 Task: Find connections with filter location São Francisco with filter topic #Homeofficewith filter profile language Potuguese with filter current company Nisum with filter school NTR University of Health Sciences with filter industry Transportation Equipment Manufacturing with filter service category Market Strategy with filter keywords title Payroll Manager
Action: Mouse moved to (707, 132)
Screenshot: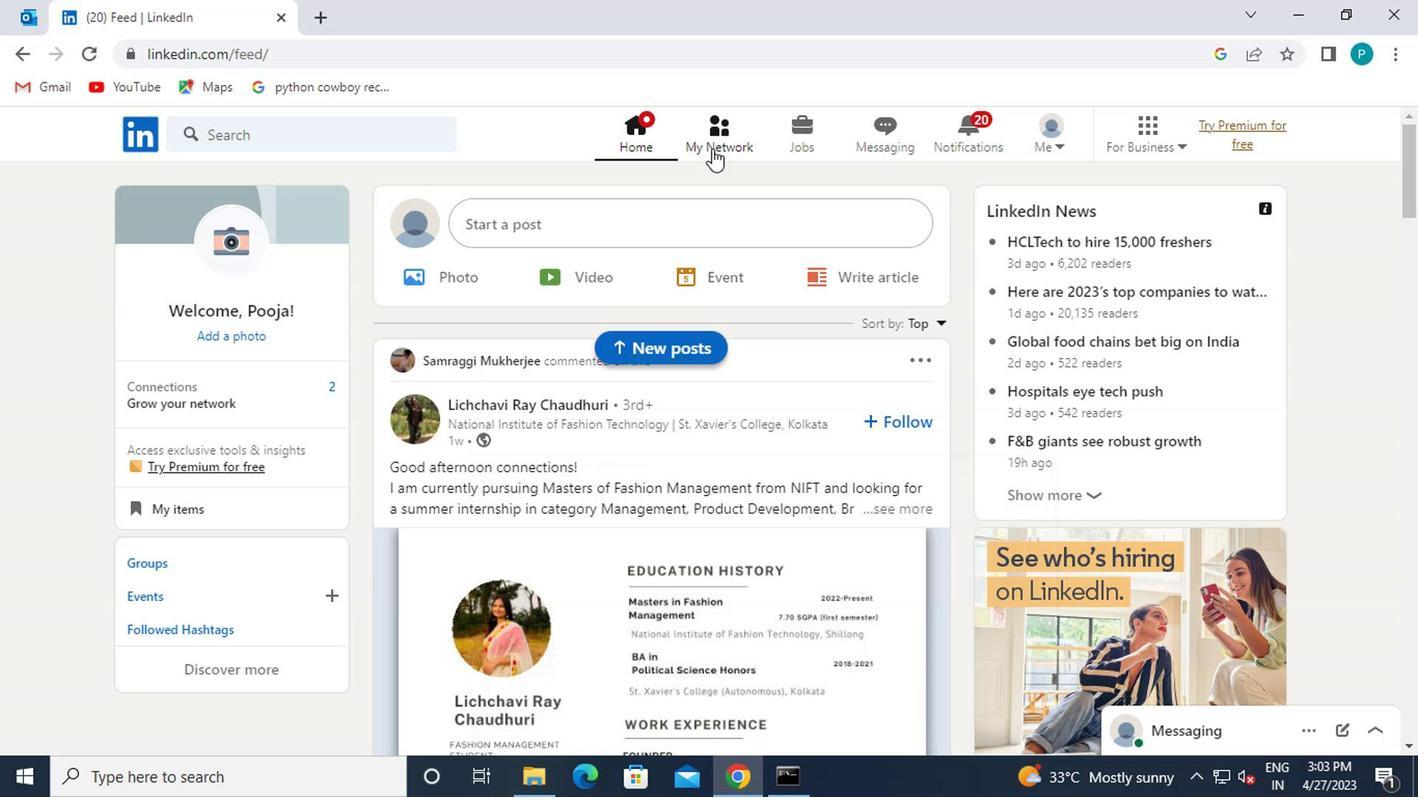
Action: Mouse pressed left at (707, 132)
Screenshot: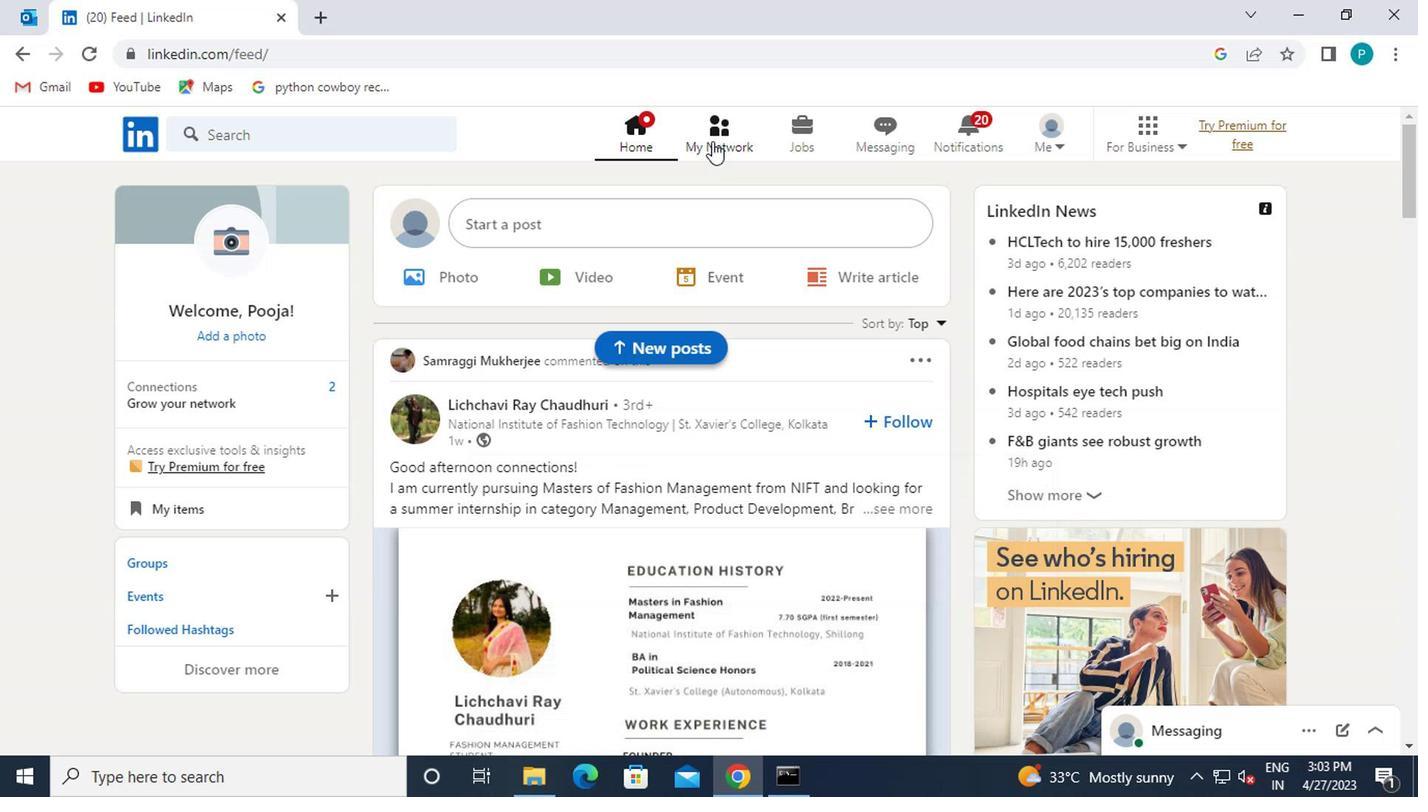 
Action: Mouse moved to (336, 237)
Screenshot: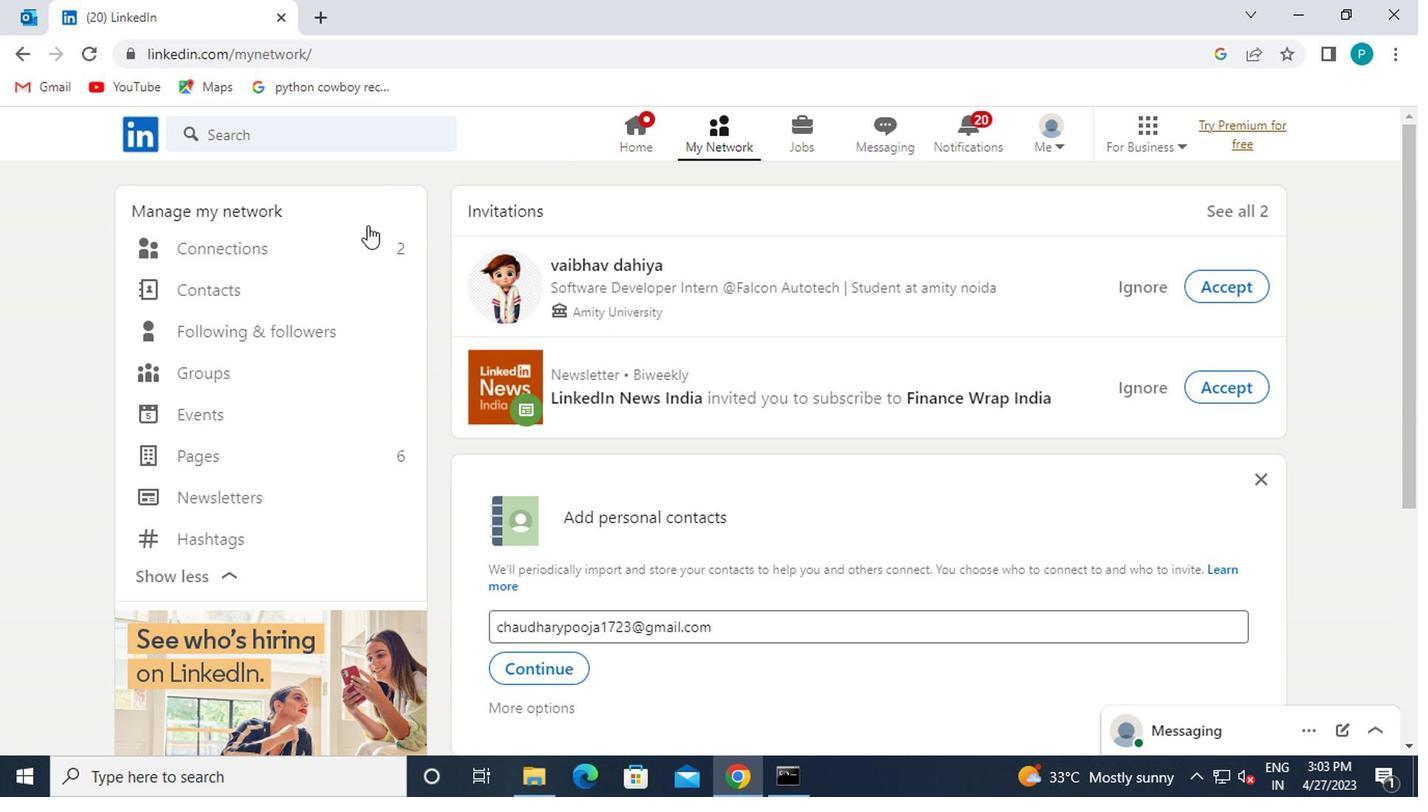 
Action: Mouse pressed left at (336, 237)
Screenshot: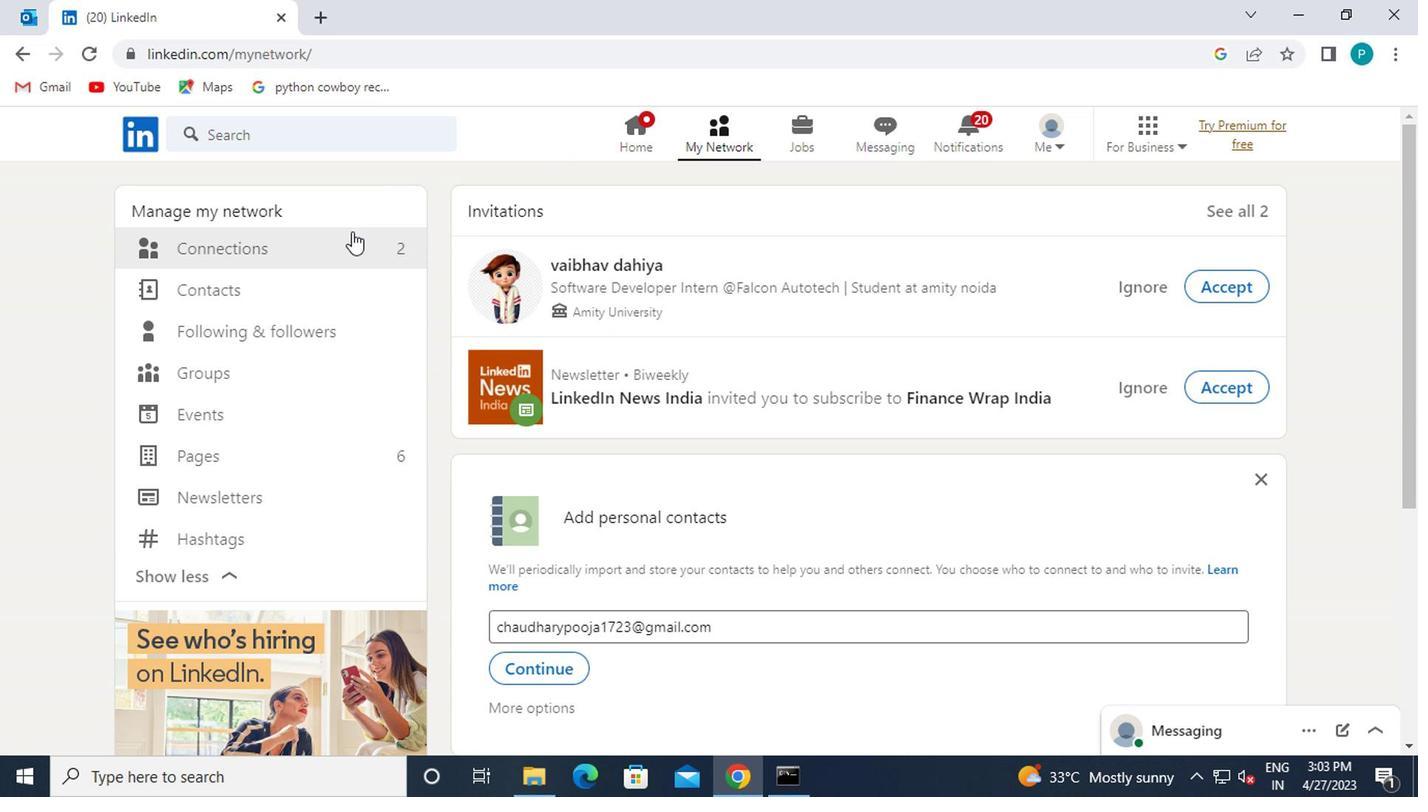 
Action: Mouse moved to (868, 250)
Screenshot: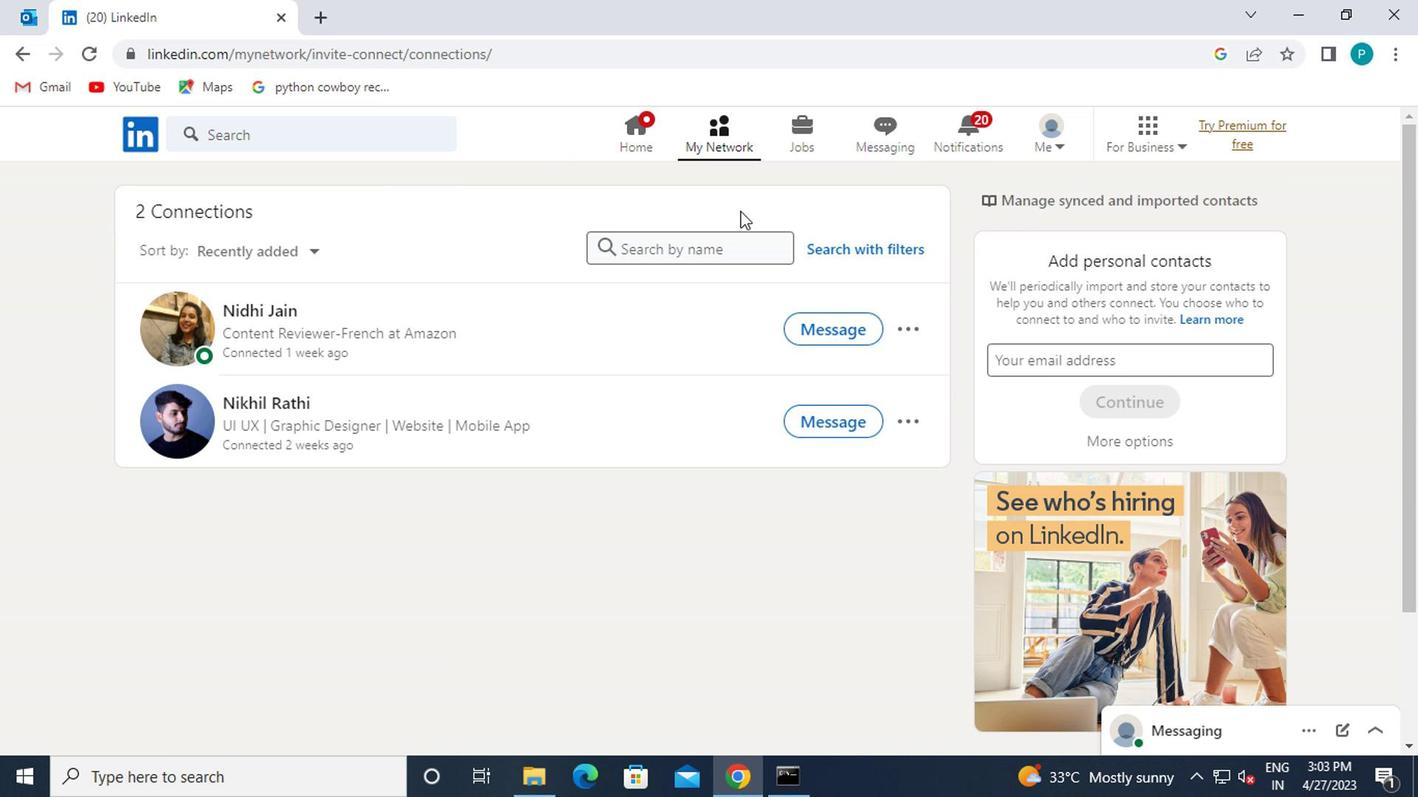 
Action: Mouse pressed left at (868, 250)
Screenshot: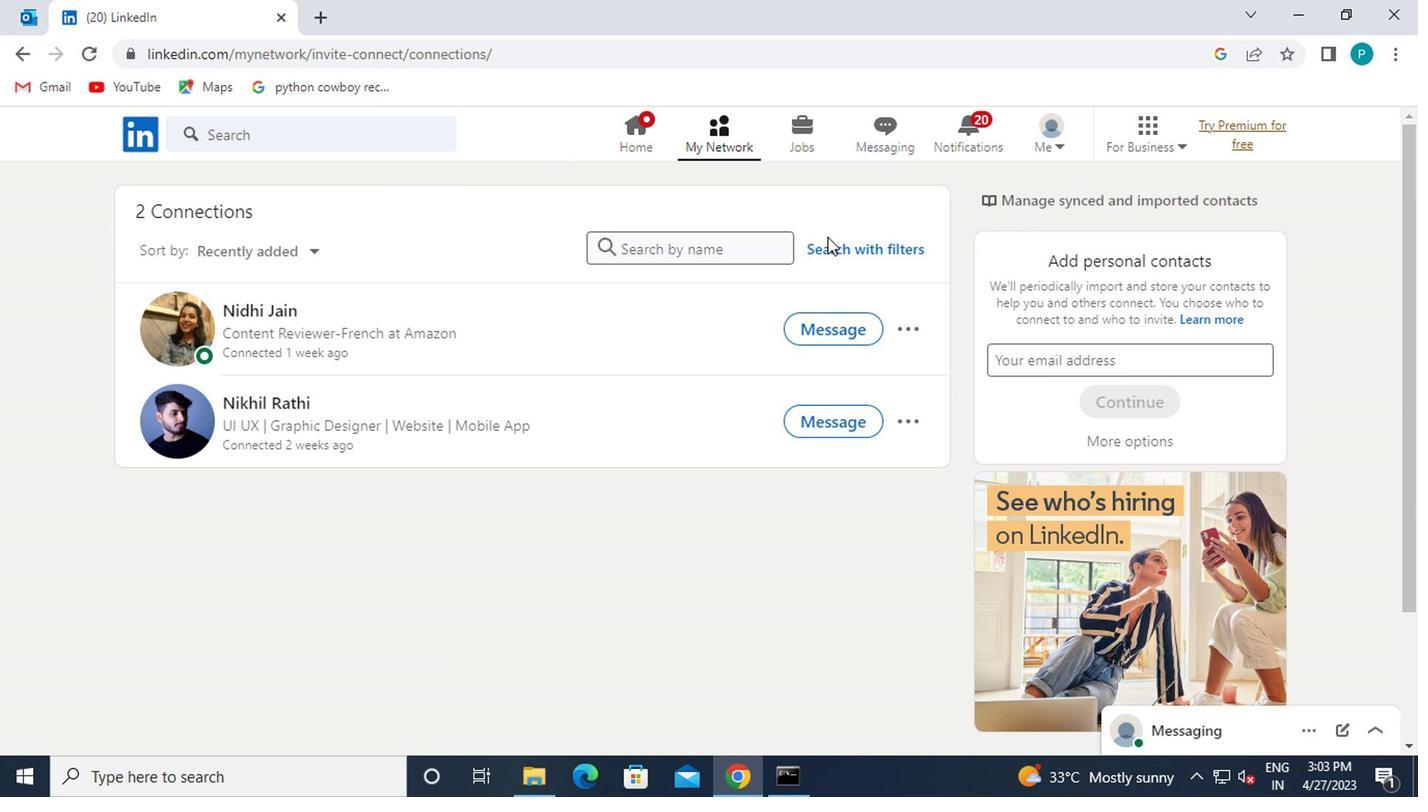 
Action: Mouse moved to (760, 202)
Screenshot: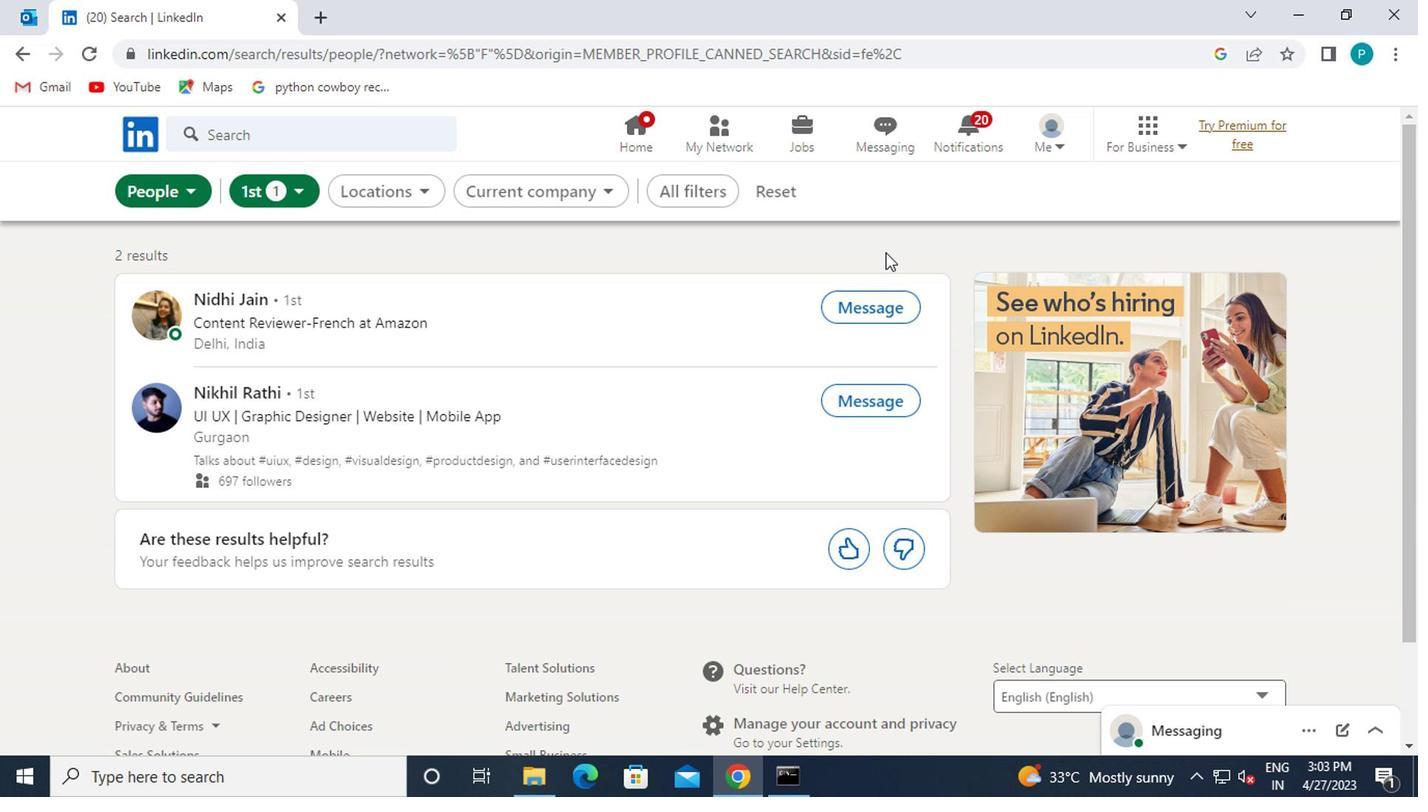 
Action: Mouse pressed left at (760, 202)
Screenshot: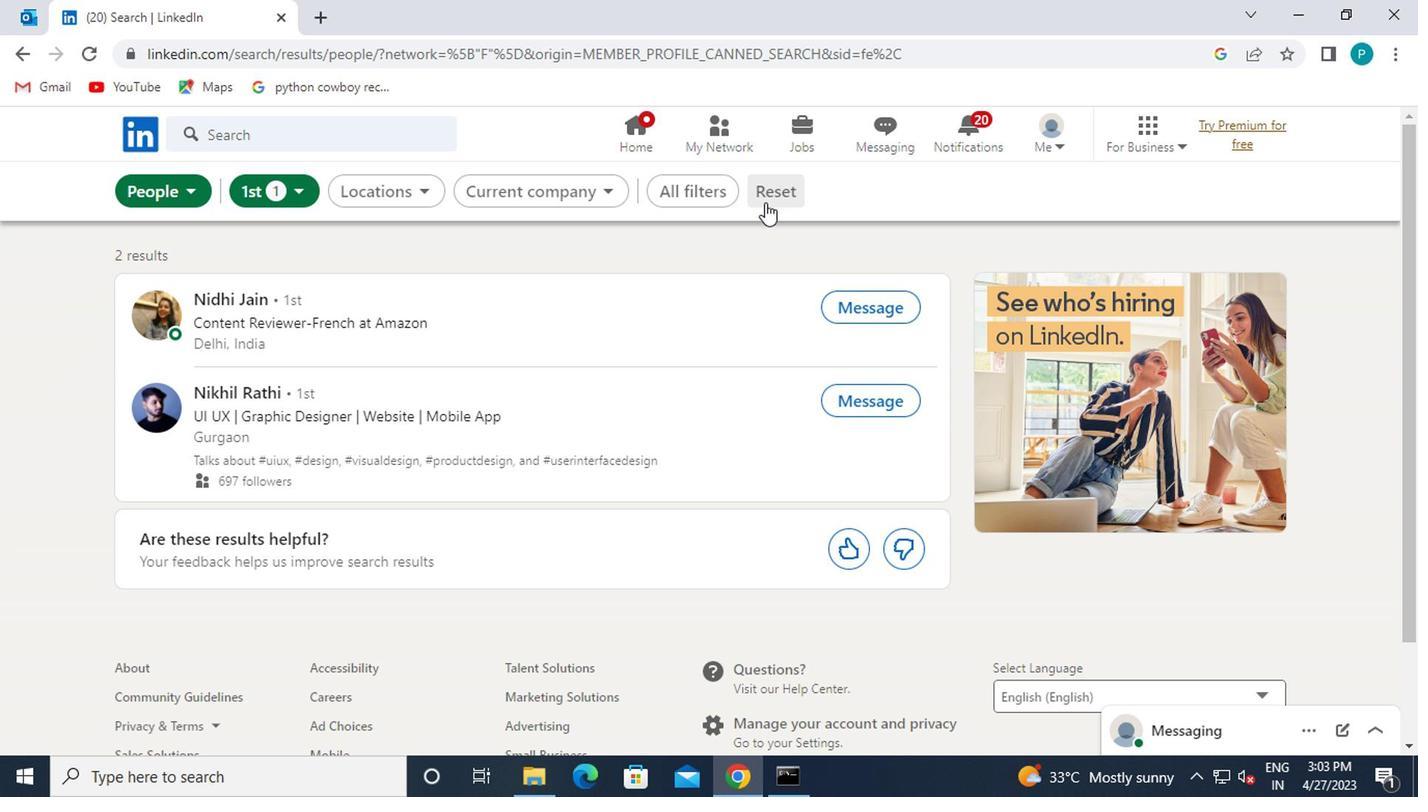 
Action: Mouse moved to (755, 201)
Screenshot: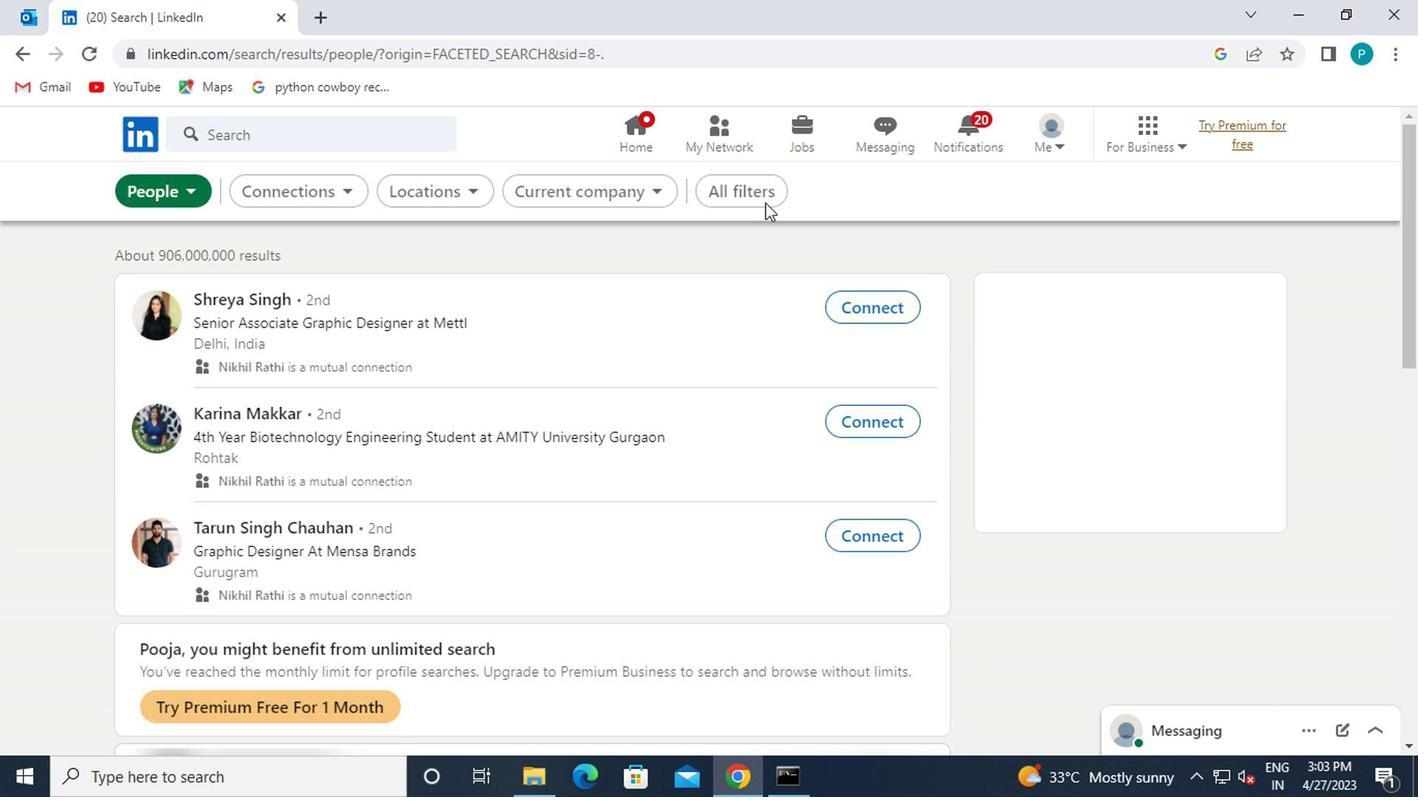 
Action: Mouse pressed left at (755, 201)
Screenshot: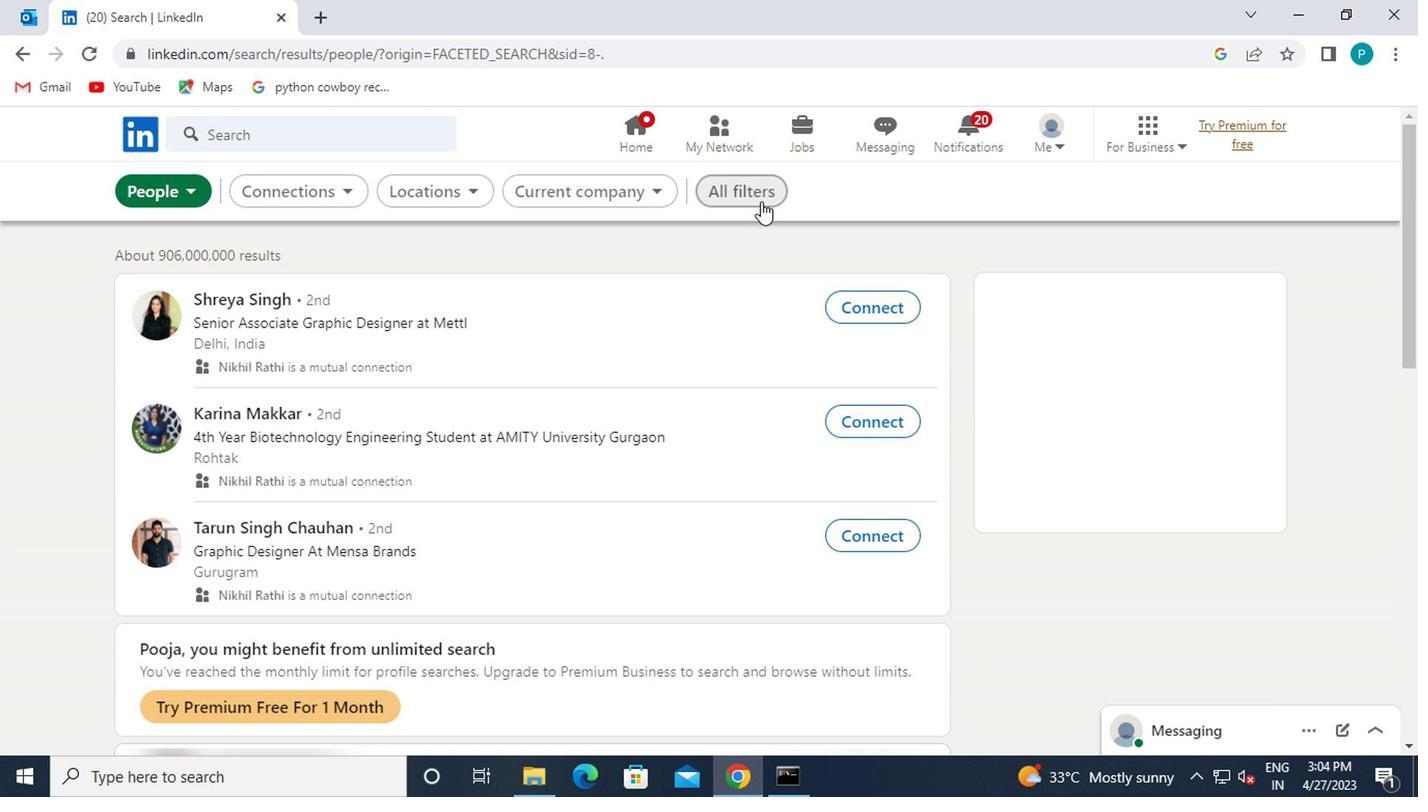 
Action: Mouse scrolled (755, 200) with delta (0, 0)
Screenshot: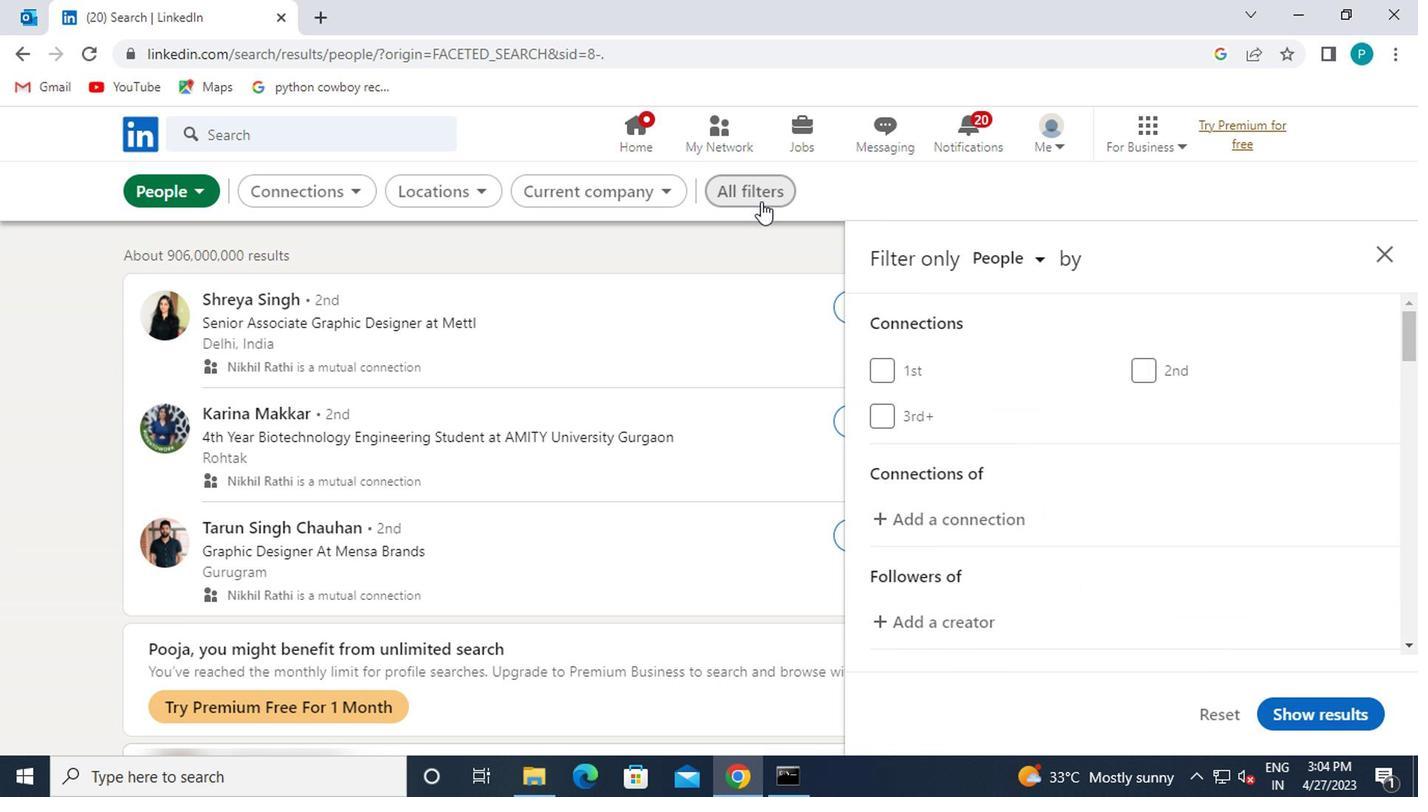 
Action: Mouse moved to (775, 212)
Screenshot: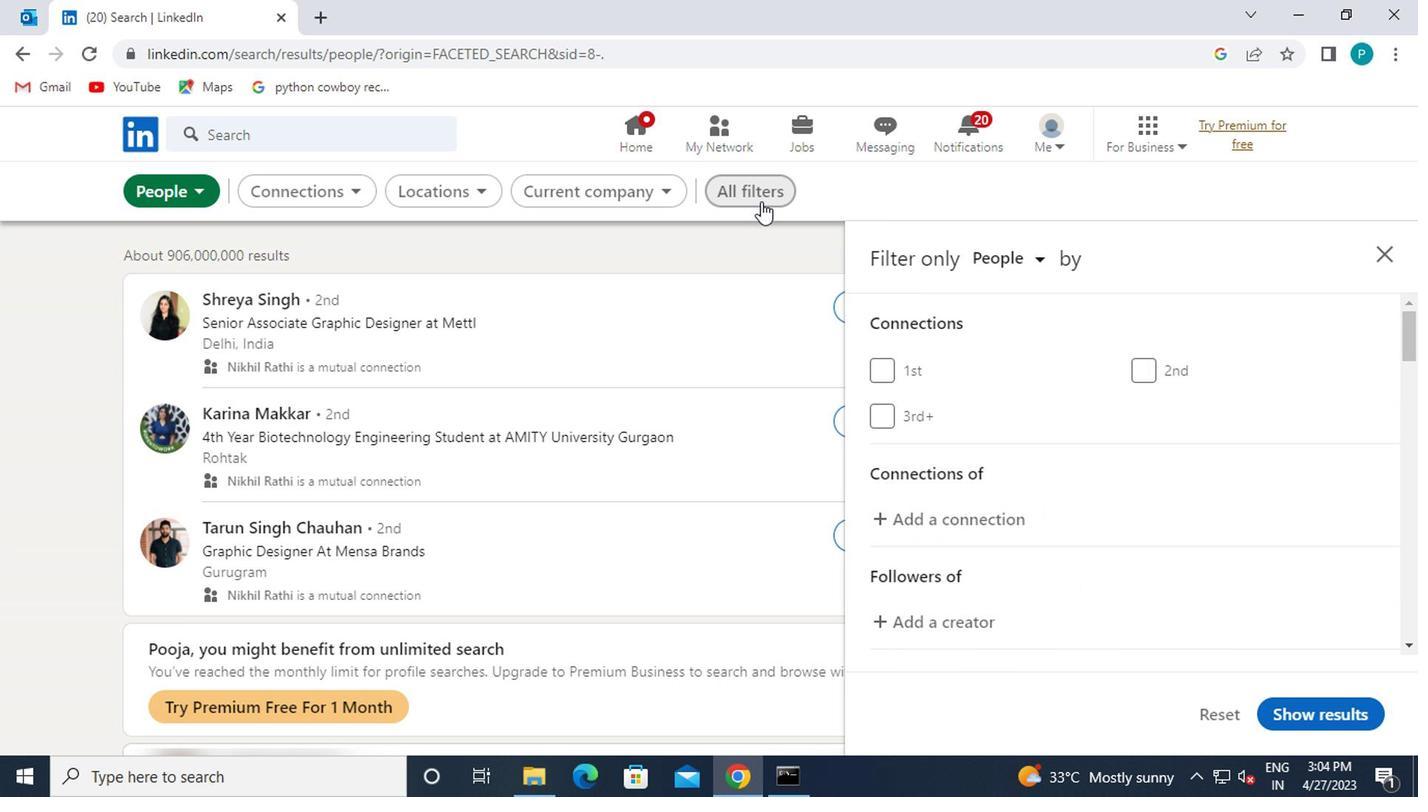 
Action: Mouse scrolled (775, 211) with delta (0, 0)
Screenshot: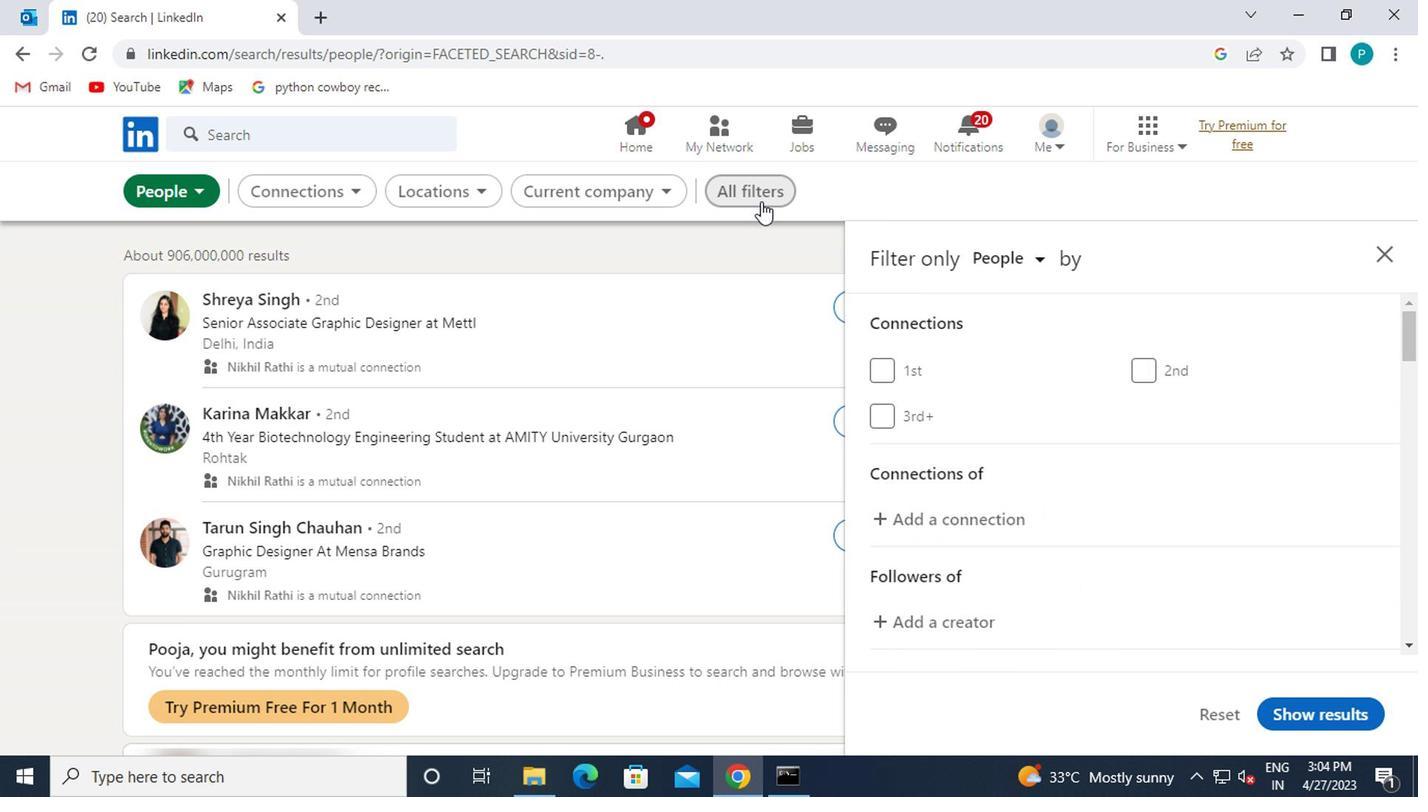 
Action: Mouse moved to (1079, 517)
Screenshot: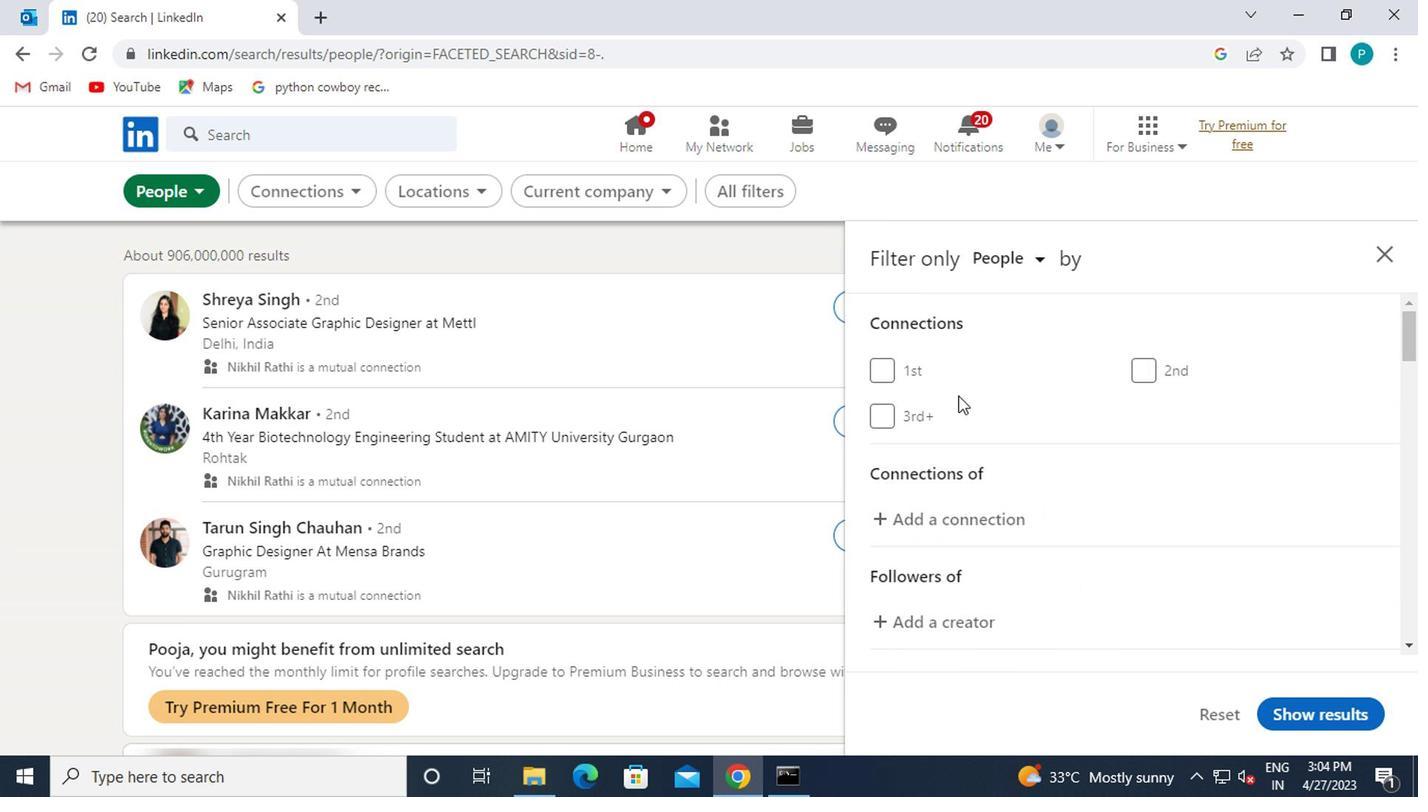 
Action: Mouse scrolled (1079, 516) with delta (0, -1)
Screenshot: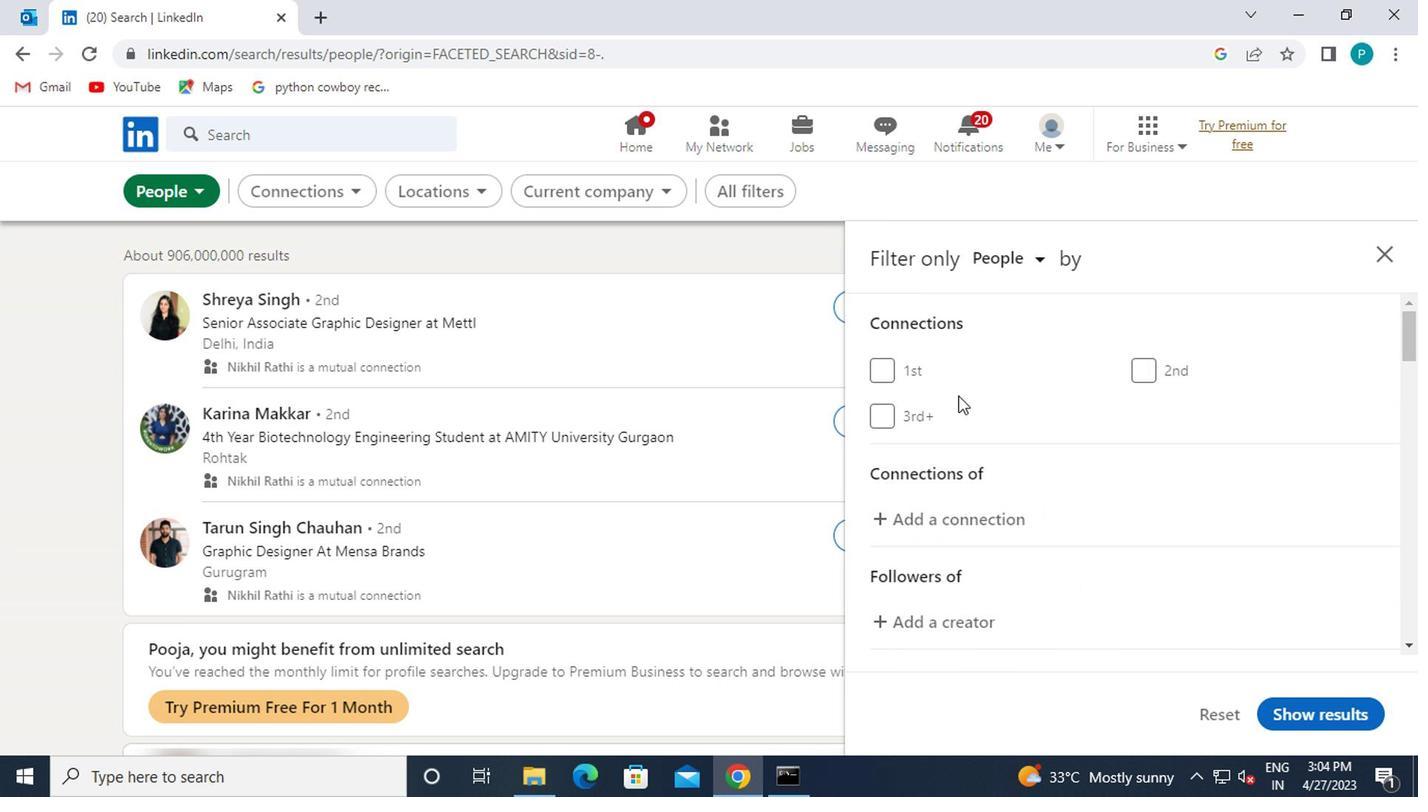 
Action: Mouse moved to (1083, 518)
Screenshot: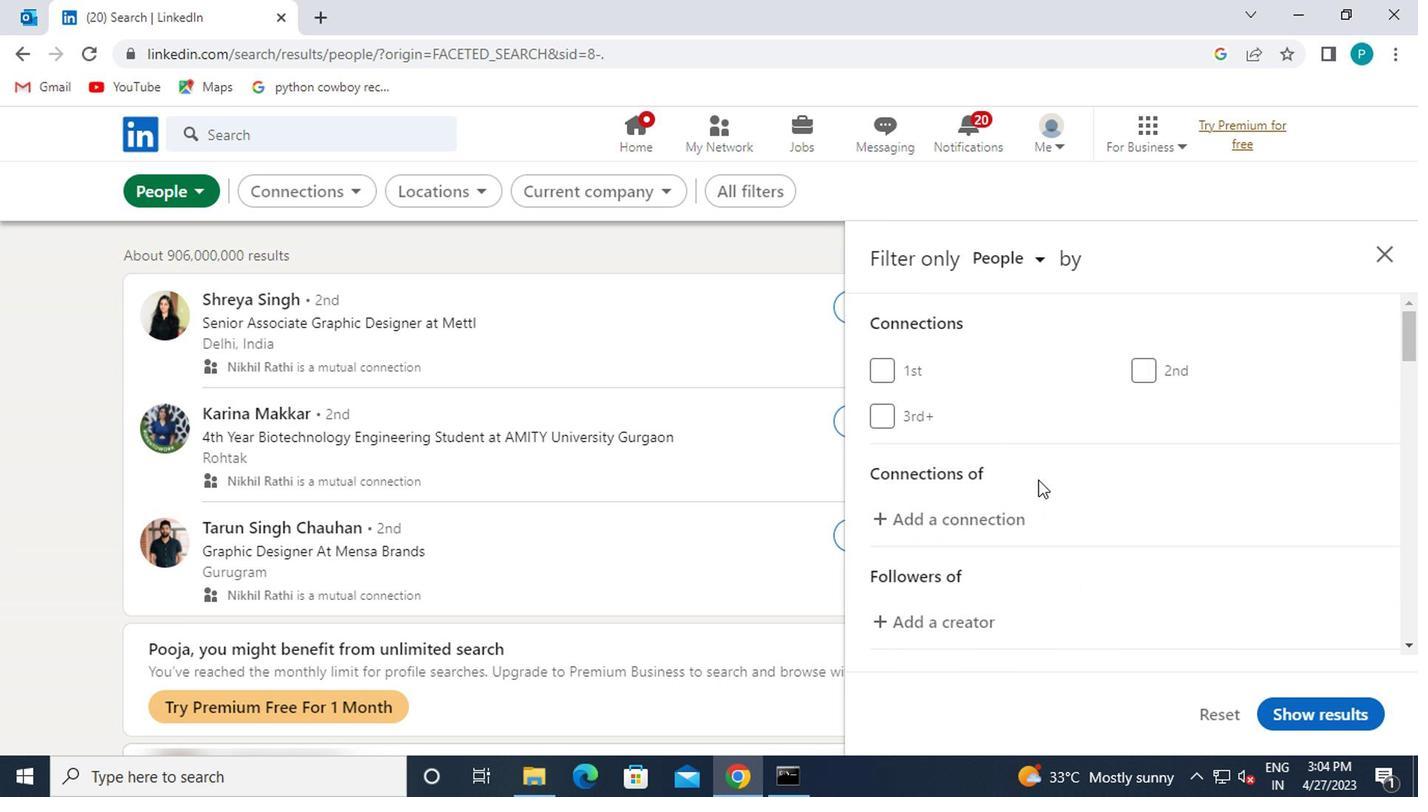 
Action: Mouse scrolled (1083, 517) with delta (0, 0)
Screenshot: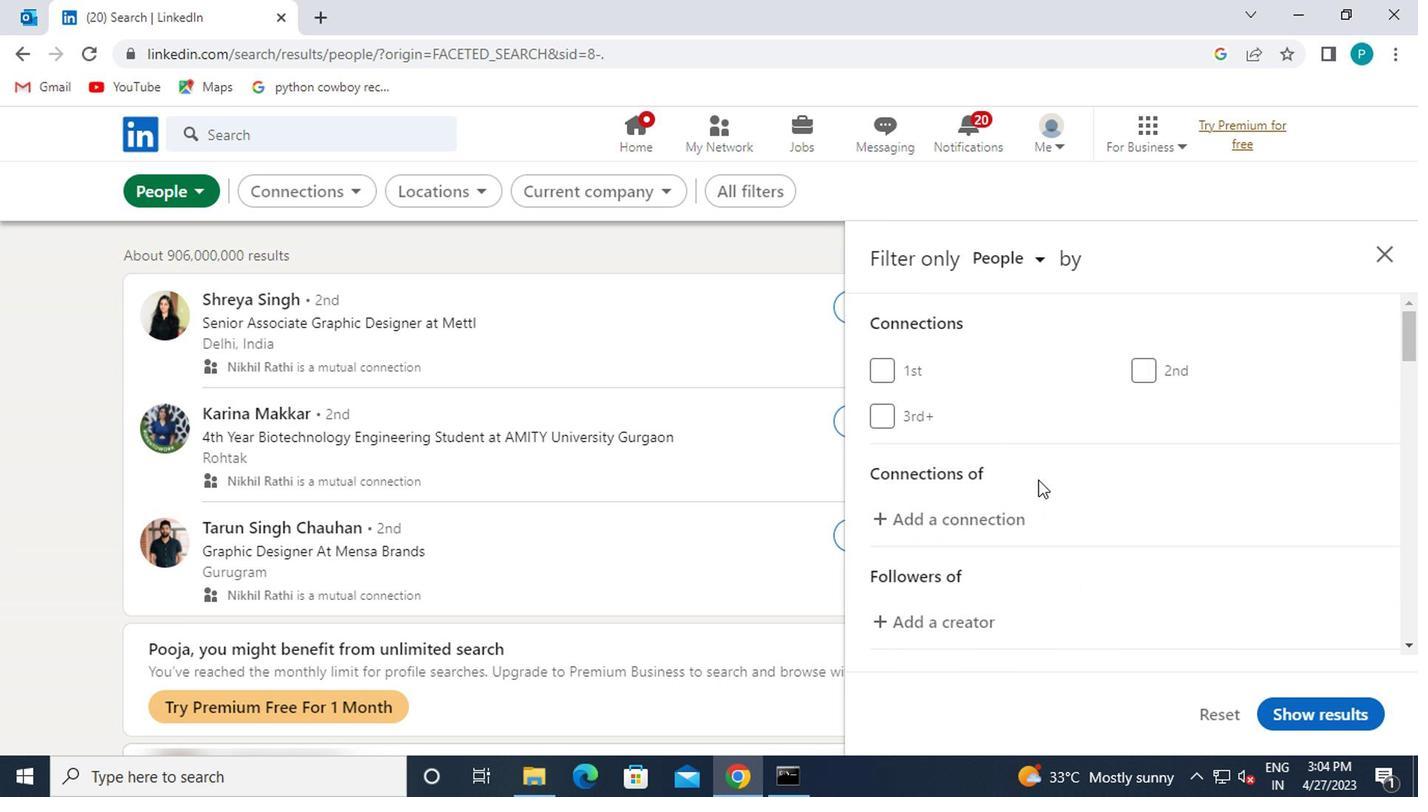 
Action: Mouse moved to (1187, 539)
Screenshot: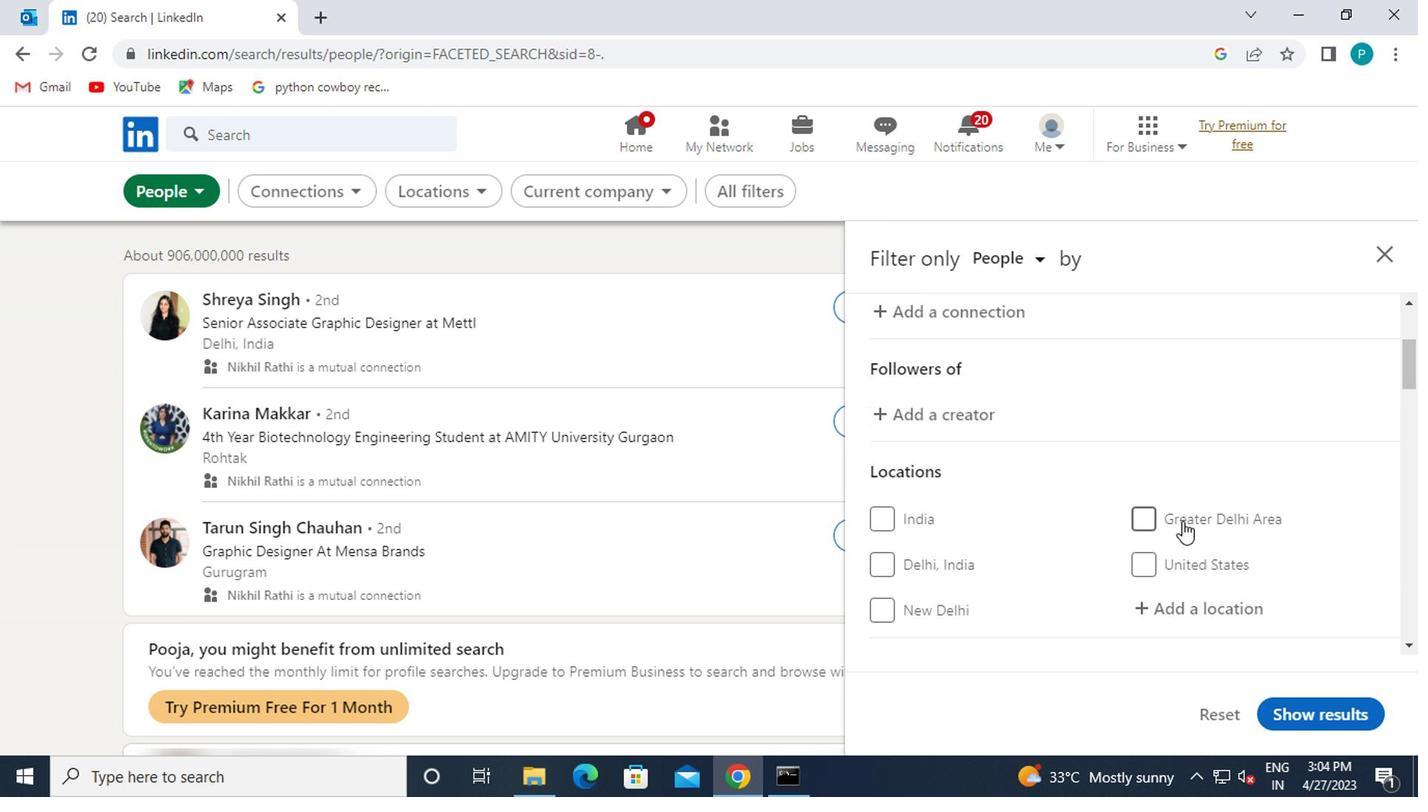 
Action: Mouse scrolled (1187, 538) with delta (0, 0)
Screenshot: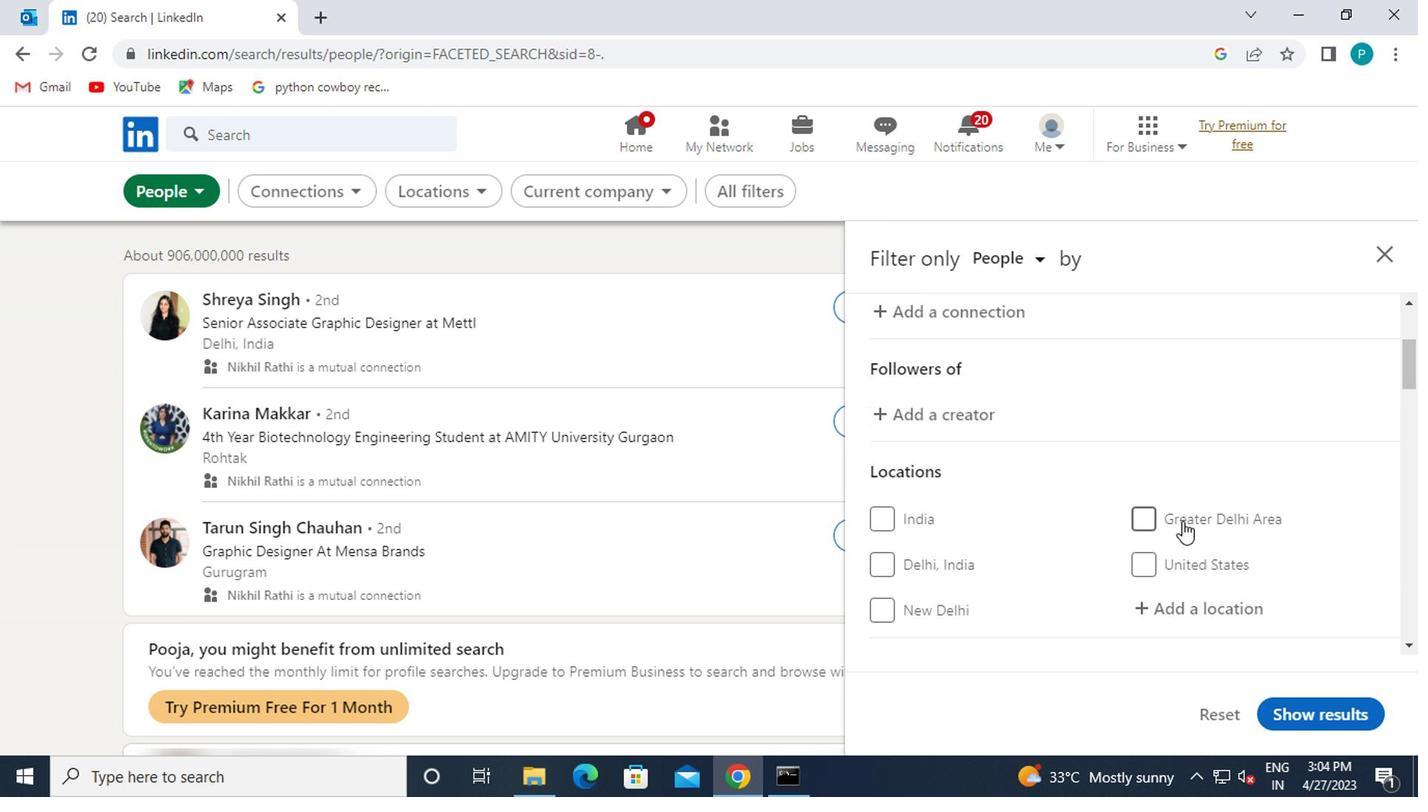 
Action: Mouse moved to (1188, 512)
Screenshot: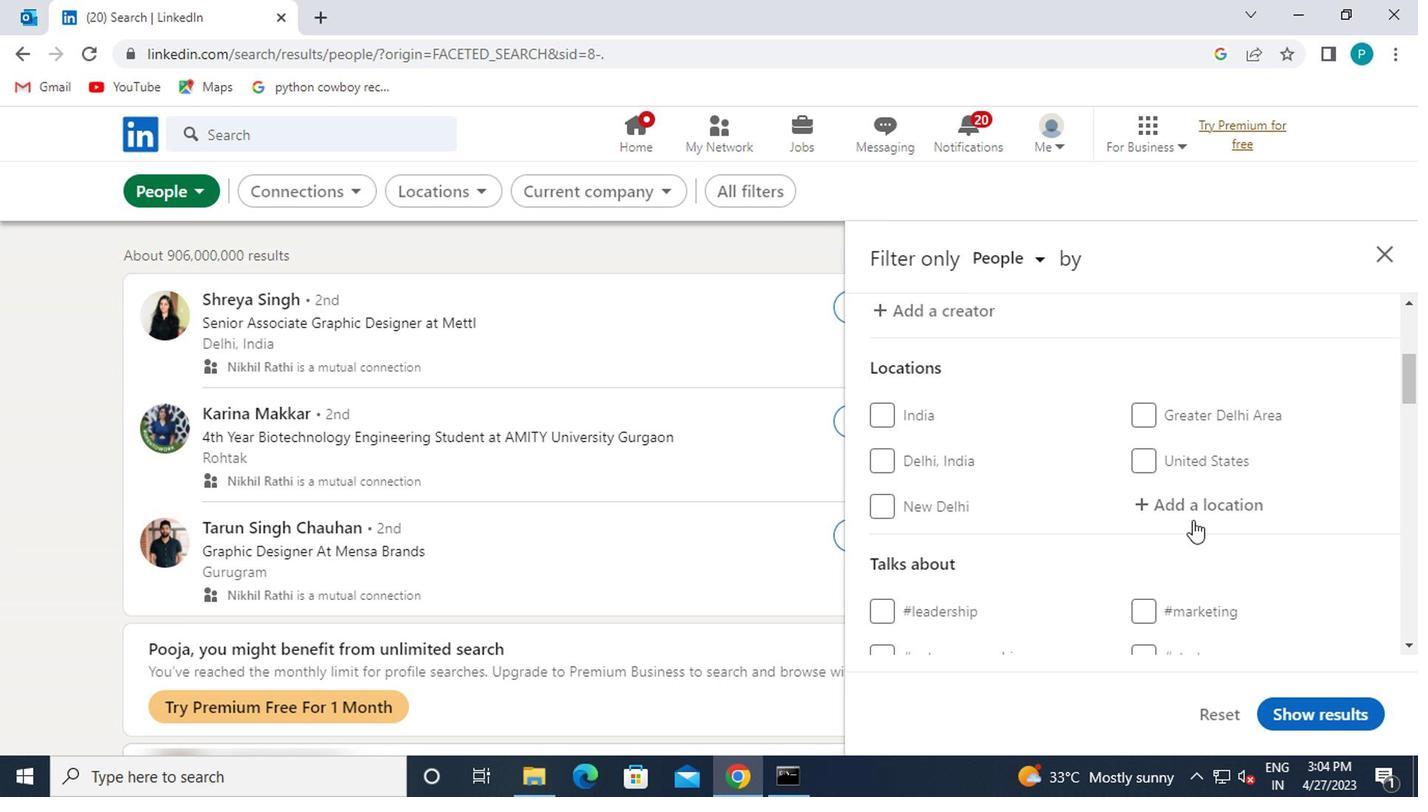 
Action: Mouse pressed left at (1188, 512)
Screenshot: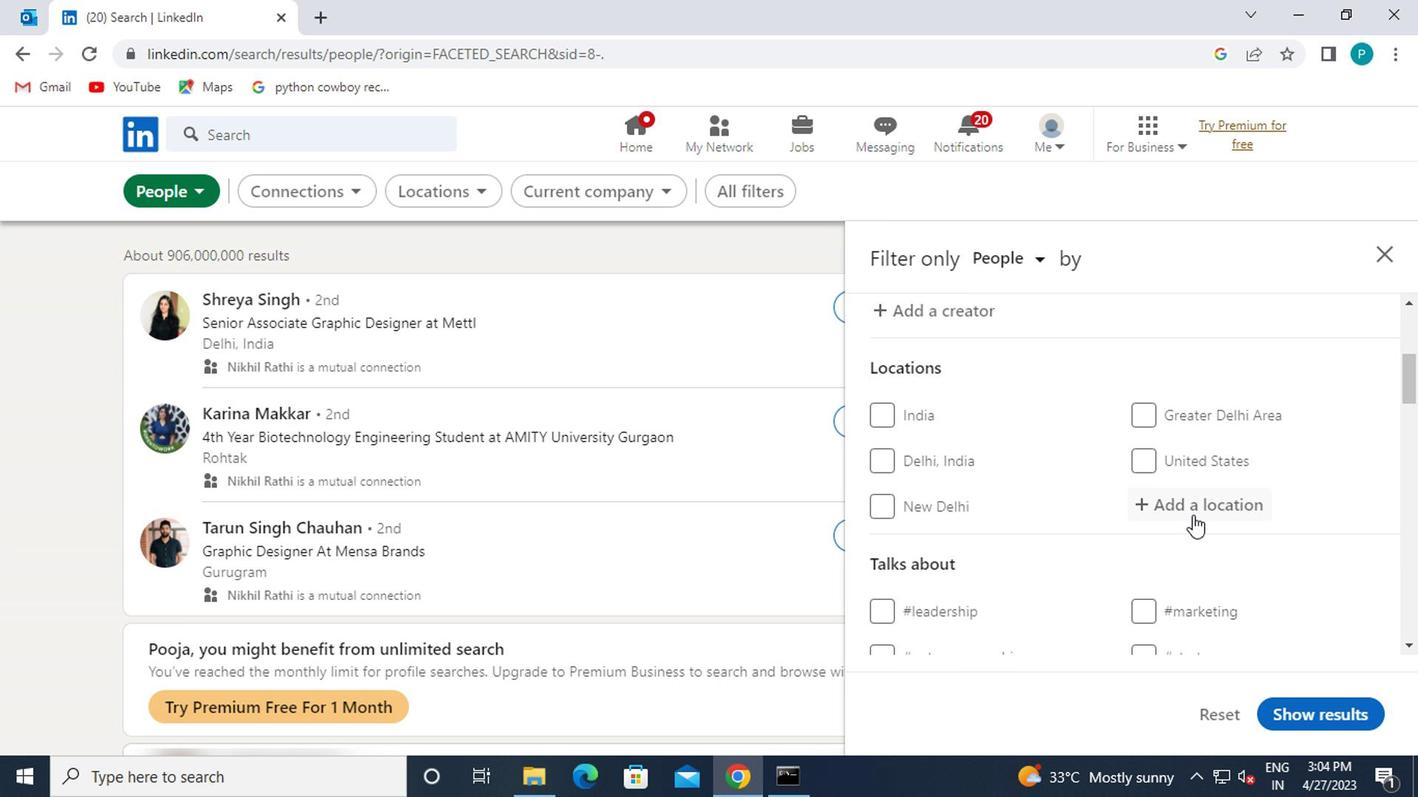 
Action: Mouse moved to (1199, 520)
Screenshot: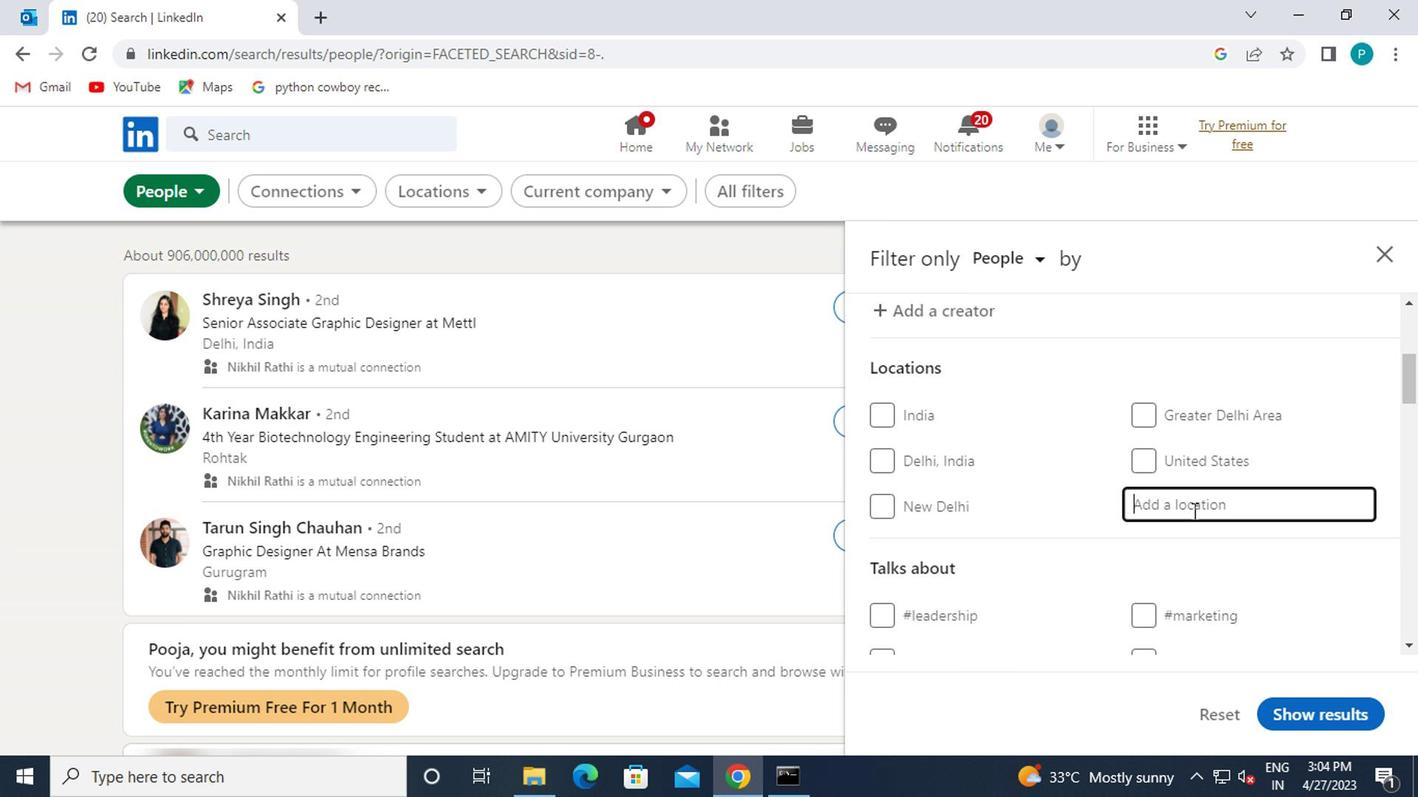 
Action: Key pressed <Key.caps_lock>s<Key.caps_lock>ao<Key.space><Key.caps_lock>f<Key.caps_lock>rancisco
Screenshot: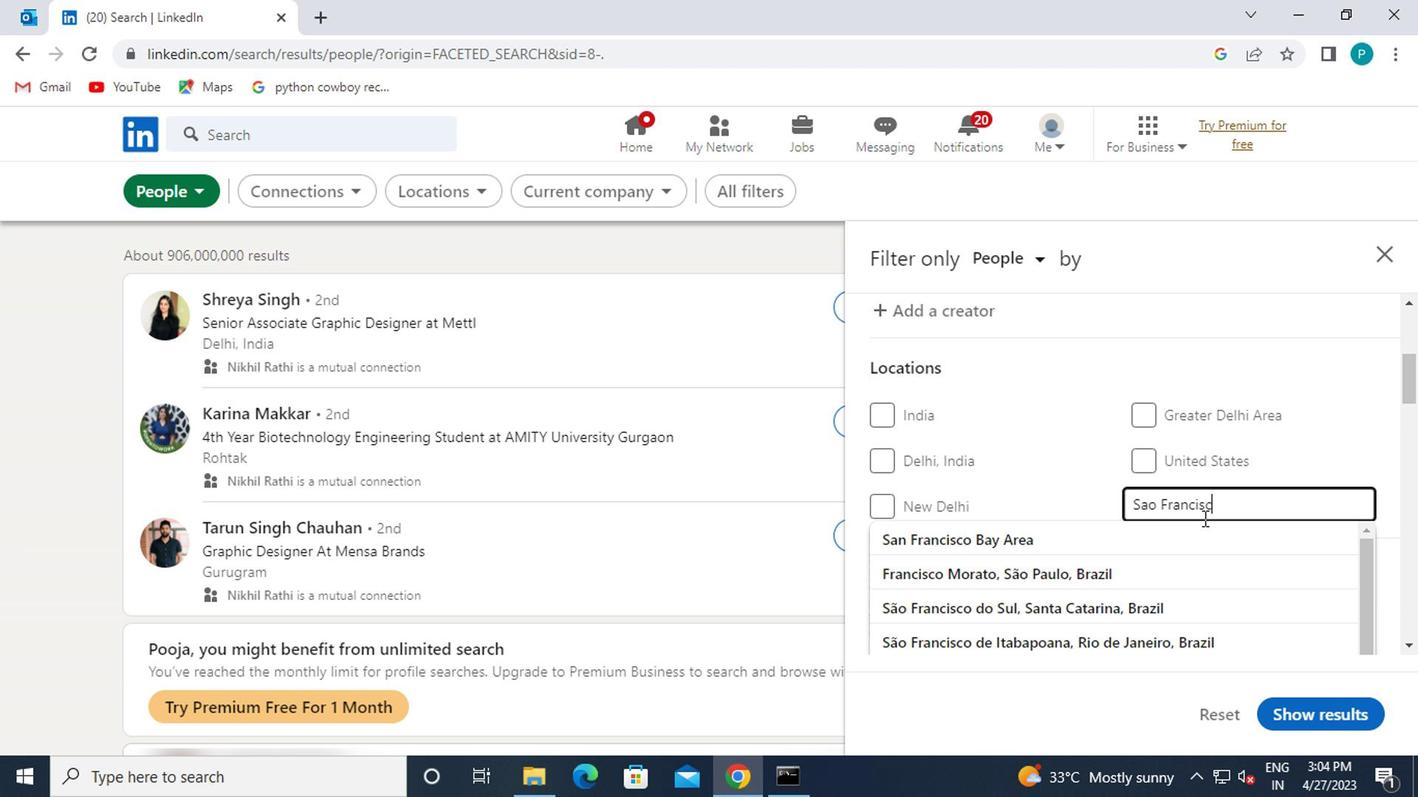 
Action: Mouse moved to (1188, 539)
Screenshot: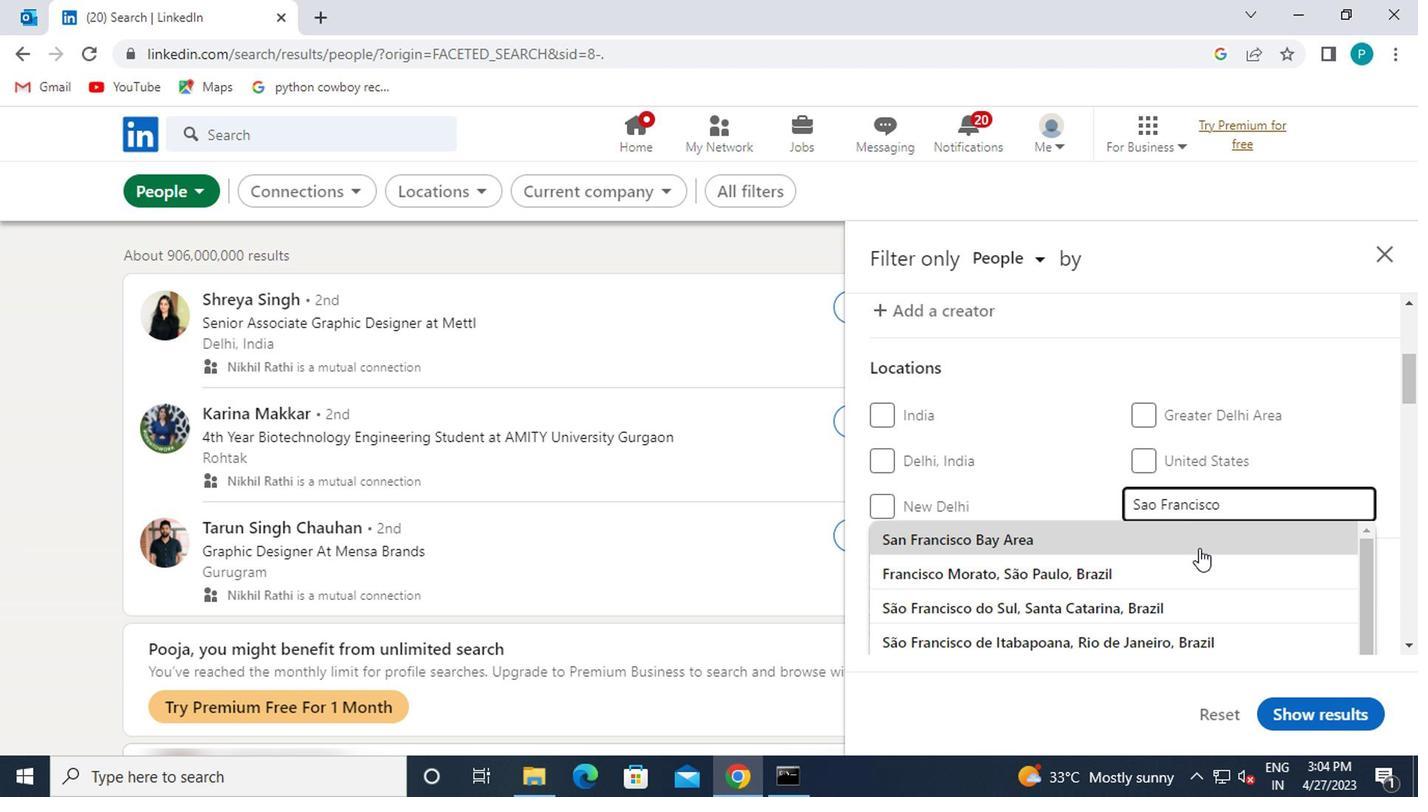 
Action: Mouse pressed left at (1188, 539)
Screenshot: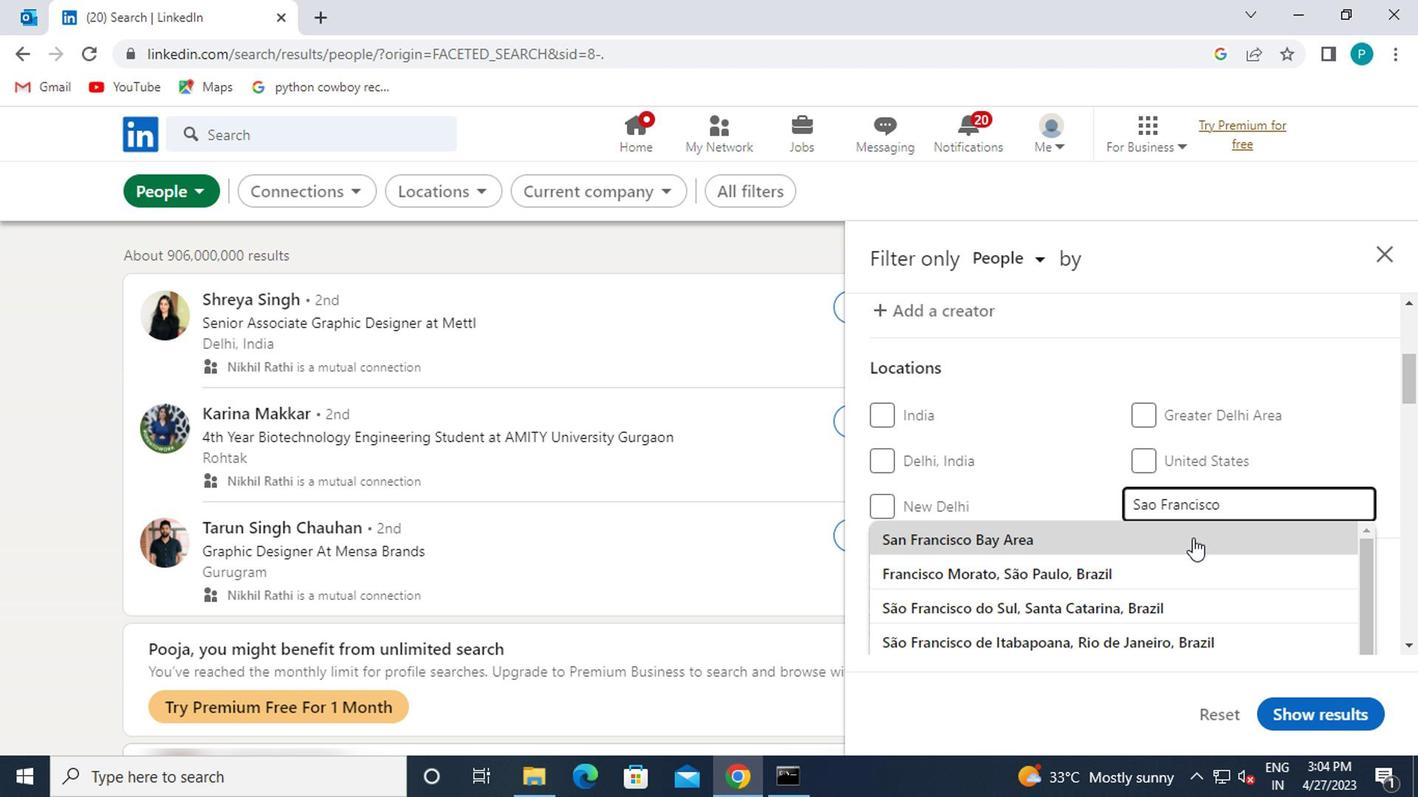
Action: Mouse moved to (1182, 537)
Screenshot: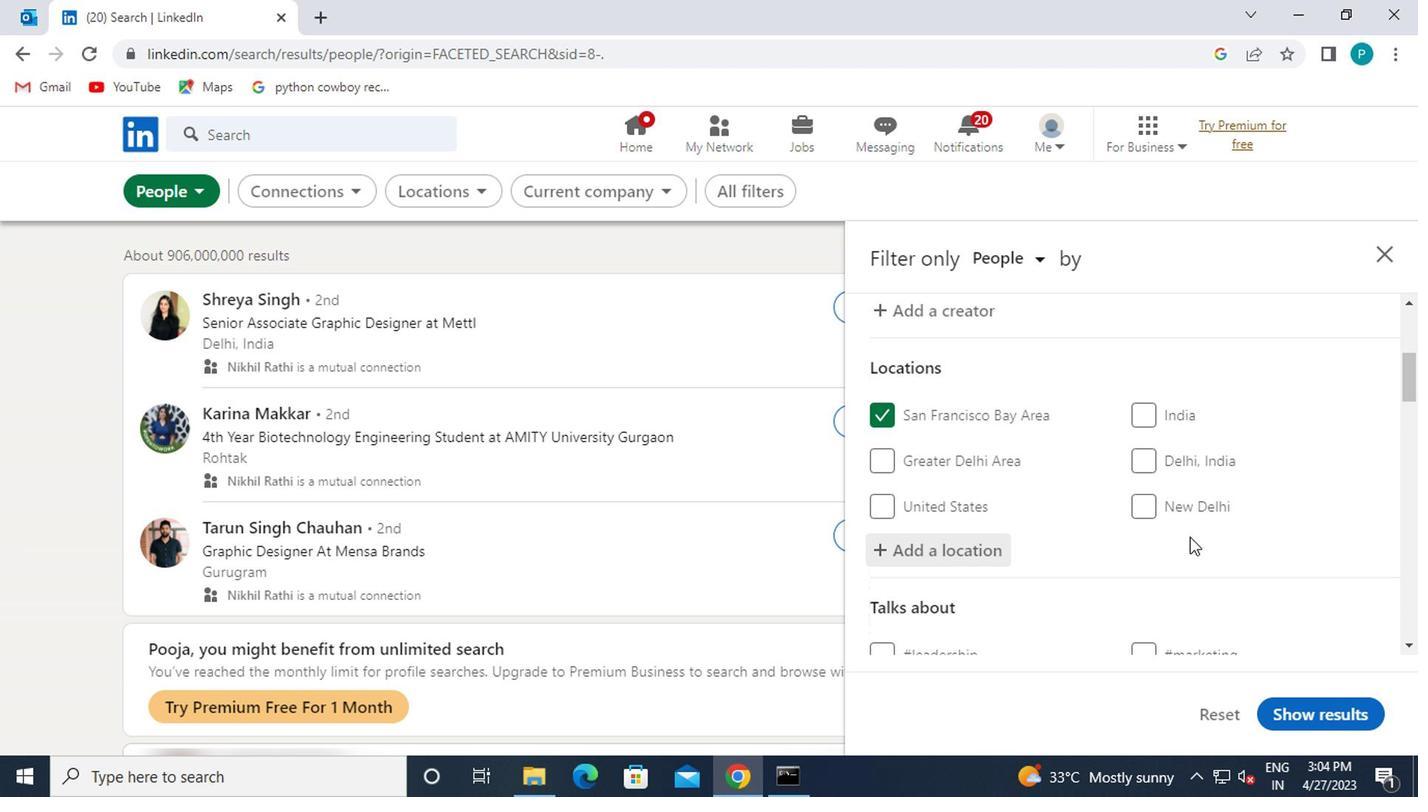 
Action: Mouse scrolled (1182, 536) with delta (0, -1)
Screenshot: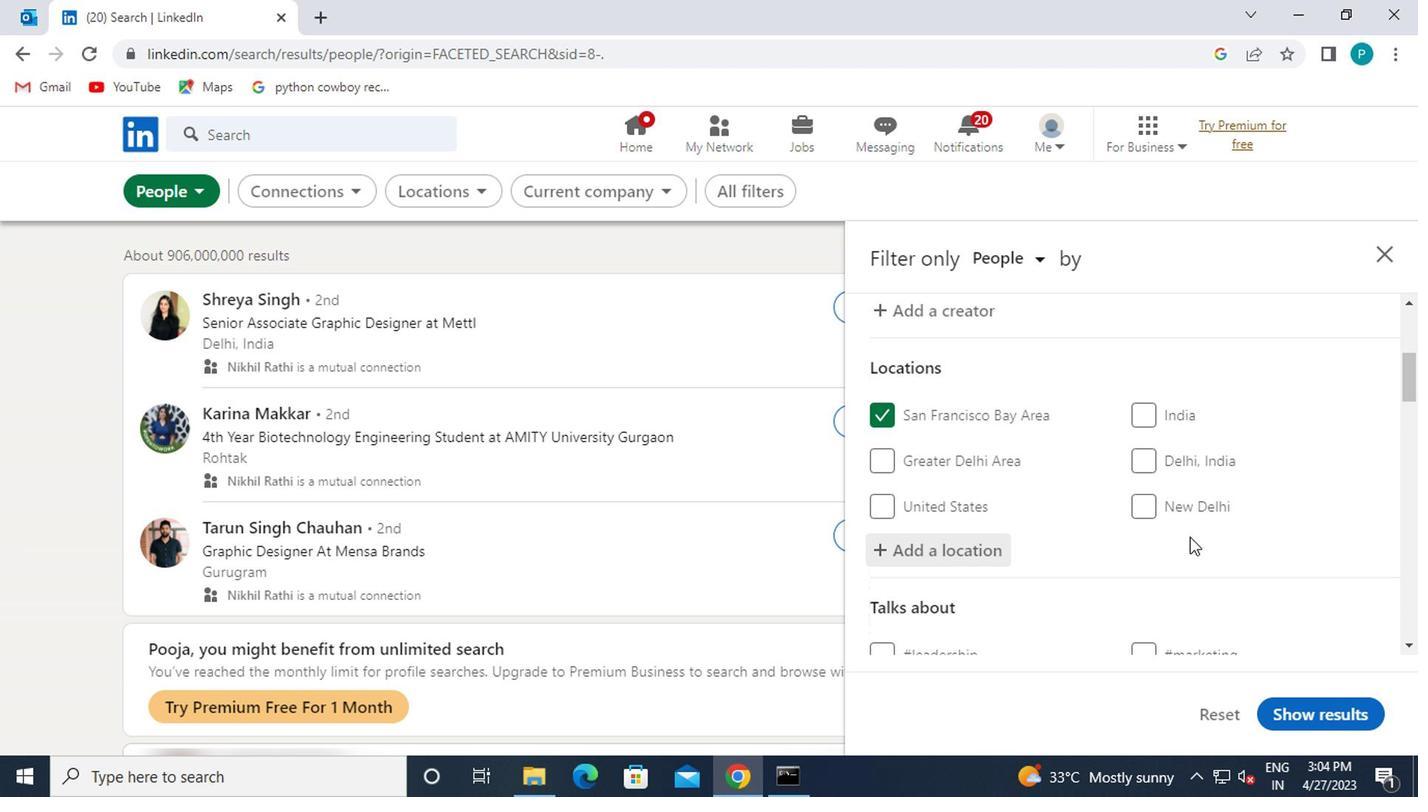 
Action: Mouse scrolled (1182, 536) with delta (0, -1)
Screenshot: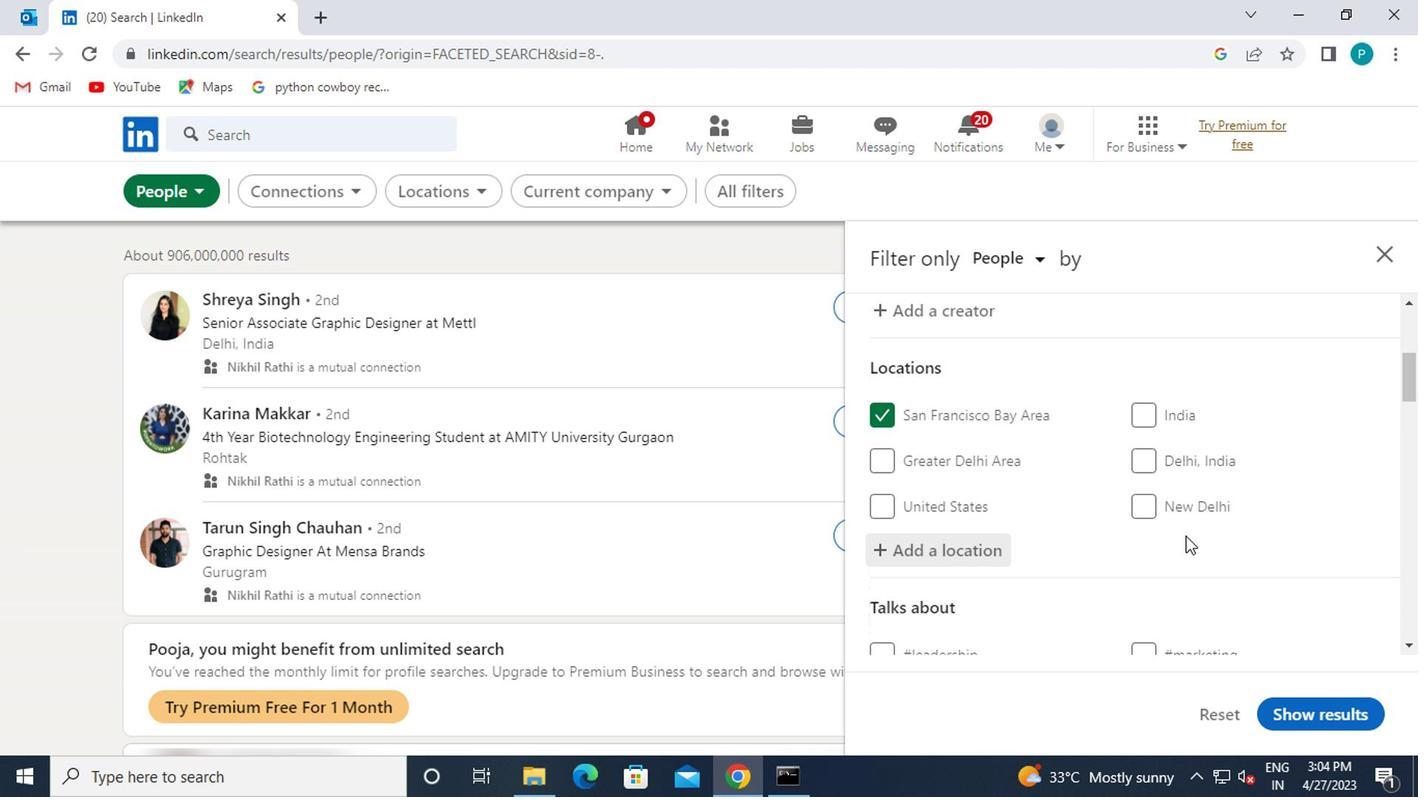 
Action: Mouse moved to (1178, 537)
Screenshot: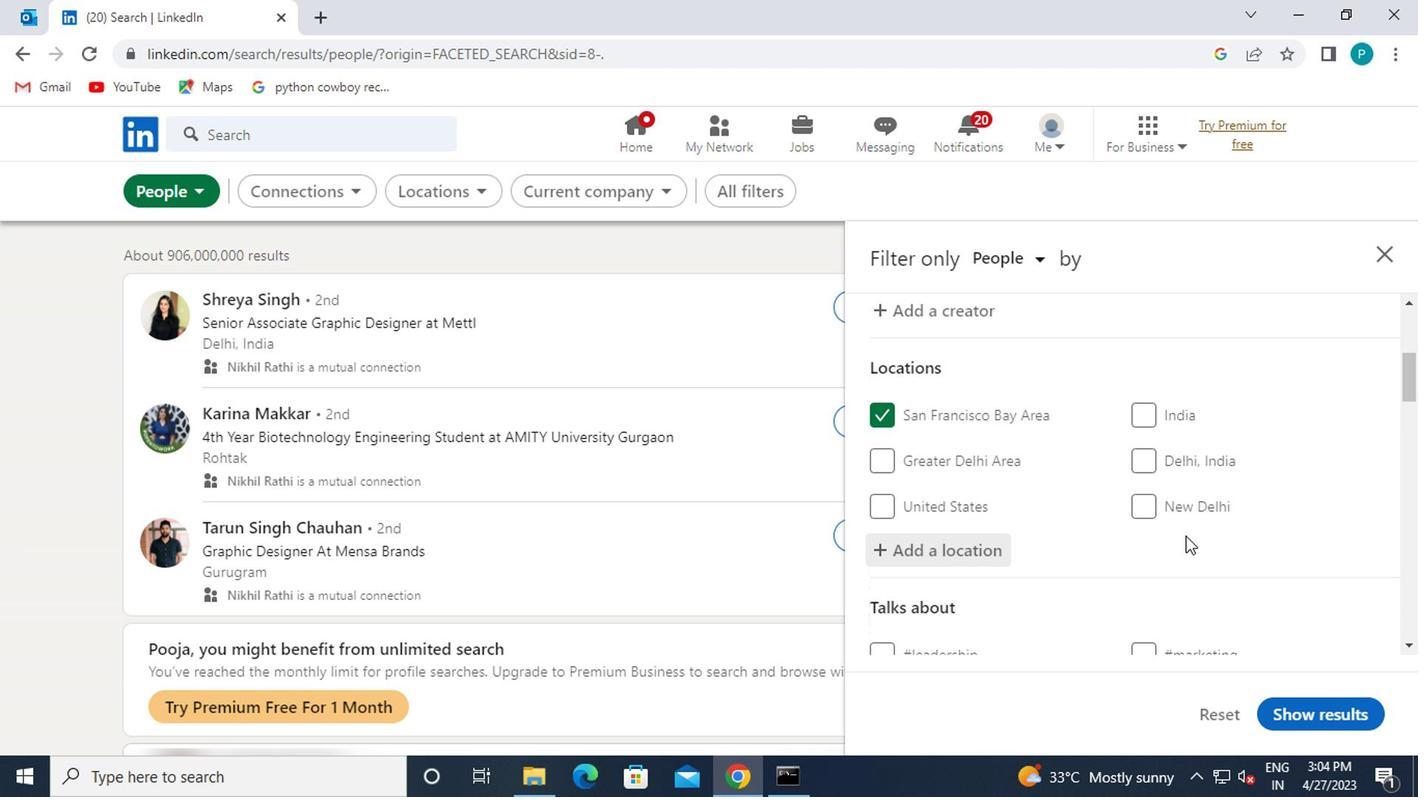 
Action: Mouse scrolled (1178, 536) with delta (0, -1)
Screenshot: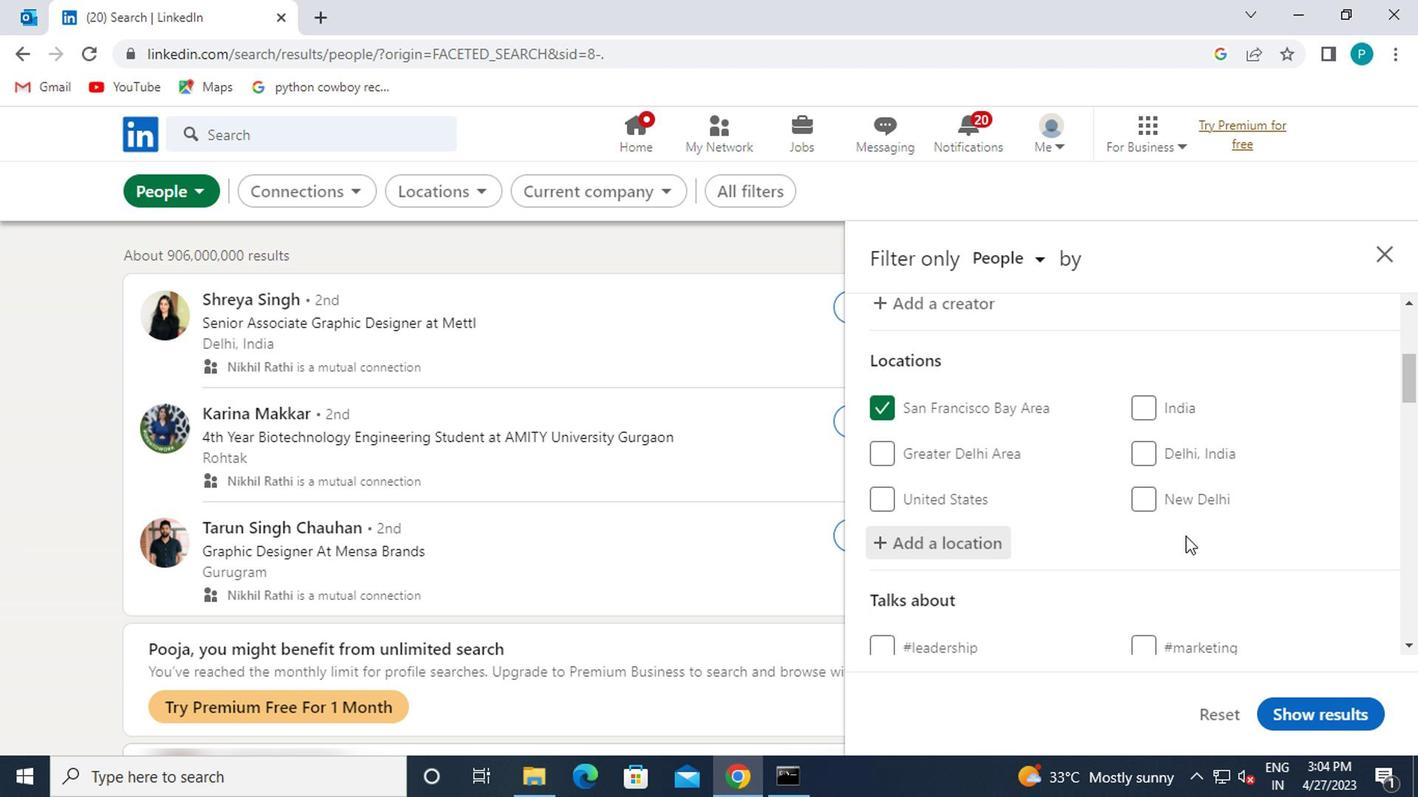
Action: Mouse moved to (1146, 439)
Screenshot: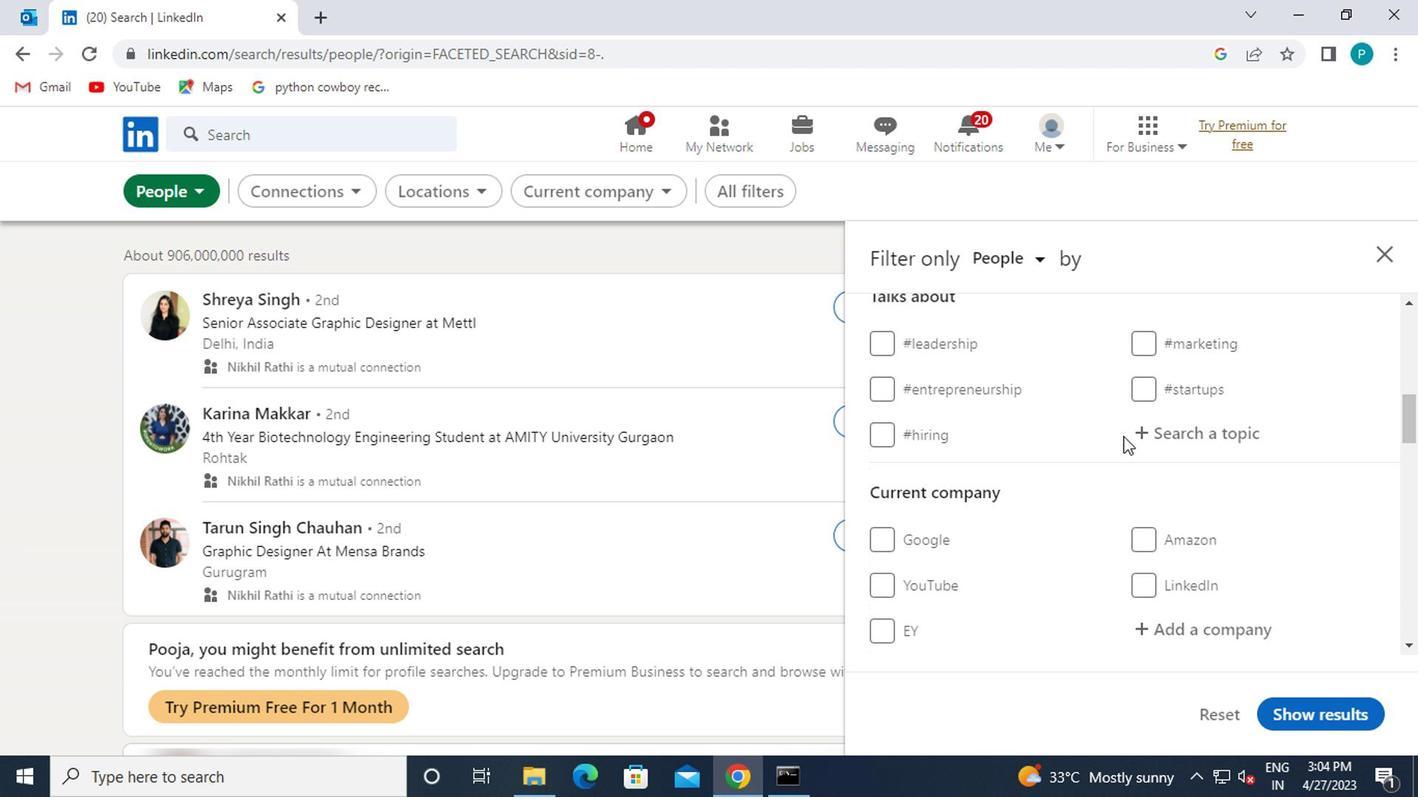 
Action: Mouse pressed left at (1146, 439)
Screenshot: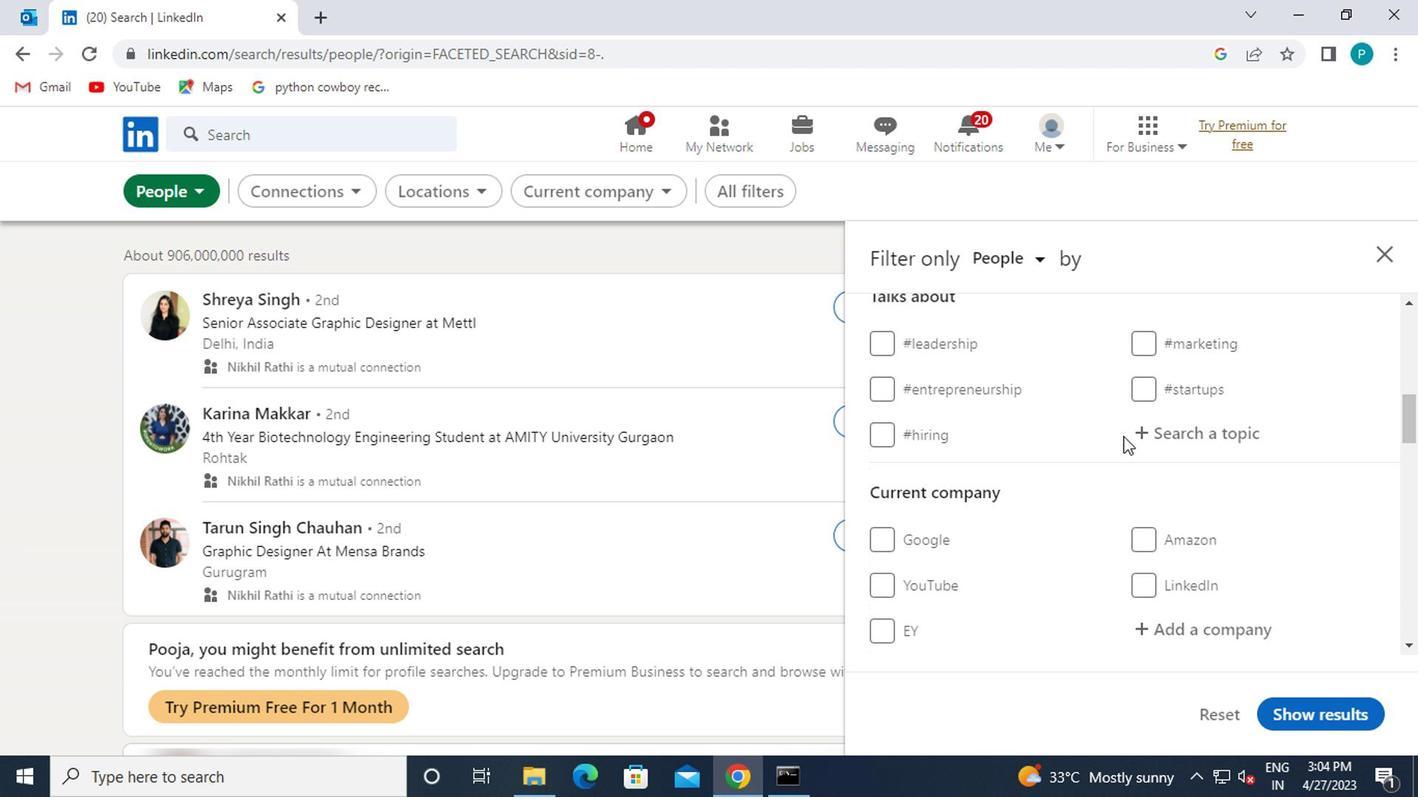 
Action: Key pressed <Key.shift>#<Key.caps_lock>H<Key.caps_lock>OMEOFFICE
Screenshot: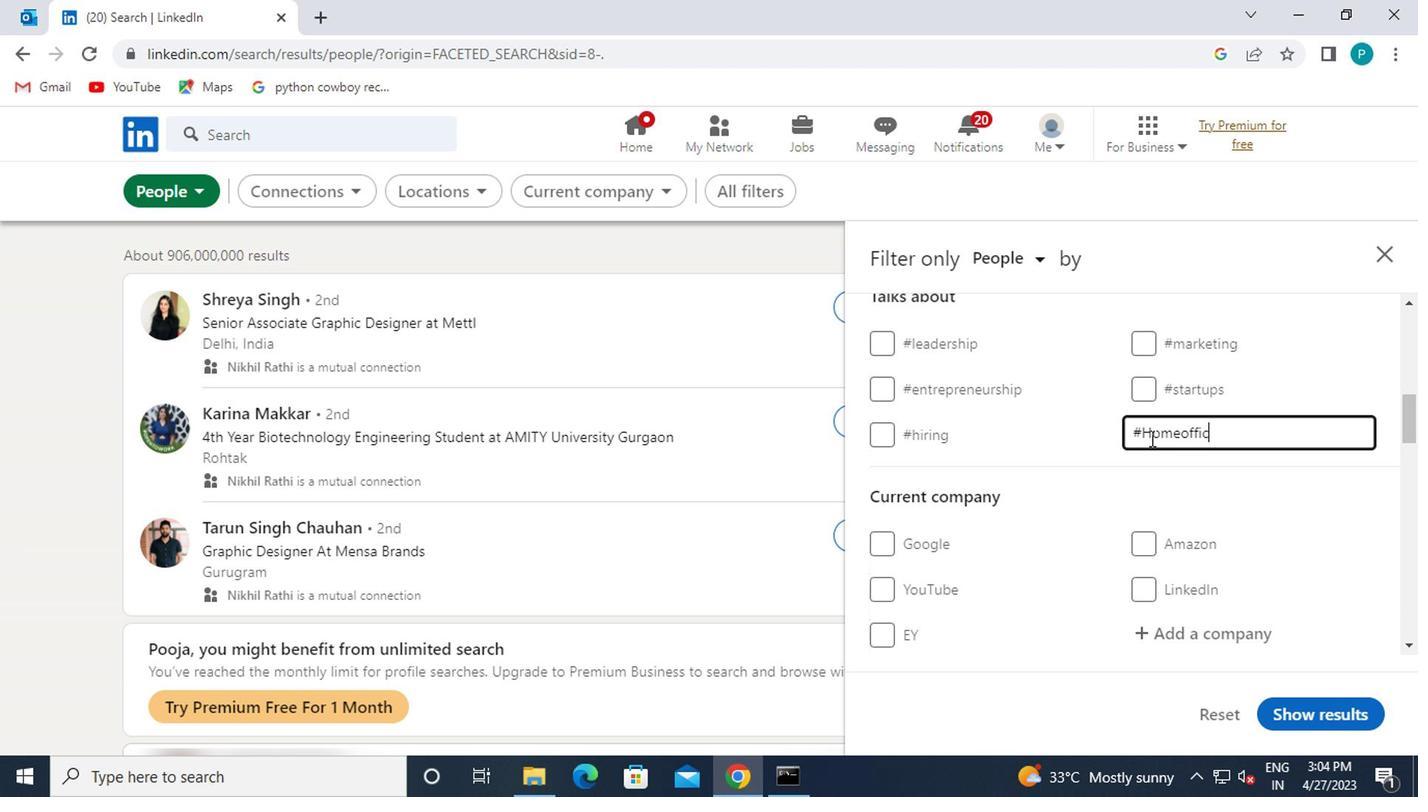 
Action: Mouse moved to (1169, 489)
Screenshot: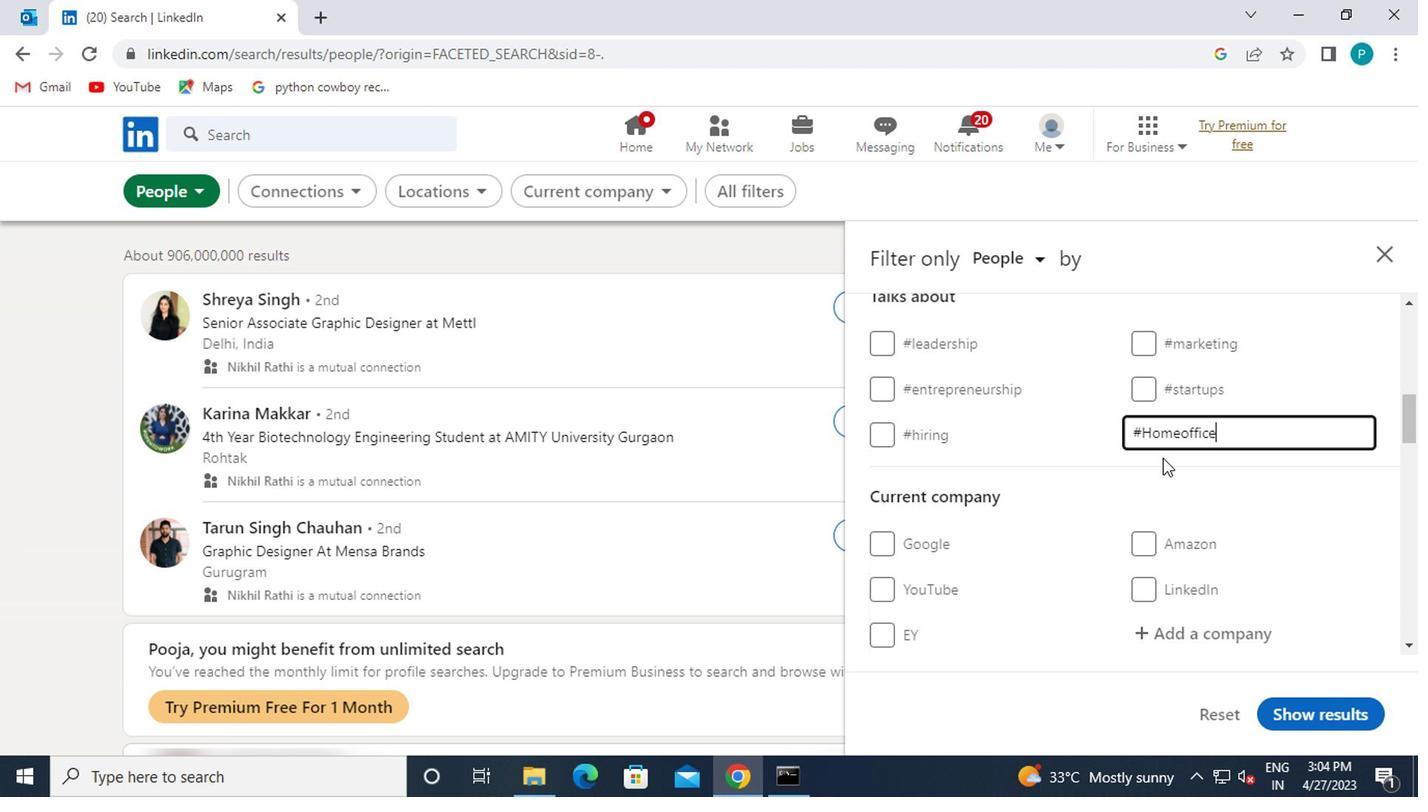 
Action: Mouse scrolled (1169, 488) with delta (0, -1)
Screenshot: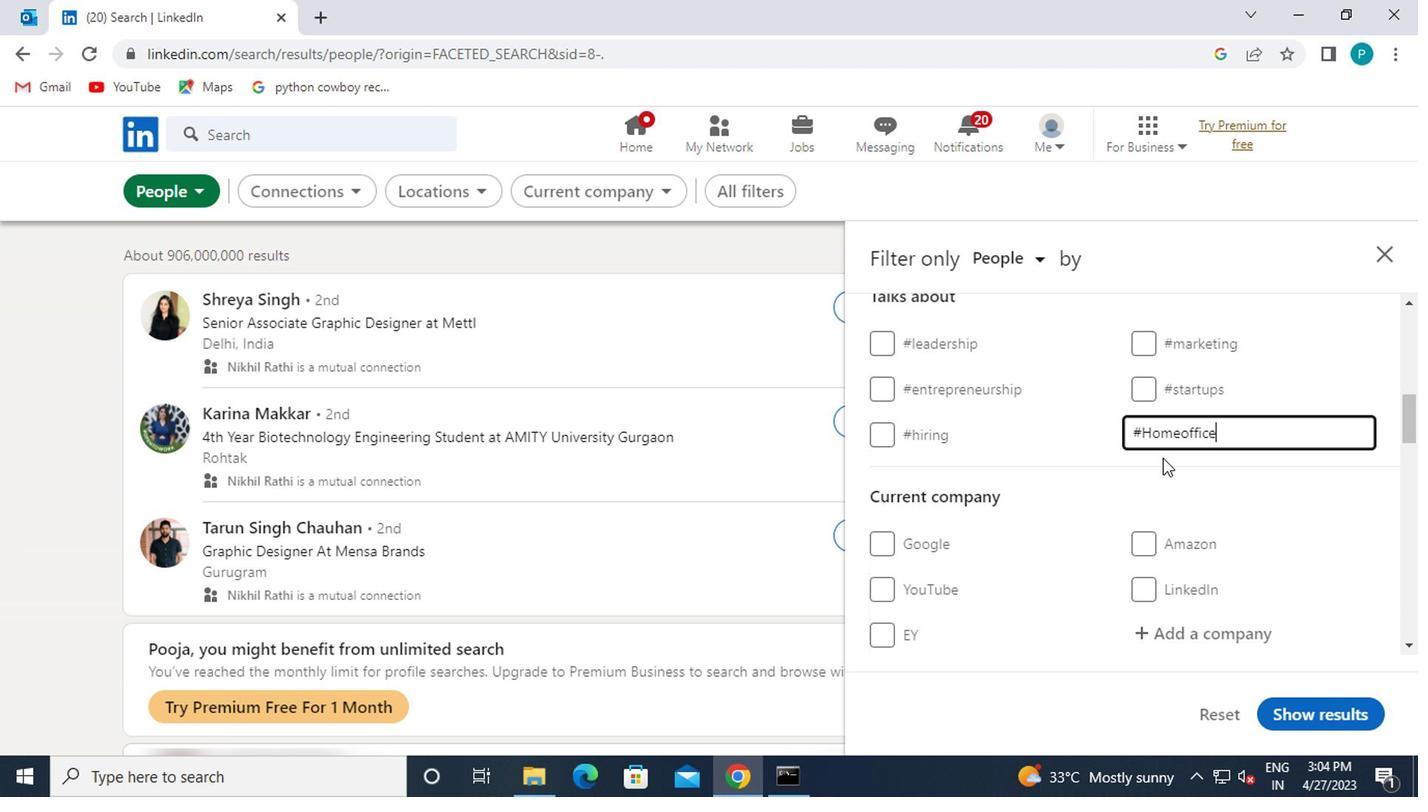 
Action: Mouse moved to (1178, 532)
Screenshot: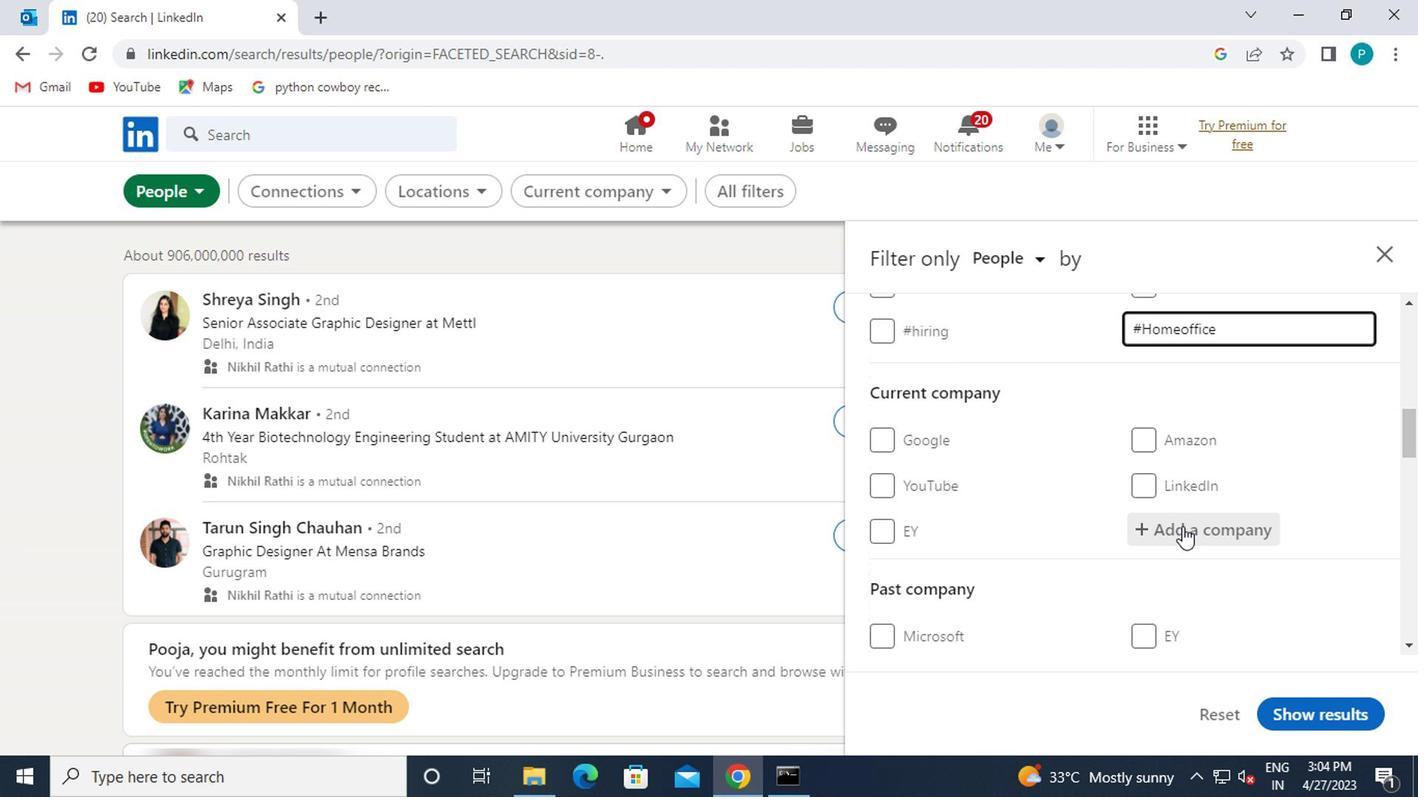 
Action: Mouse scrolled (1178, 531) with delta (0, -1)
Screenshot: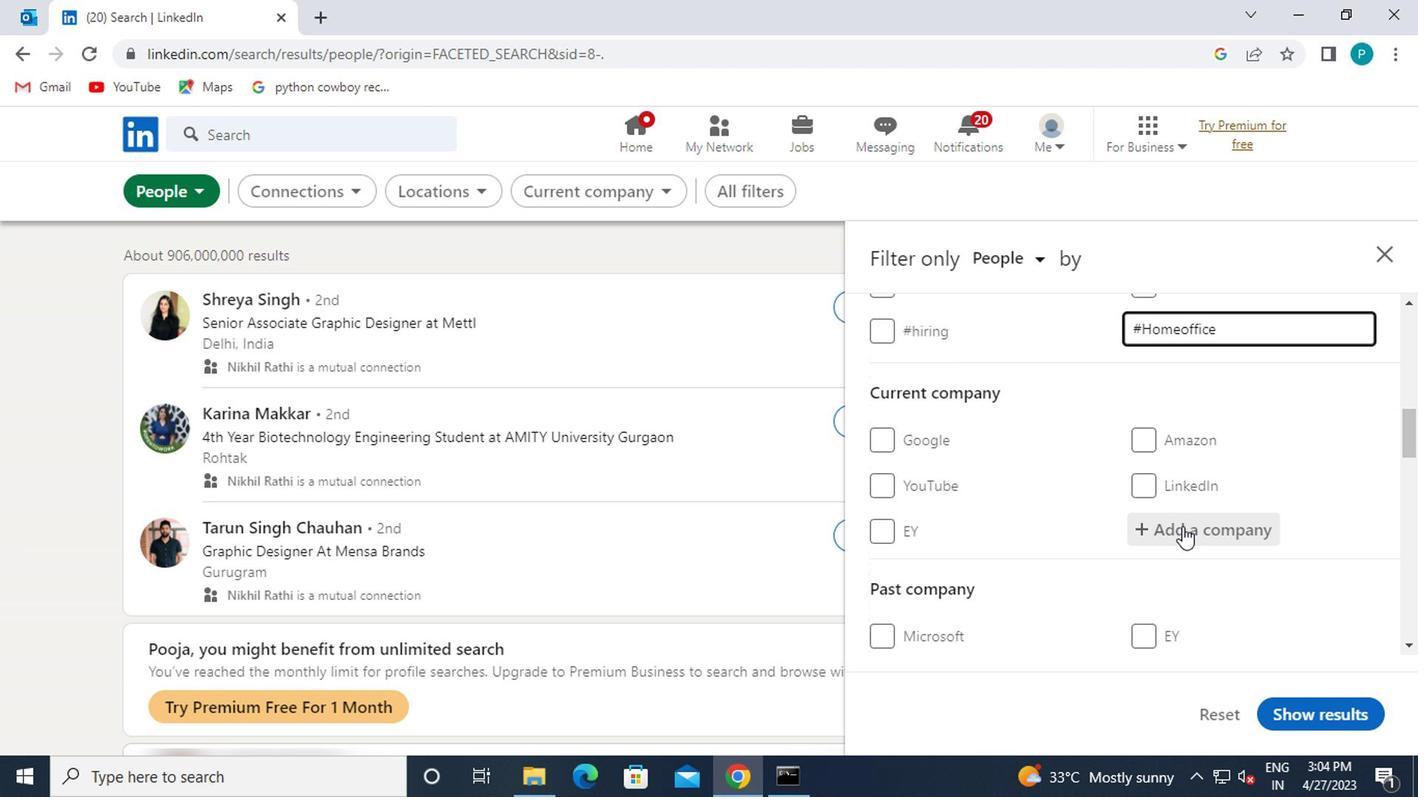 
Action: Mouse scrolled (1178, 531) with delta (0, -1)
Screenshot: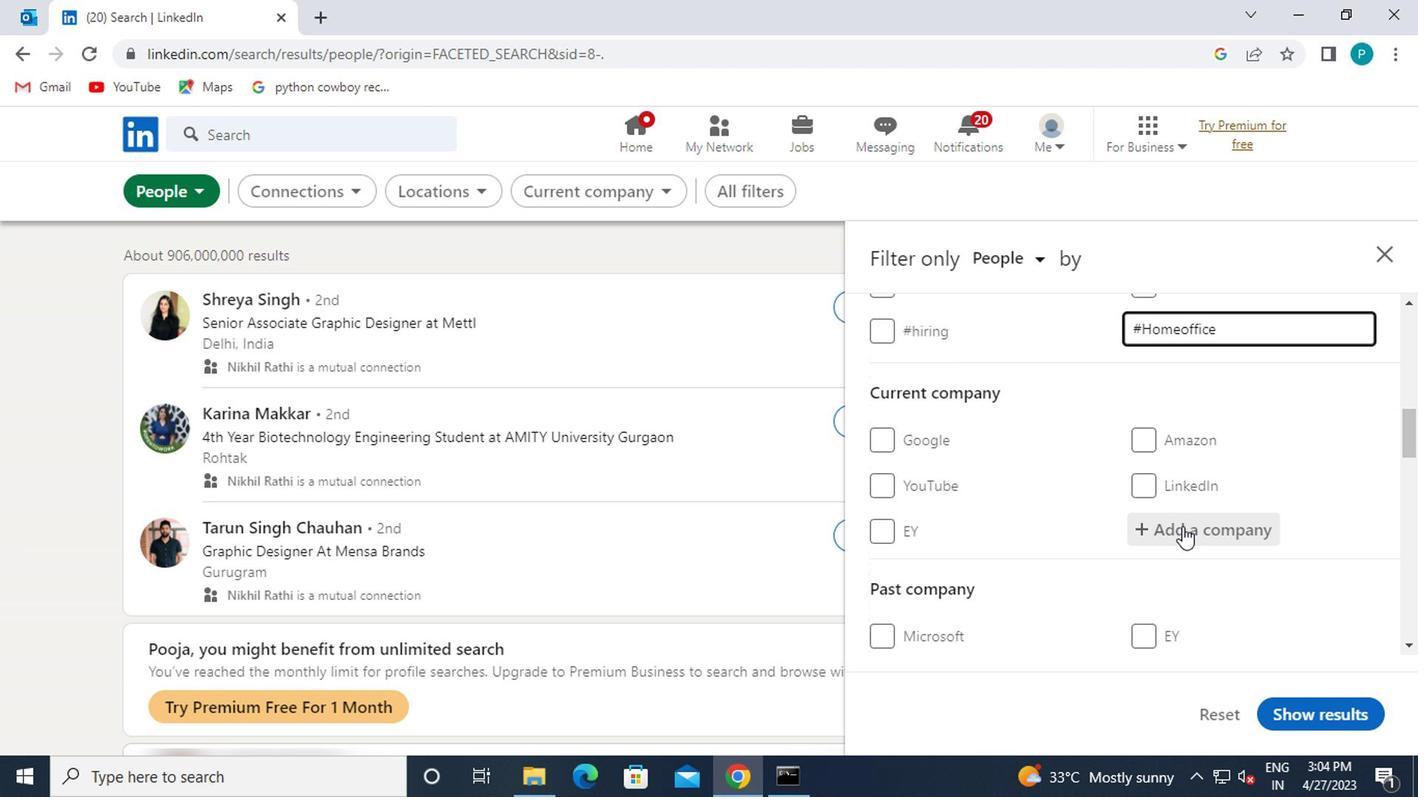 
Action: Mouse scrolled (1178, 531) with delta (0, -1)
Screenshot: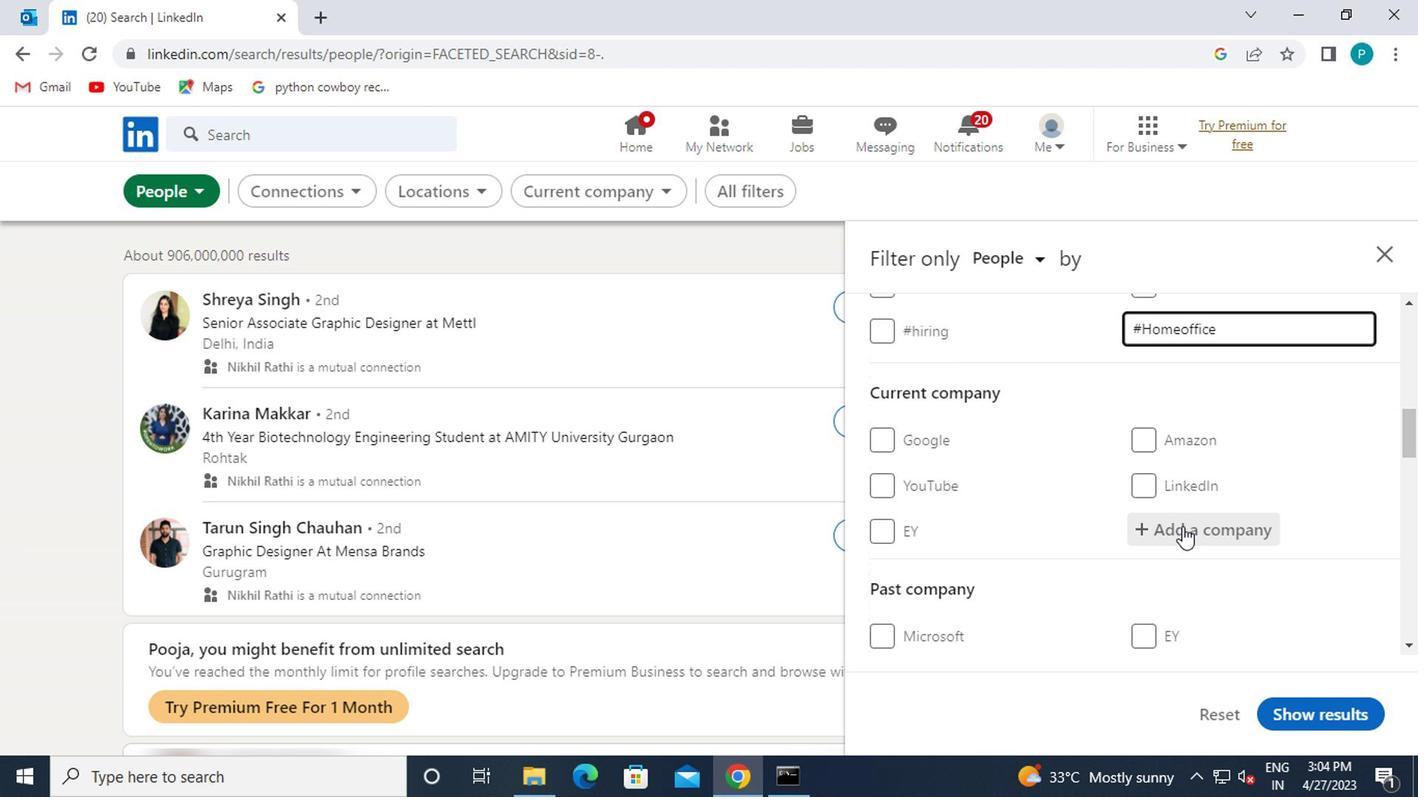 
Action: Mouse scrolled (1178, 531) with delta (0, -1)
Screenshot: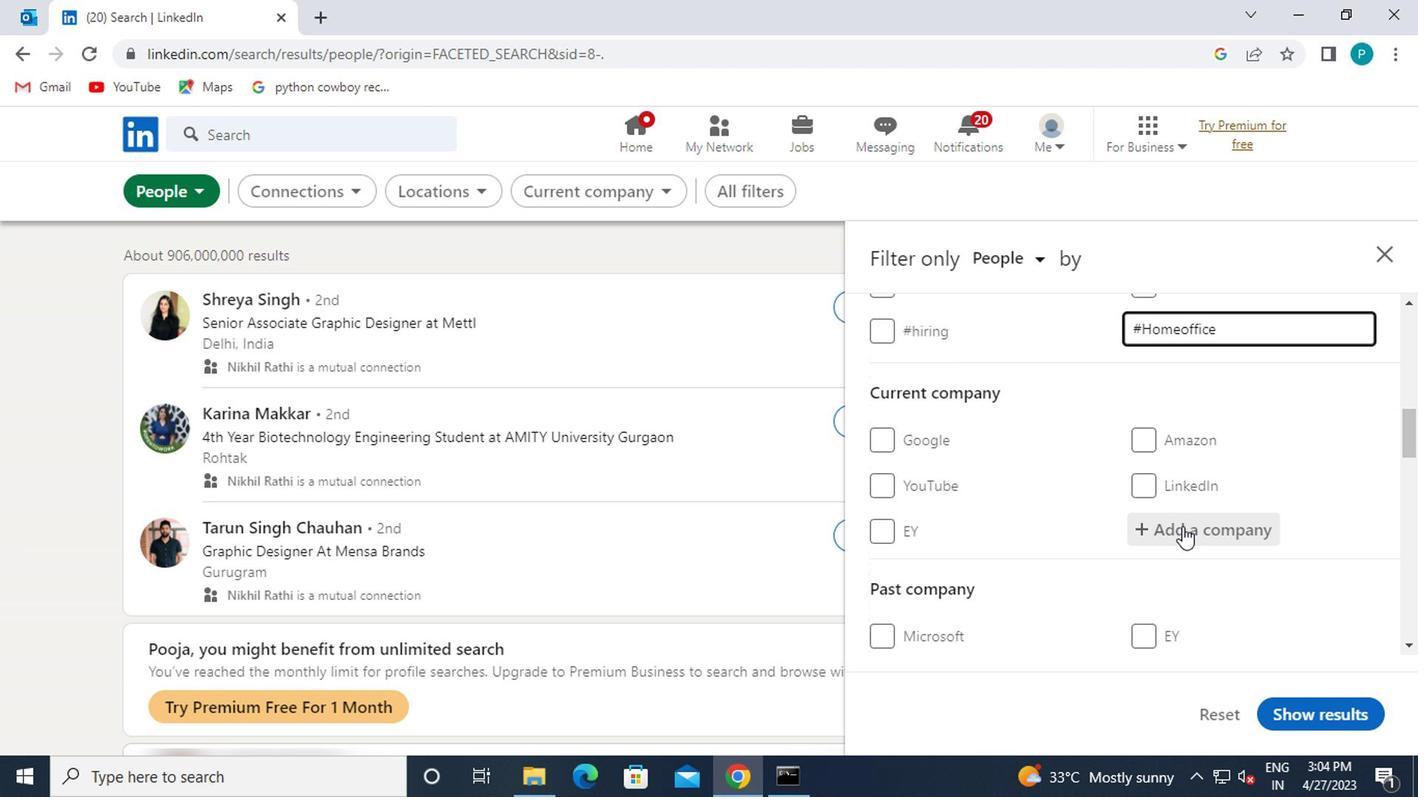 
Action: Mouse moved to (1074, 500)
Screenshot: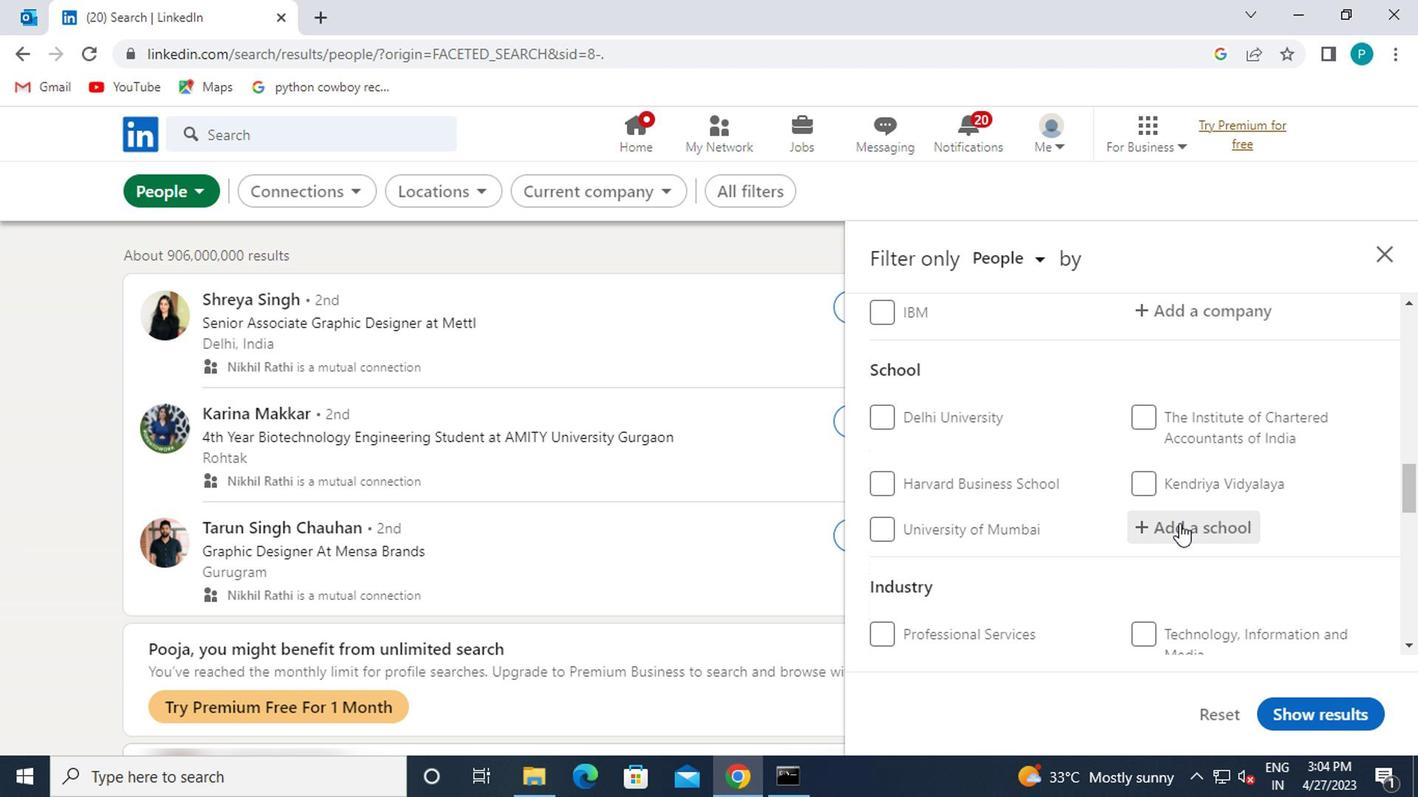
Action: Mouse scrolled (1074, 500) with delta (0, 0)
Screenshot: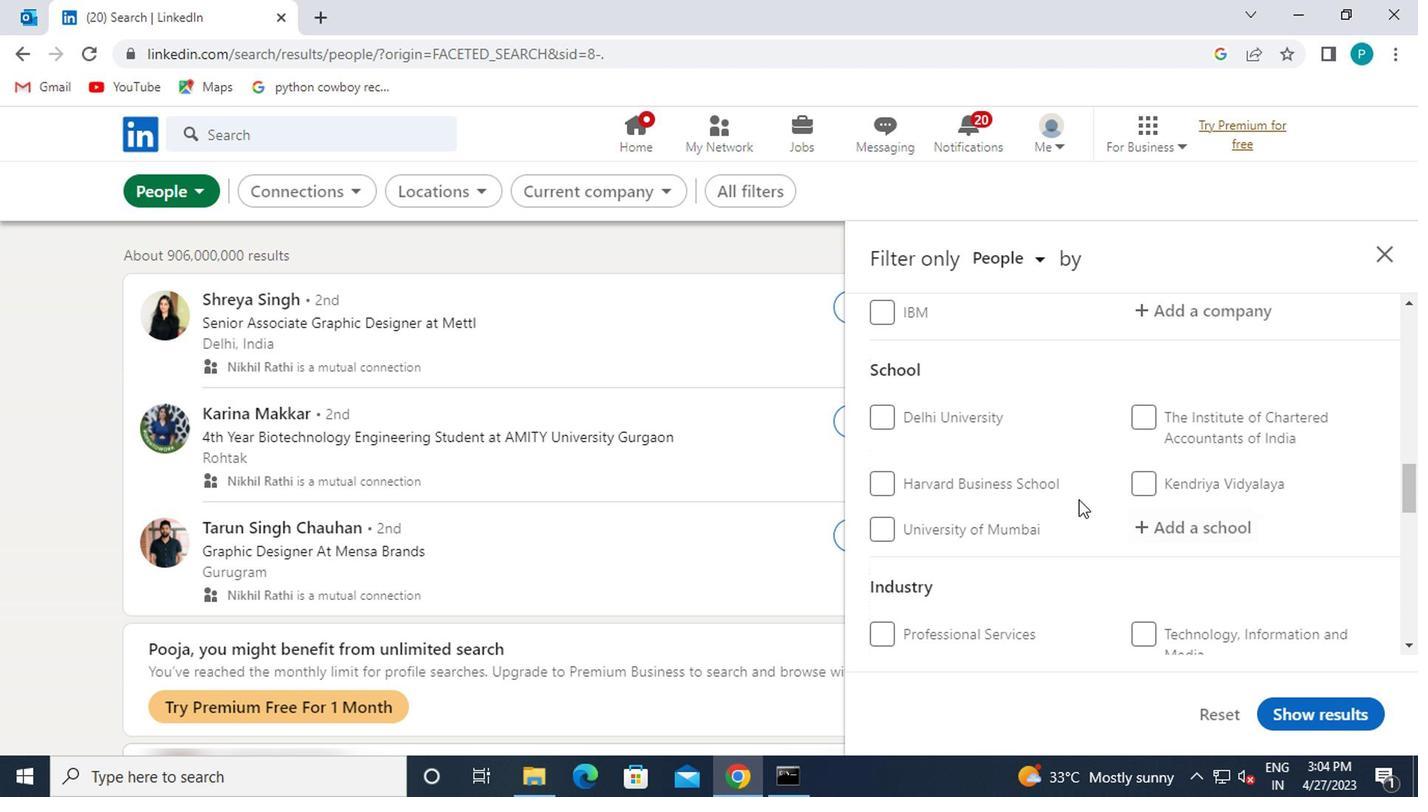 
Action: Mouse scrolled (1074, 500) with delta (0, 0)
Screenshot: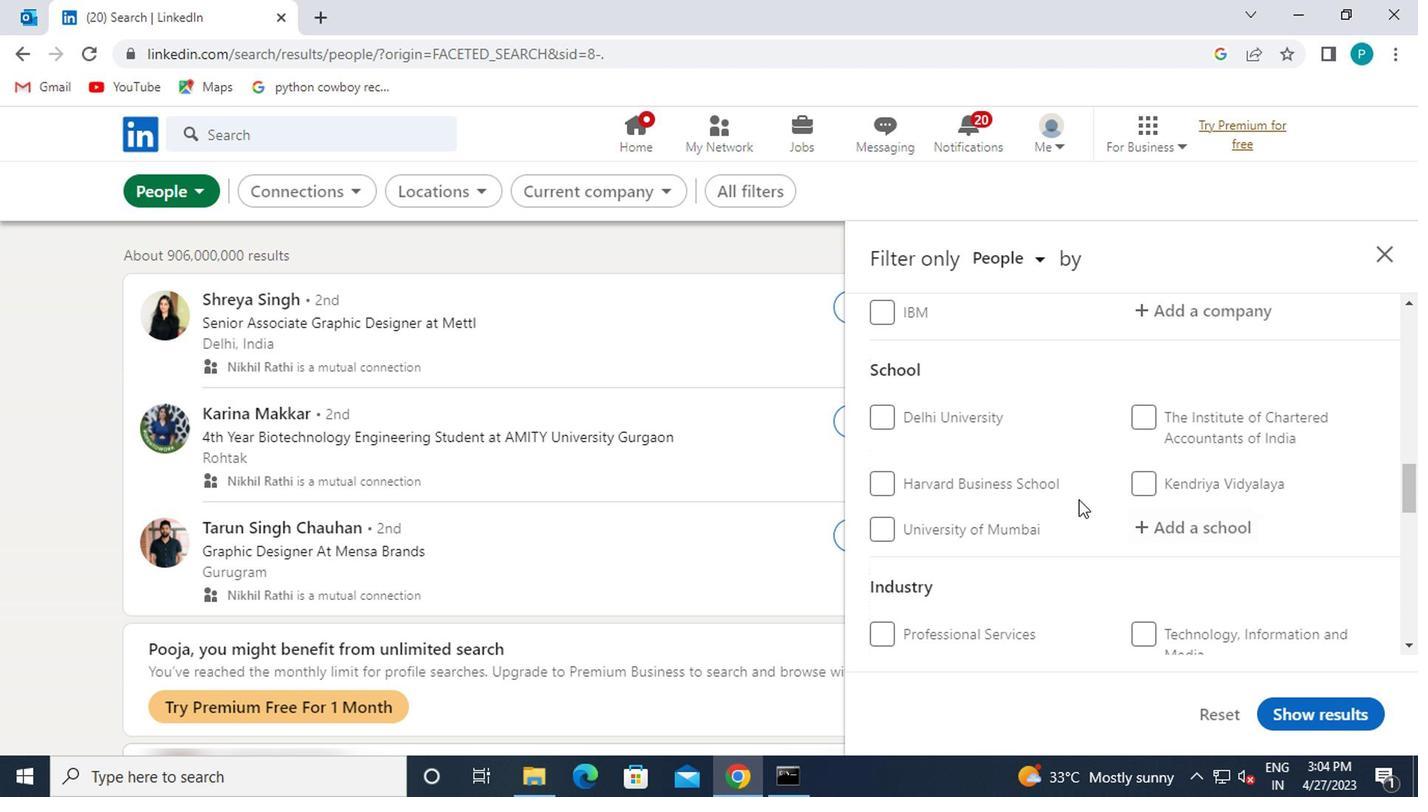 
Action: Mouse scrolled (1074, 500) with delta (0, 0)
Screenshot: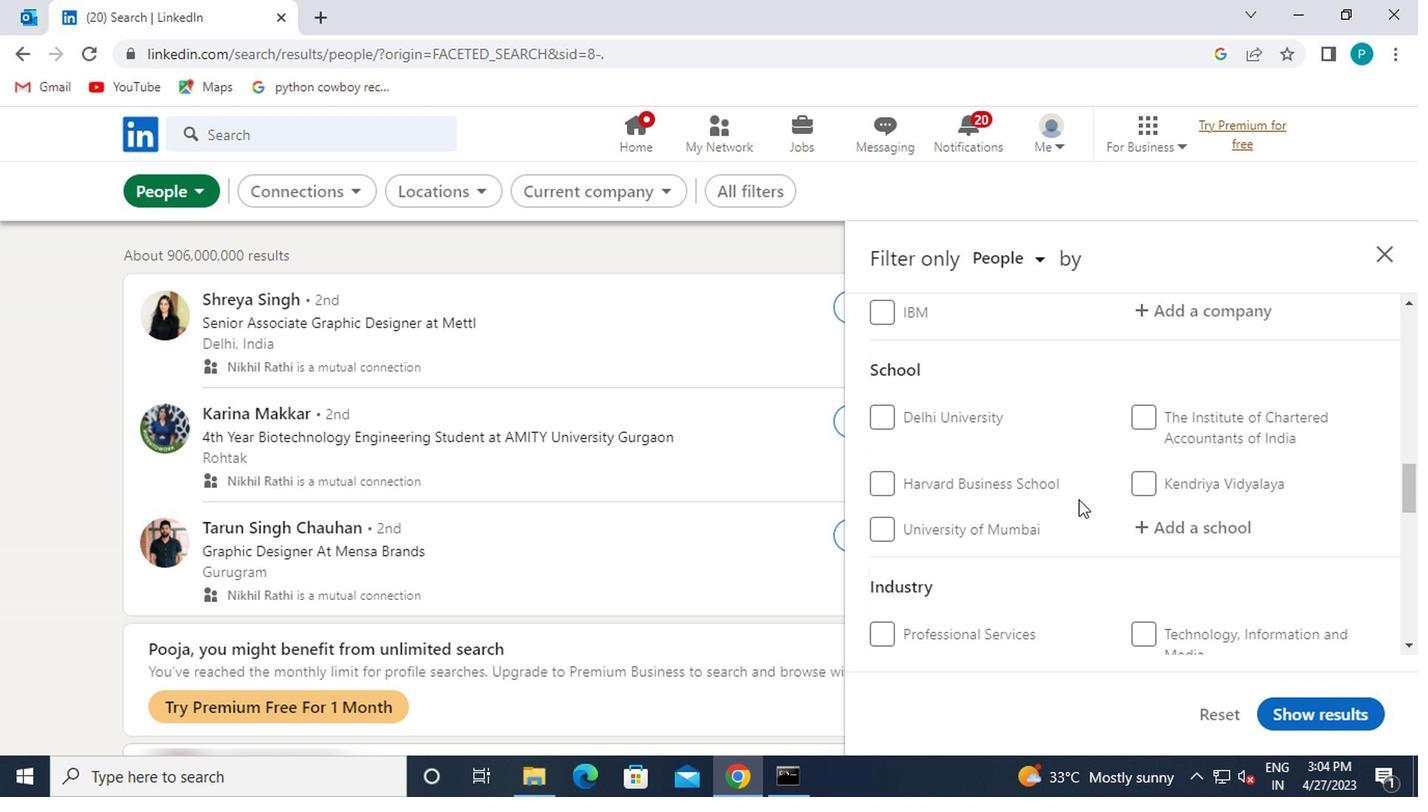 
Action: Mouse scrolled (1074, 500) with delta (0, 0)
Screenshot: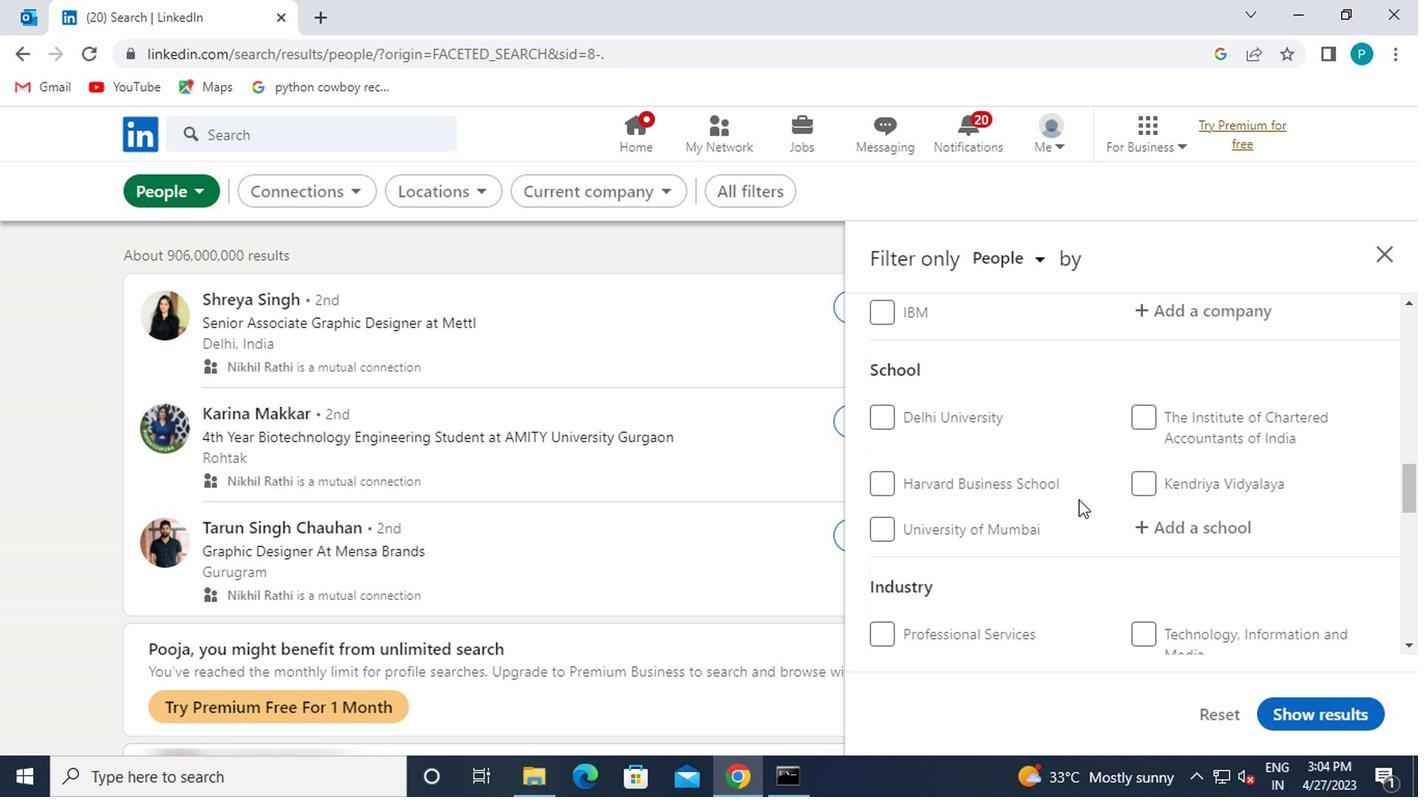 
Action: Mouse moved to (1162, 500)
Screenshot: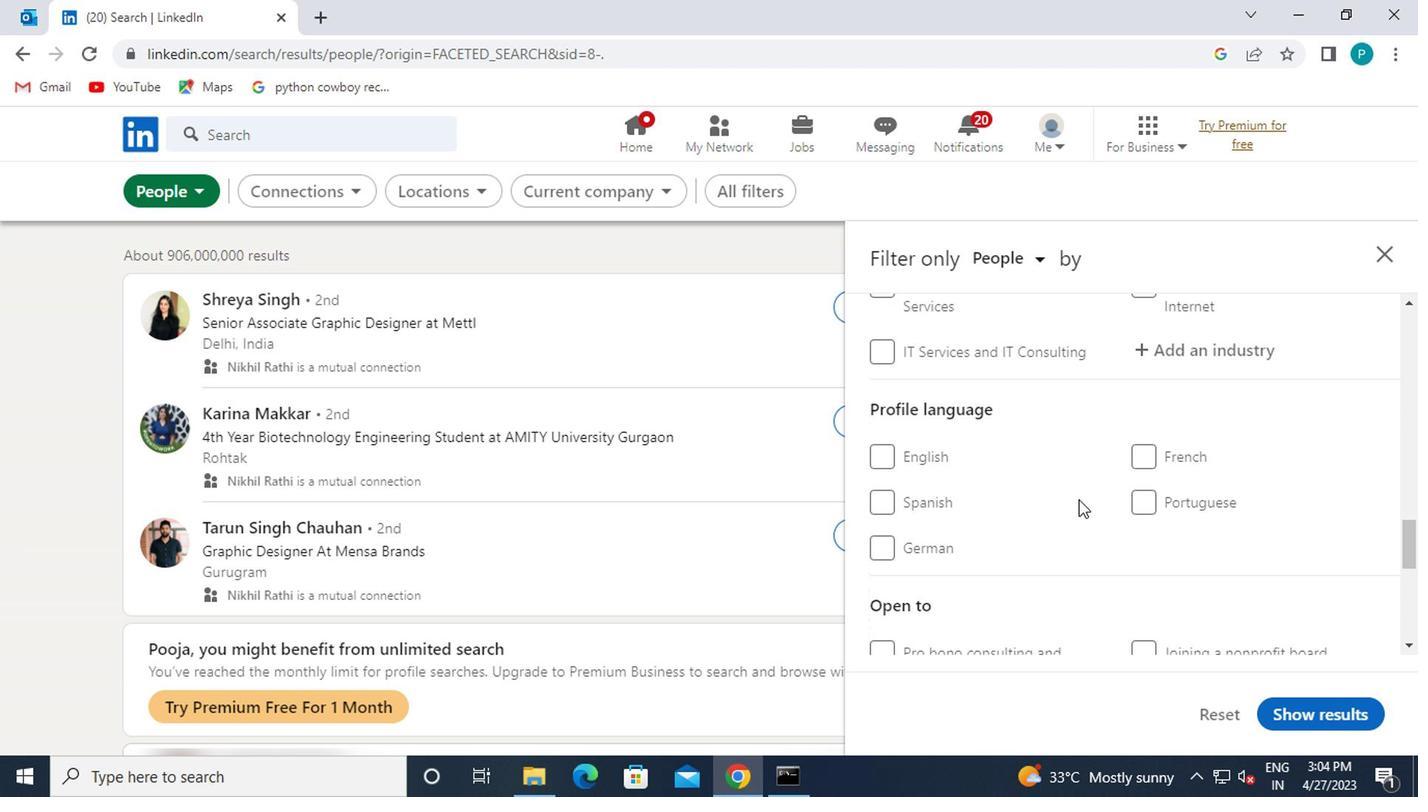 
Action: Mouse pressed left at (1162, 500)
Screenshot: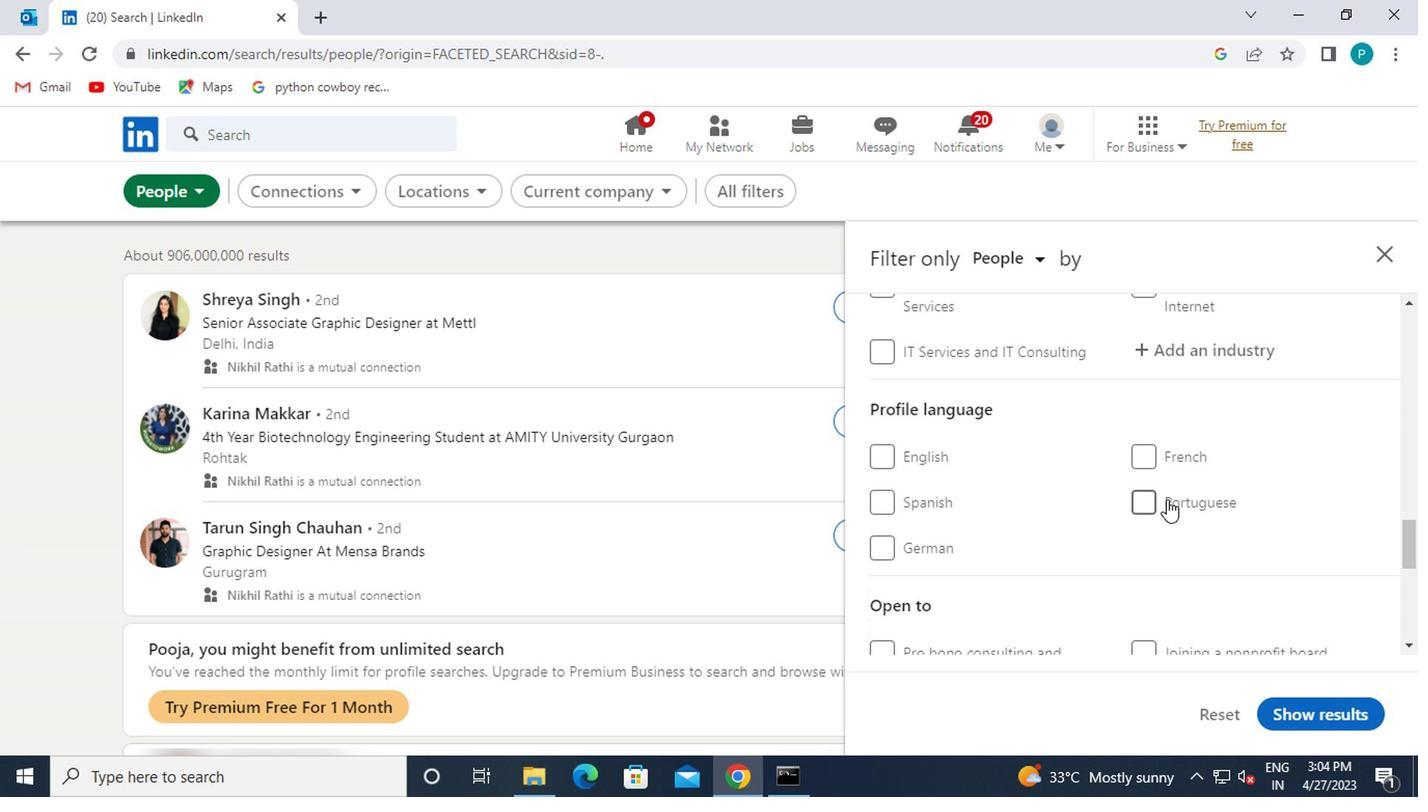 
Action: Mouse moved to (1046, 430)
Screenshot: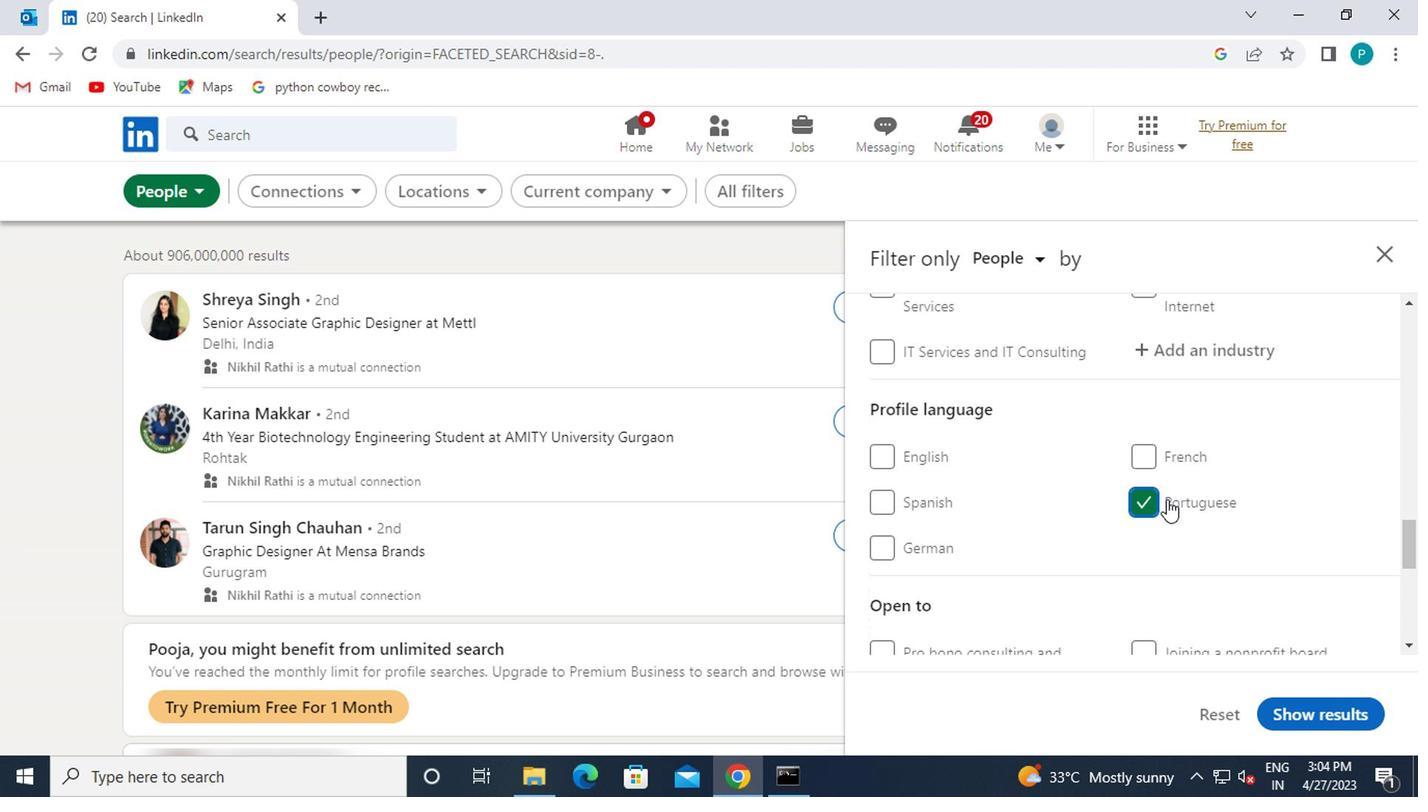 
Action: Mouse scrolled (1046, 431) with delta (0, 1)
Screenshot: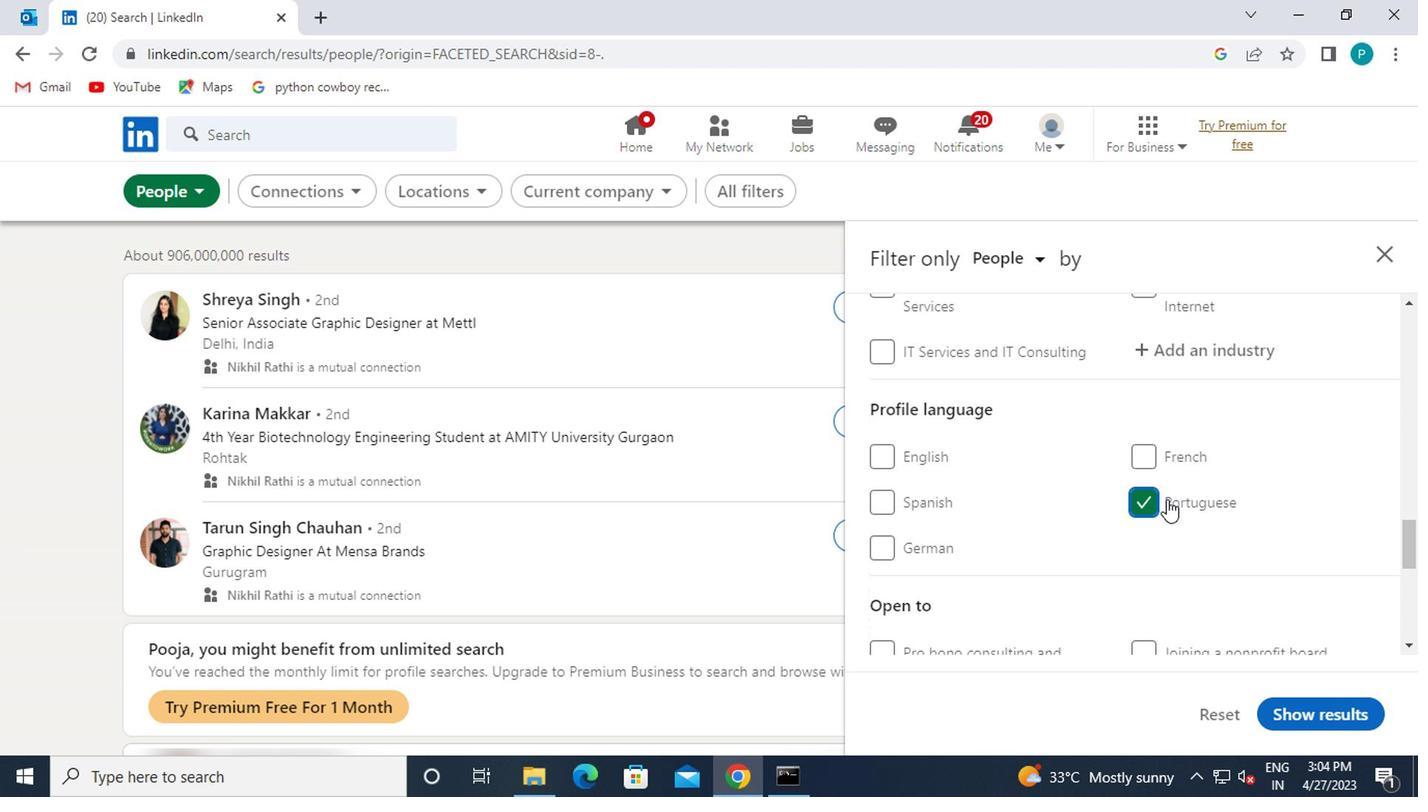 
Action: Mouse scrolled (1046, 431) with delta (0, 1)
Screenshot: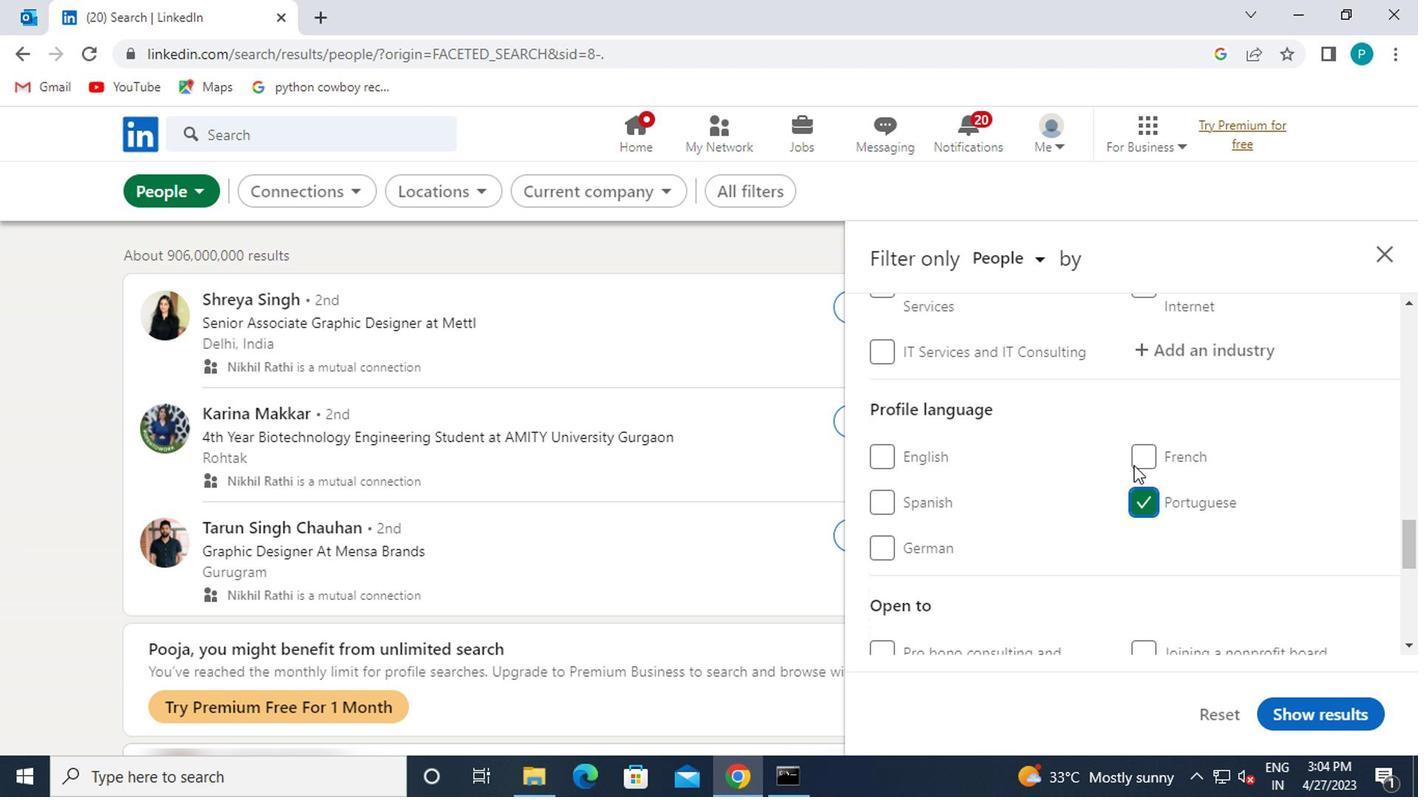 
Action: Mouse scrolled (1046, 431) with delta (0, 1)
Screenshot: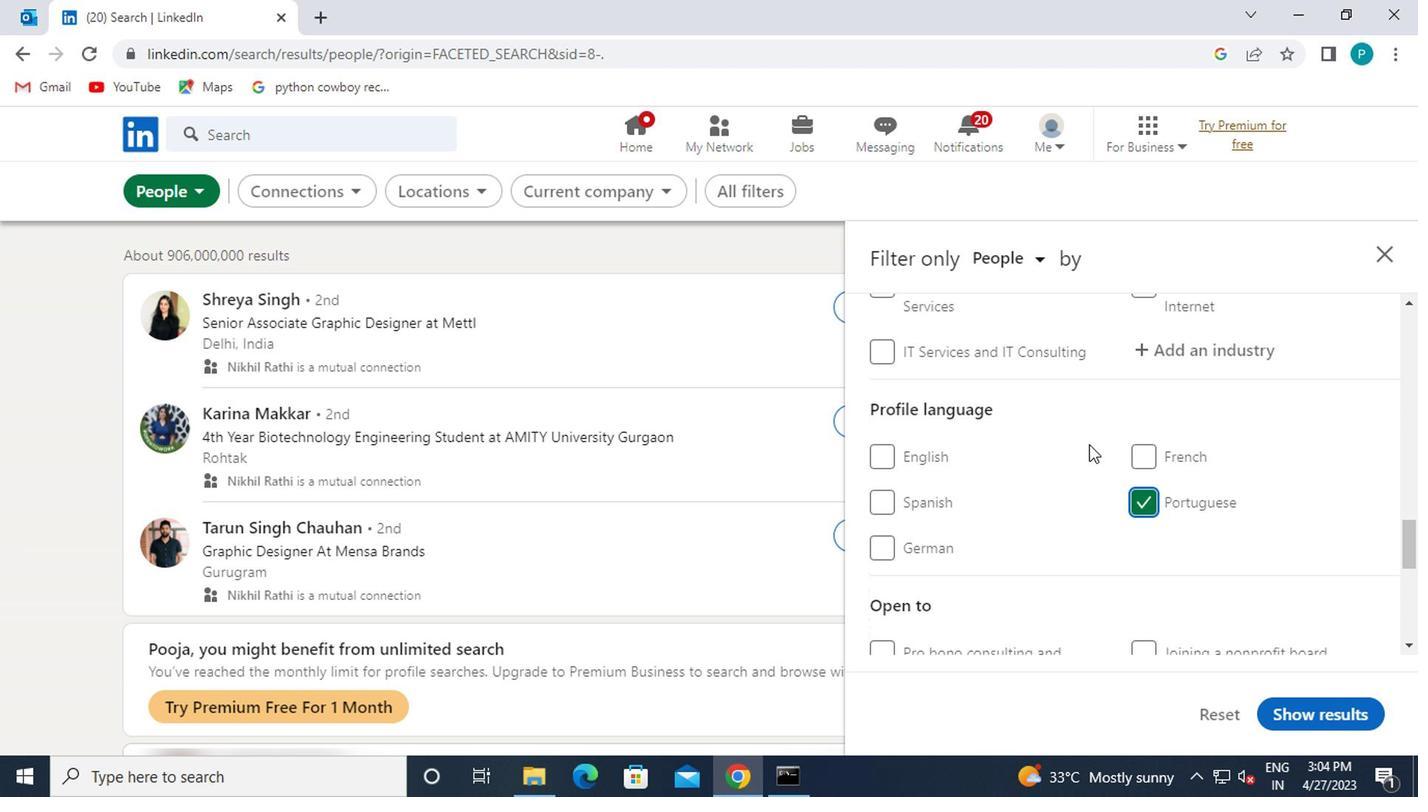 
Action: Mouse moved to (1128, 467)
Screenshot: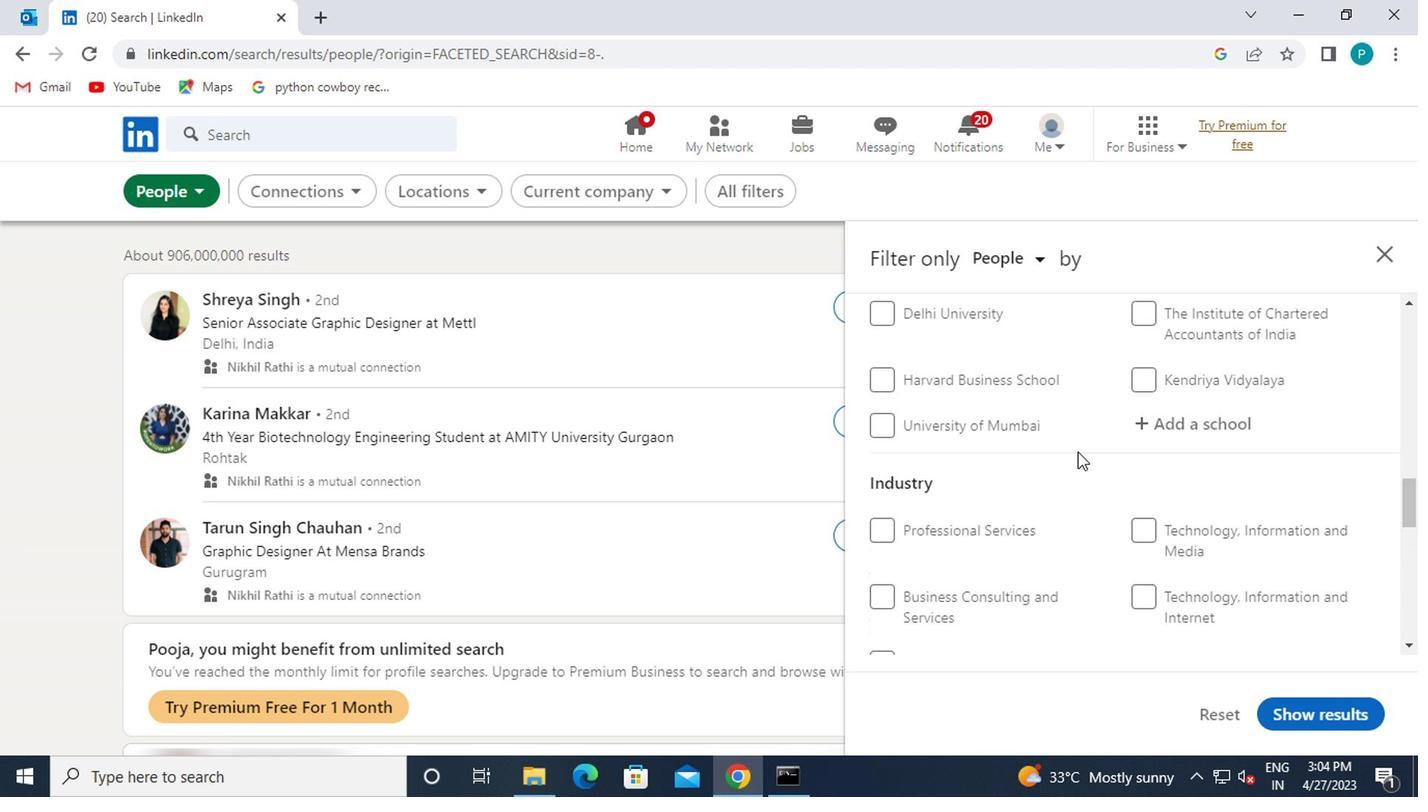 
Action: Mouse scrolled (1128, 468) with delta (0, 0)
Screenshot: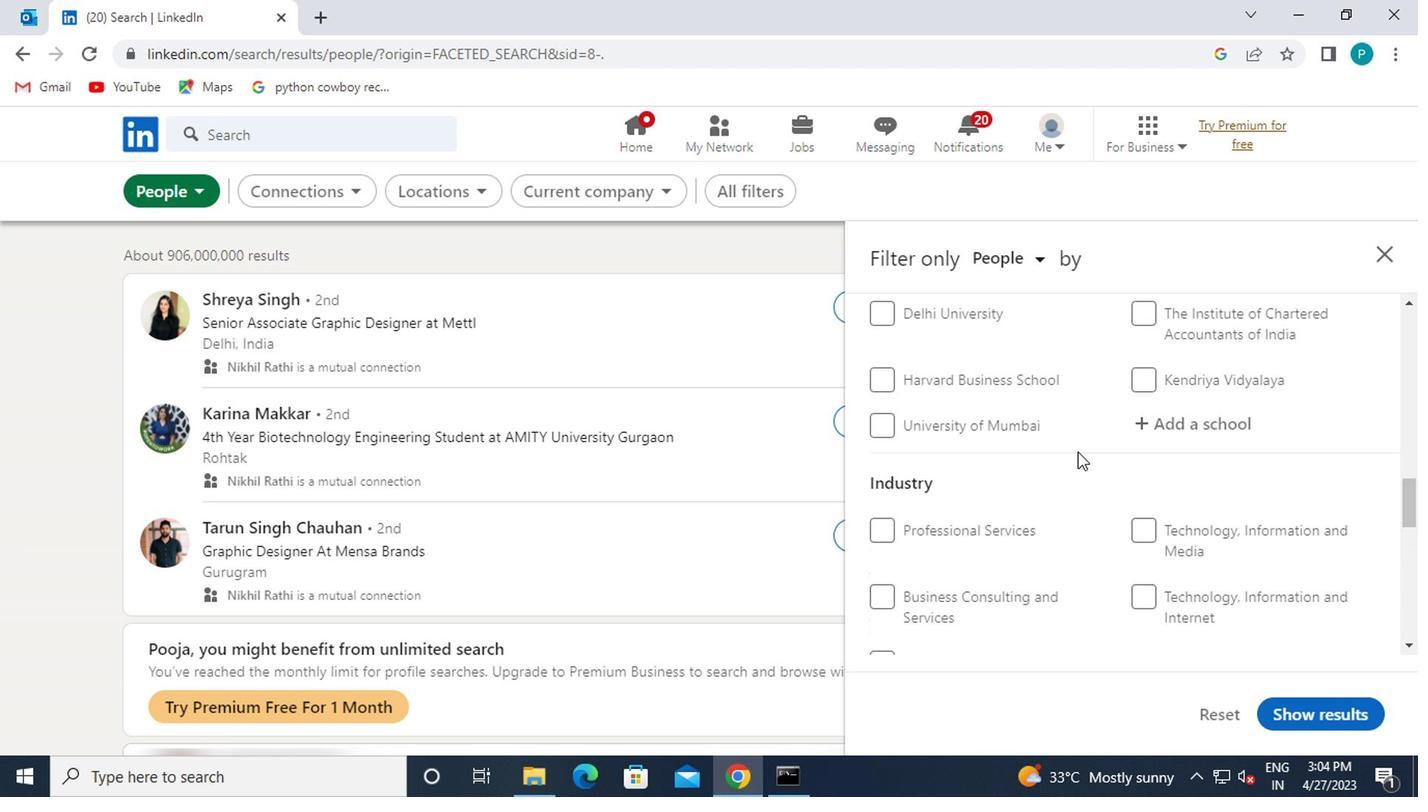 
Action: Mouse moved to (1129, 467)
Screenshot: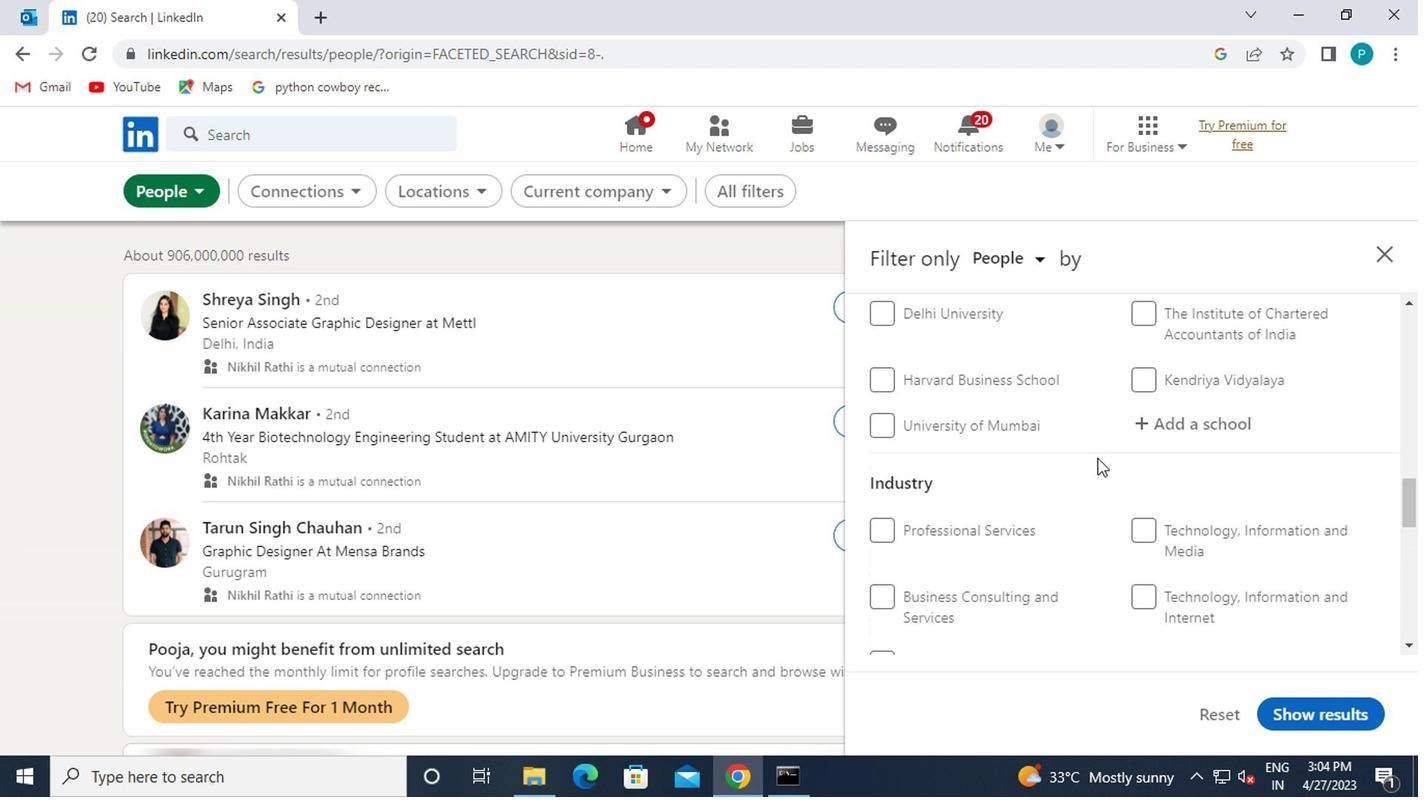 
Action: Mouse scrolled (1129, 468) with delta (0, 0)
Screenshot: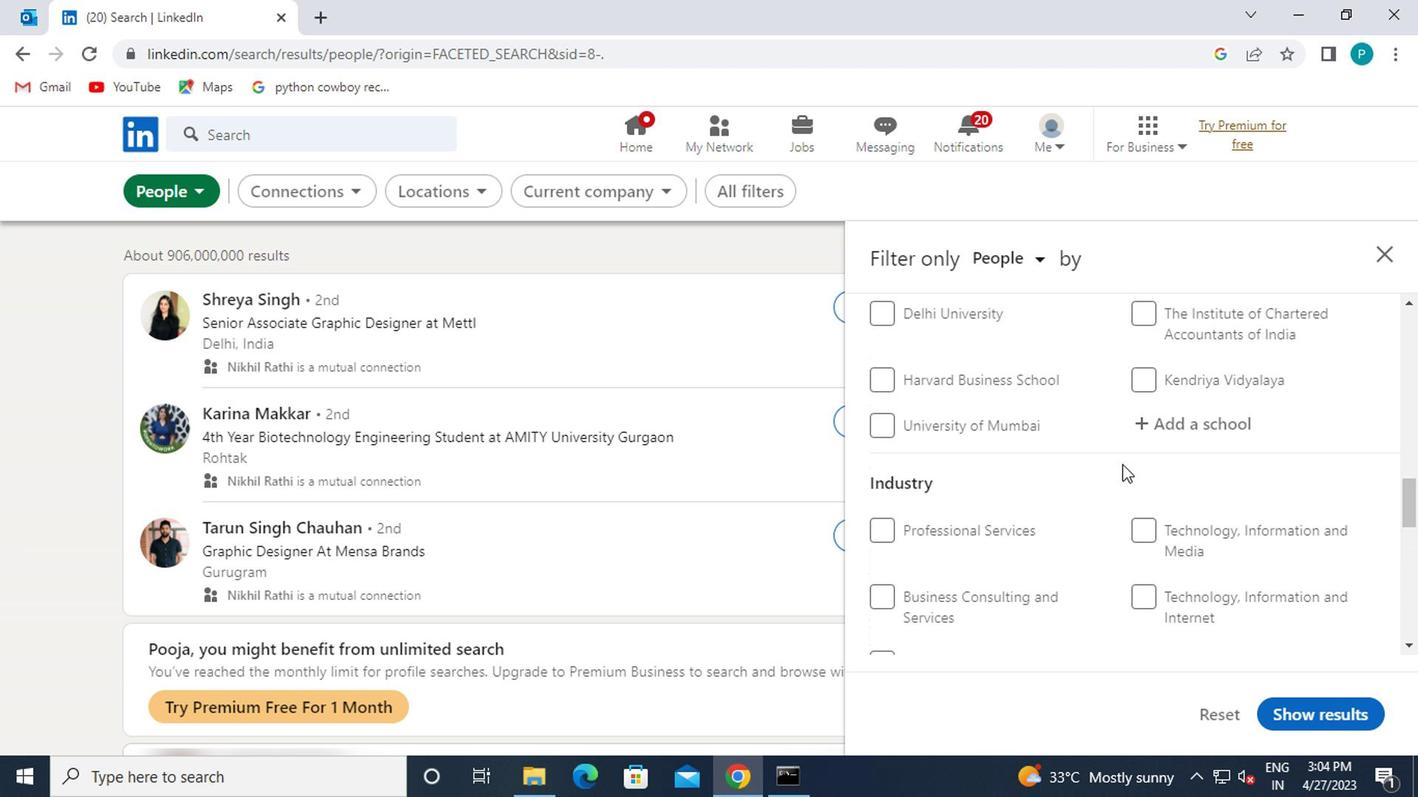 
Action: Mouse scrolled (1129, 468) with delta (0, 0)
Screenshot: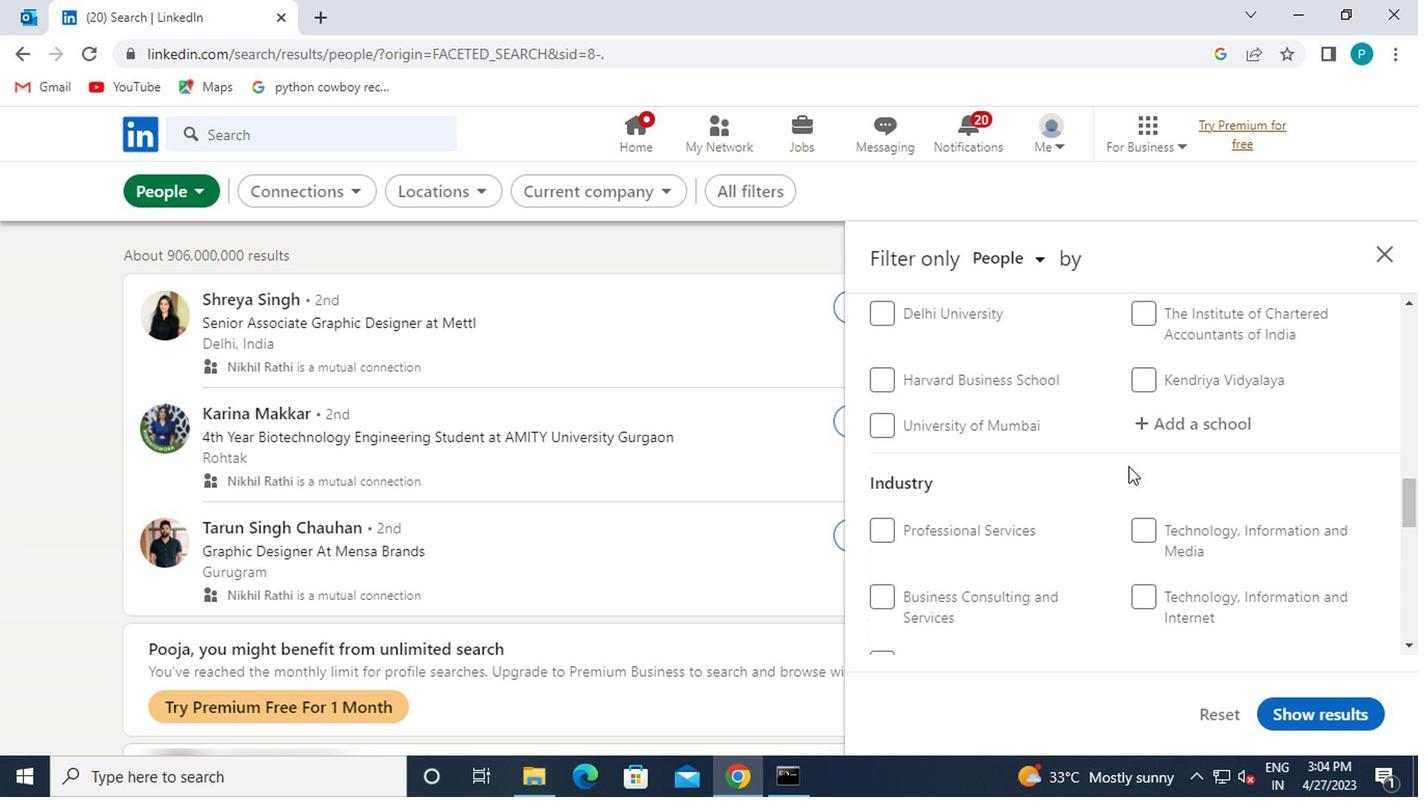 
Action: Mouse moved to (1160, 485)
Screenshot: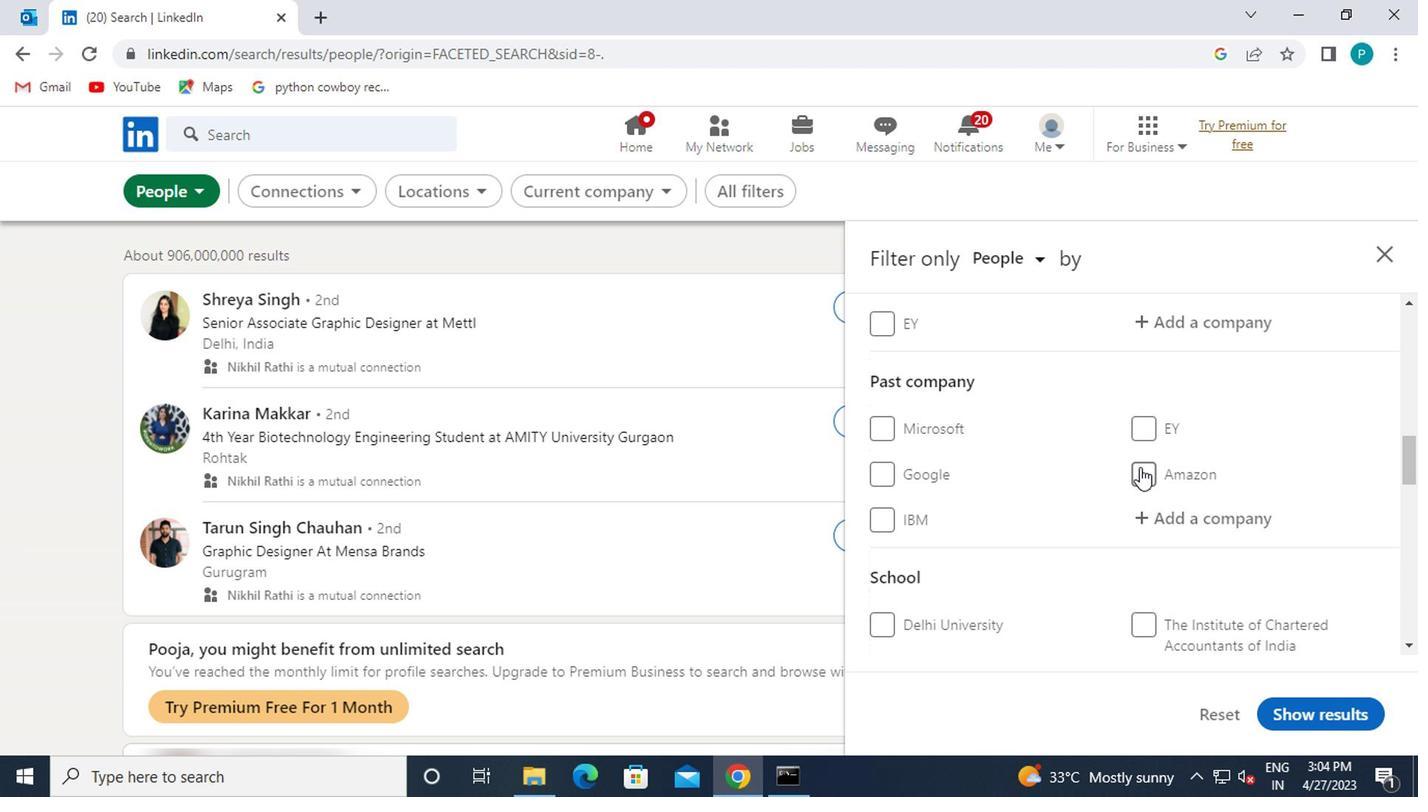 
Action: Mouse scrolled (1160, 486) with delta (0, 0)
Screenshot: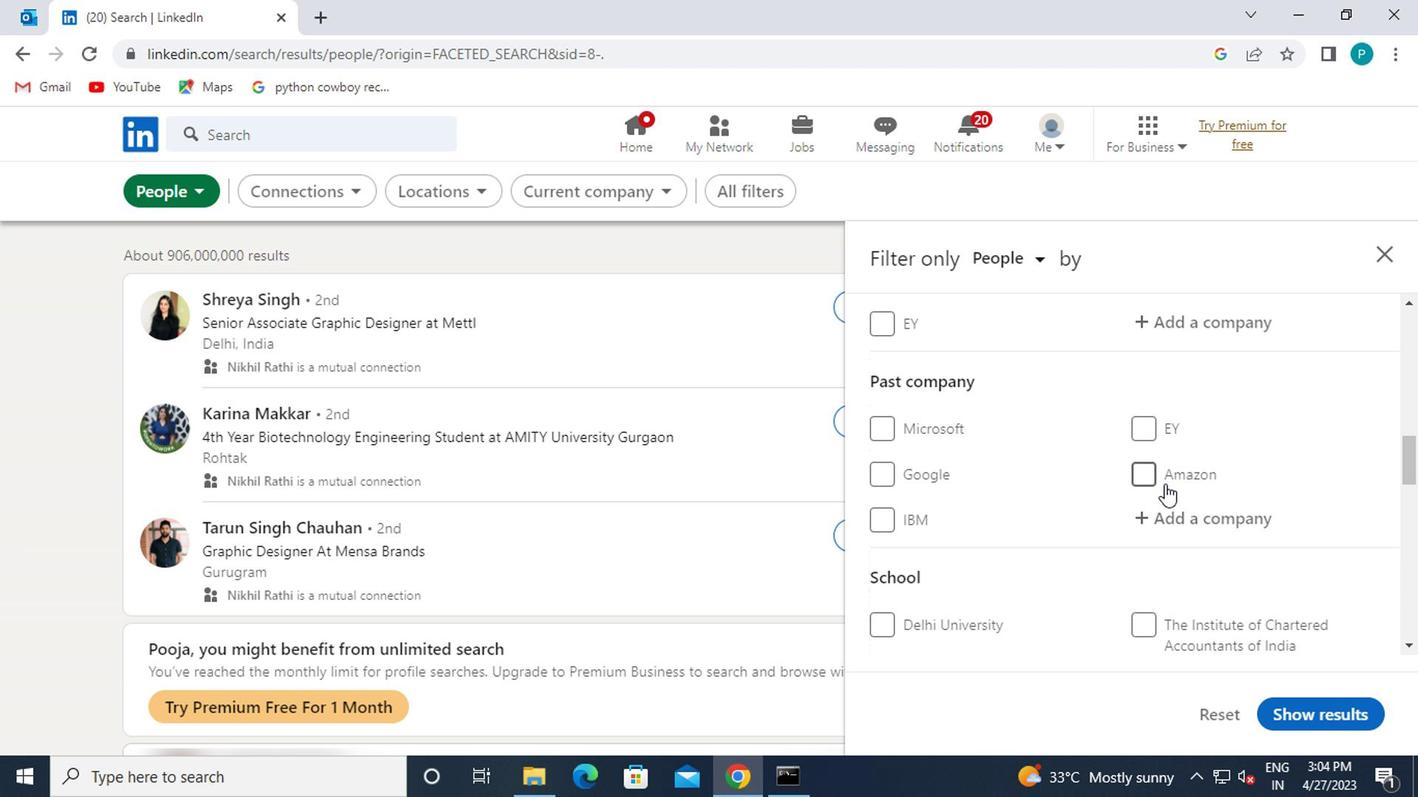 
Action: Mouse scrolled (1160, 486) with delta (0, 0)
Screenshot: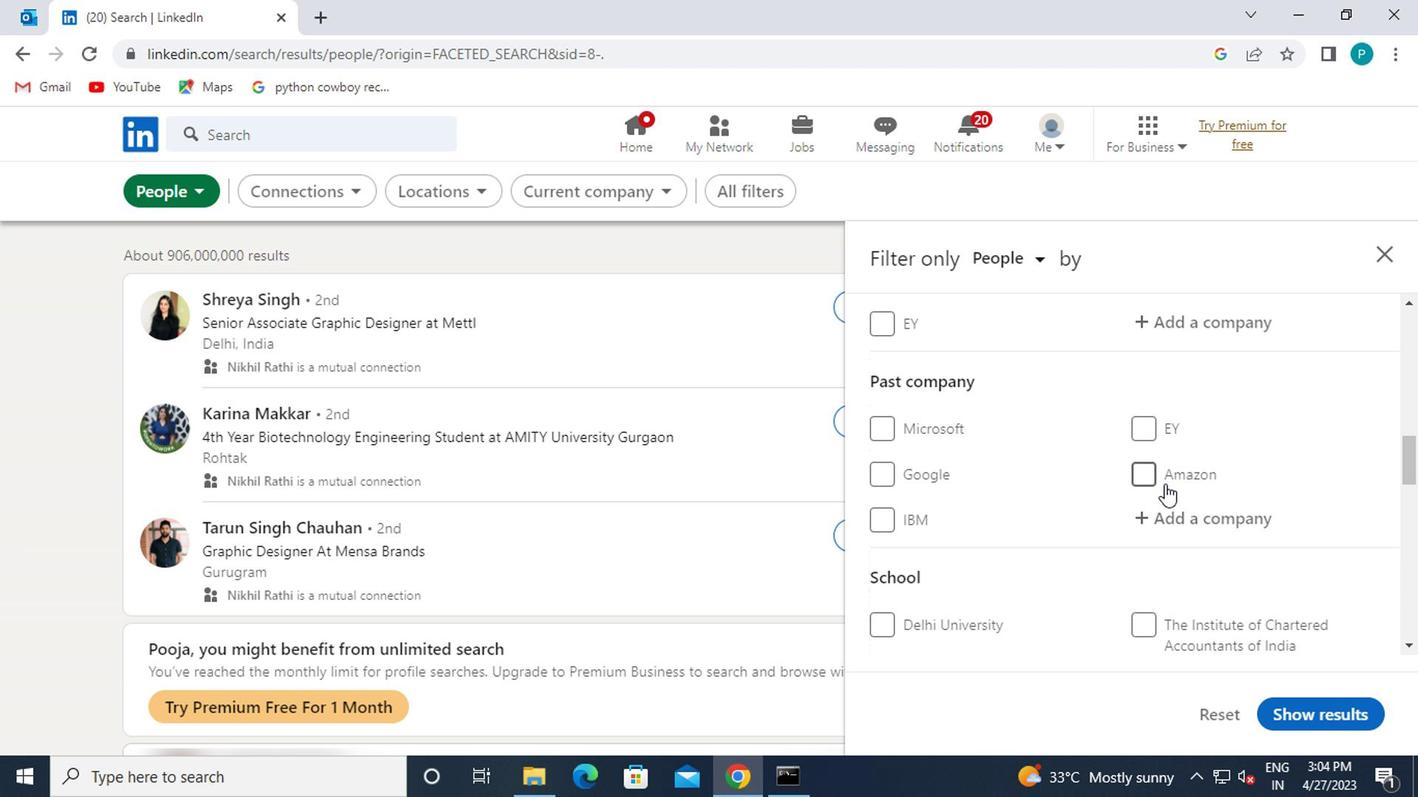 
Action: Mouse moved to (1170, 514)
Screenshot: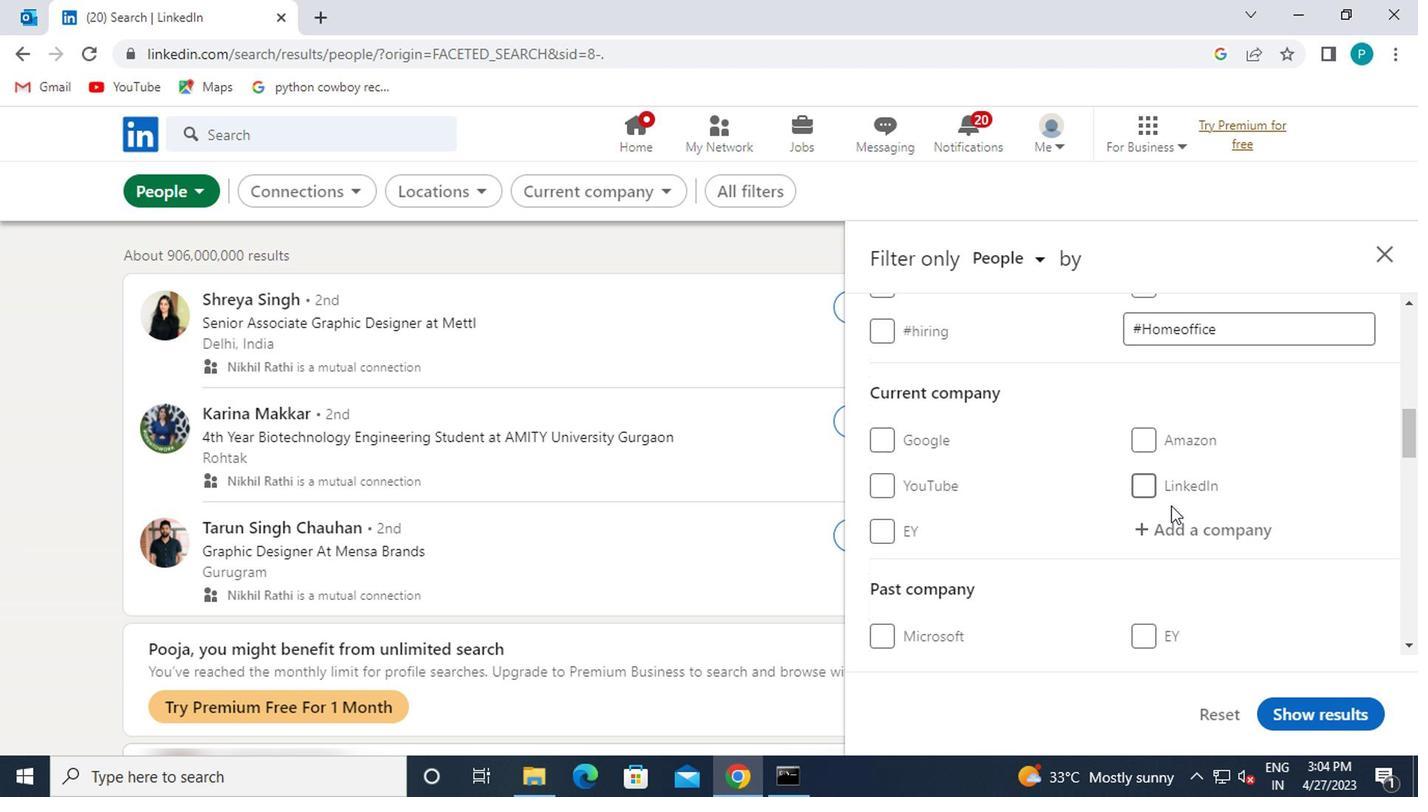 
Action: Mouse pressed left at (1170, 514)
Screenshot: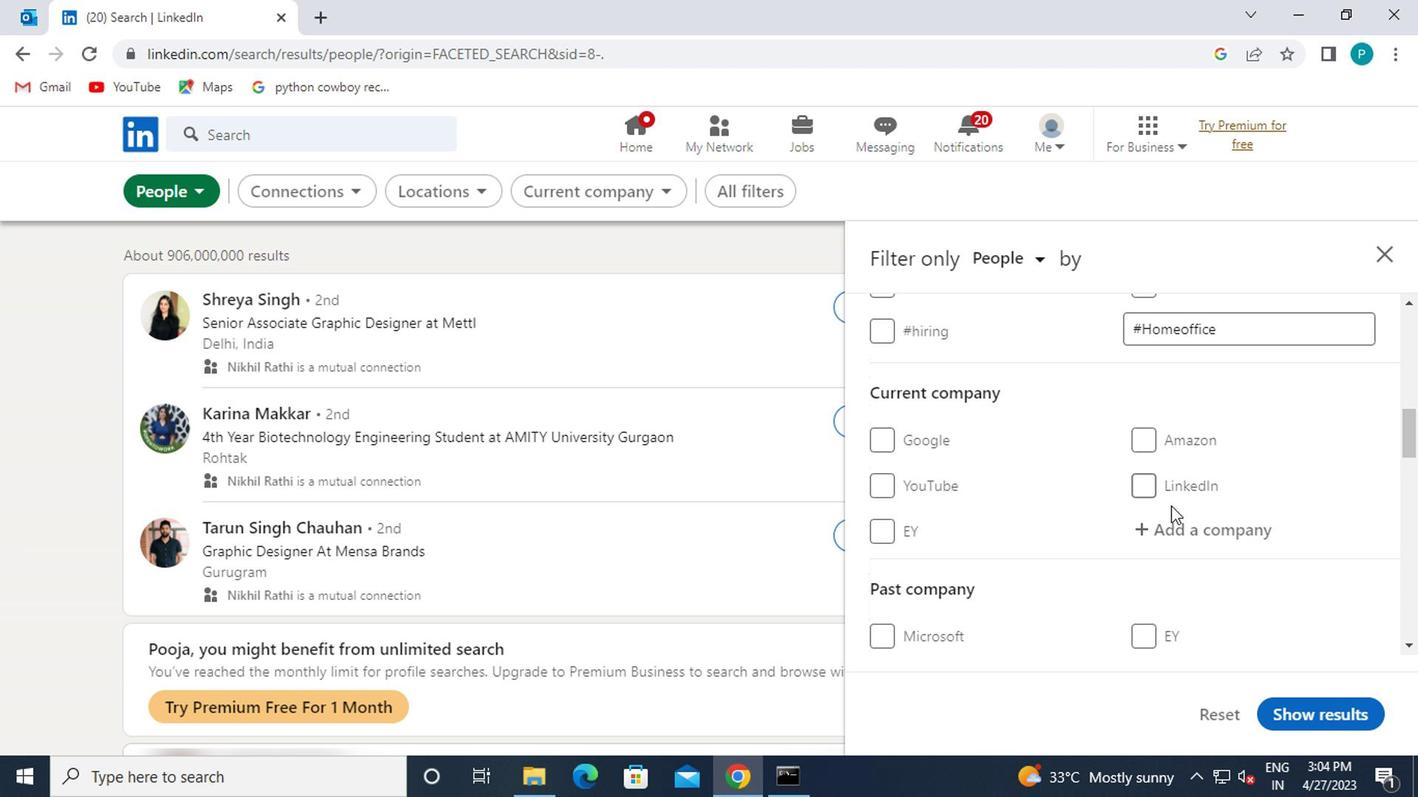 
Action: Key pressed N<Key.backspace><Key.caps_lock>N<Key.caps_lock>ISUM
Screenshot: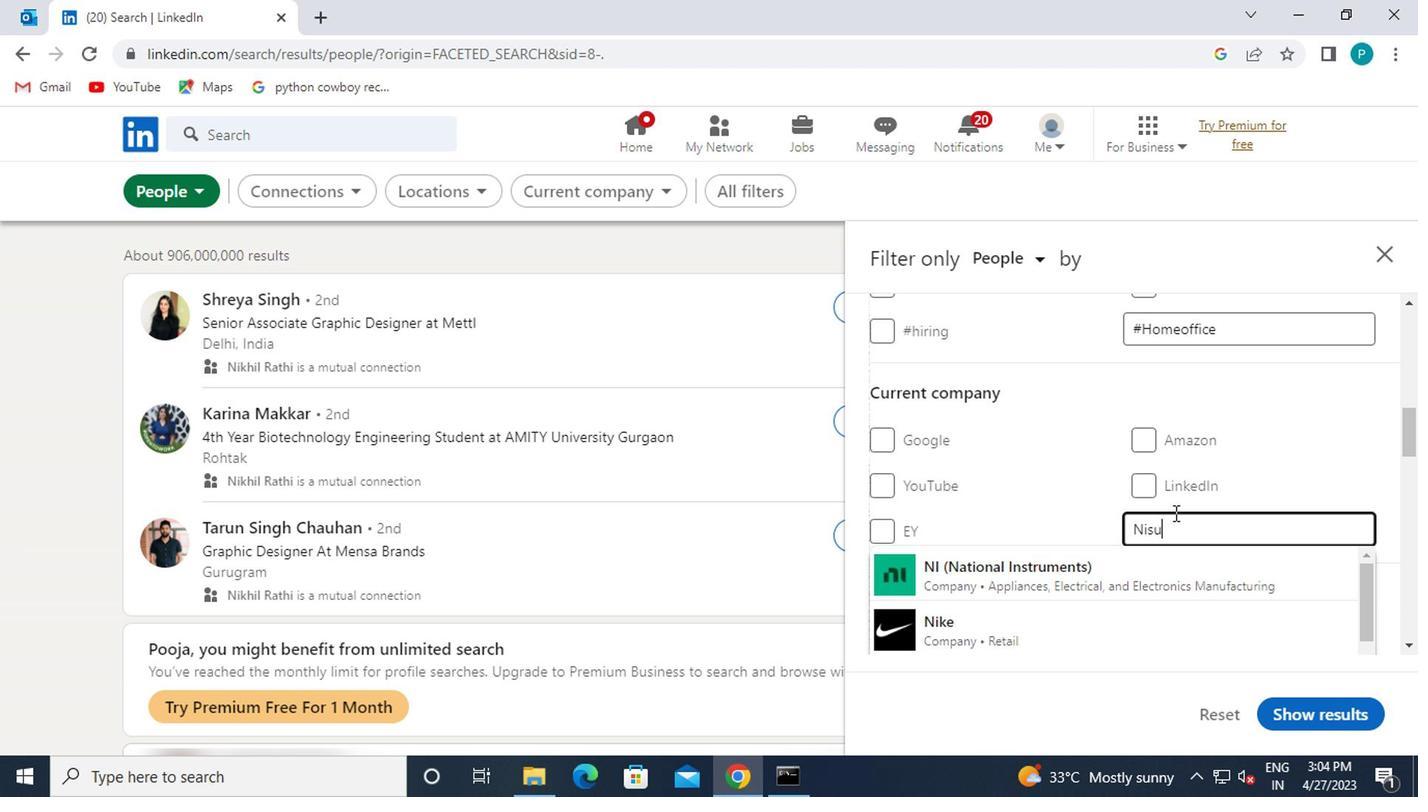 
Action: Mouse moved to (1029, 565)
Screenshot: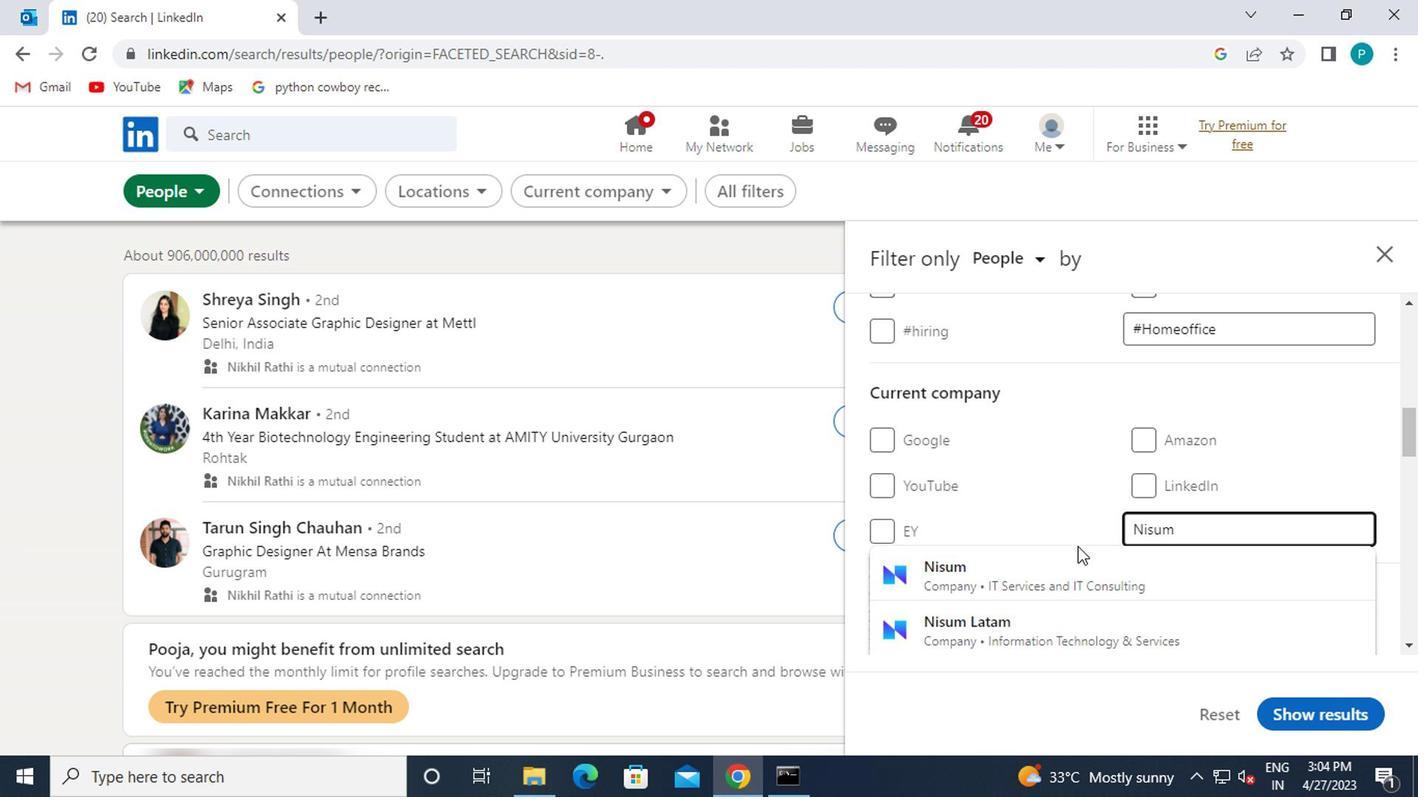 
Action: Mouse scrolled (1029, 564) with delta (0, -1)
Screenshot: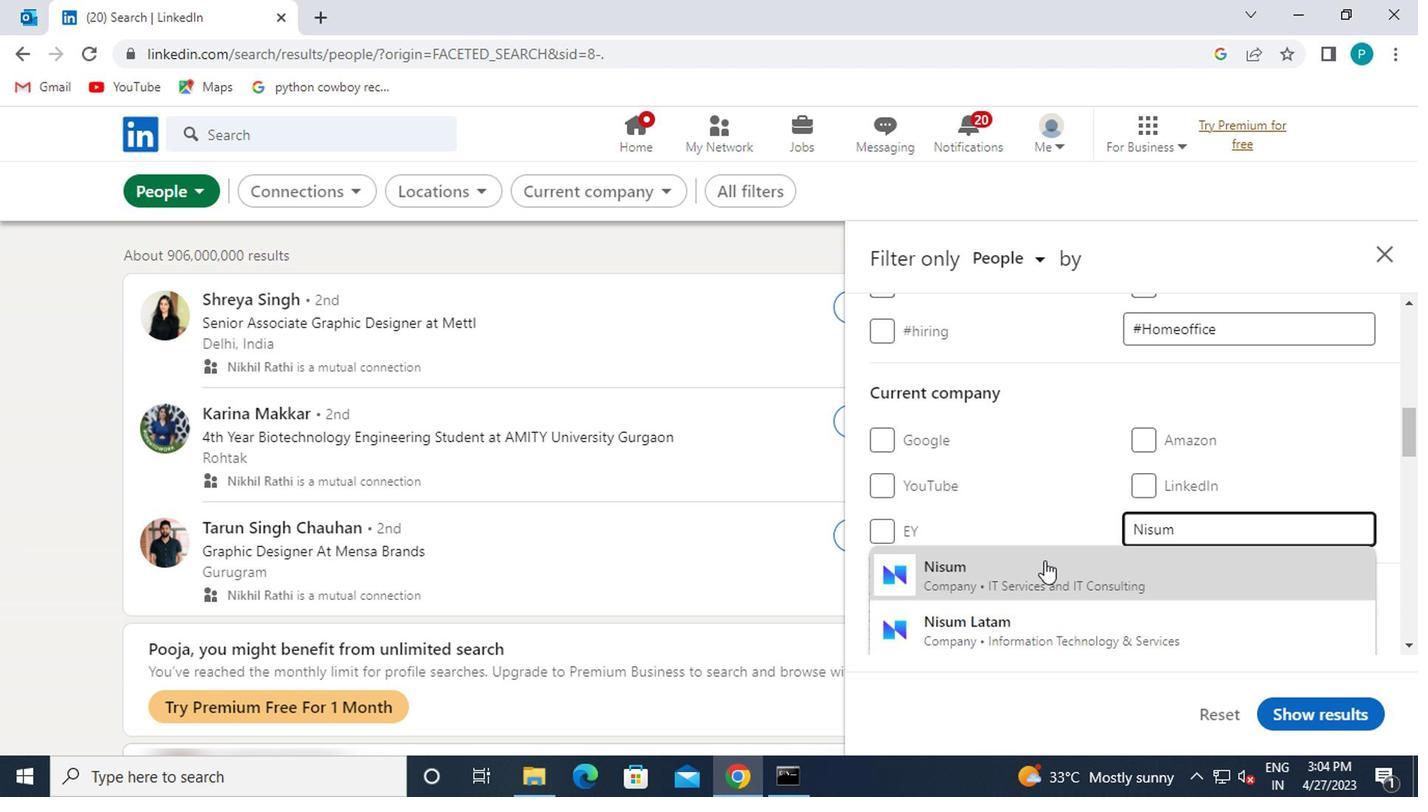 
Action: Mouse moved to (990, 484)
Screenshot: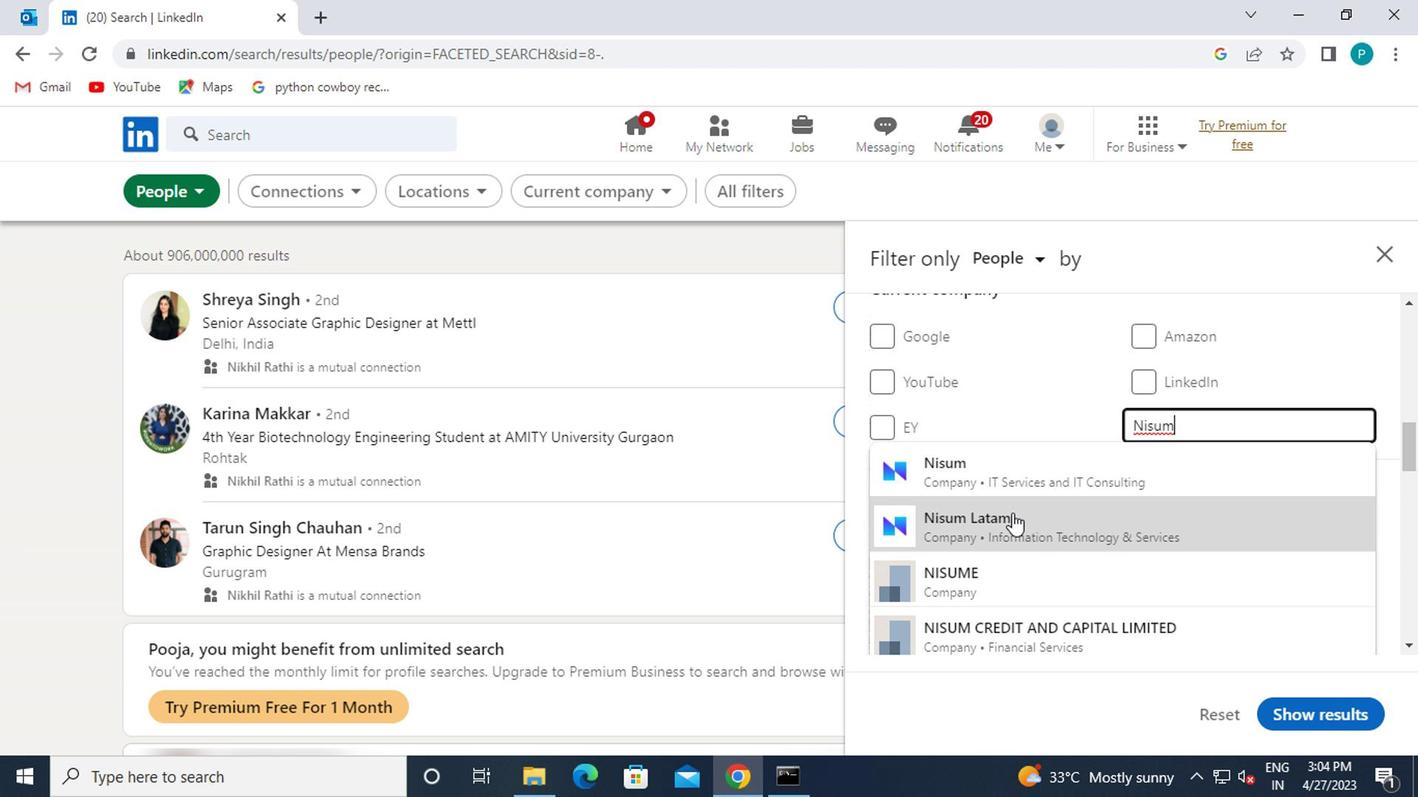 
Action: Mouse pressed left at (990, 484)
Screenshot: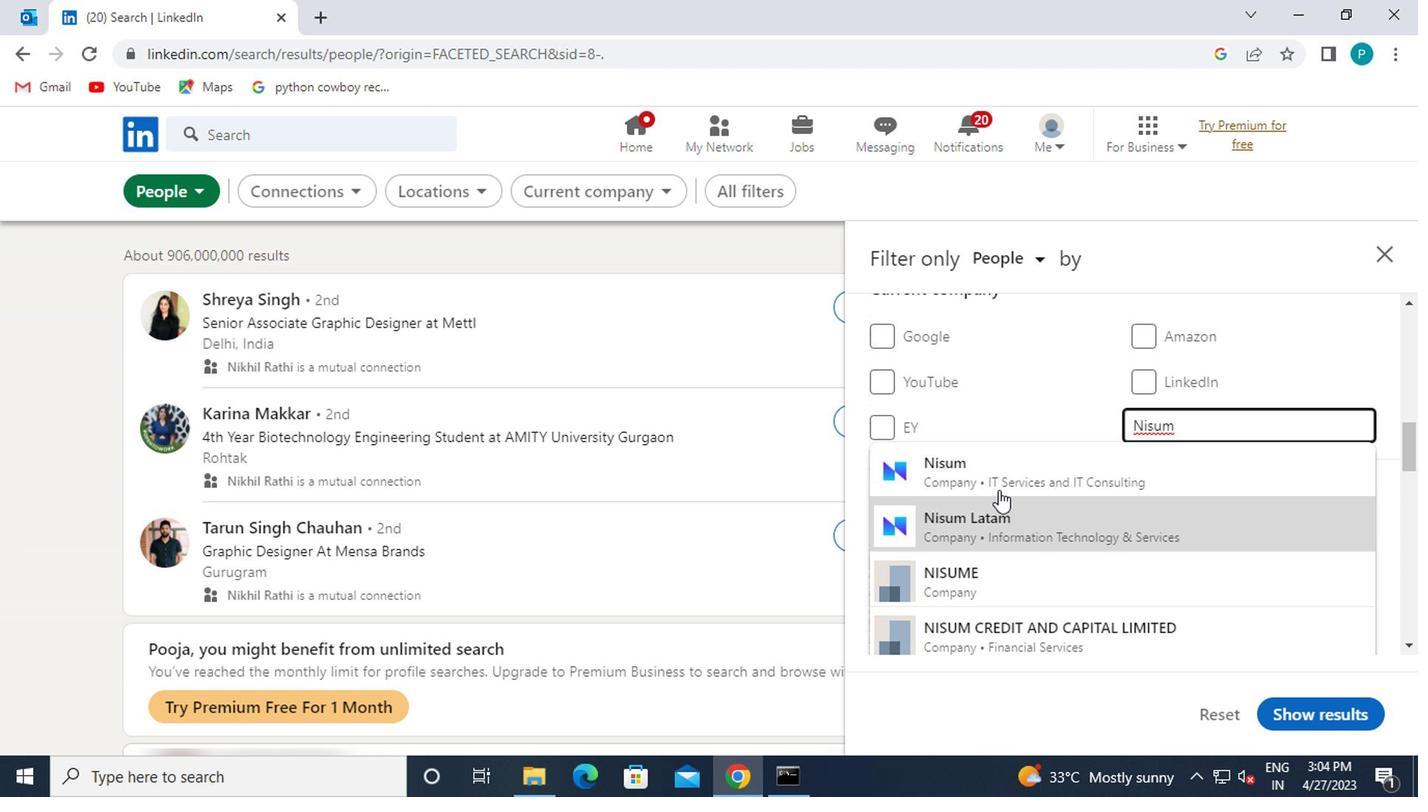 
Action: Mouse moved to (993, 497)
Screenshot: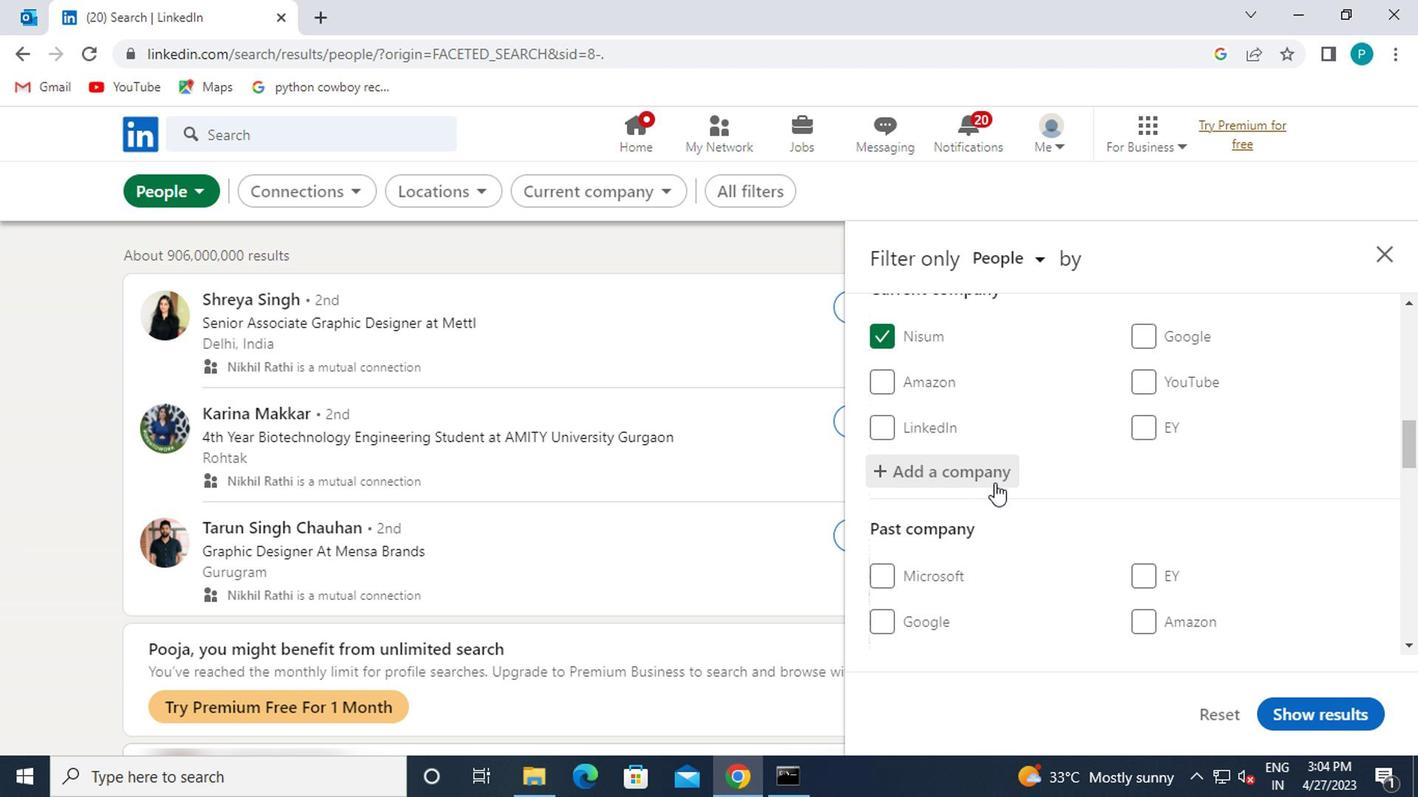 
Action: Mouse scrolled (993, 495) with delta (0, -1)
Screenshot: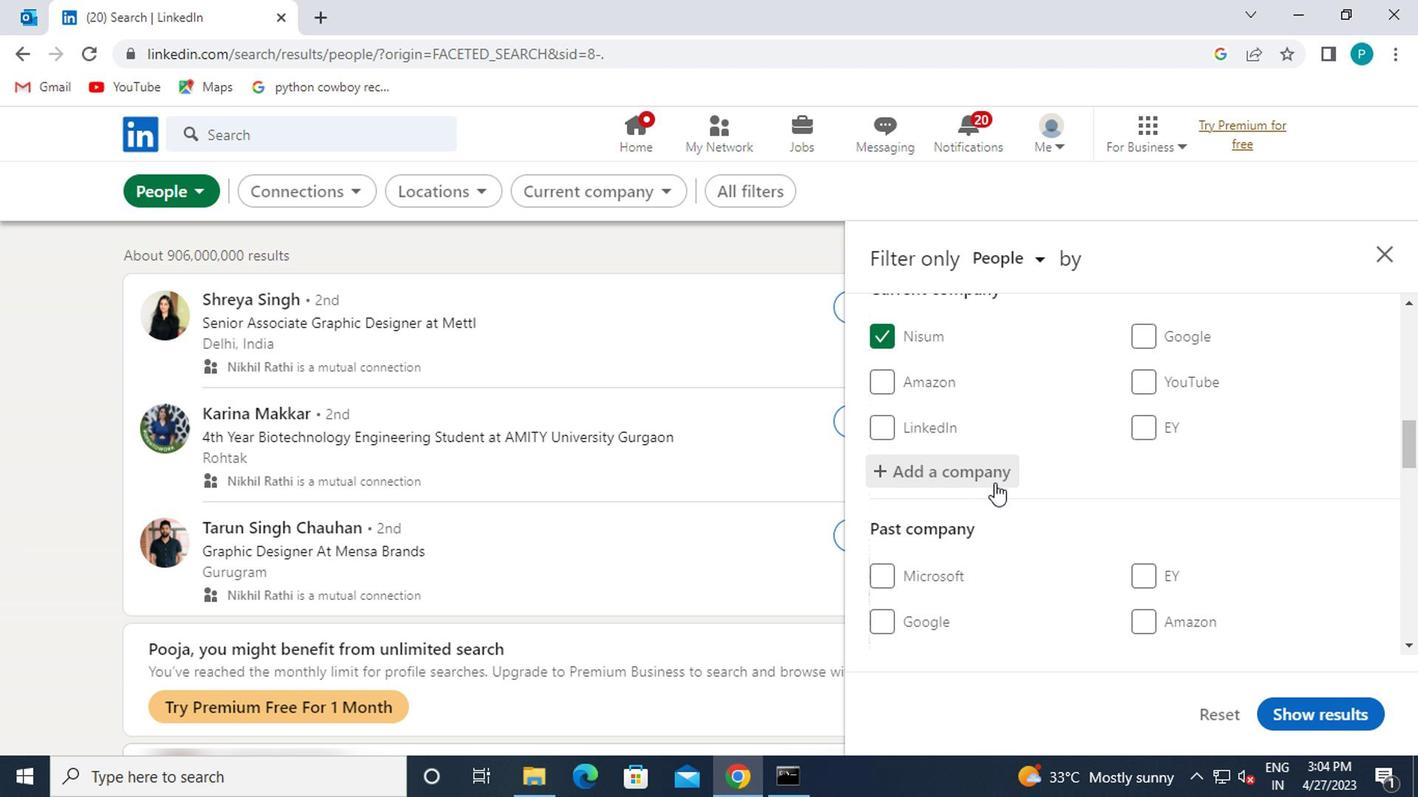 
Action: Mouse moved to (994, 498)
Screenshot: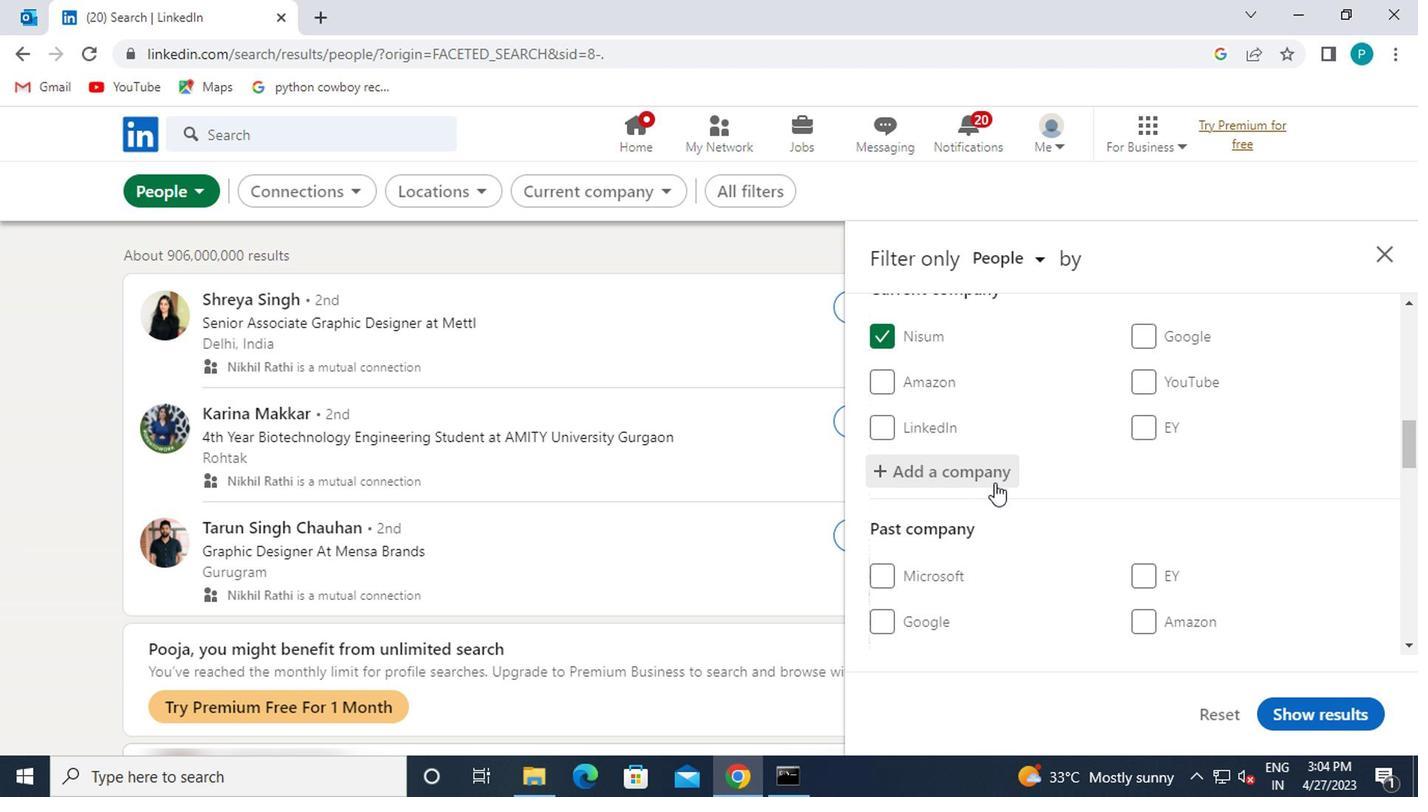 
Action: Mouse scrolled (994, 497) with delta (0, 0)
Screenshot: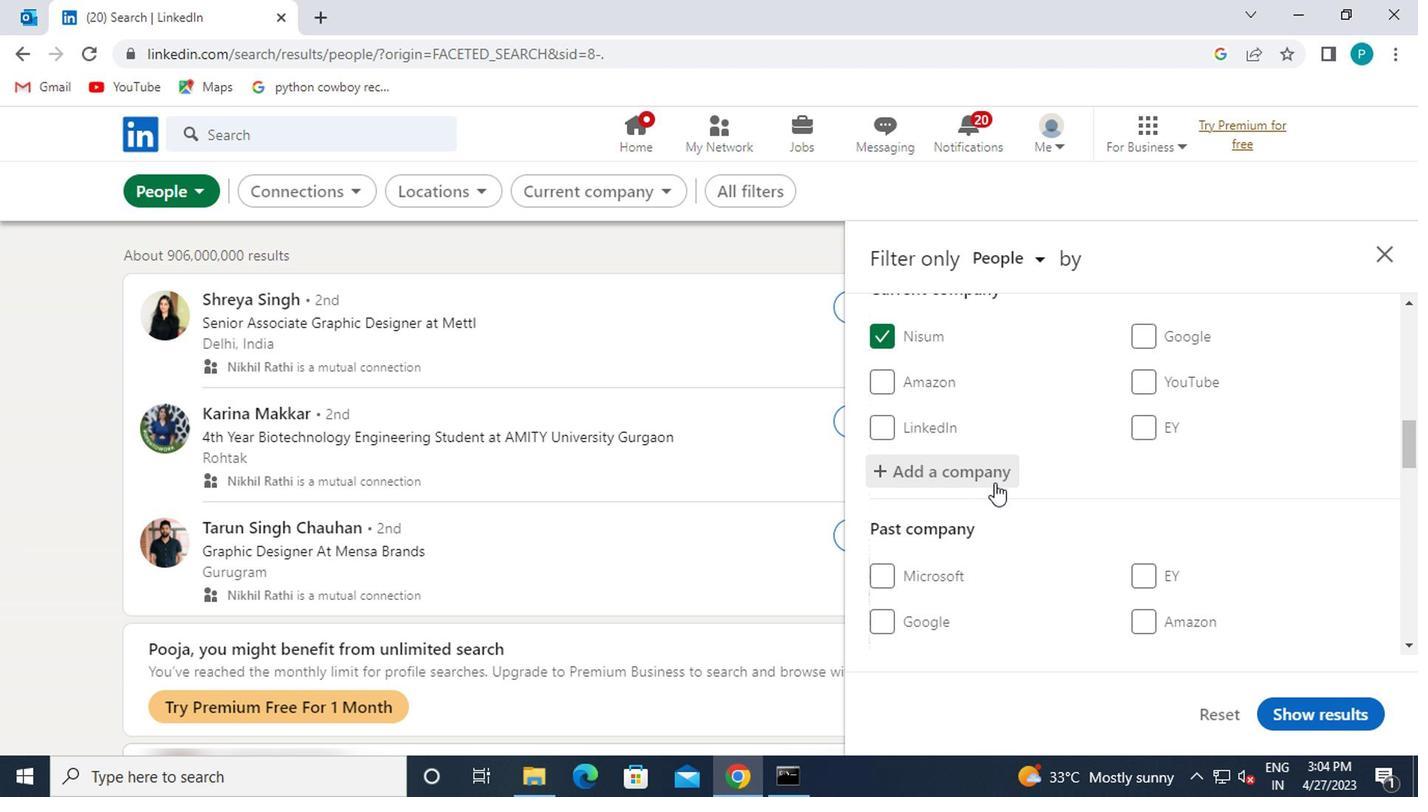 
Action: Mouse moved to (1134, 546)
Screenshot: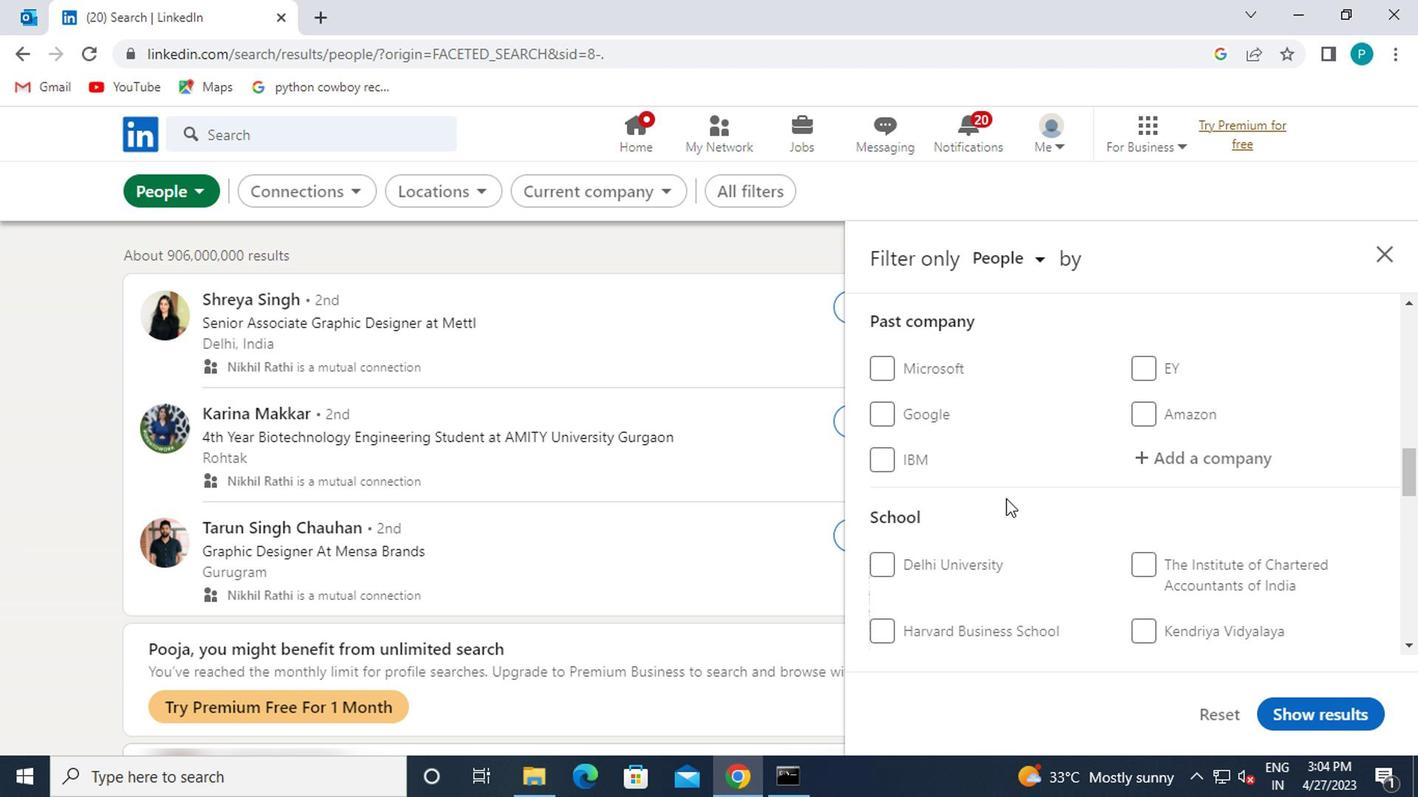 
Action: Mouse scrolled (1134, 546) with delta (0, 0)
Screenshot: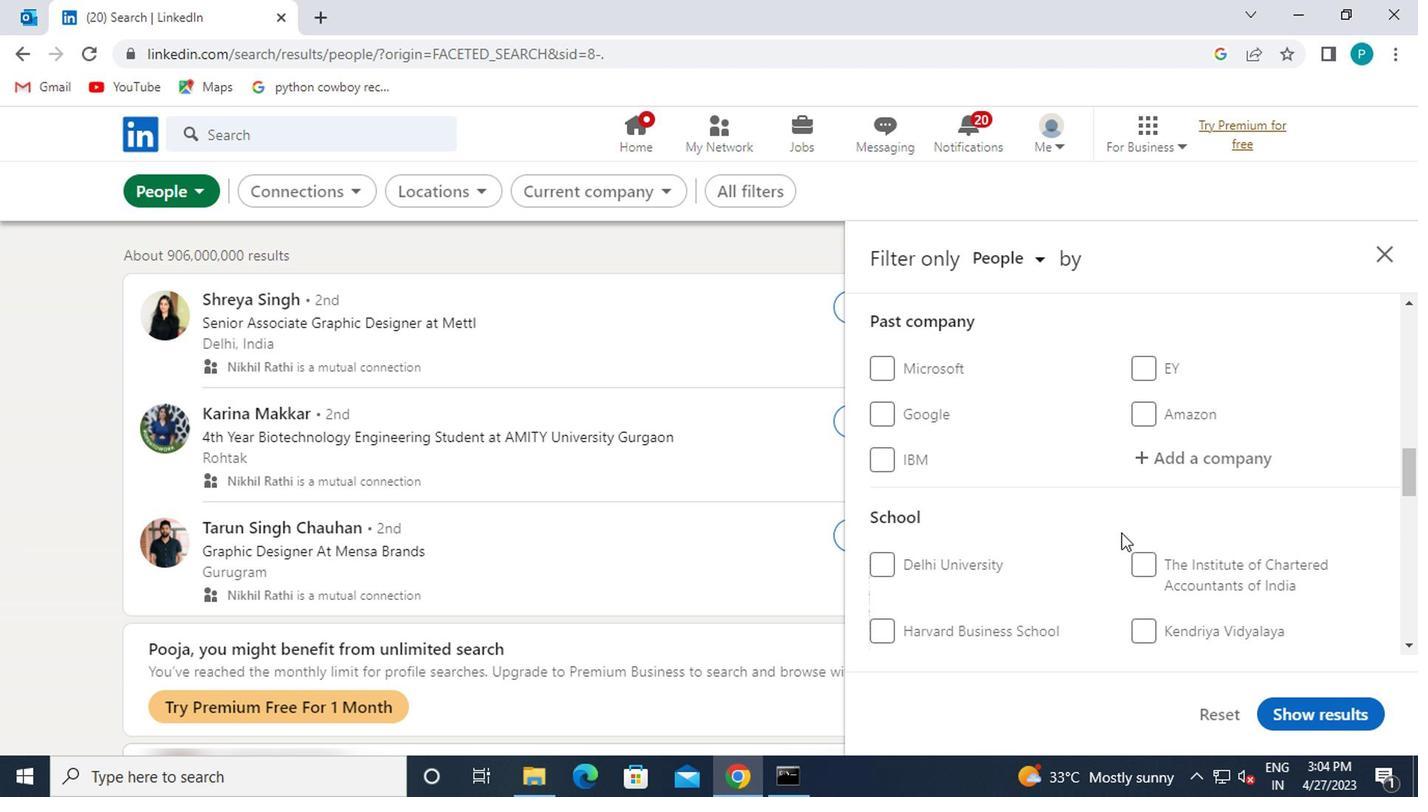 
Action: Mouse moved to (1180, 571)
Screenshot: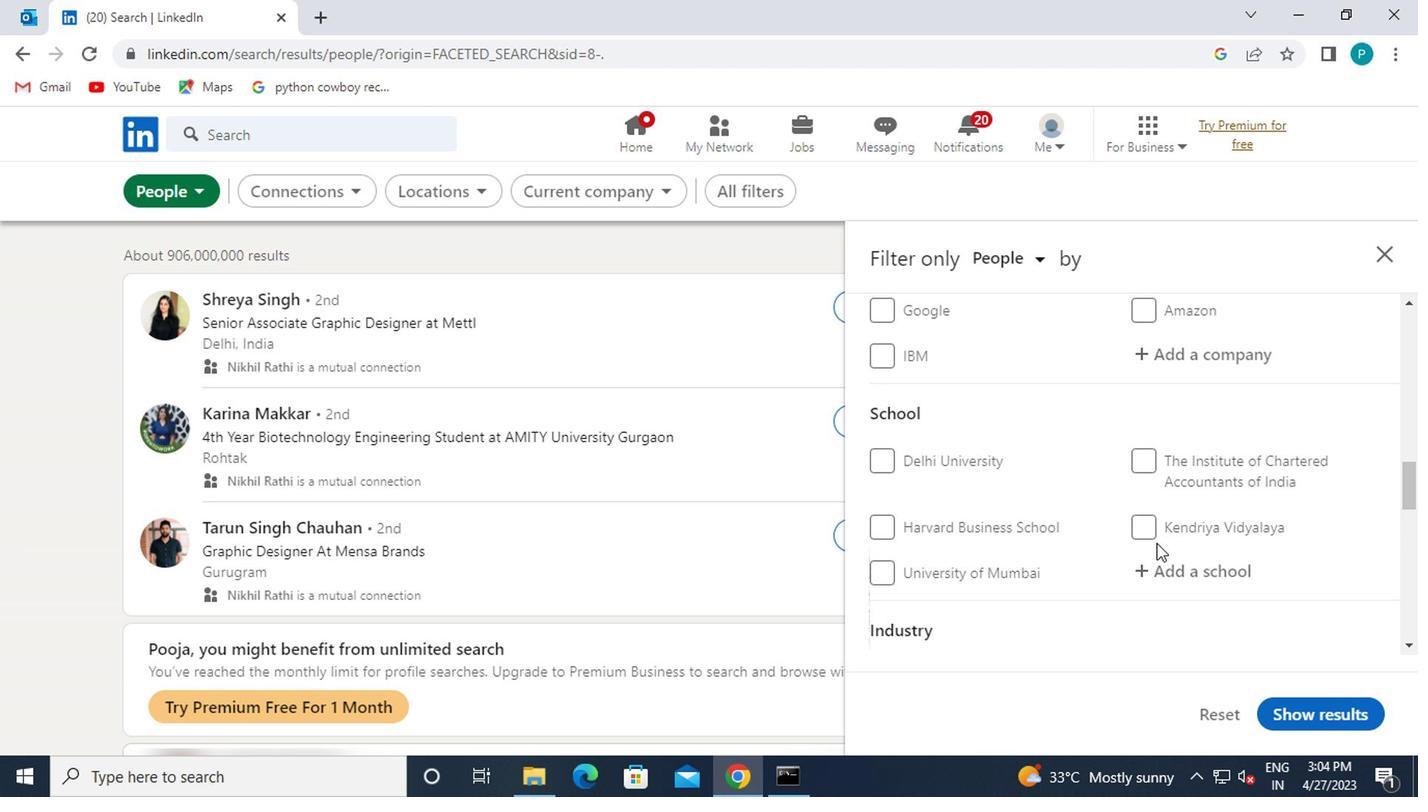 
Action: Mouse pressed left at (1180, 571)
Screenshot: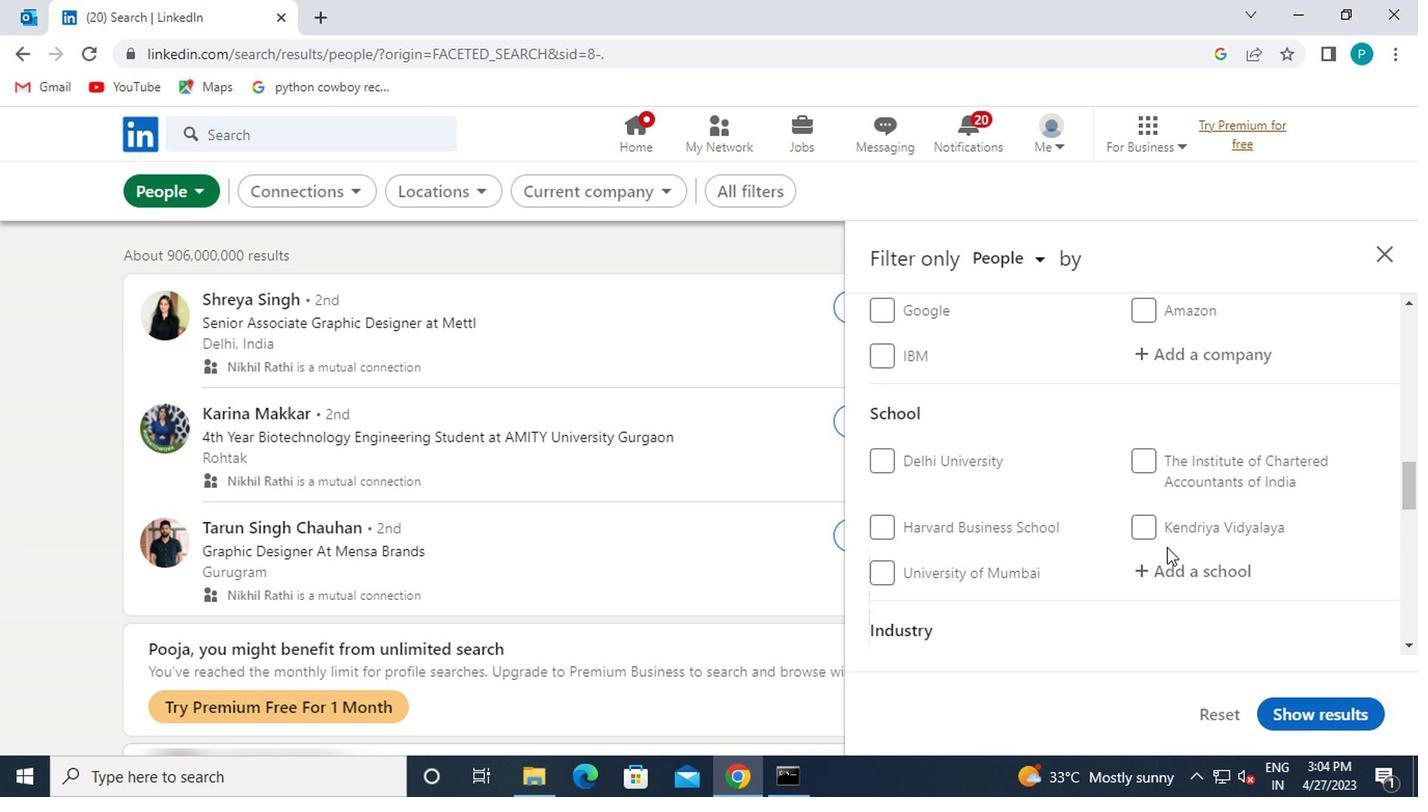 
Action: Mouse moved to (1256, 369)
Screenshot: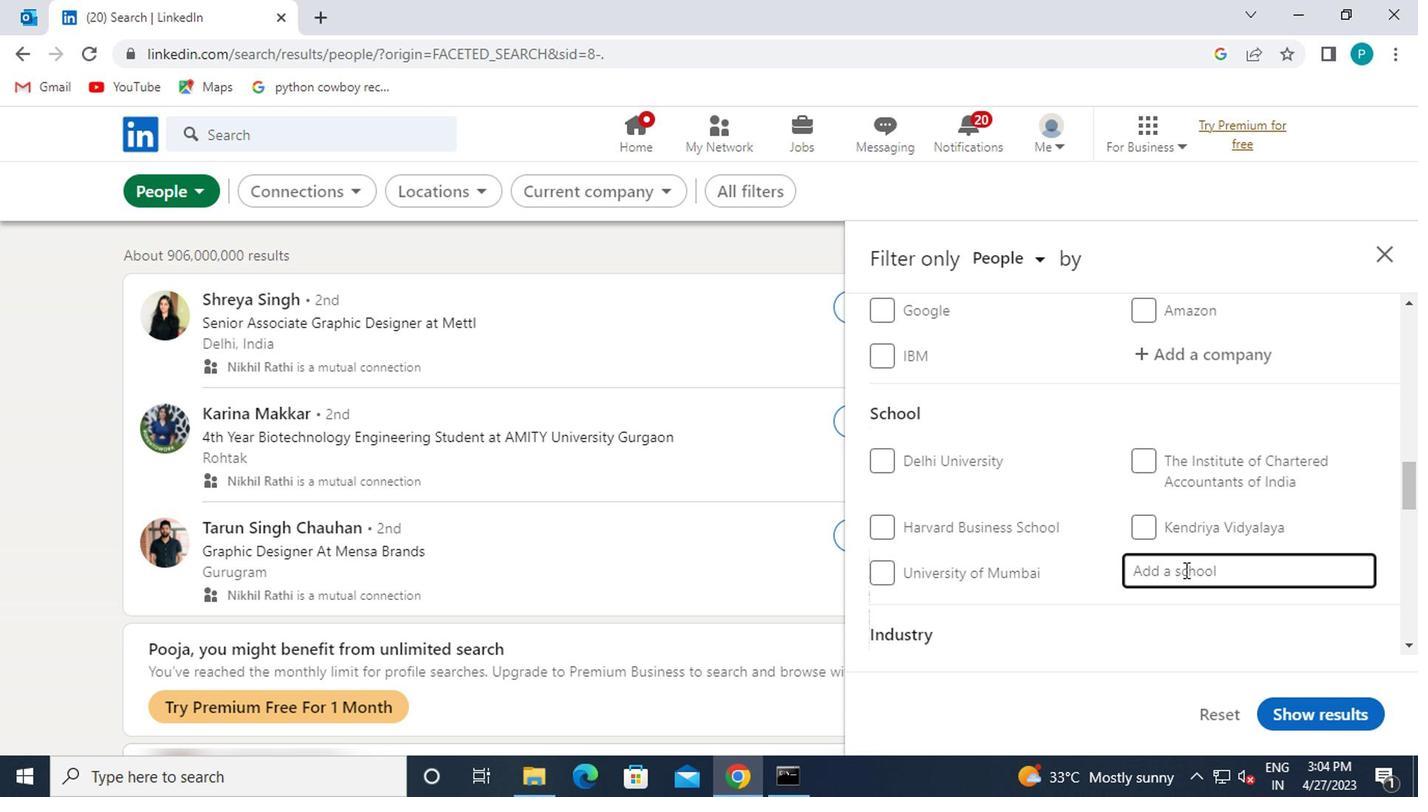 
Action: Key pressed <Key.caps_lock>NTR
Screenshot: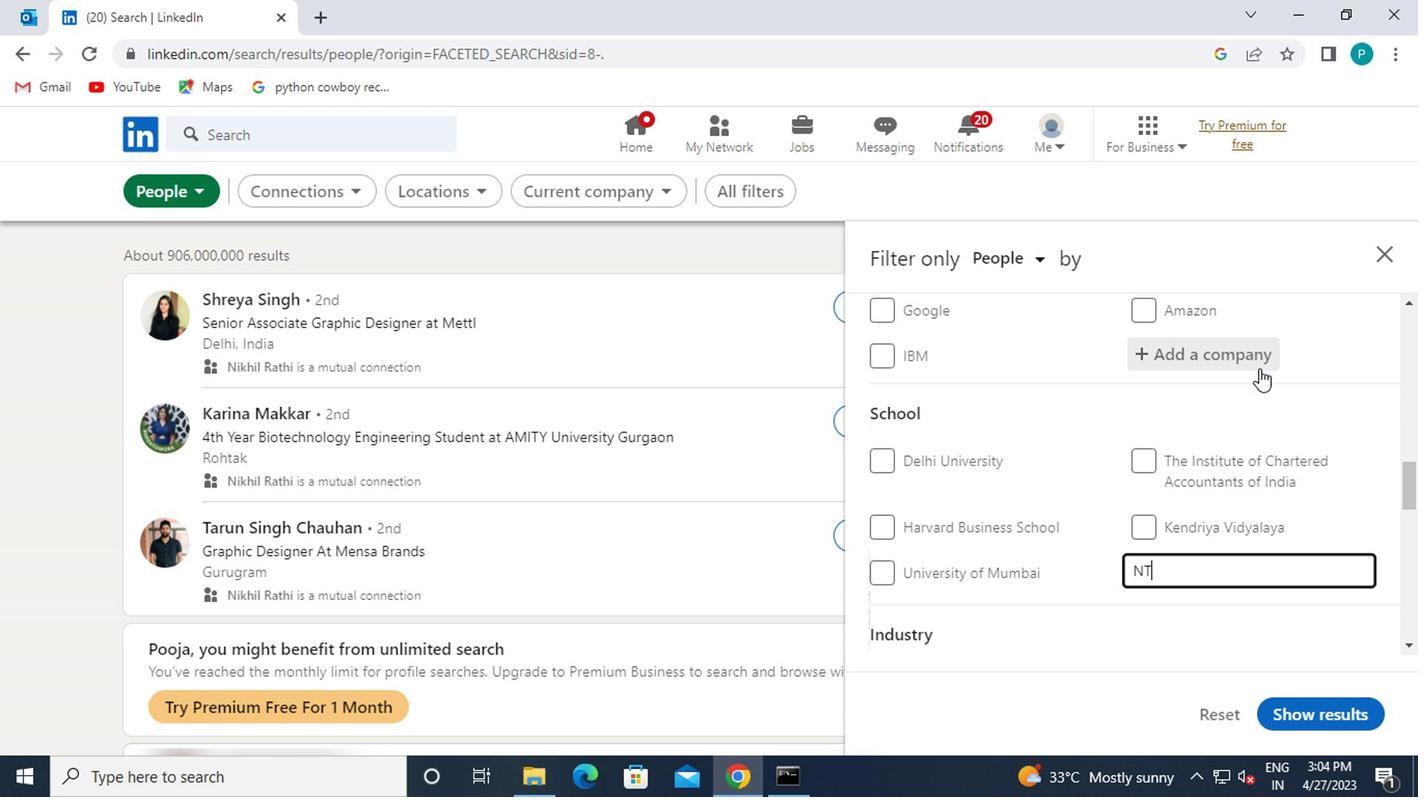 
Action: Mouse moved to (1239, 361)
Screenshot: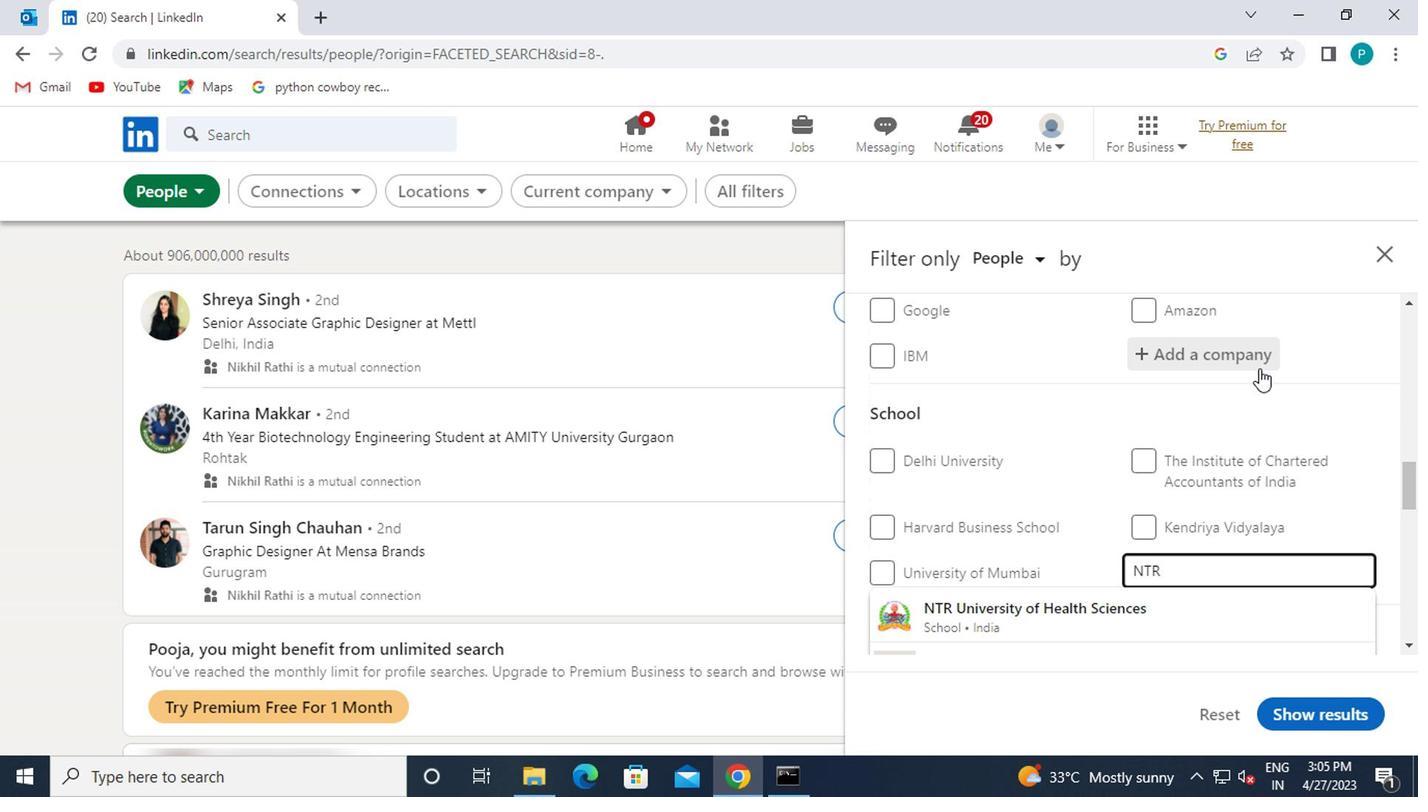 
Action: Mouse scrolled (1239, 360) with delta (0, 0)
Screenshot: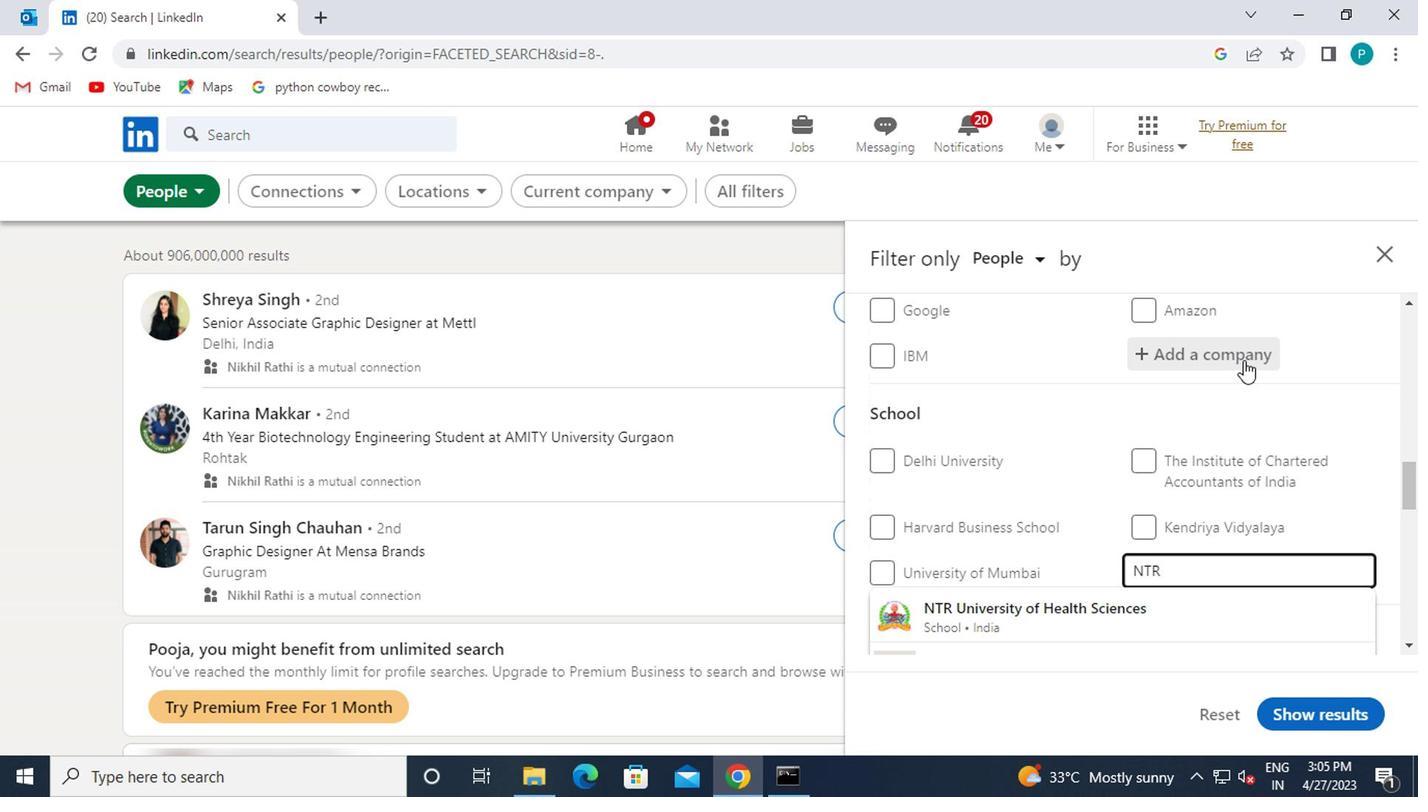 
Action: Mouse moved to (1120, 517)
Screenshot: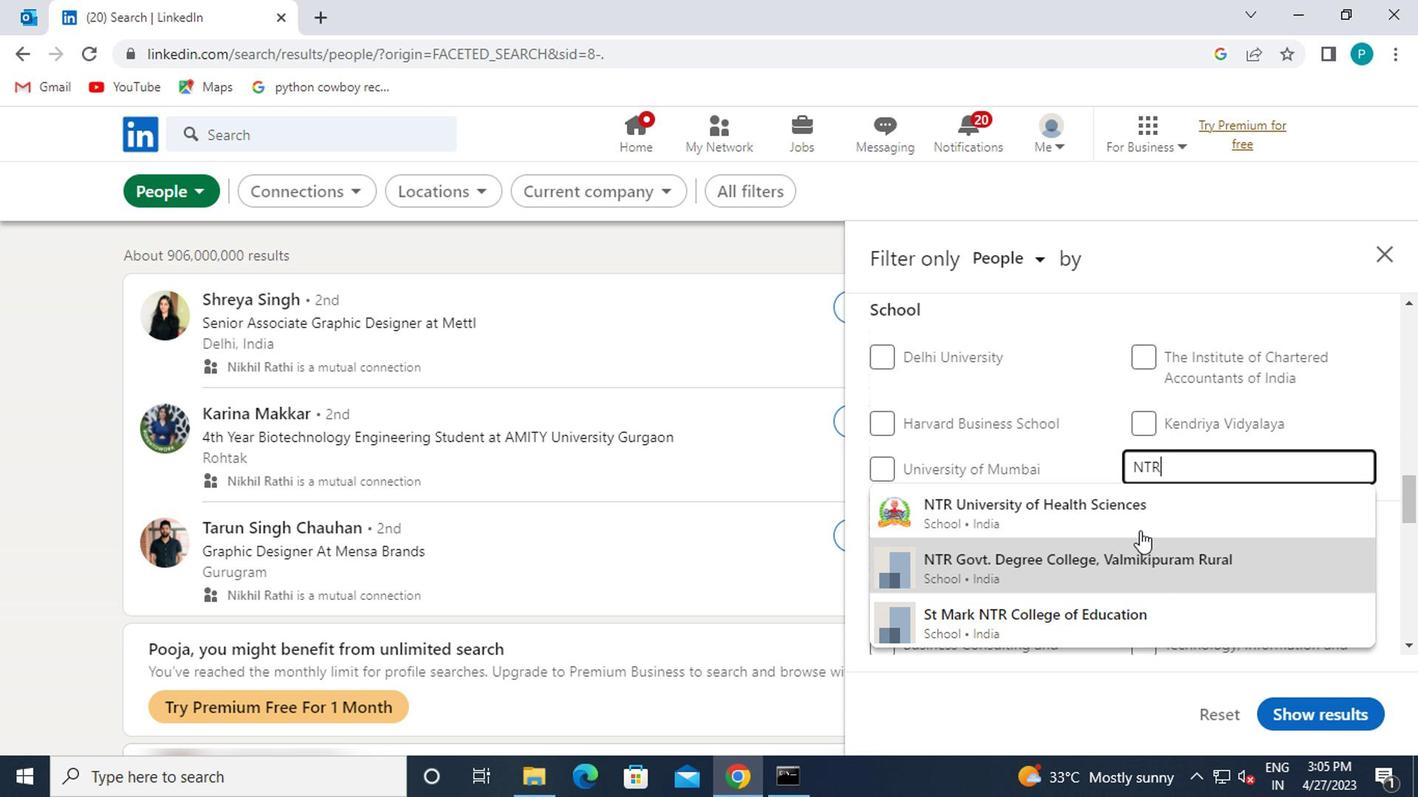 
Action: Mouse pressed left at (1120, 517)
Screenshot: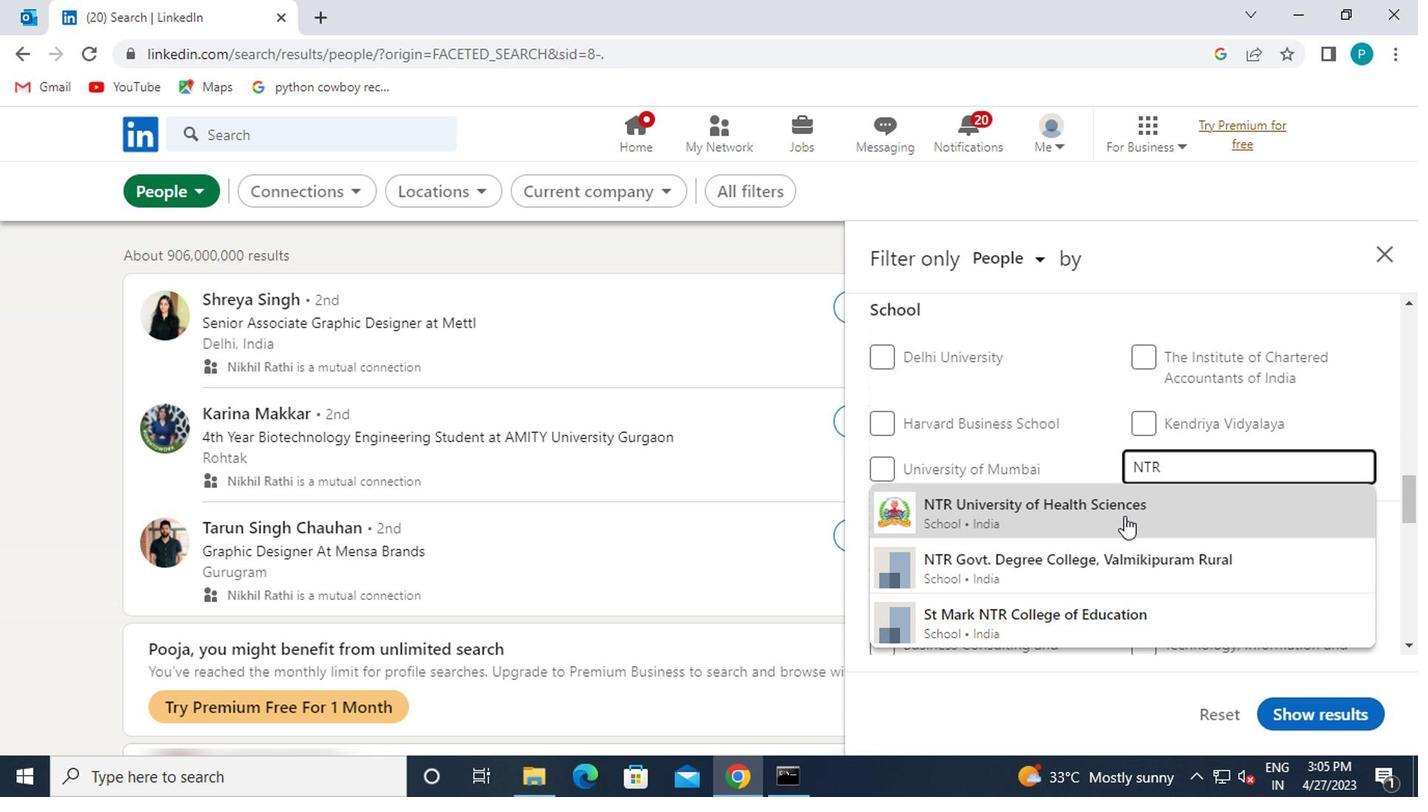 
Action: Mouse scrolled (1120, 516) with delta (0, -1)
Screenshot: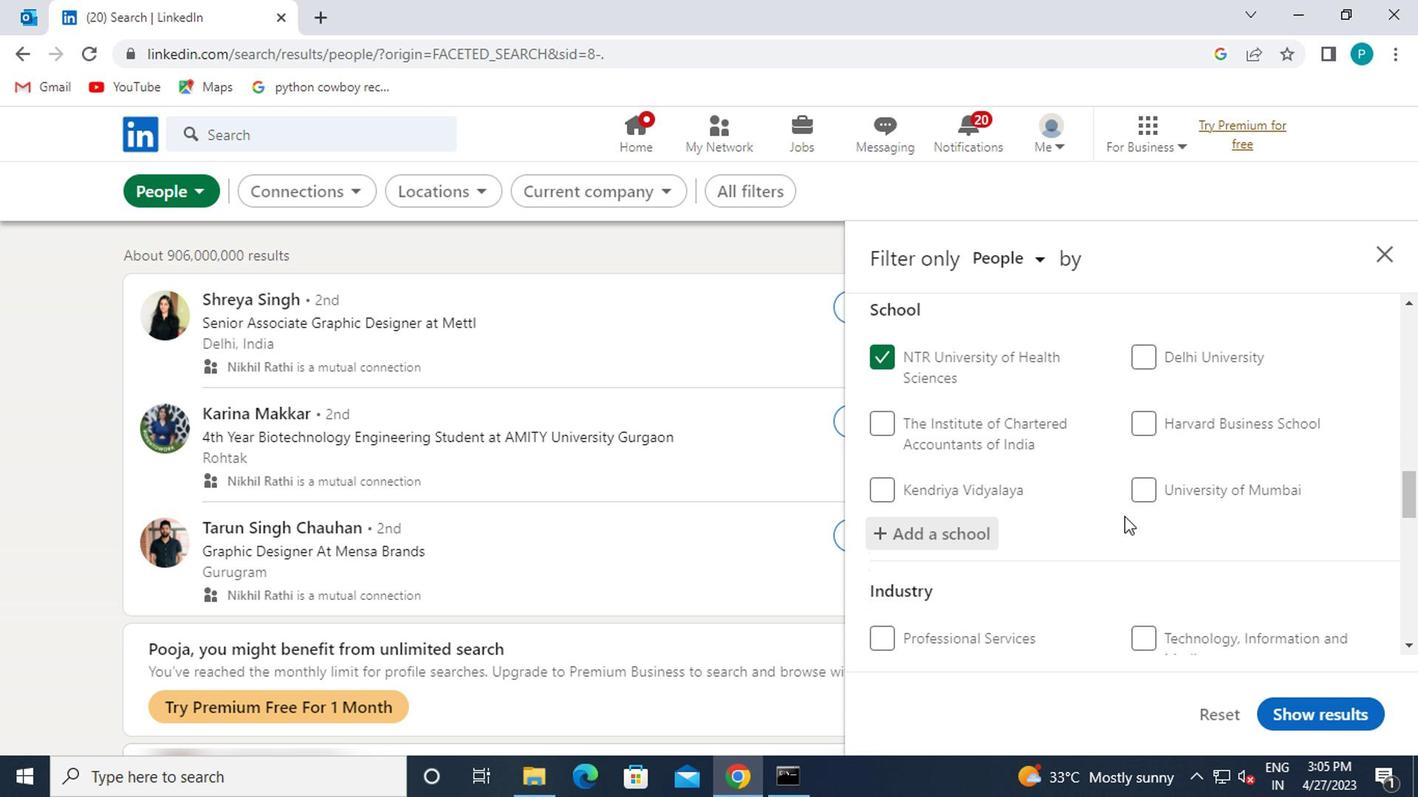 
Action: Mouse scrolled (1120, 516) with delta (0, -1)
Screenshot: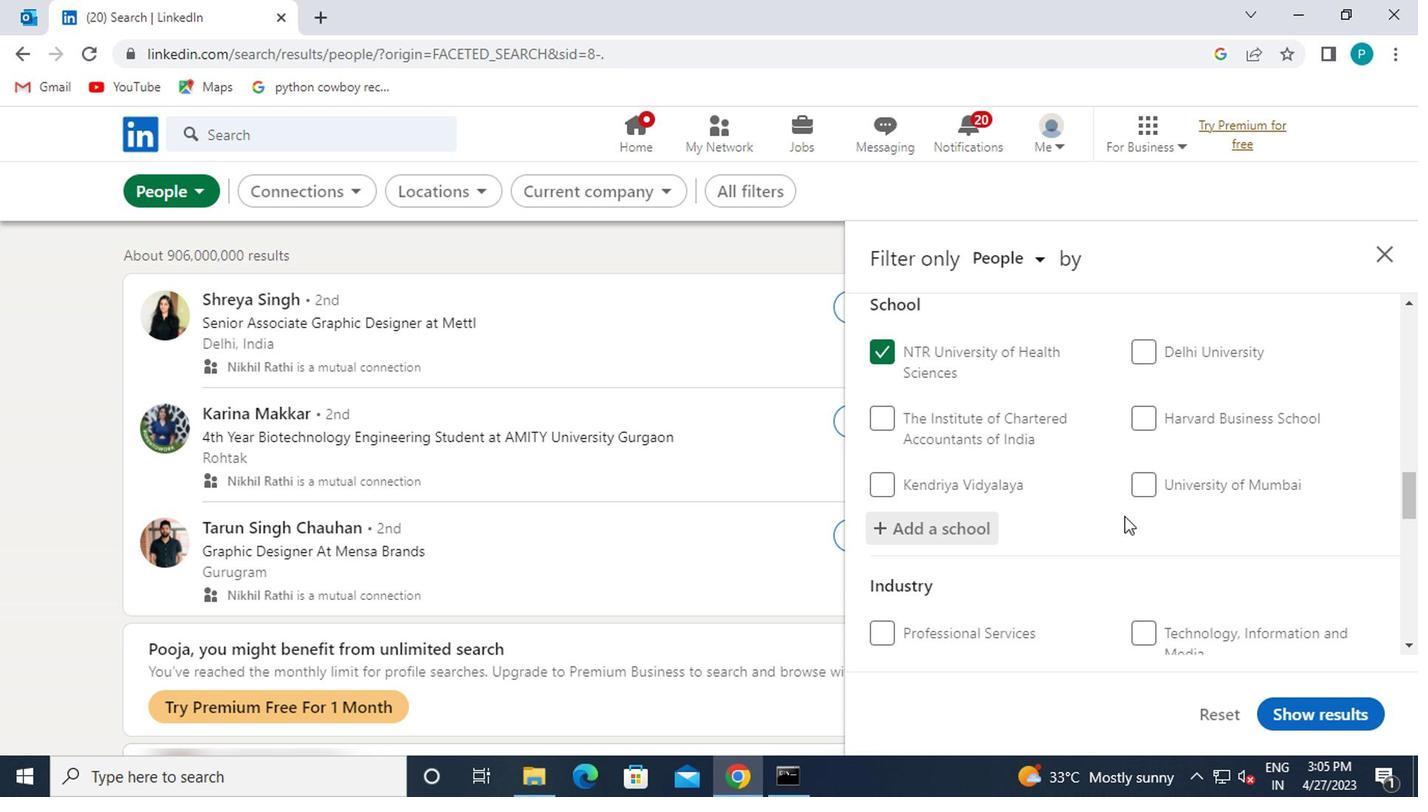 
Action: Mouse moved to (1195, 558)
Screenshot: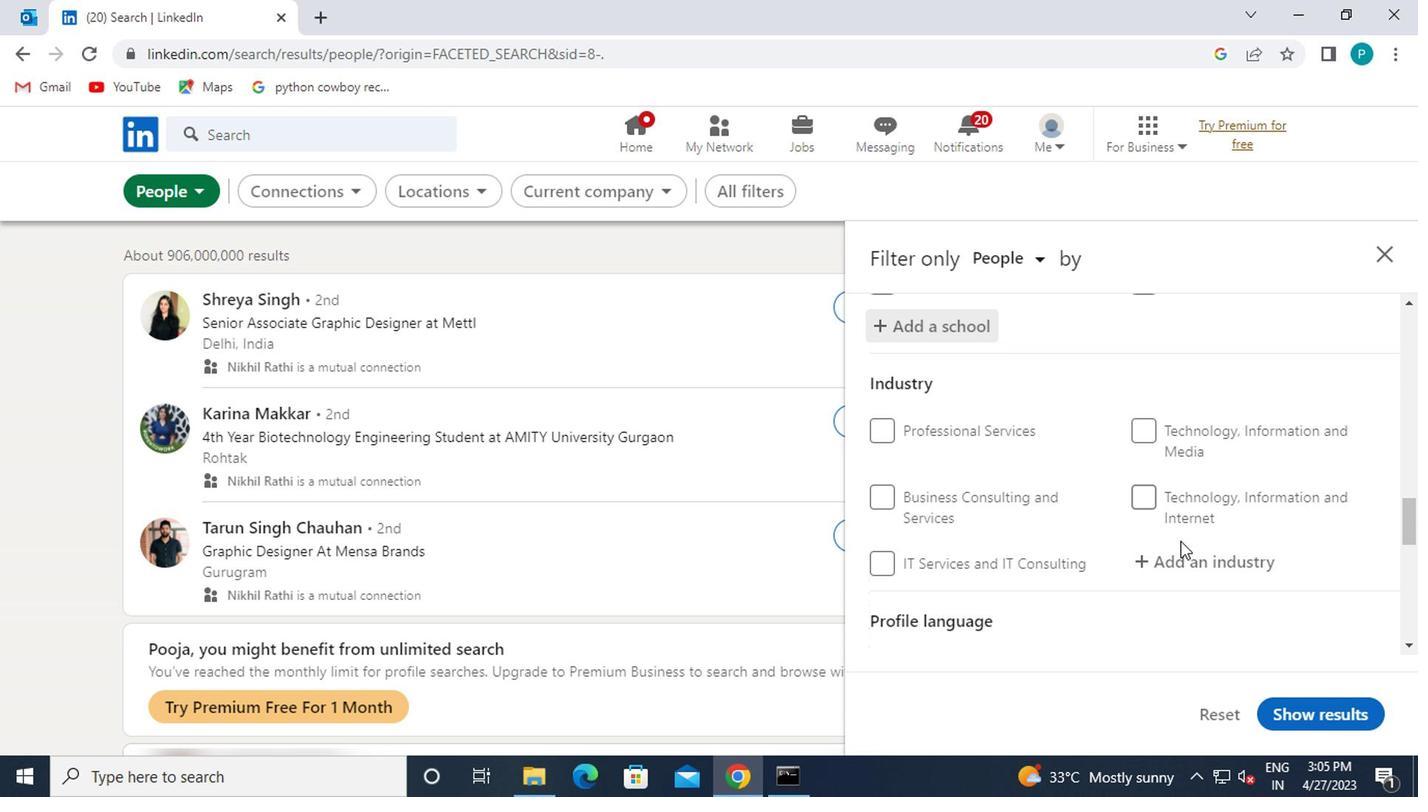 
Action: Mouse pressed left at (1195, 558)
Screenshot: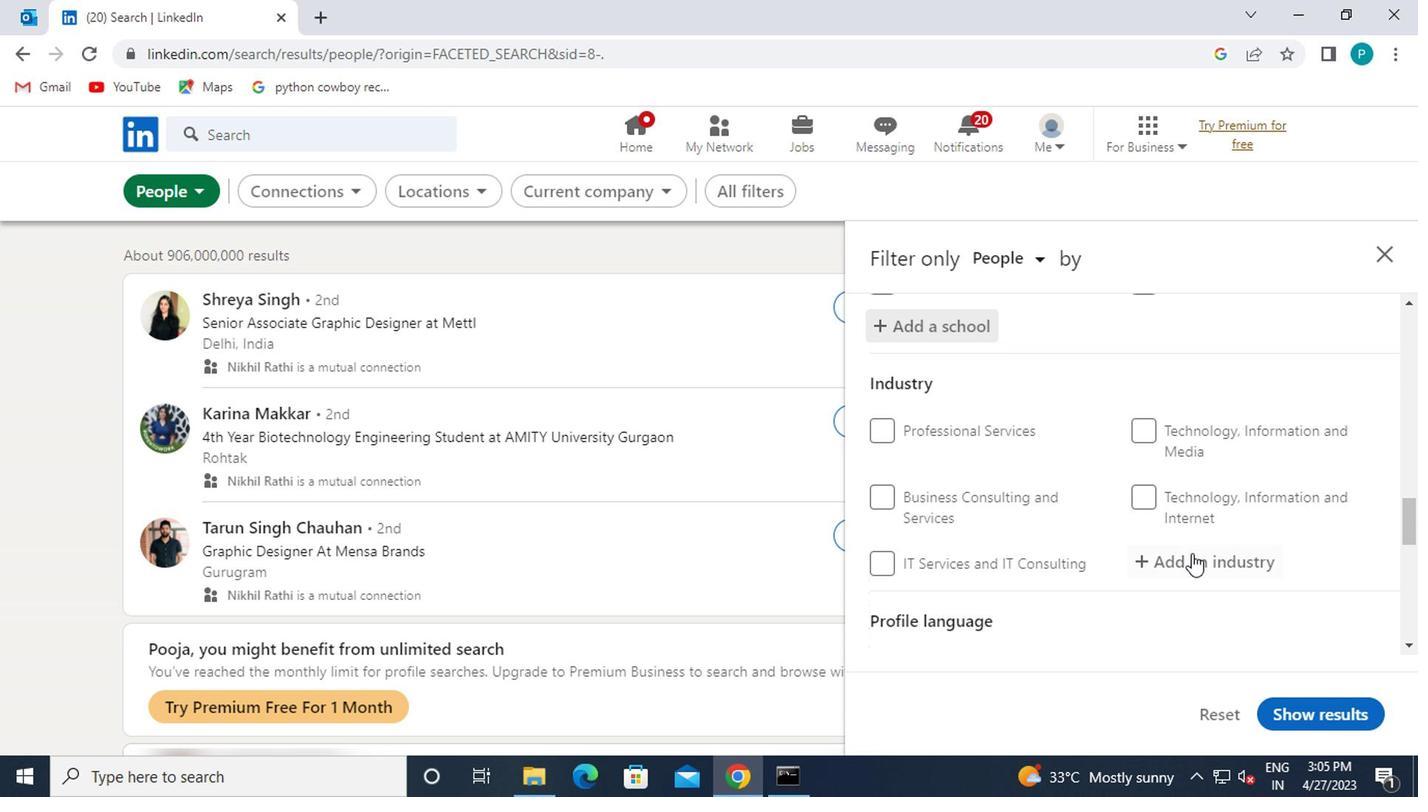 
Action: Mouse moved to (1195, 560)
Screenshot: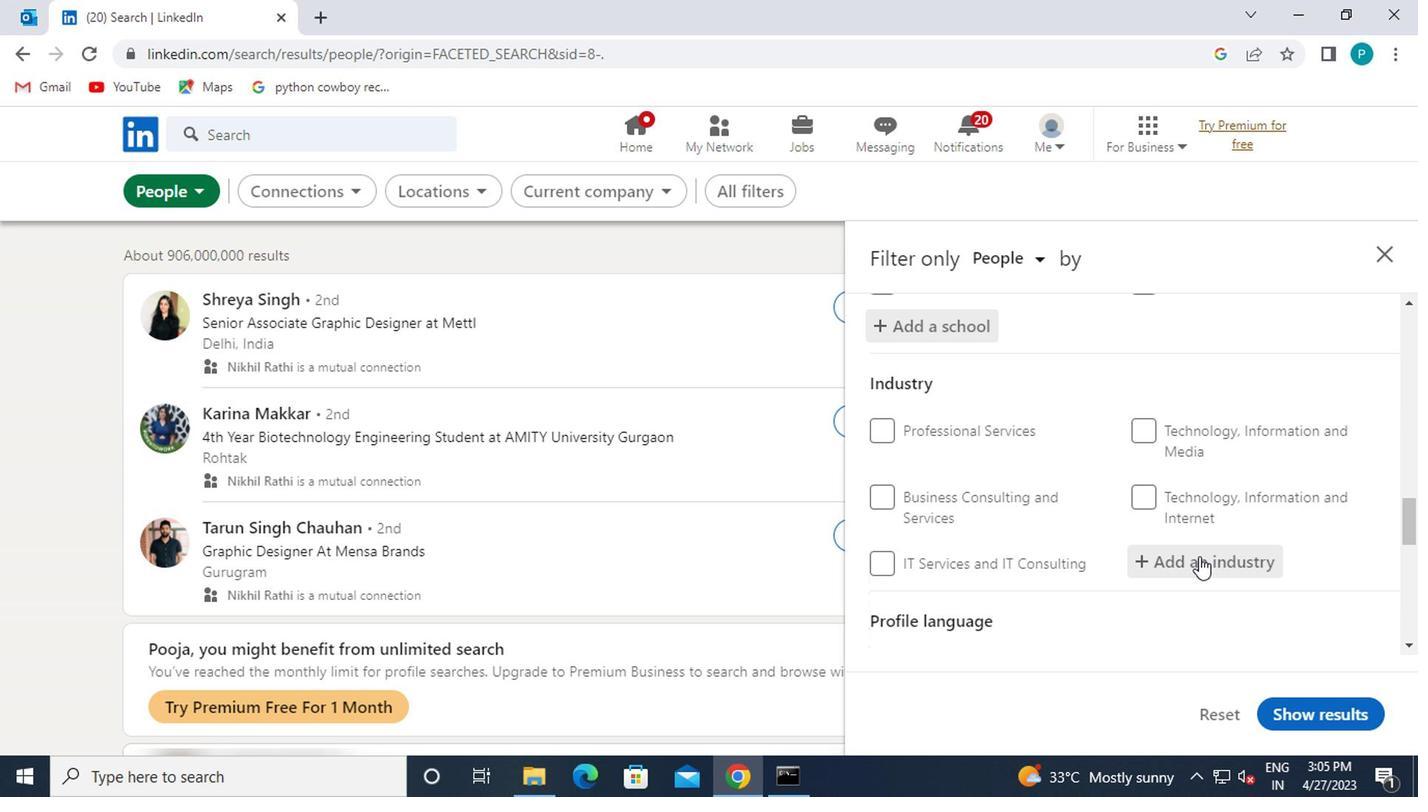
Action: Key pressed <Key.caps_lock><Key.caps_lock>T<Key.caps_lock>RA
Screenshot: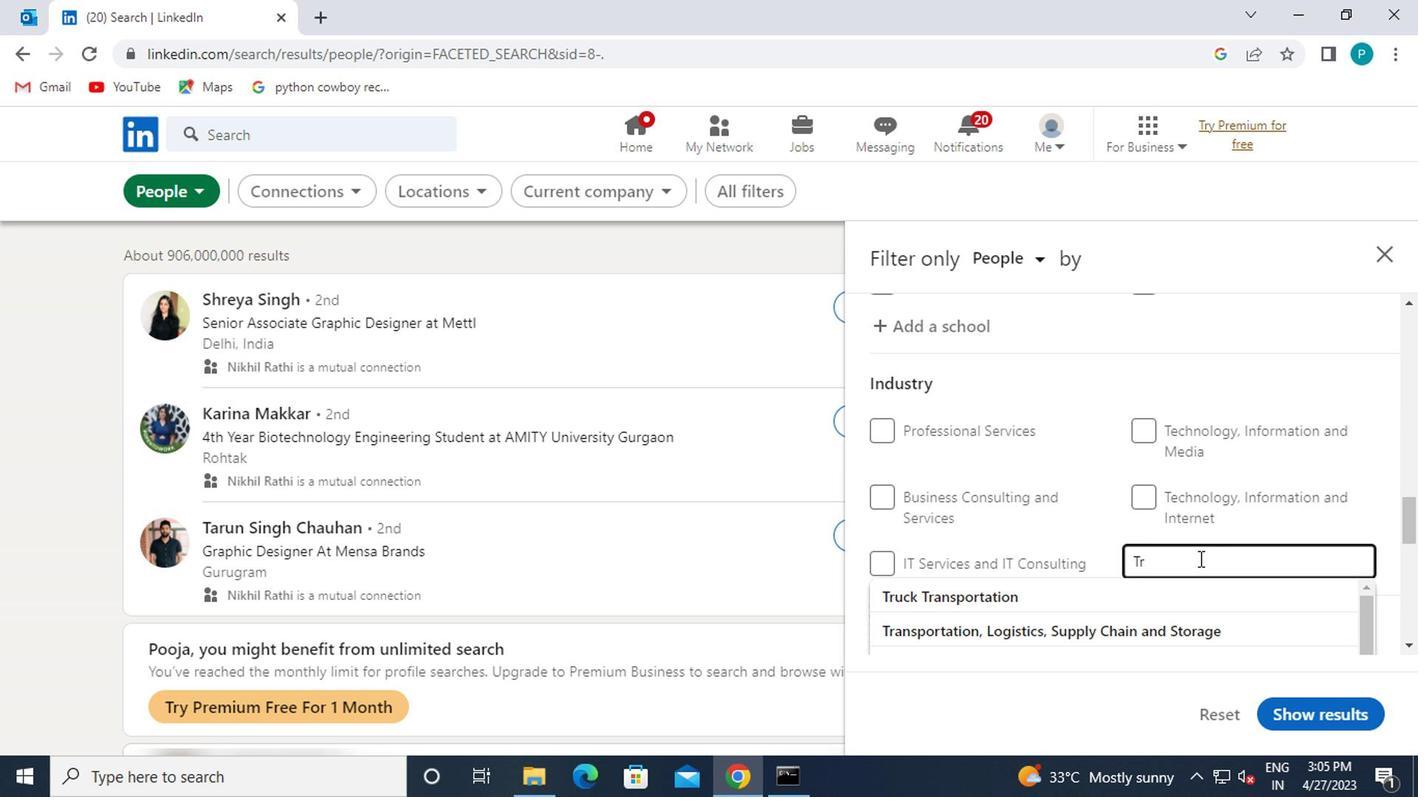 
Action: Mouse moved to (1083, 613)
Screenshot: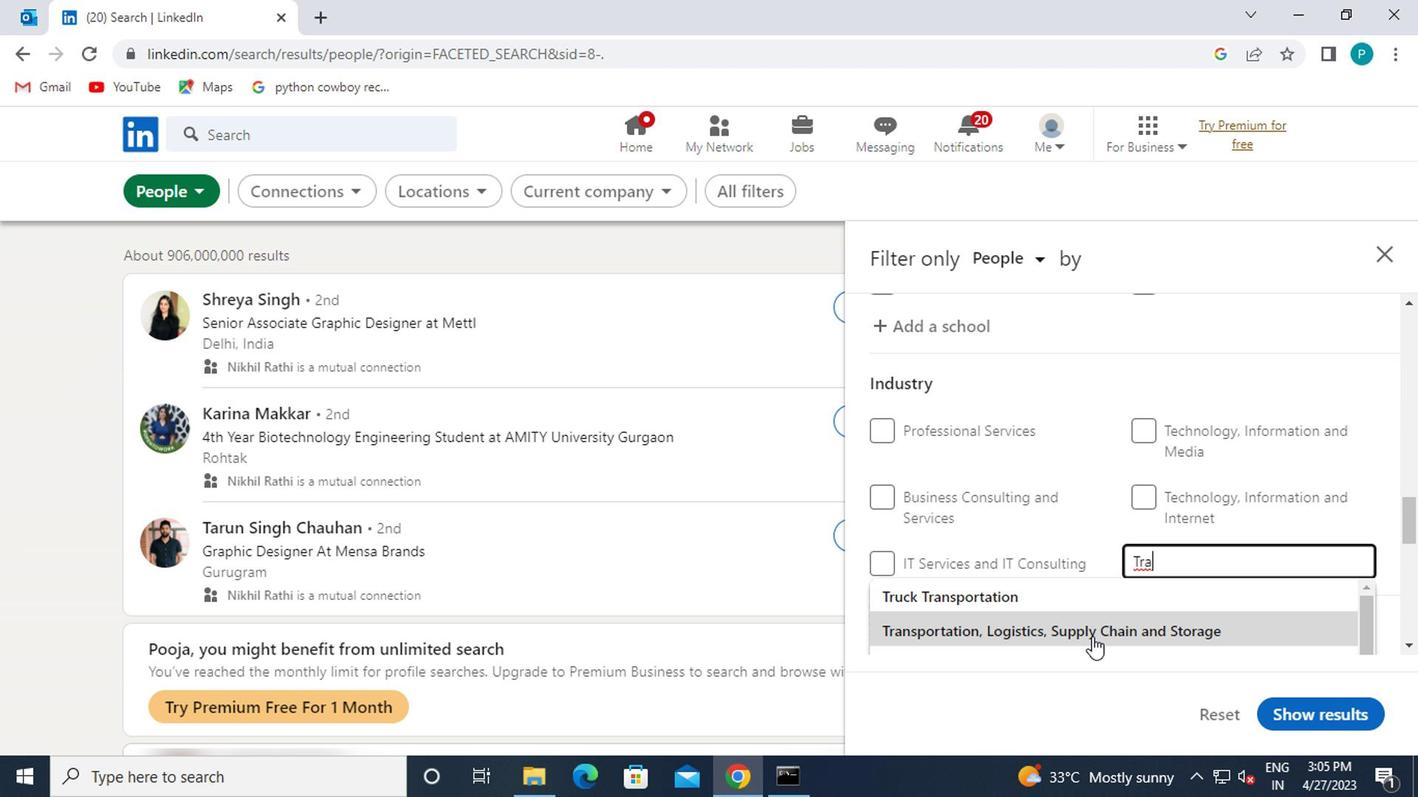 
Action: Mouse scrolled (1083, 612) with delta (0, -1)
Screenshot: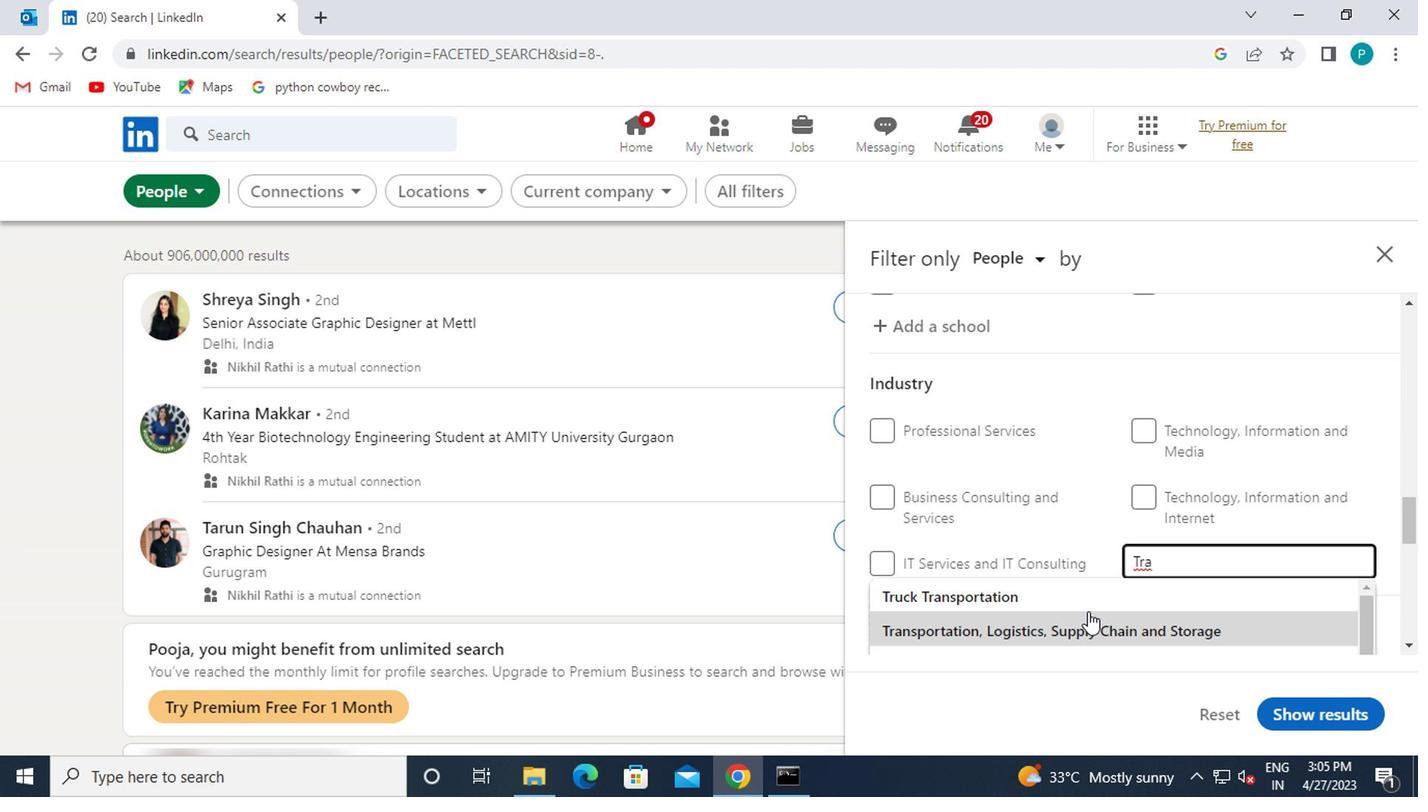 
Action: Mouse scrolled (1083, 614) with delta (0, 0)
Screenshot: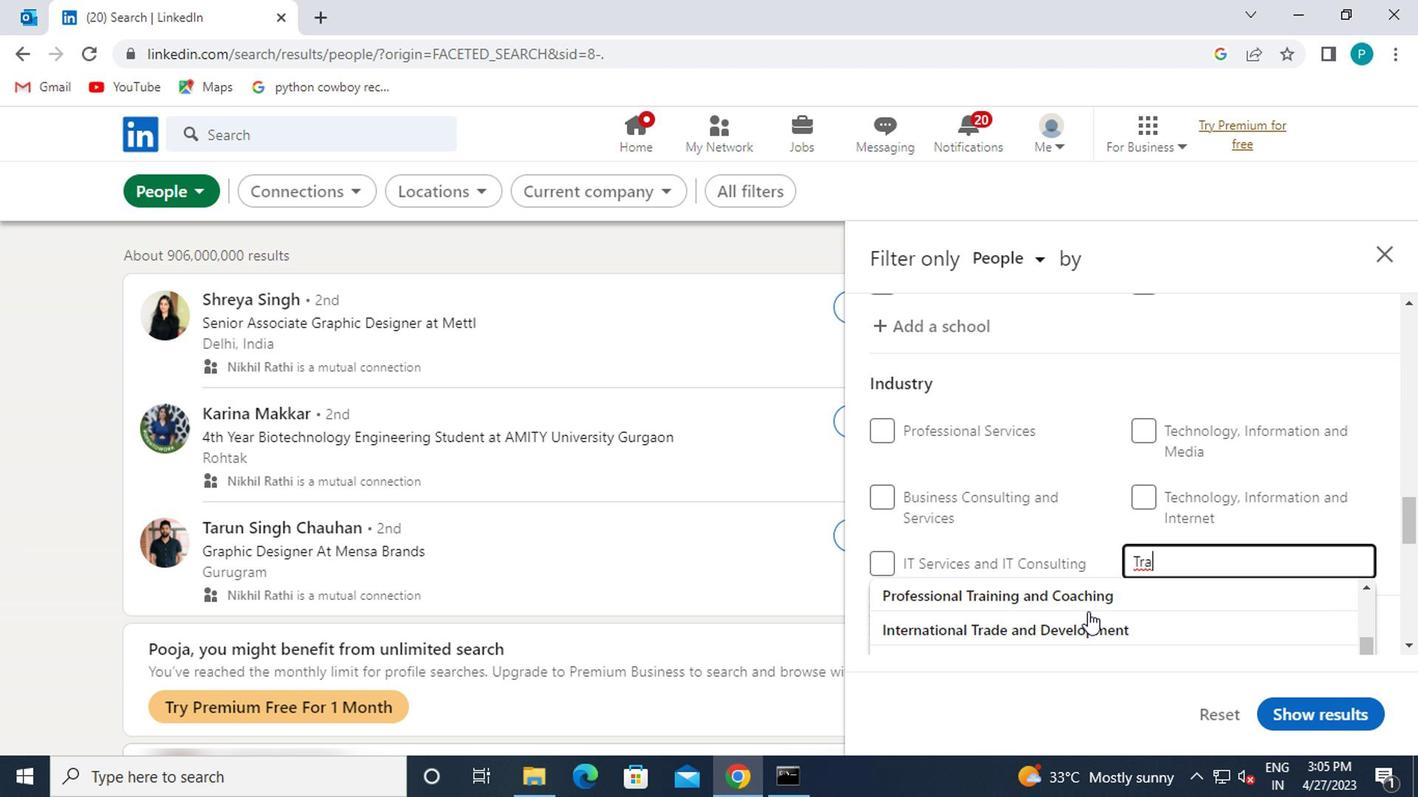
Action: Mouse moved to (1185, 475)
Screenshot: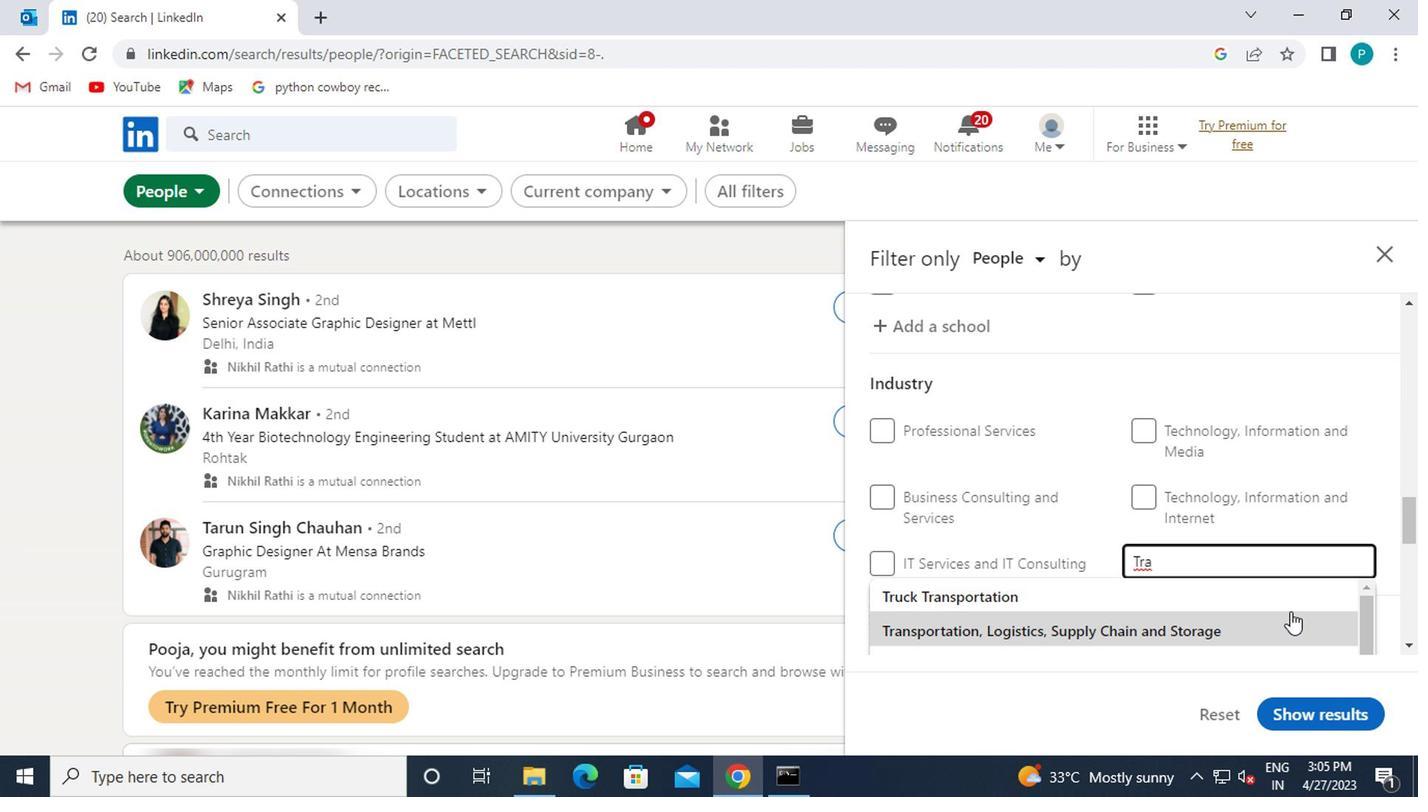 
Action: Mouse scrolled (1185, 475) with delta (0, 0)
Screenshot: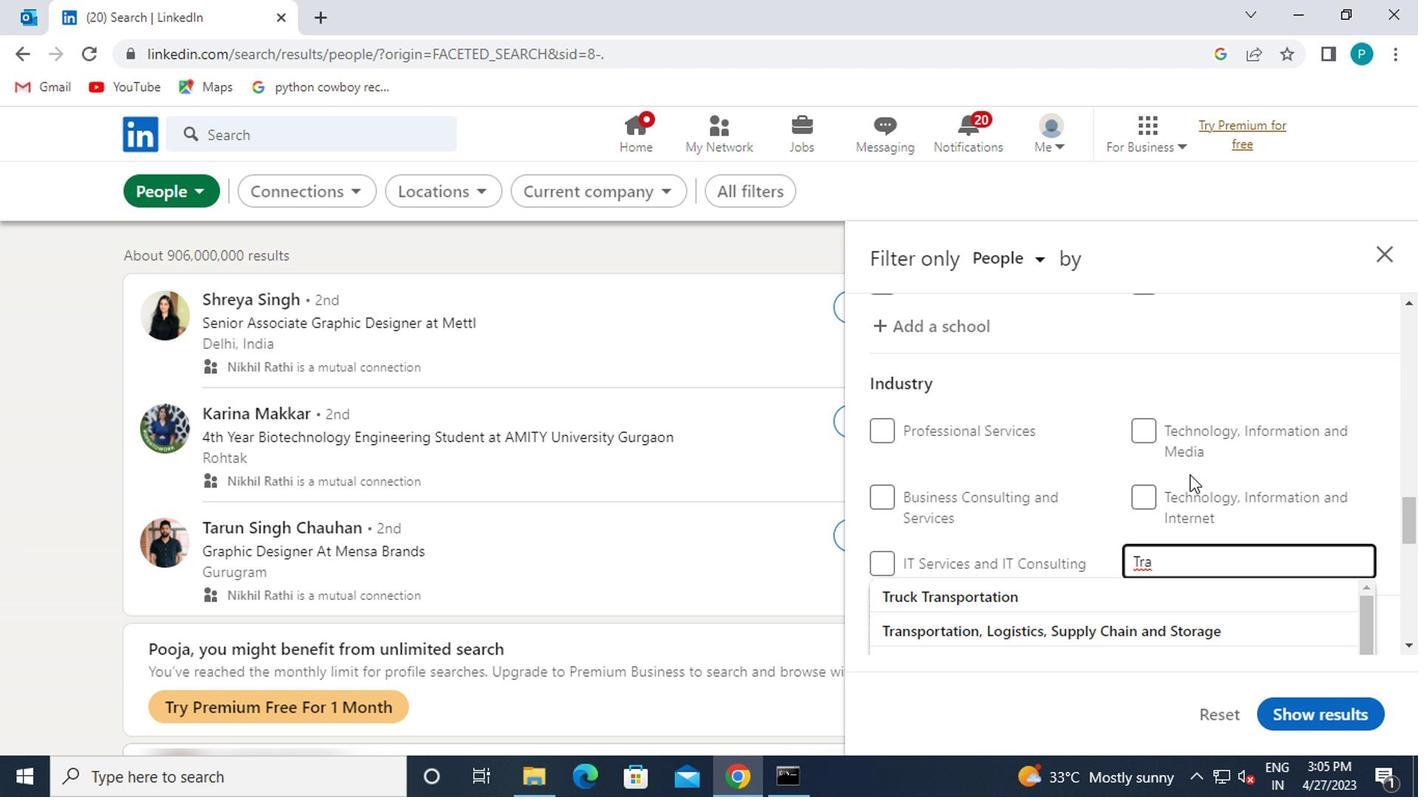
Action: Mouse moved to (1094, 548)
Screenshot: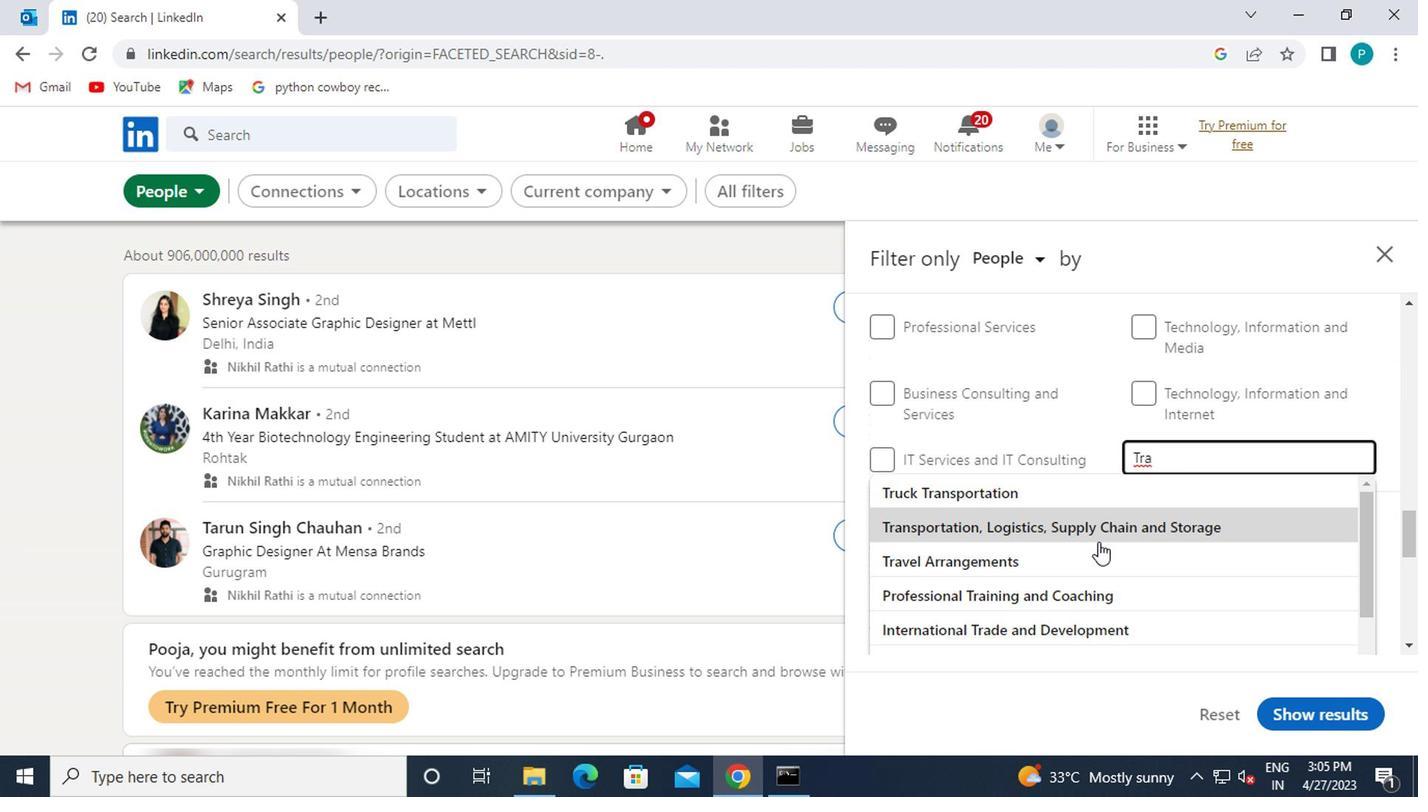 
Action: Mouse scrolled (1094, 546) with delta (0, -1)
Screenshot: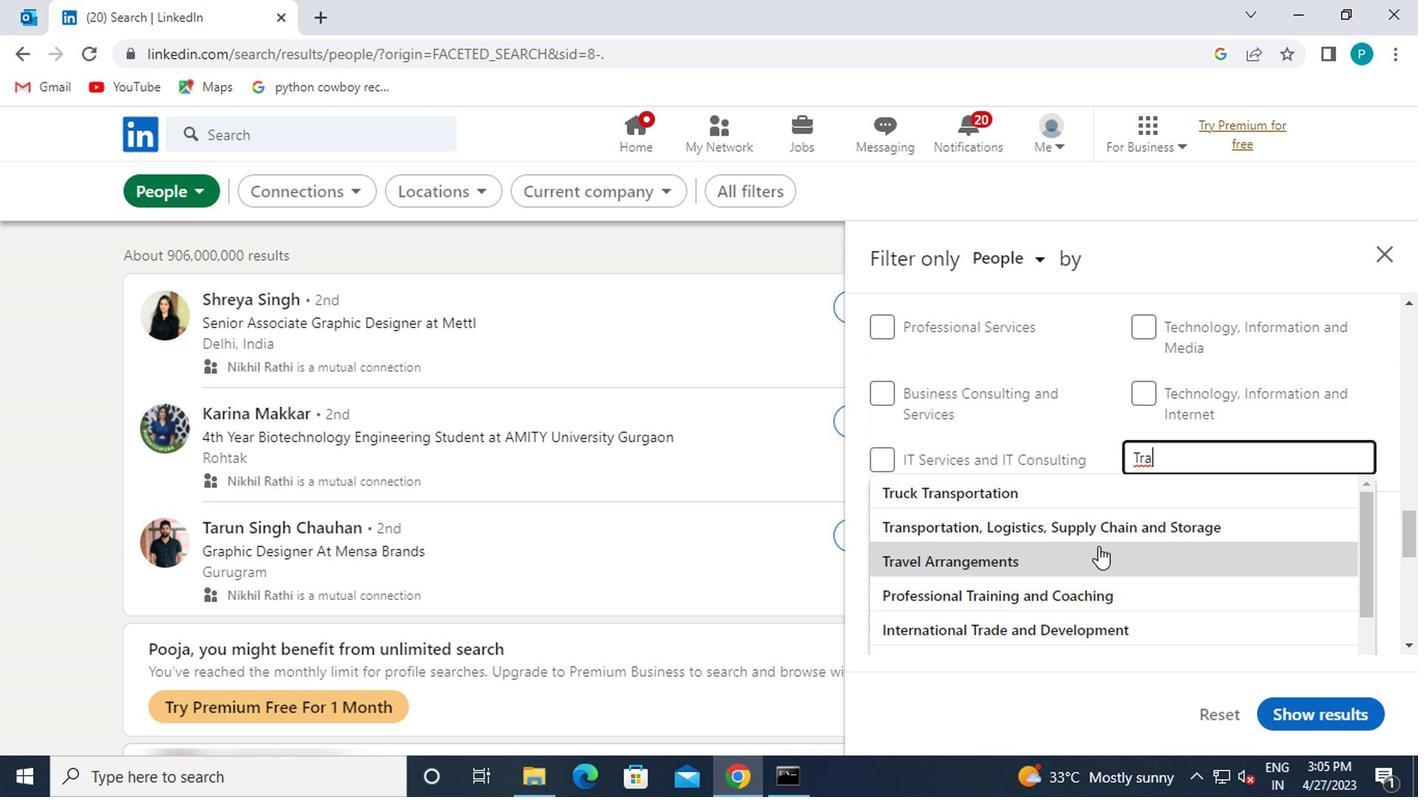
Action: Mouse moved to (1085, 571)
Screenshot: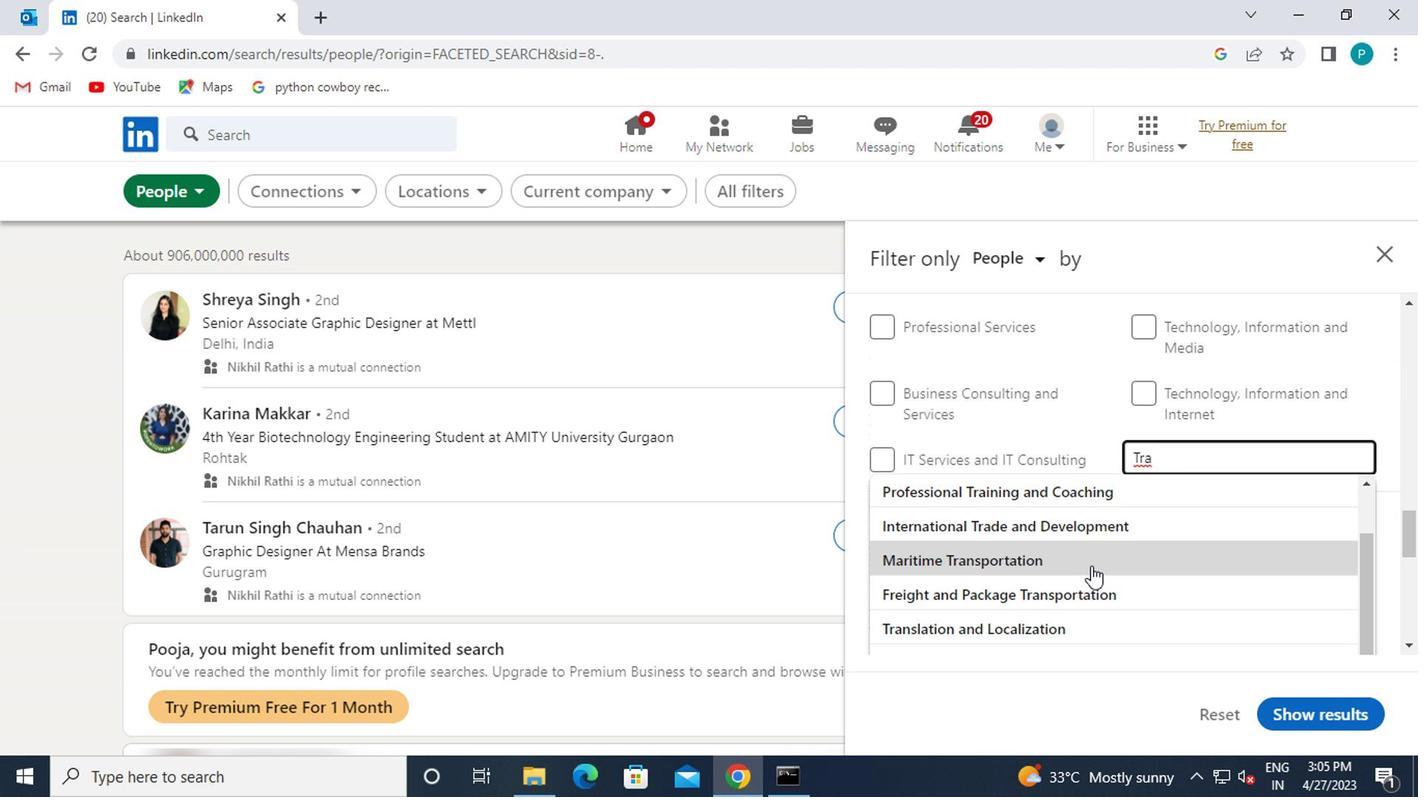 
Action: Mouse scrolled (1085, 569) with delta (0, -1)
Screenshot: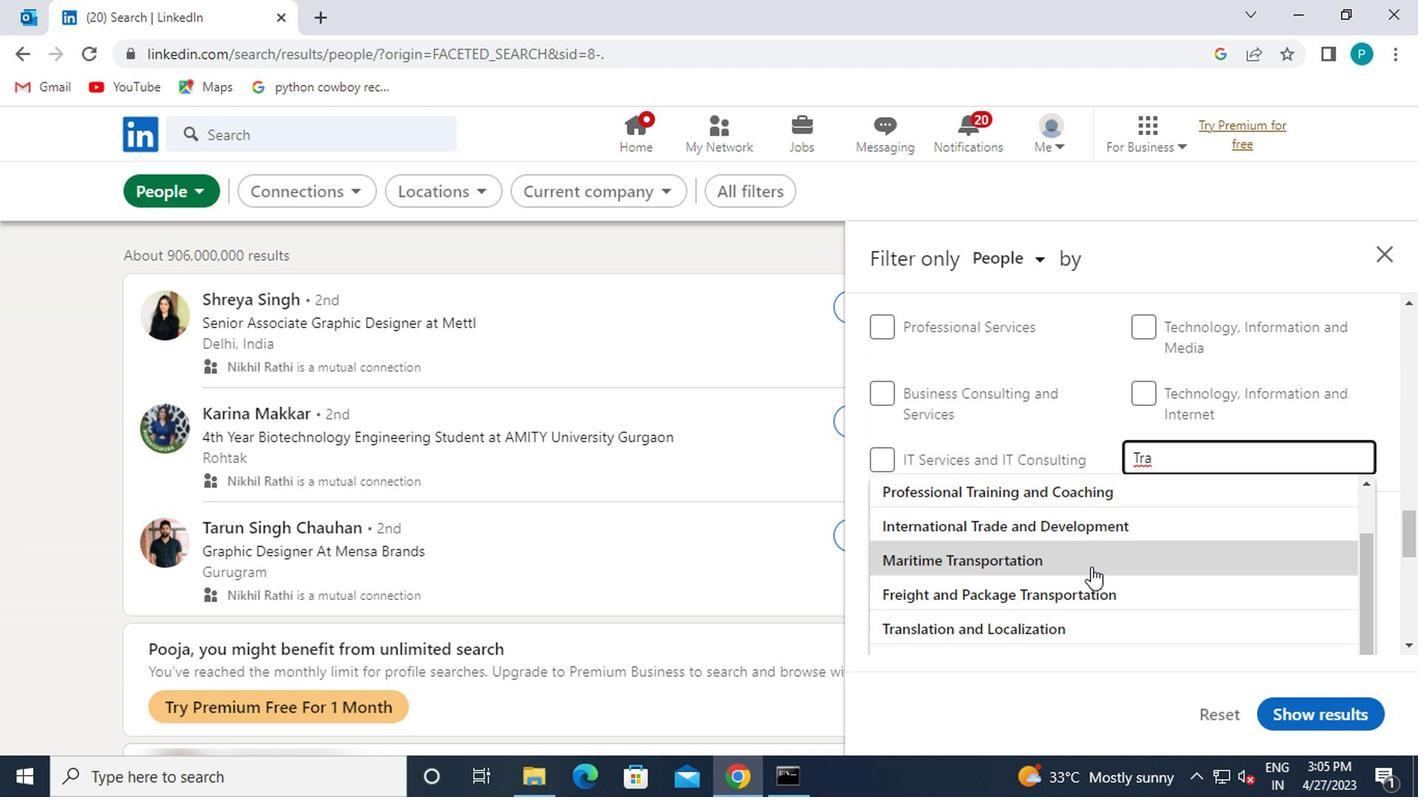 
Action: Mouse scrolled (1085, 569) with delta (0, -1)
Screenshot: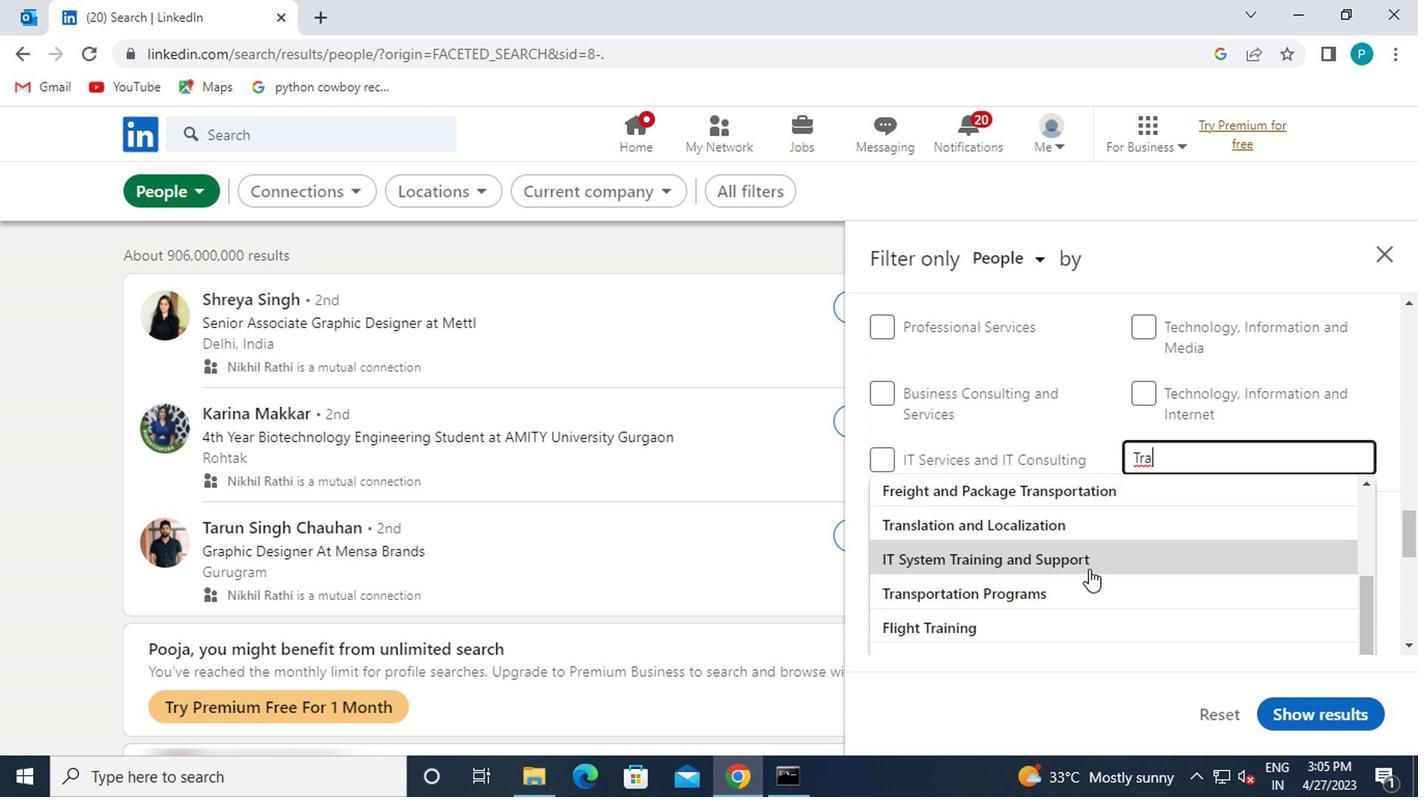 
Action: Mouse scrolled (1085, 569) with delta (0, -1)
Screenshot: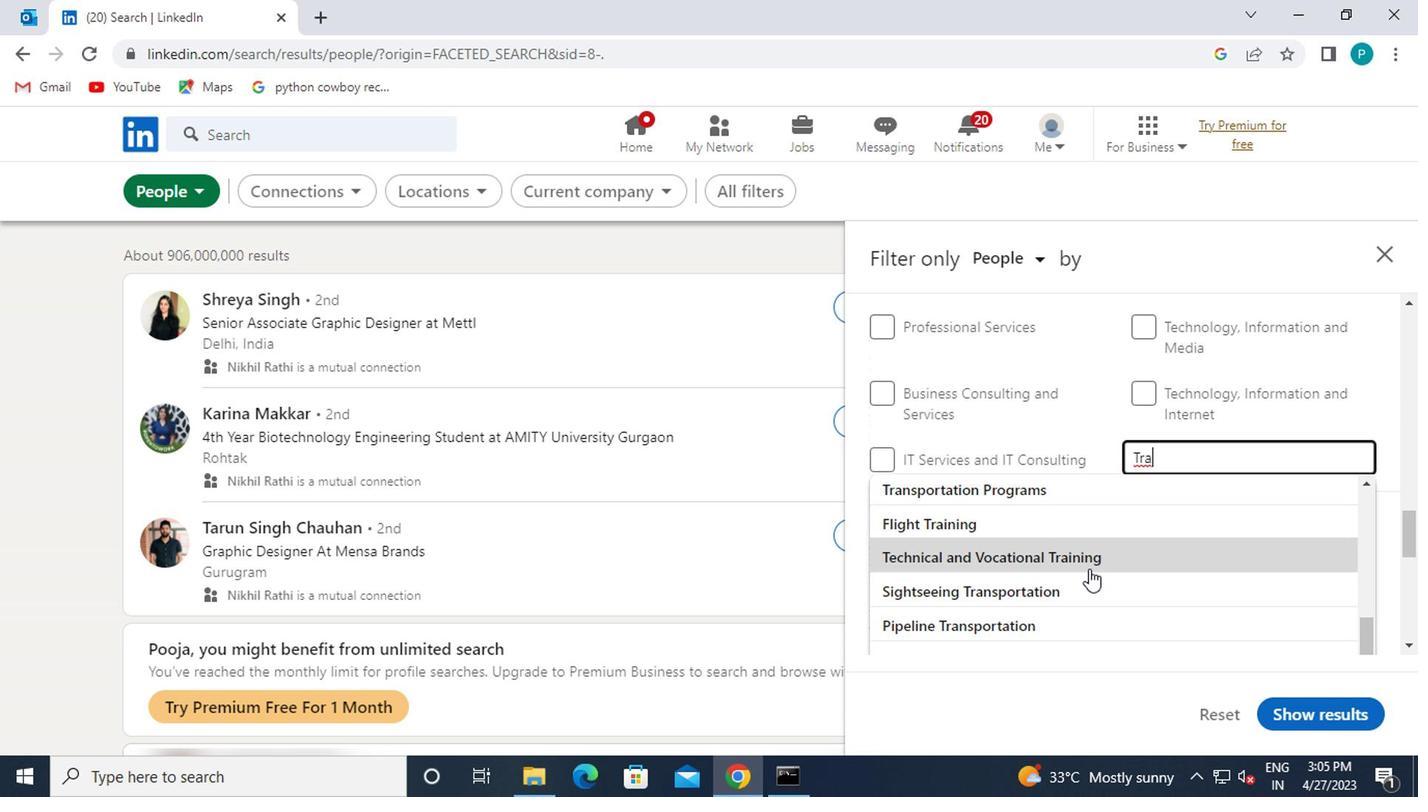 
Action: Mouse scrolled (1085, 569) with delta (0, -1)
Screenshot: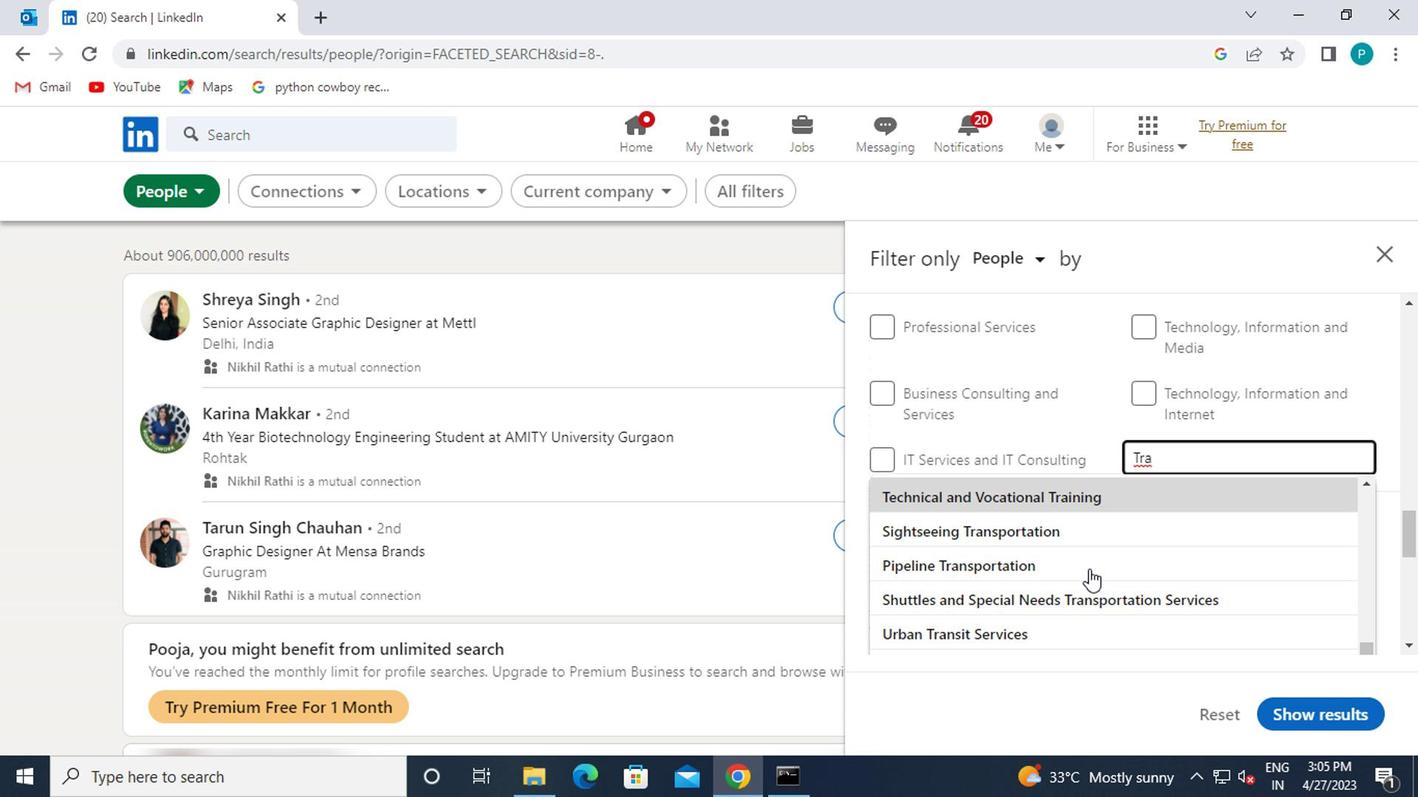 
Action: Mouse moved to (1198, 461)
Screenshot: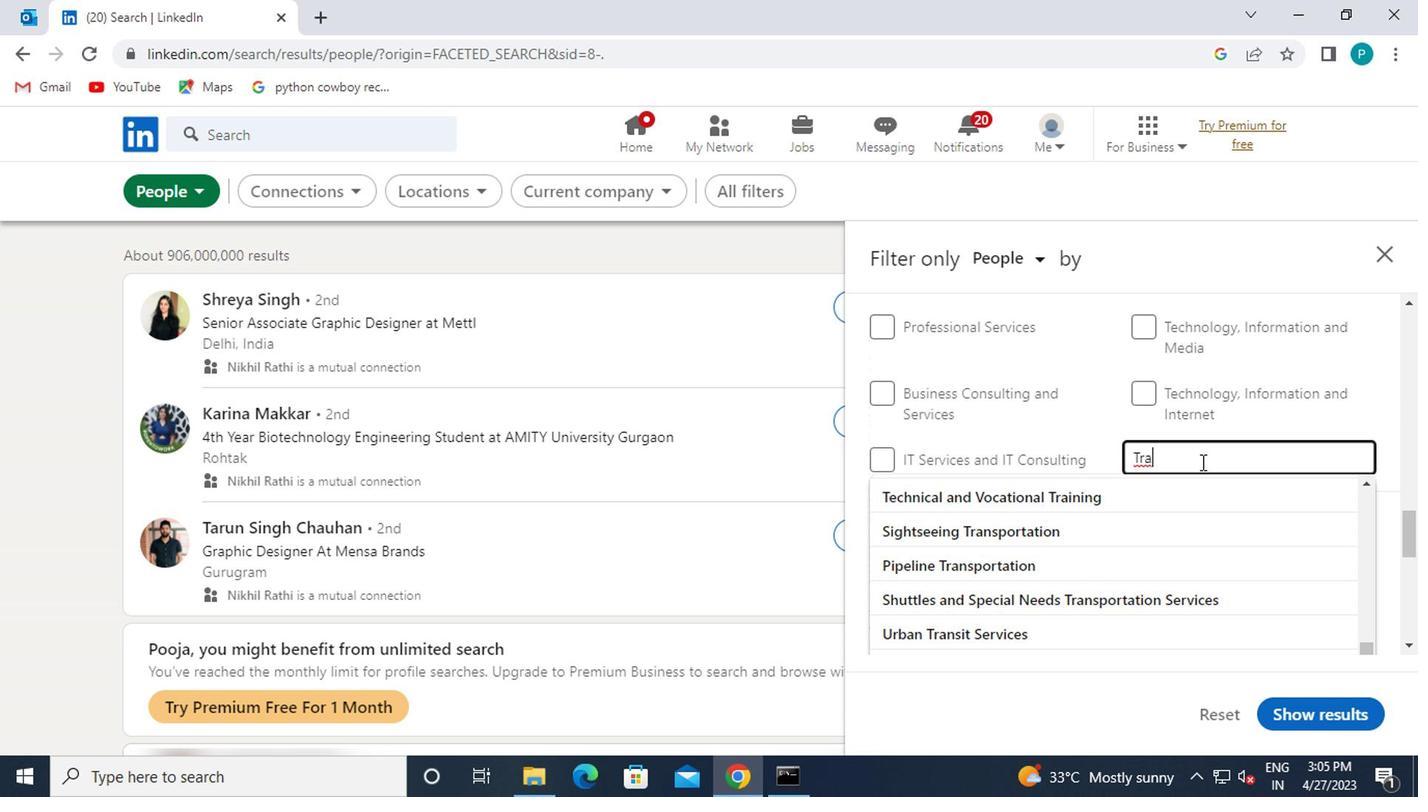 
Action: Key pressed NSPORT
Screenshot: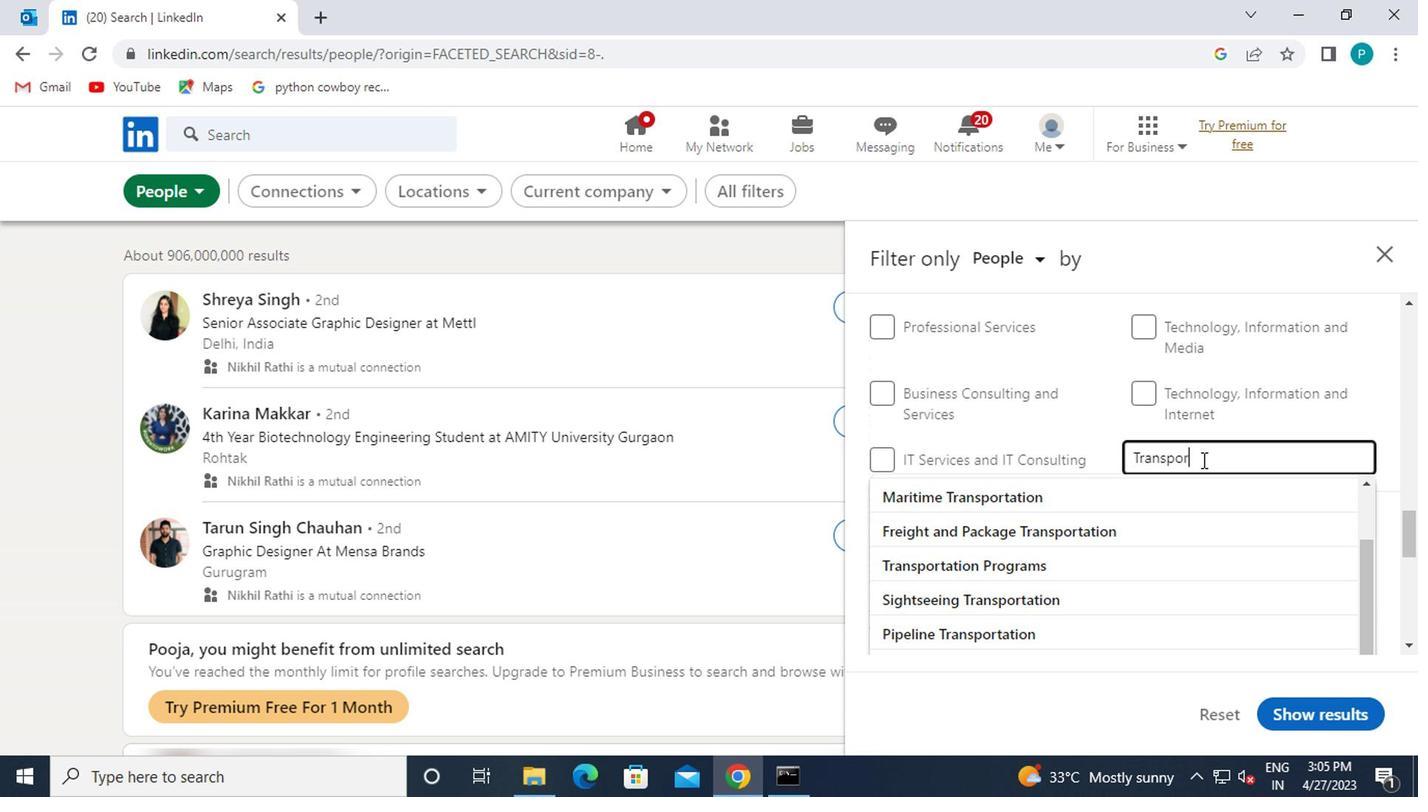 
Action: Mouse moved to (1199, 461)
Screenshot: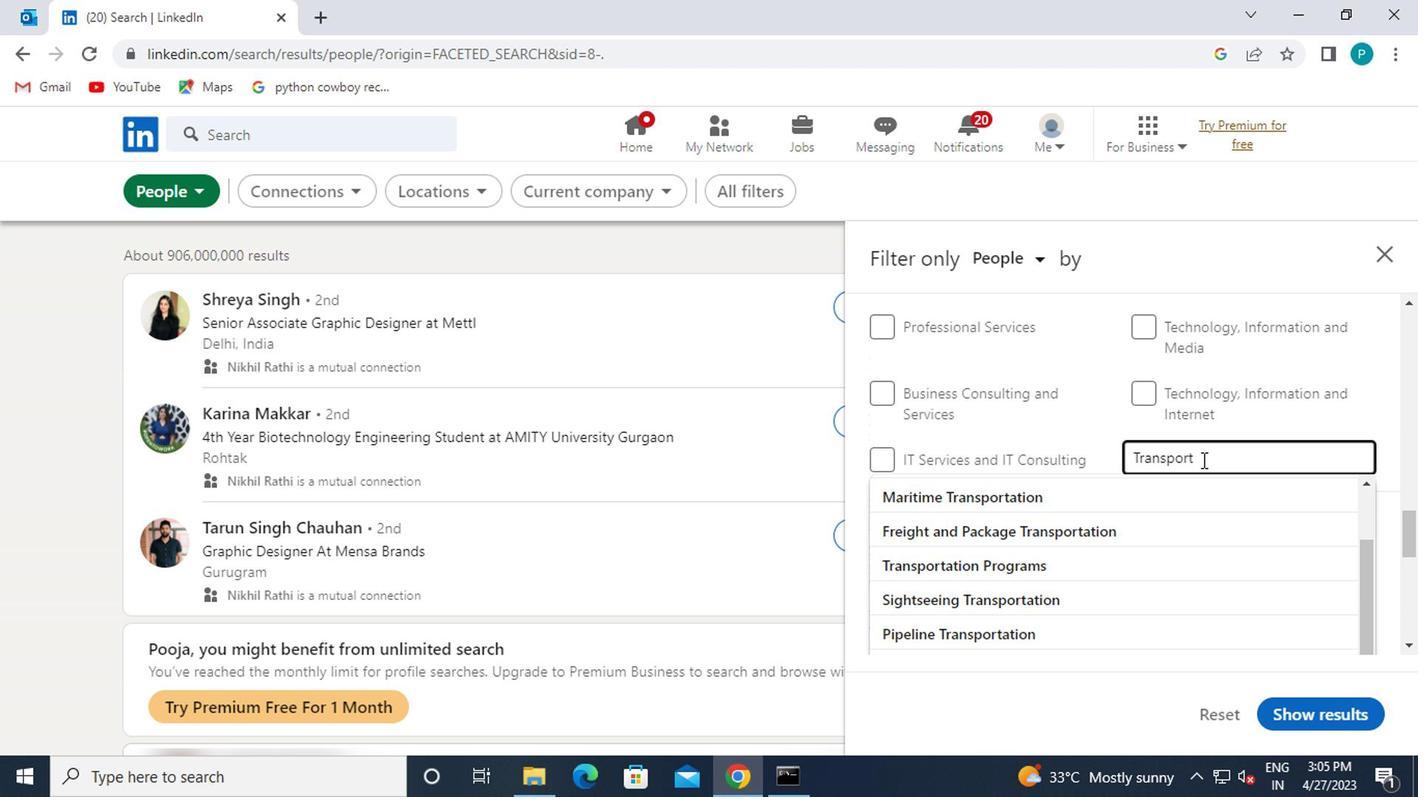 
Action: Key pressed <Key.space><Key.backspace>ATION<Key.space><Key.caps_lock>E<Key.caps_lock>
Screenshot: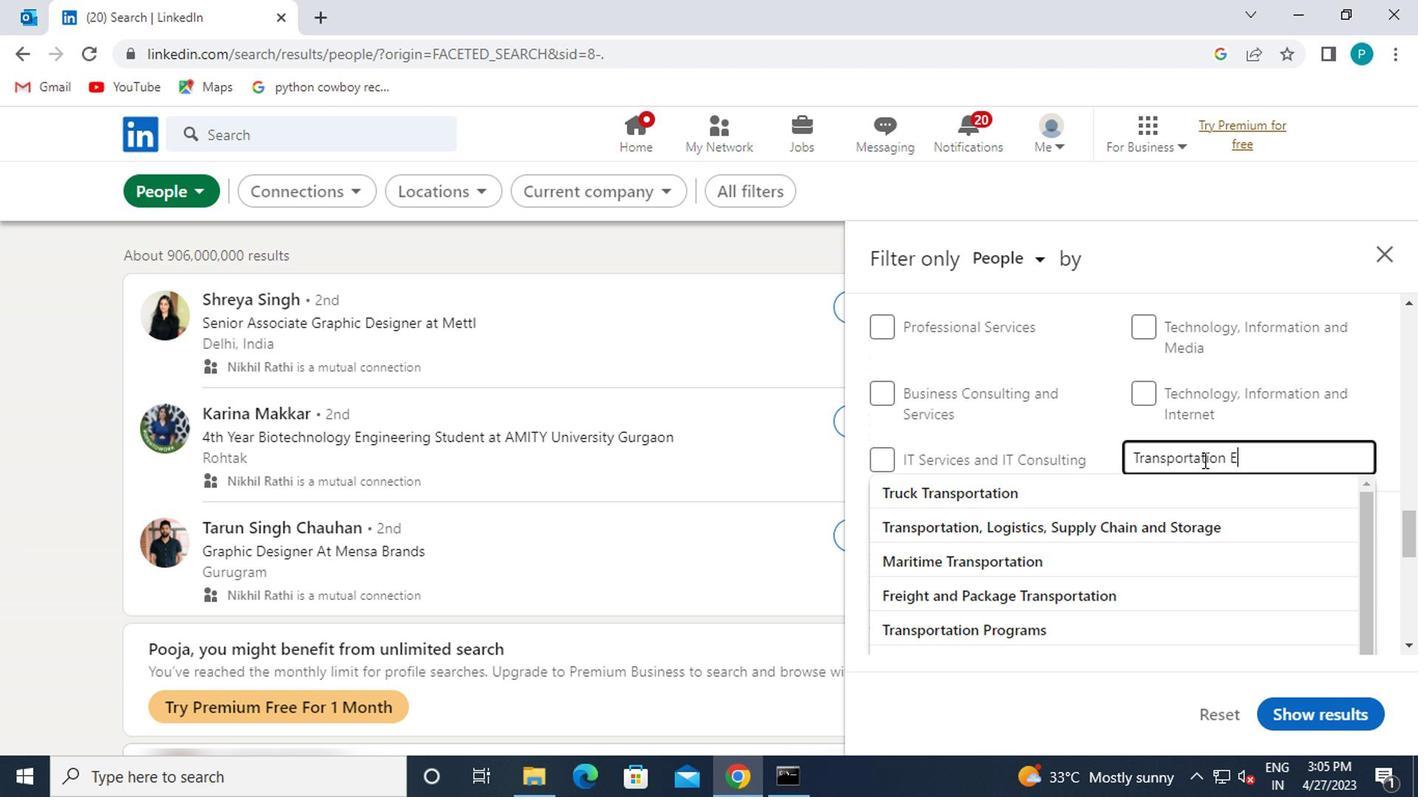 
Action: Mouse moved to (1173, 478)
Screenshot: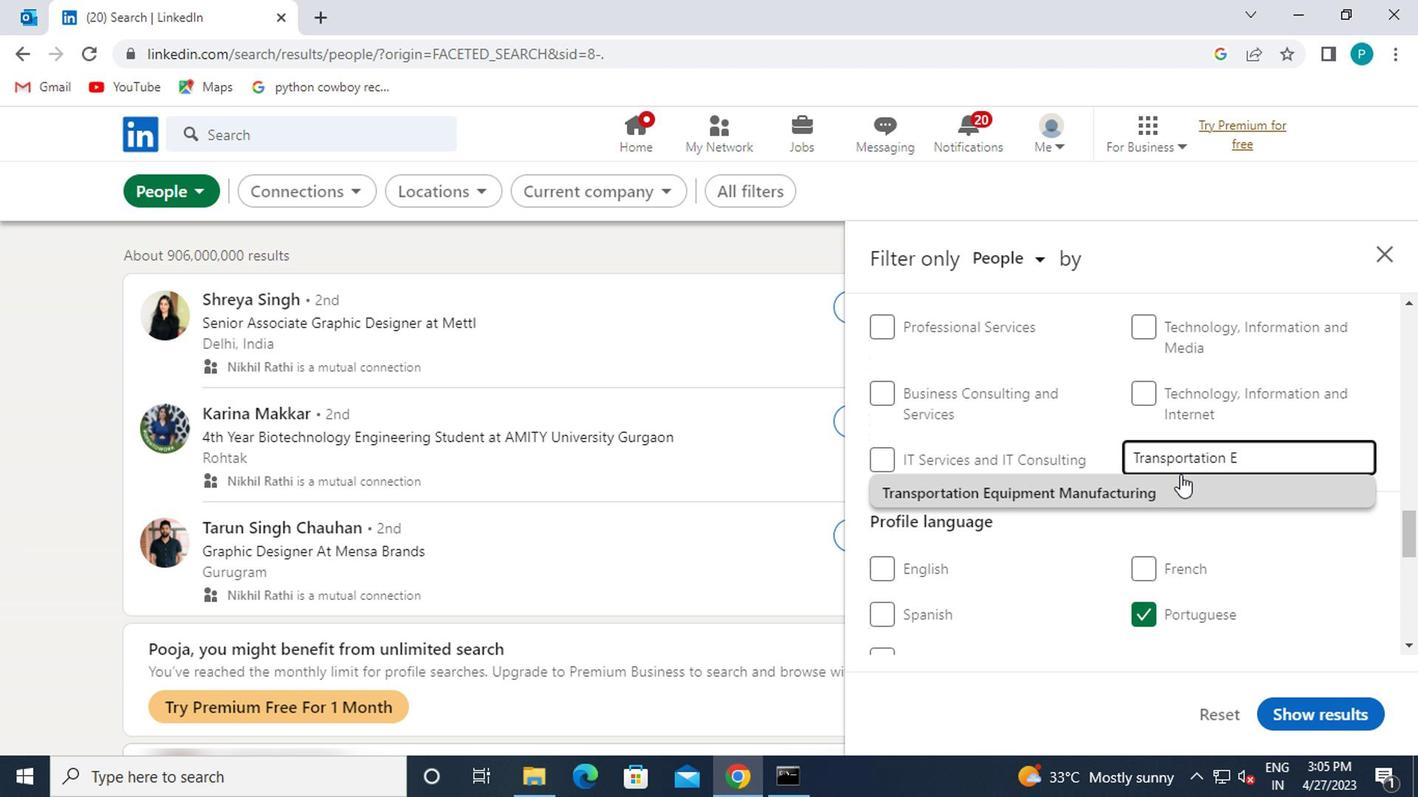 
Action: Mouse pressed left at (1173, 478)
Screenshot: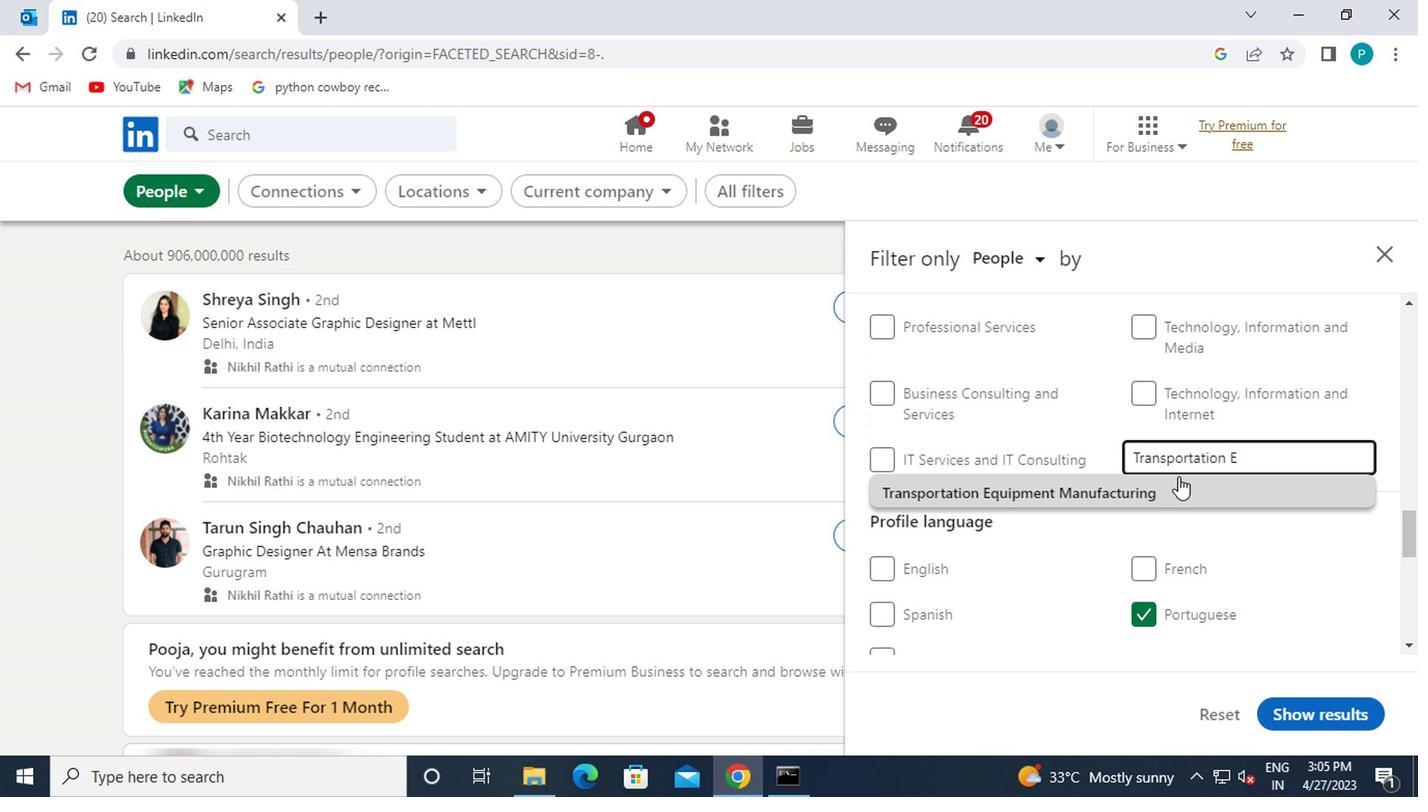 
Action: Mouse moved to (1041, 514)
Screenshot: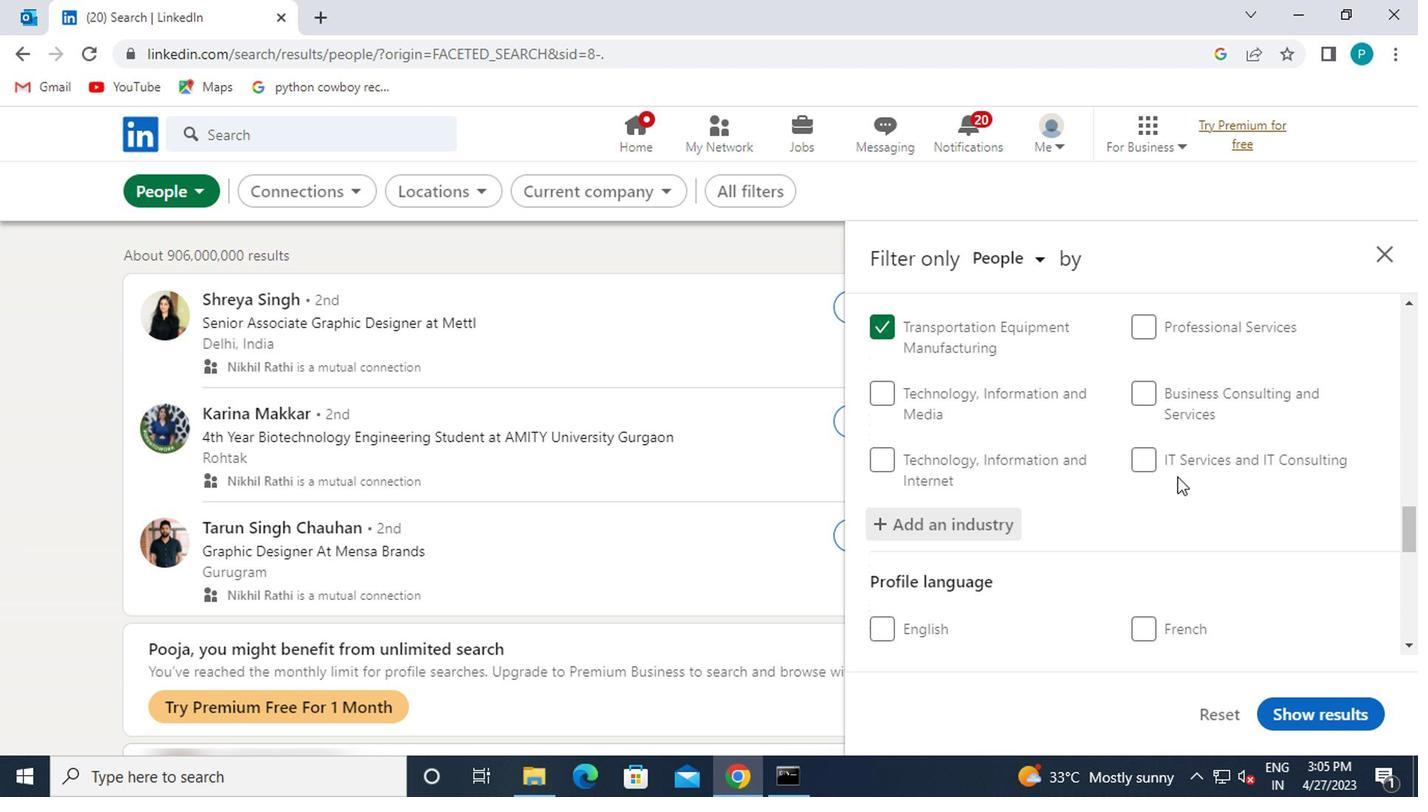 
Action: Mouse scrolled (1041, 513) with delta (0, -1)
Screenshot: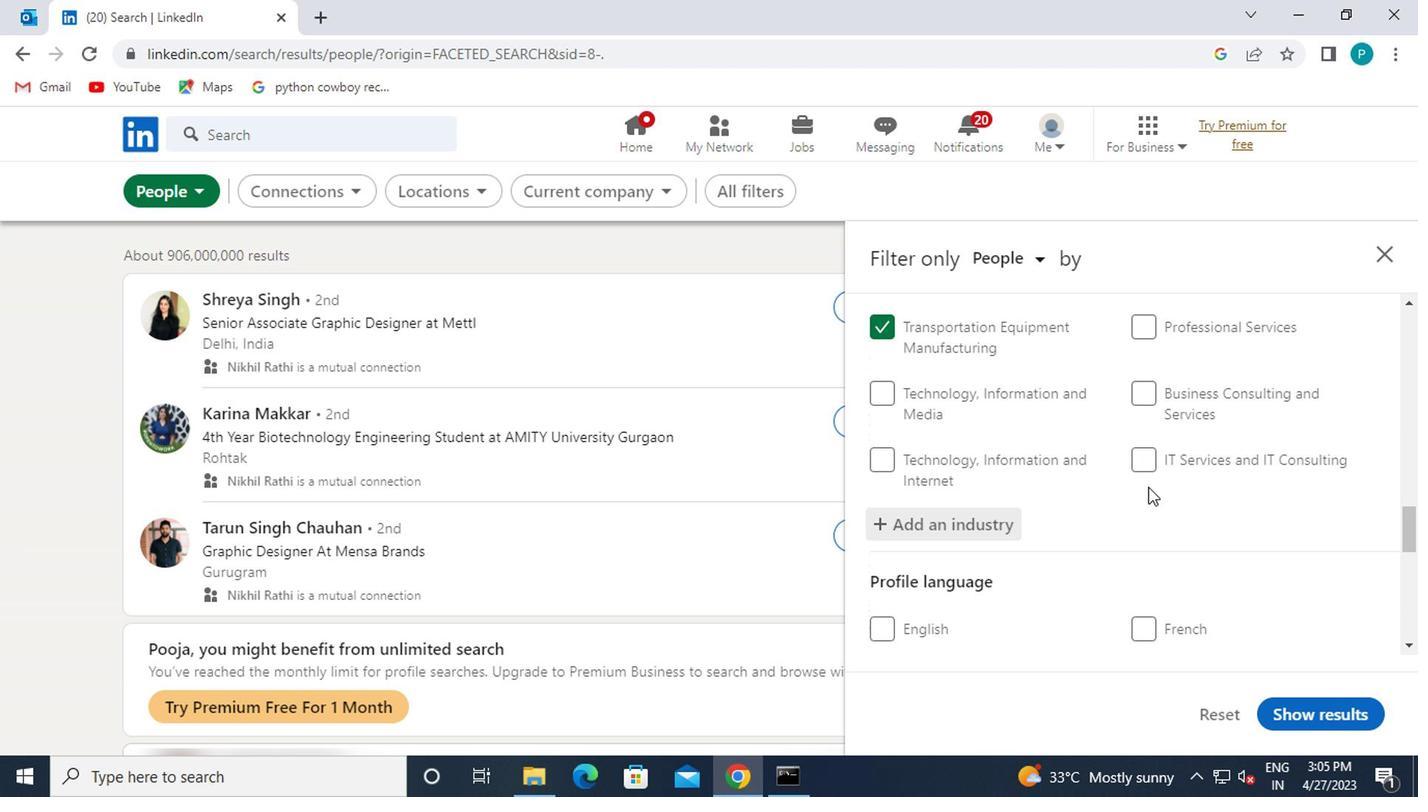 
Action: Mouse scrolled (1041, 513) with delta (0, -1)
Screenshot: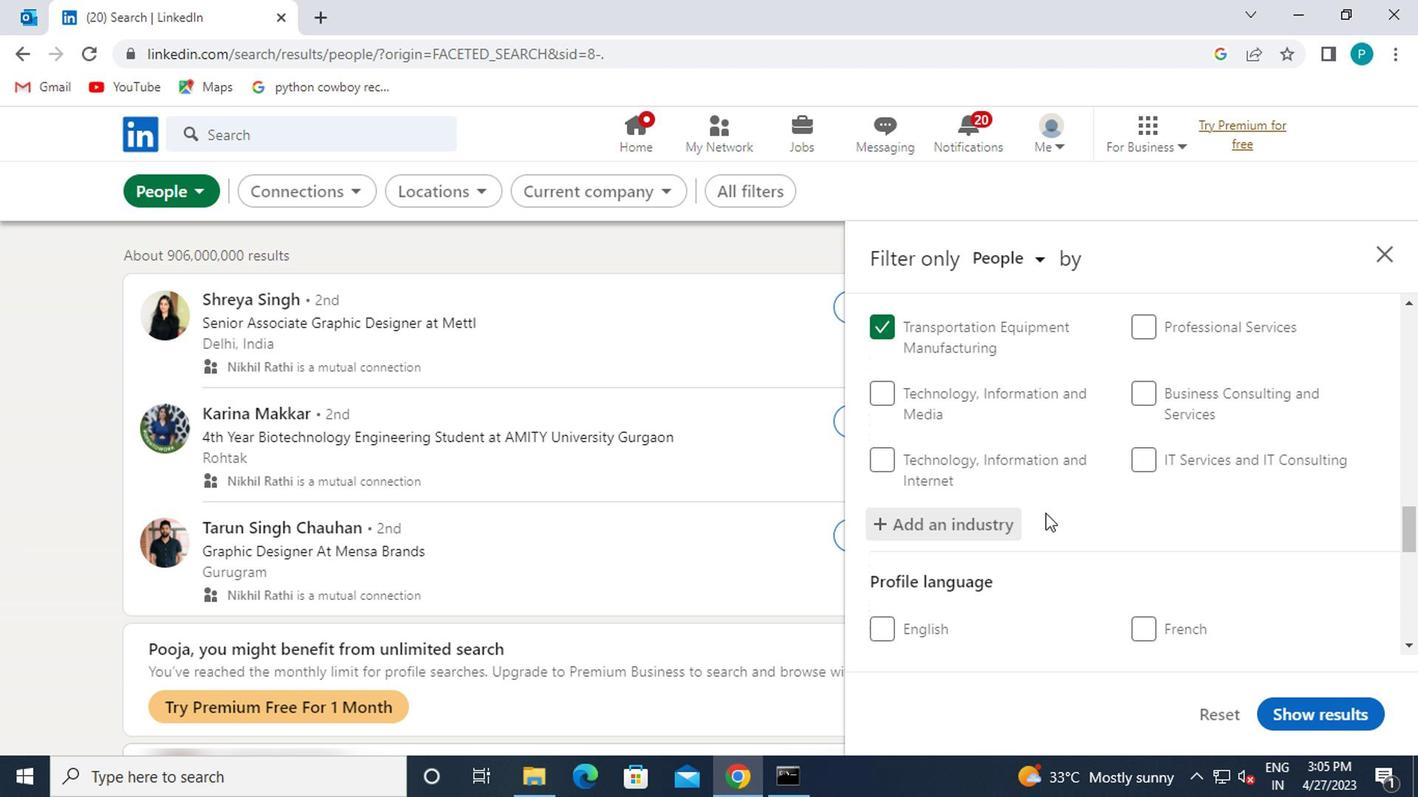 
Action: Mouse scrolled (1041, 513) with delta (0, -1)
Screenshot: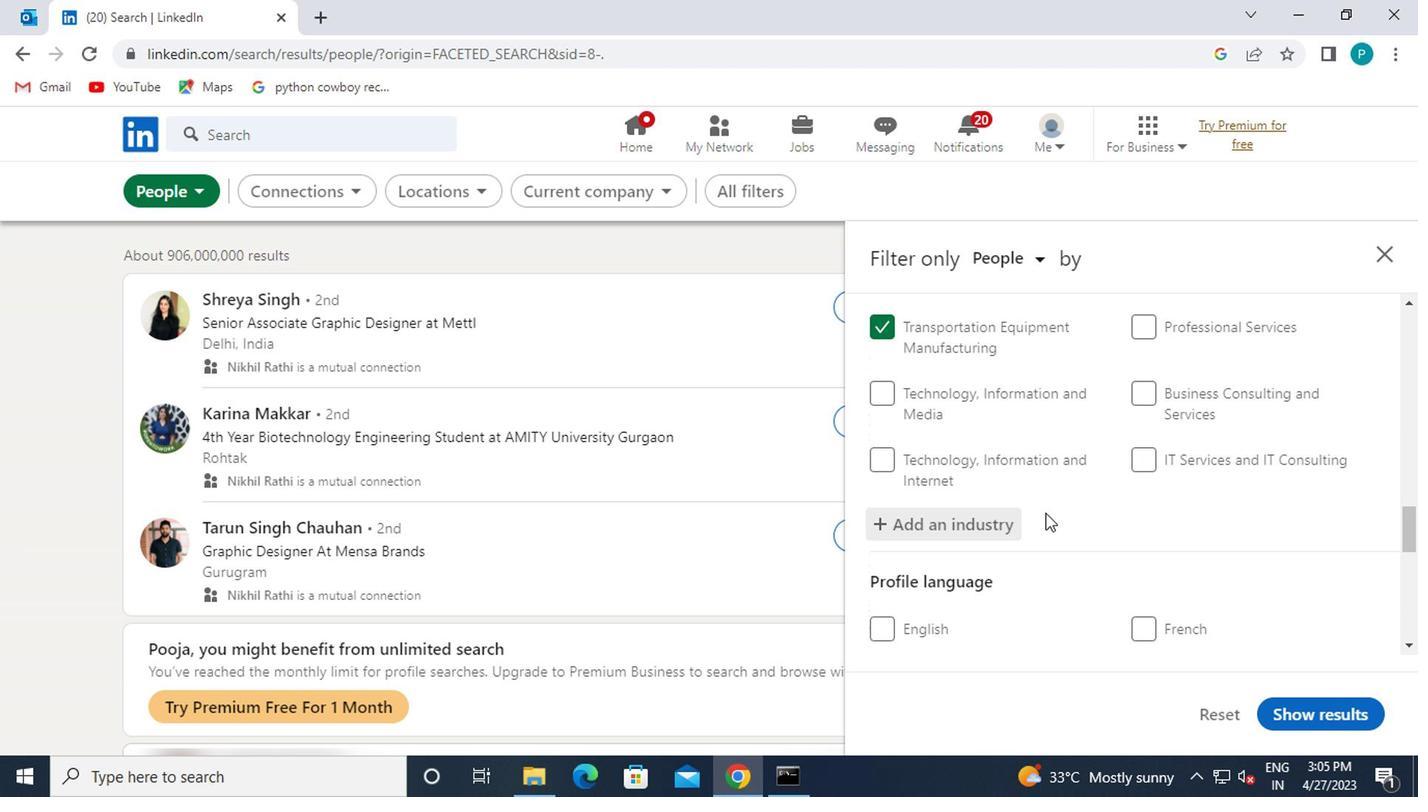
Action: Mouse moved to (1201, 576)
Screenshot: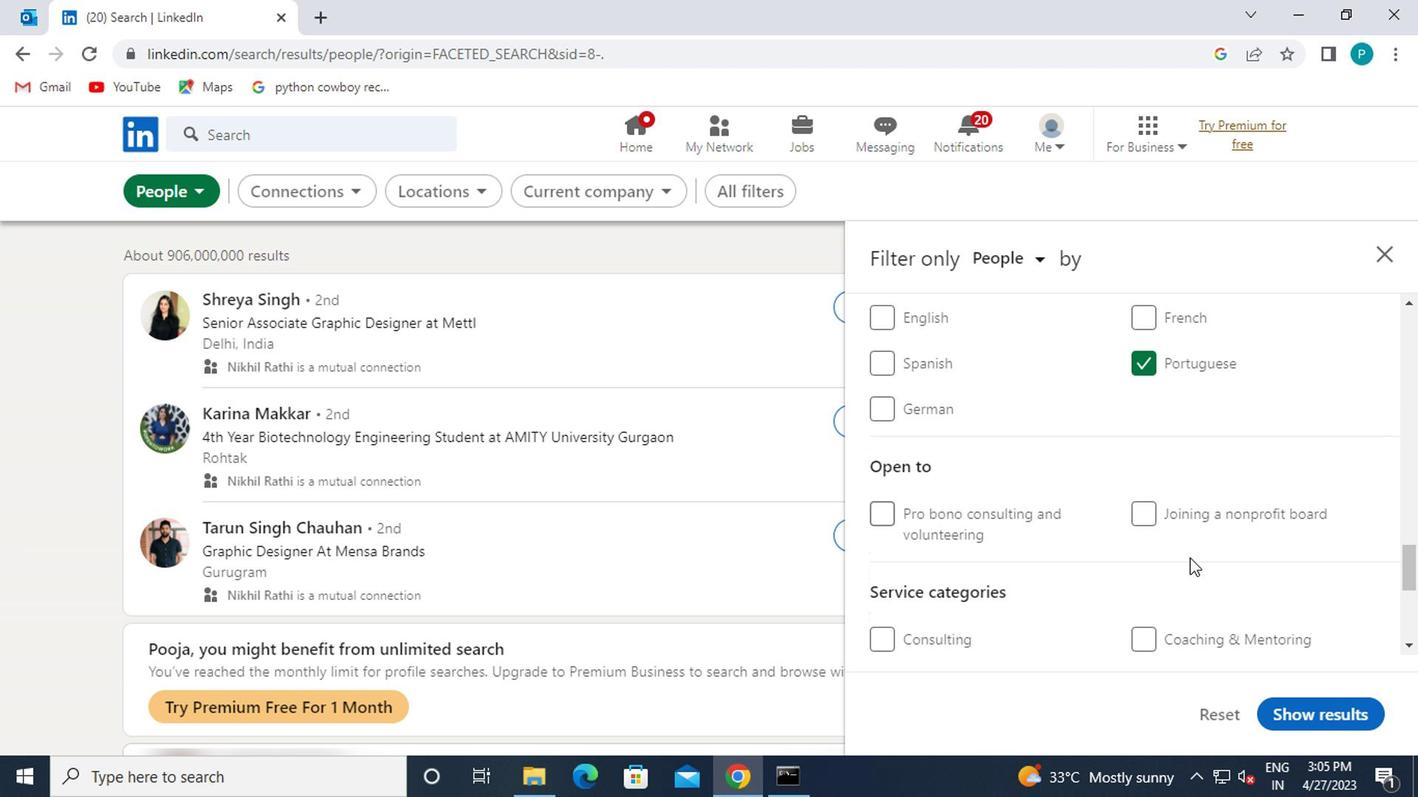 
Action: Mouse scrolled (1201, 574) with delta (0, -1)
Screenshot: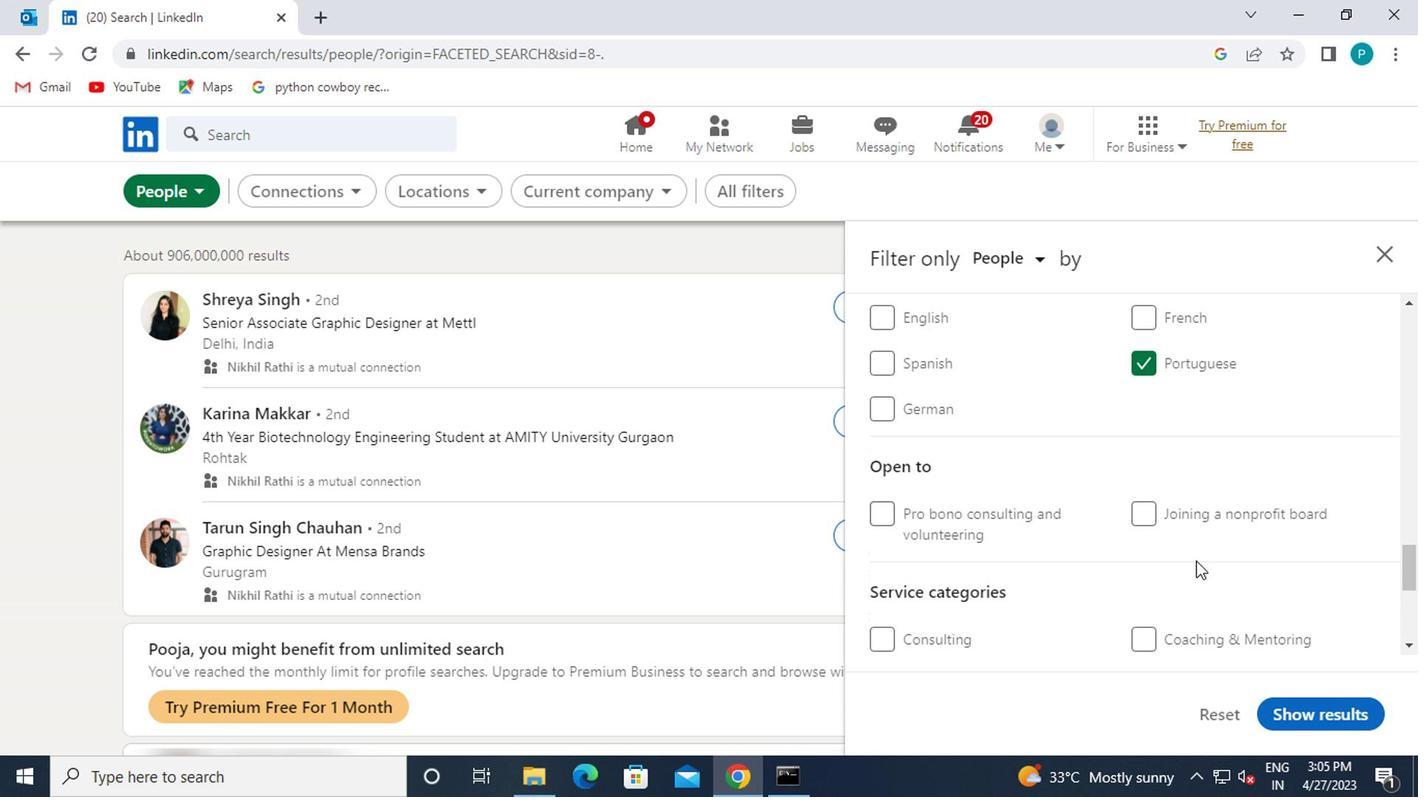 
Action: Mouse moved to (1162, 622)
Screenshot: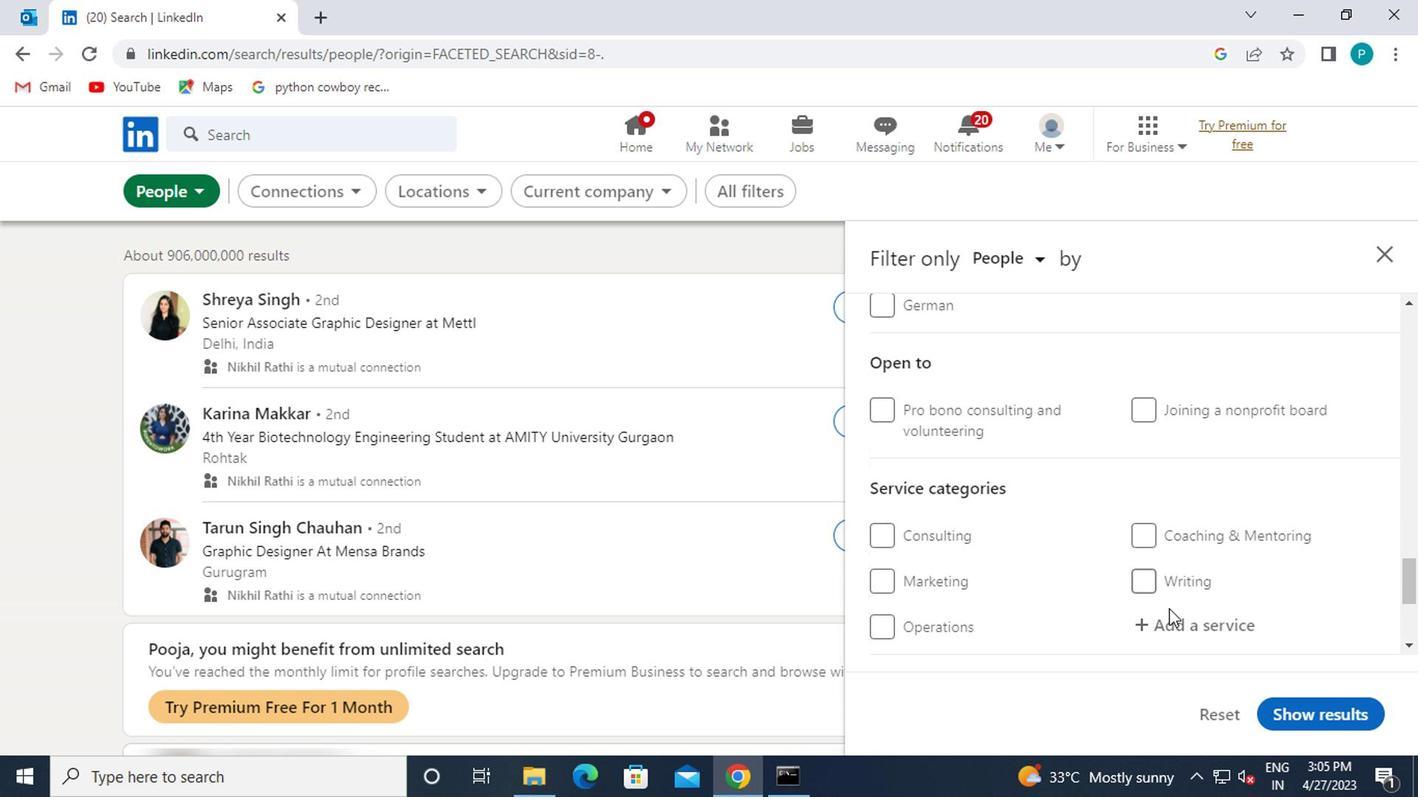 
Action: Mouse pressed left at (1162, 622)
Screenshot: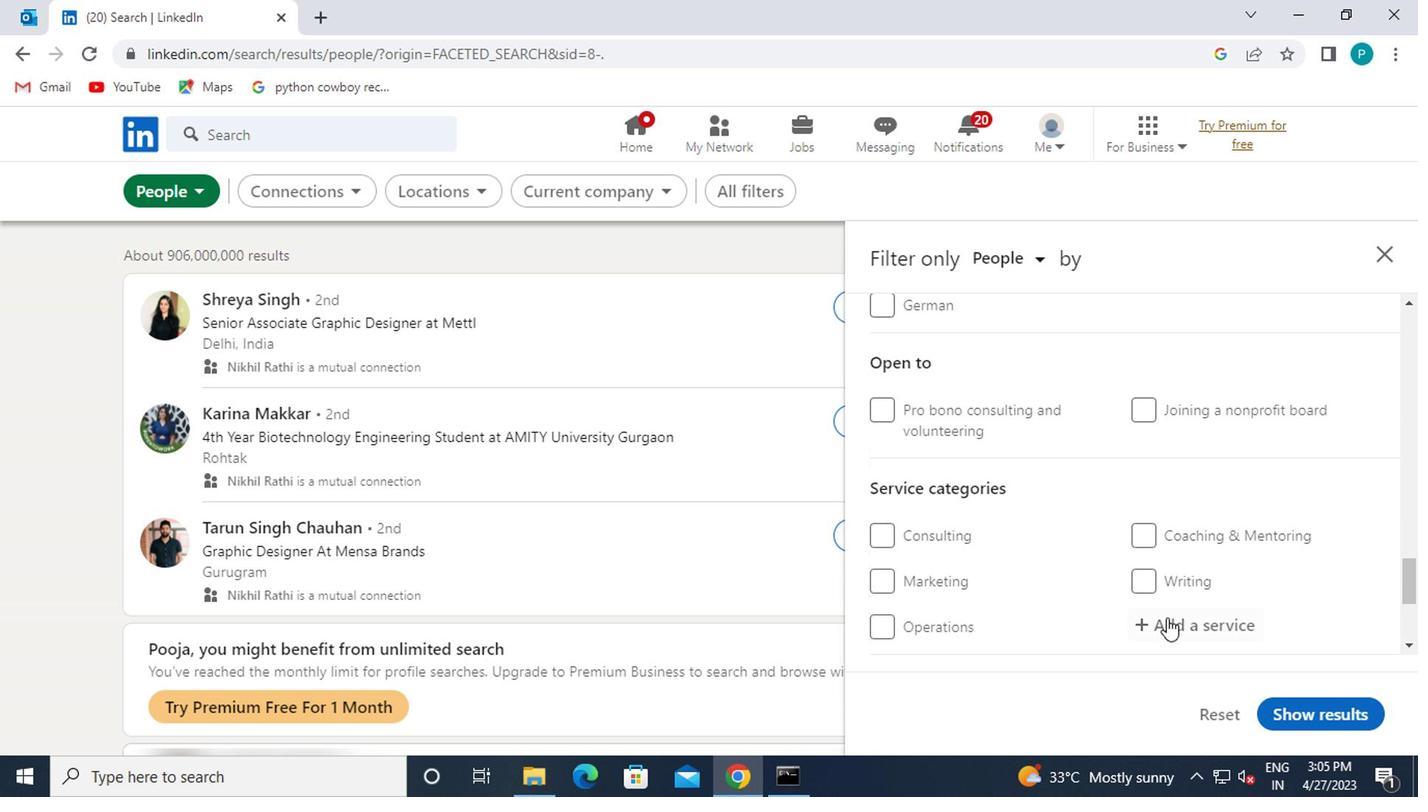 
Action: Mouse moved to (1162, 622)
Screenshot: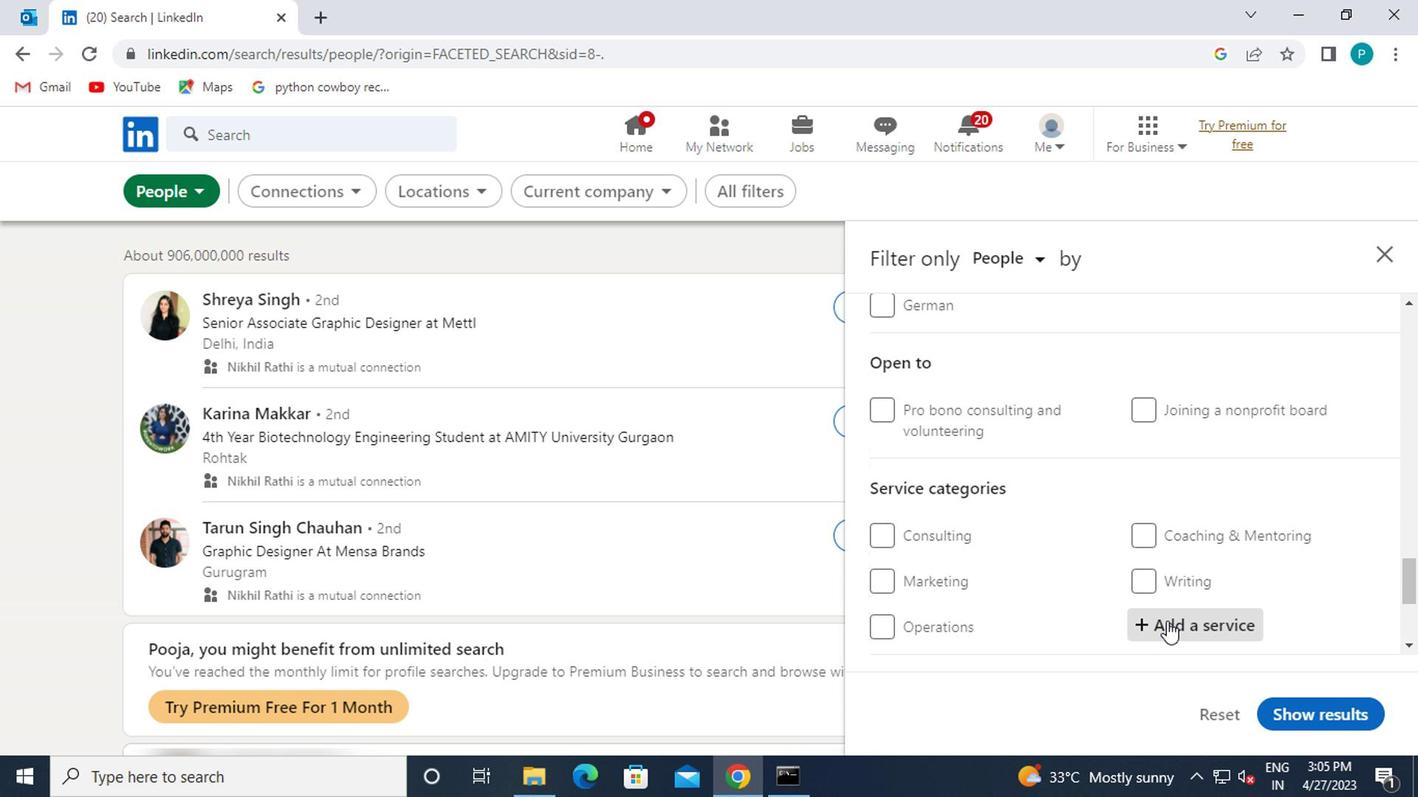 
Action: Key pressed <Key.caps_lock>M<Key.caps_lock>AR
Screenshot: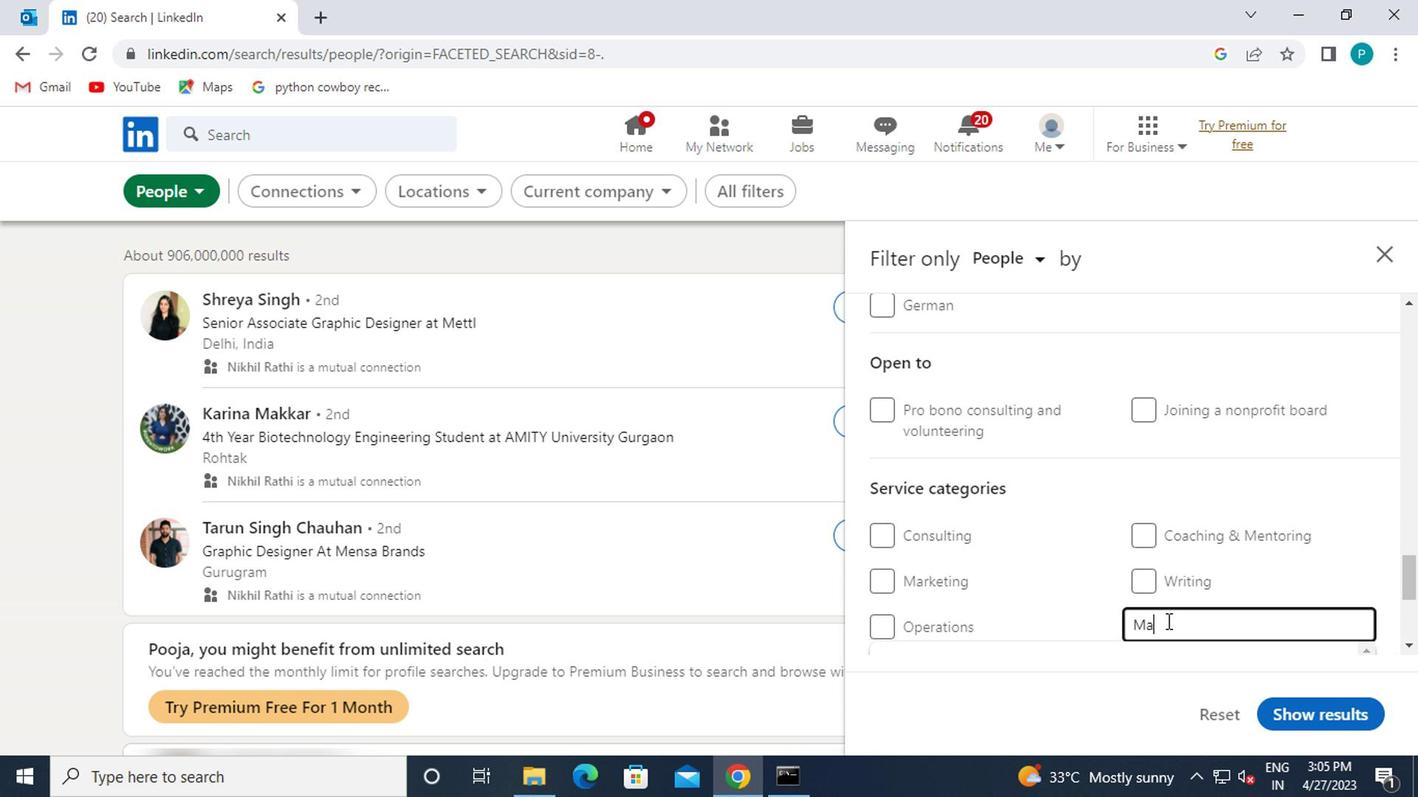 
Action: Mouse moved to (1144, 556)
Screenshot: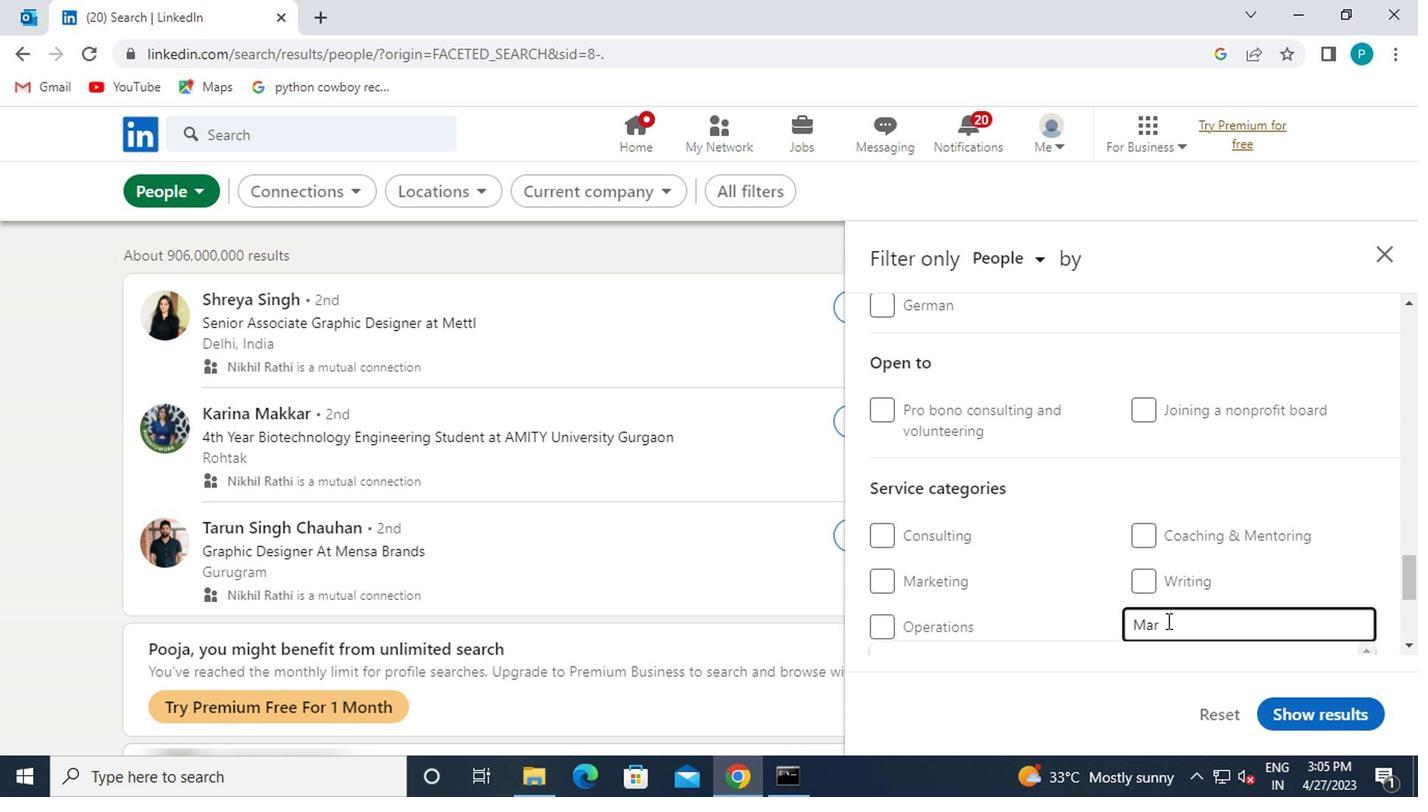 
Action: Mouse scrolled (1144, 555) with delta (0, 0)
Screenshot: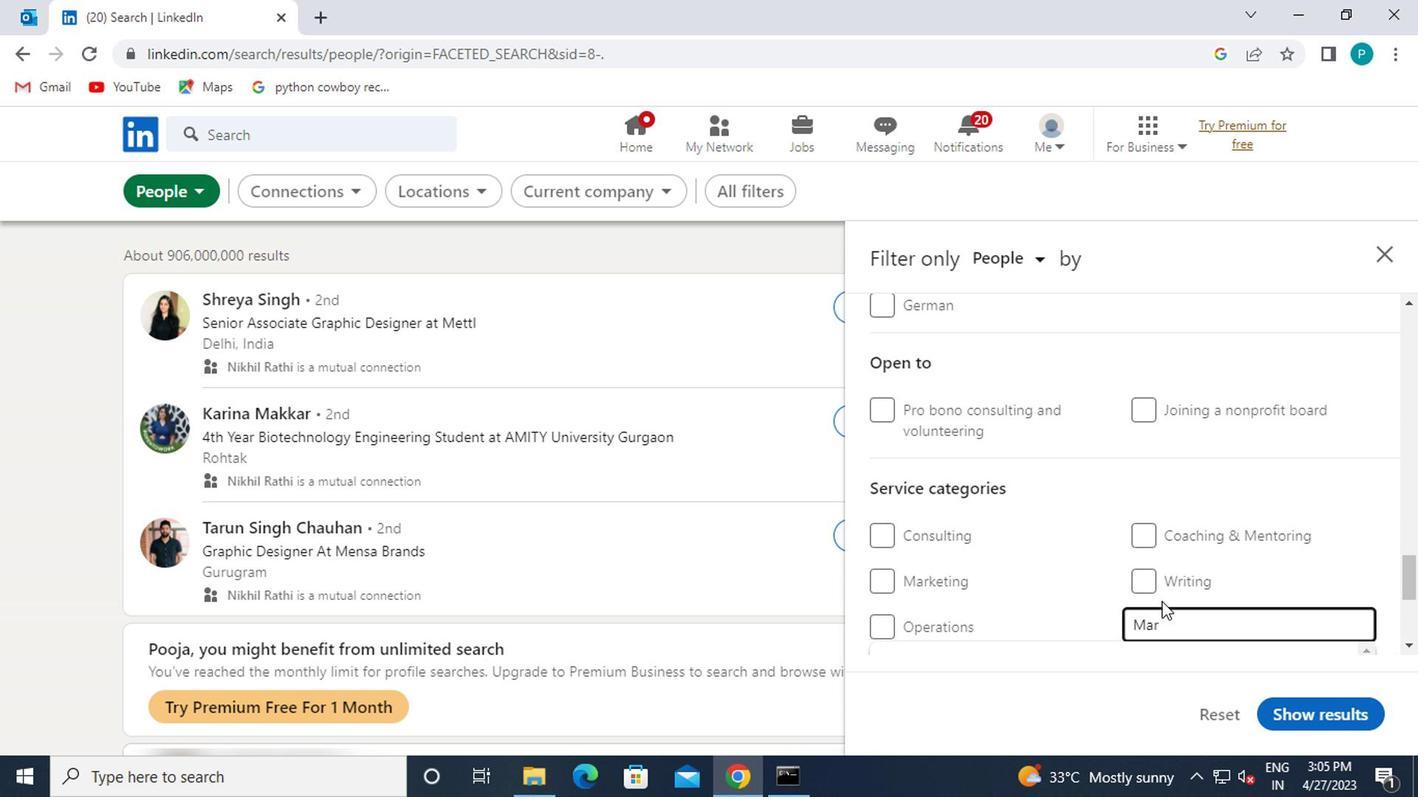
Action: Mouse scrolled (1144, 555) with delta (0, 0)
Screenshot: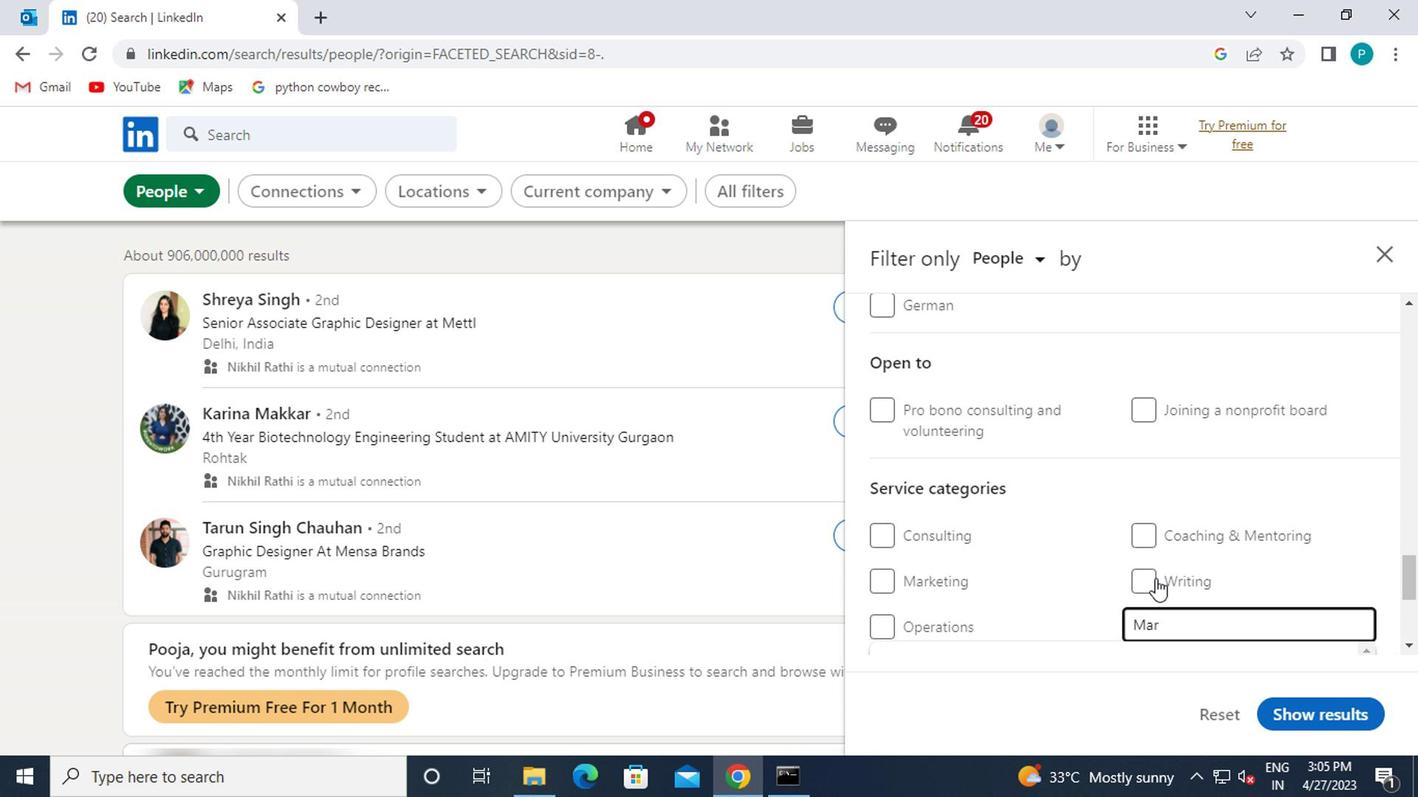 
Action: Mouse moved to (1076, 455)
Screenshot: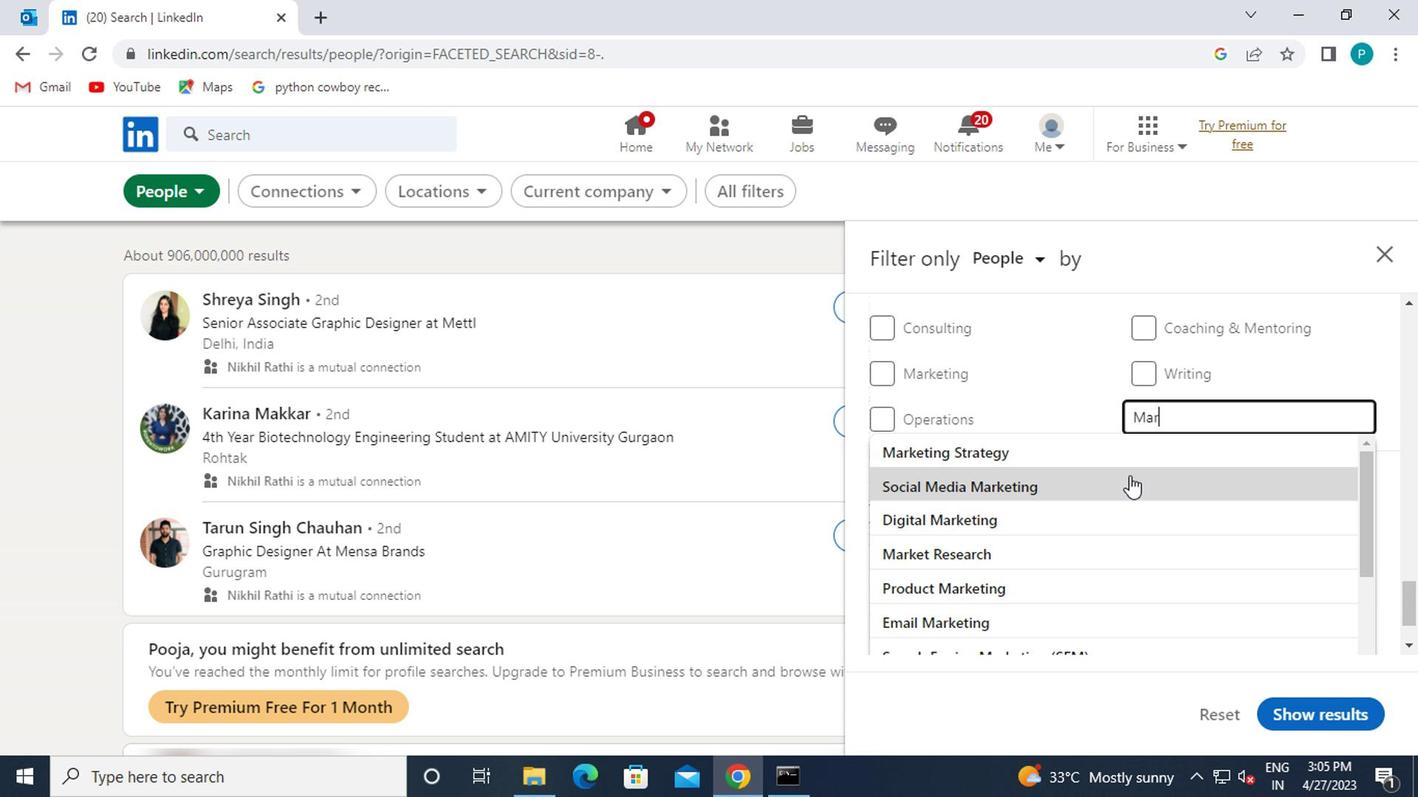 
Action: Mouse pressed left at (1076, 455)
Screenshot: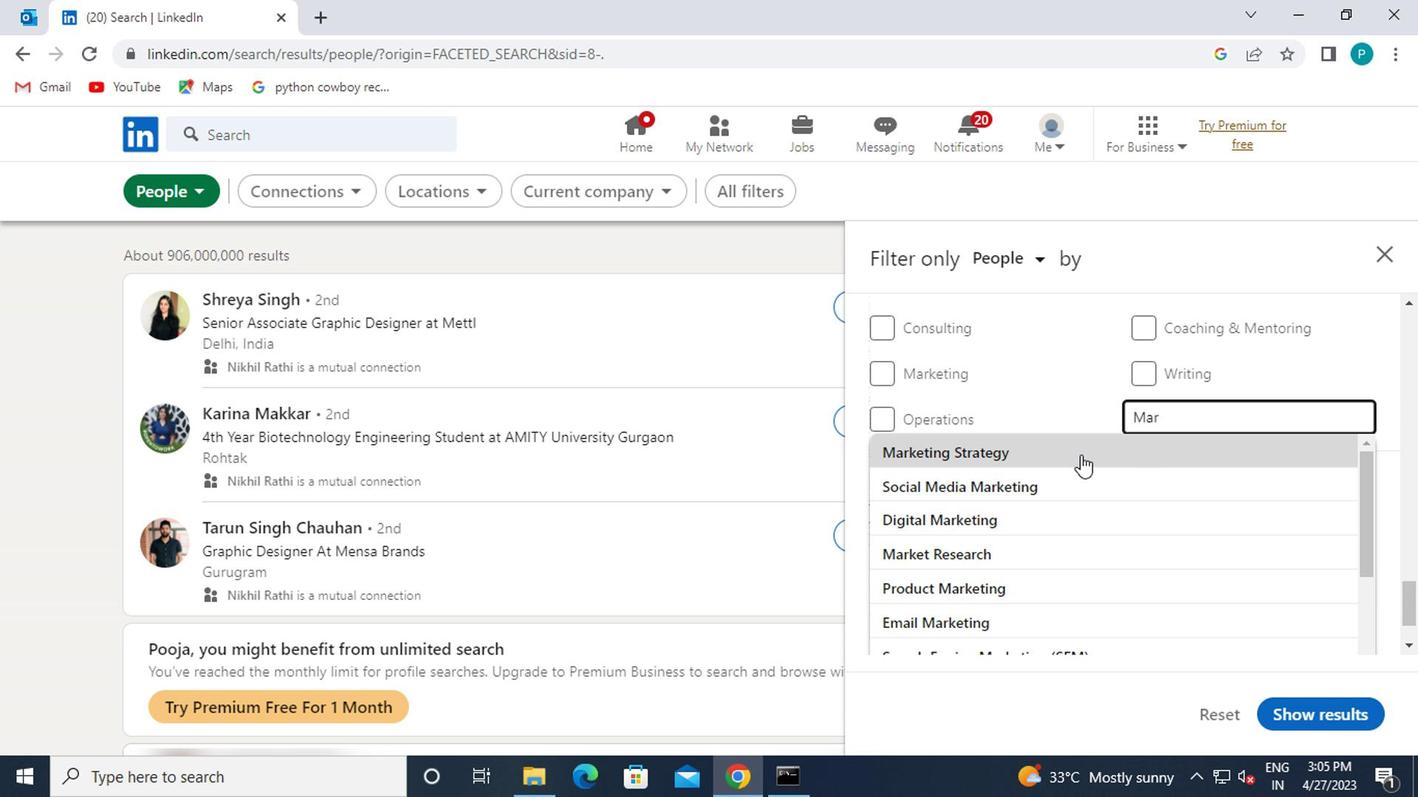 
Action: Mouse scrolled (1076, 455) with delta (0, 0)
Screenshot: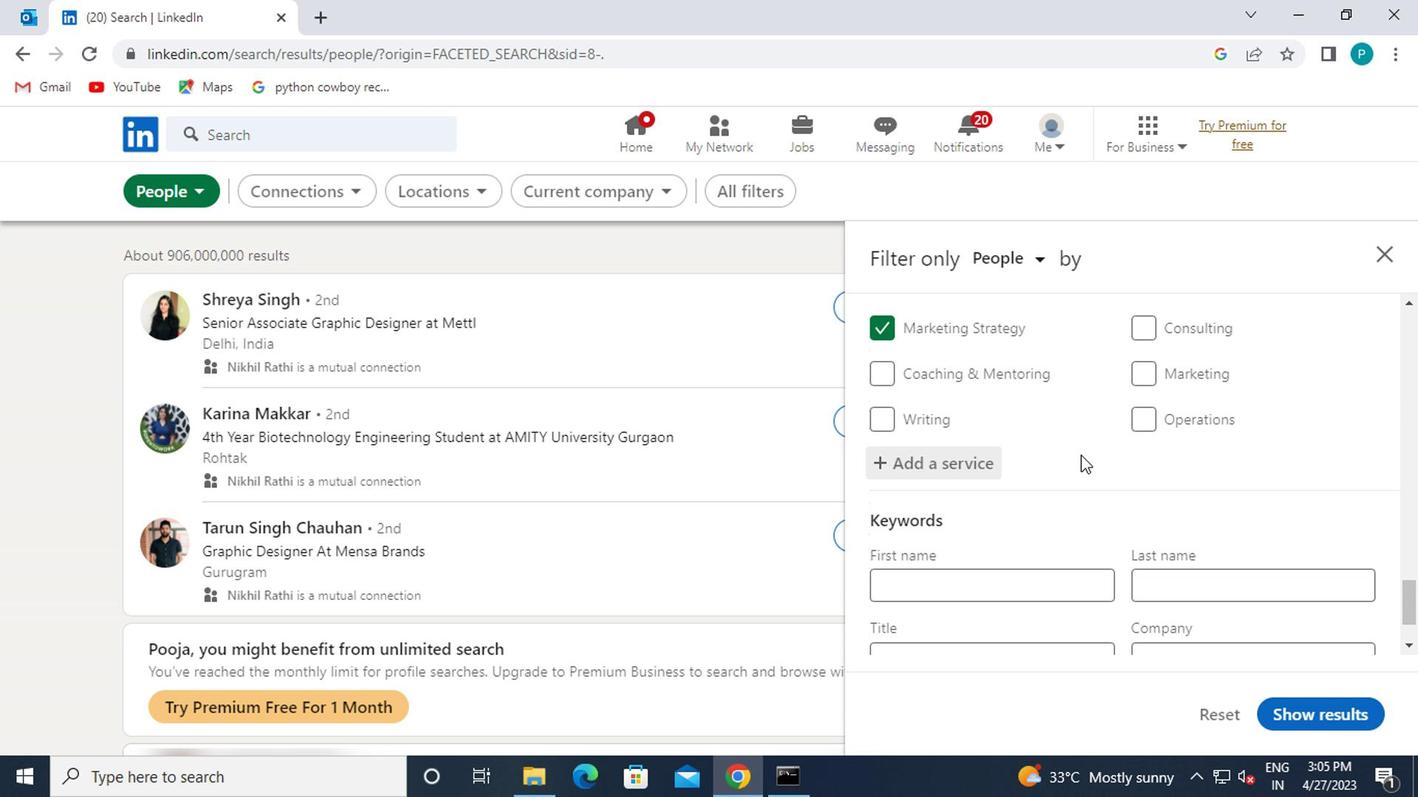 
Action: Mouse scrolled (1076, 455) with delta (0, 0)
Screenshot: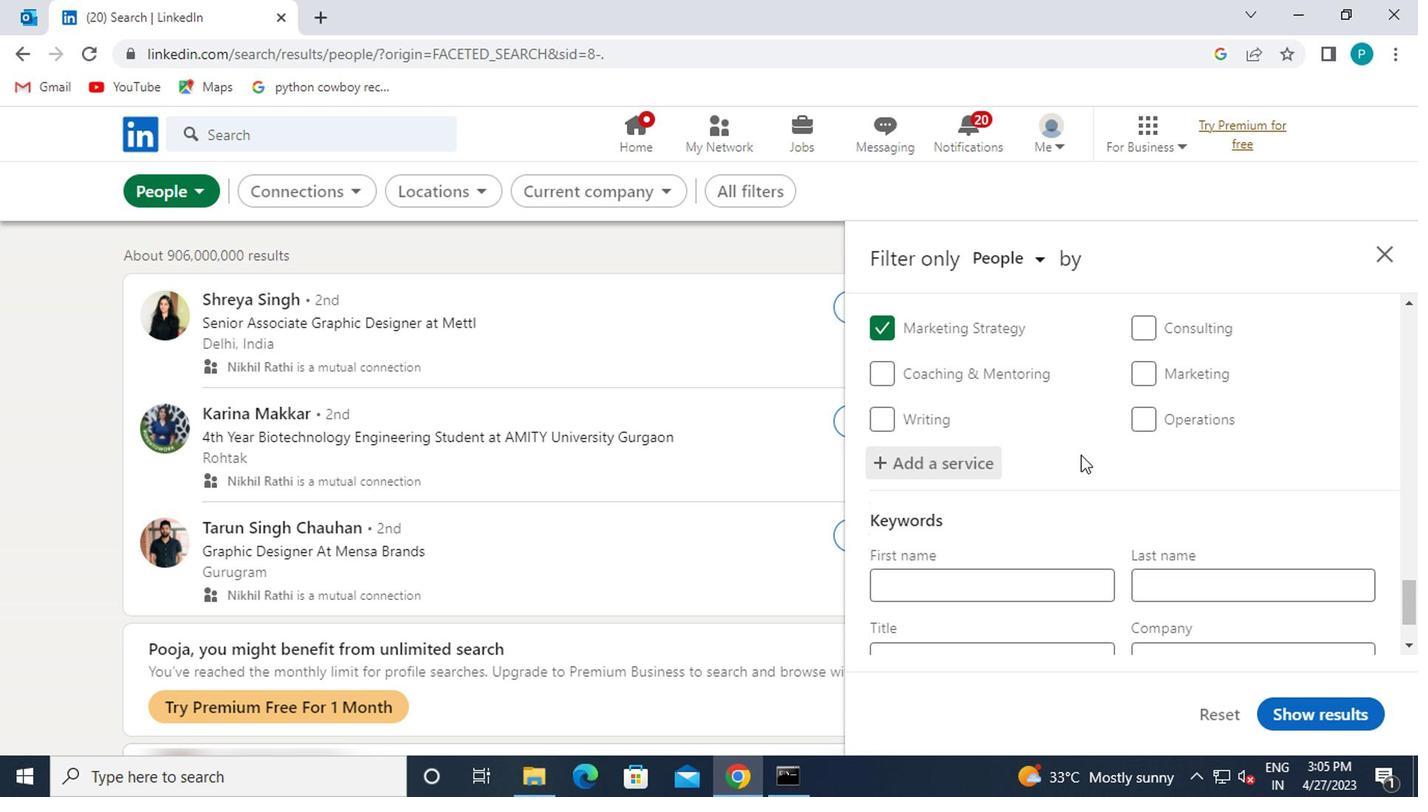 
Action: Mouse moved to (1076, 455)
Screenshot: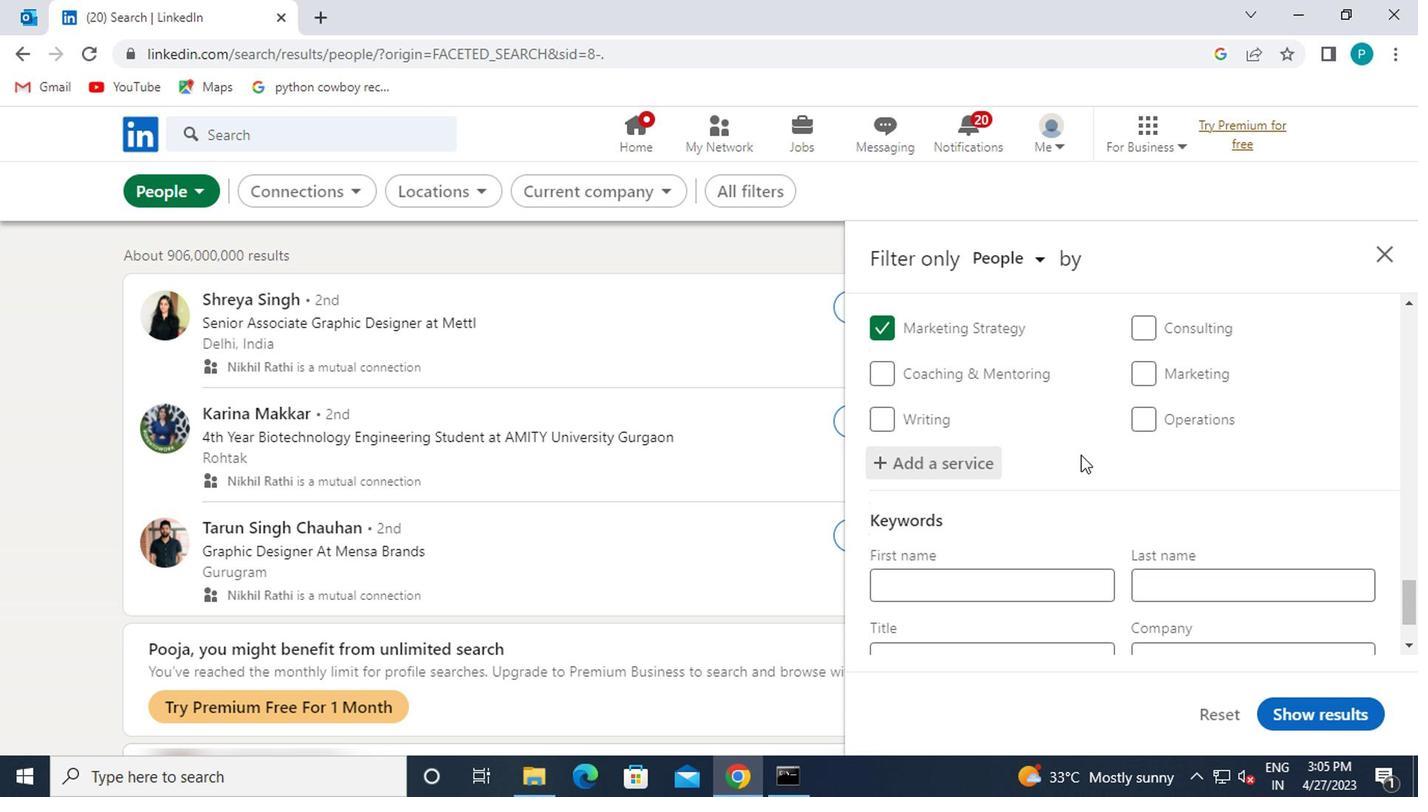 
Action: Mouse scrolled (1076, 455) with delta (0, 0)
Screenshot: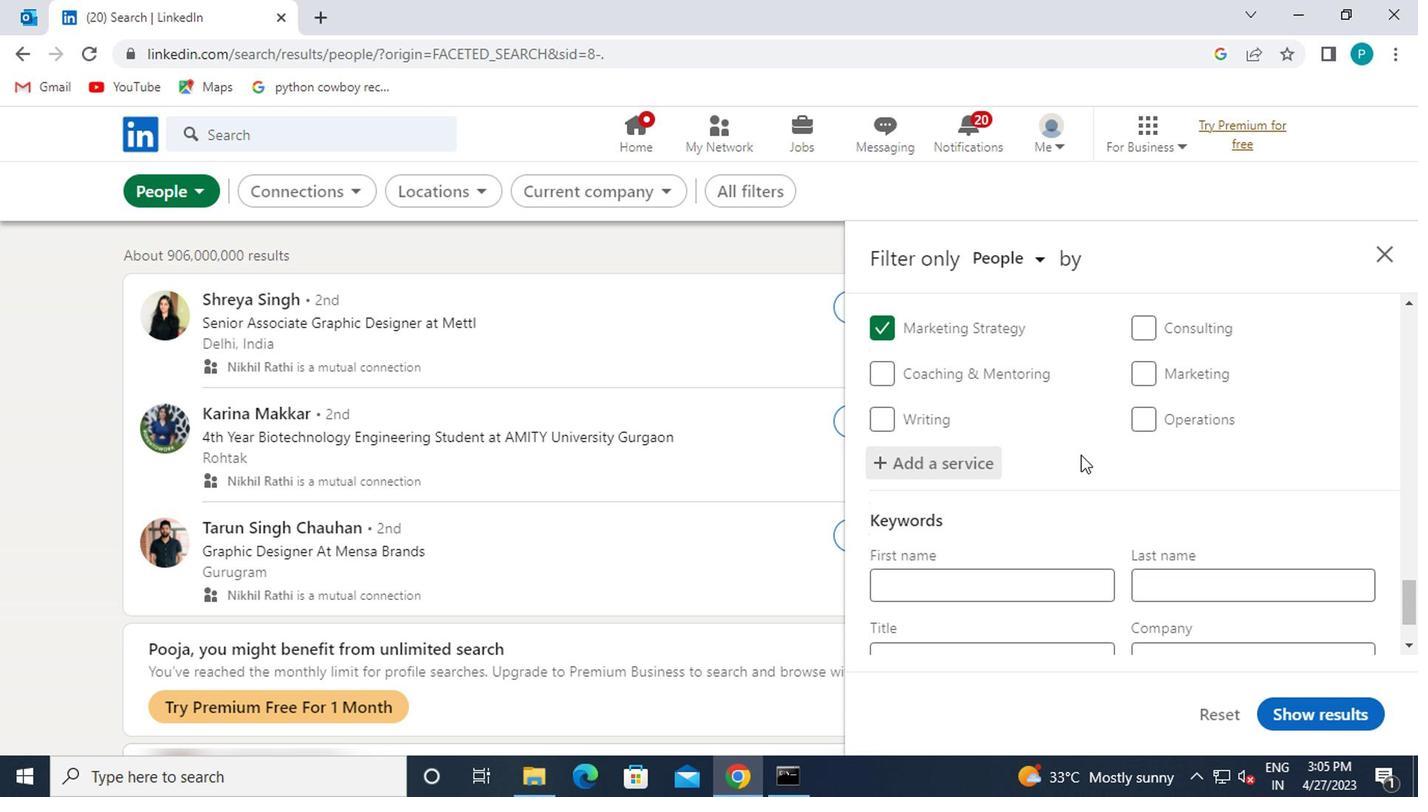 
Action: Mouse moved to (961, 580)
Screenshot: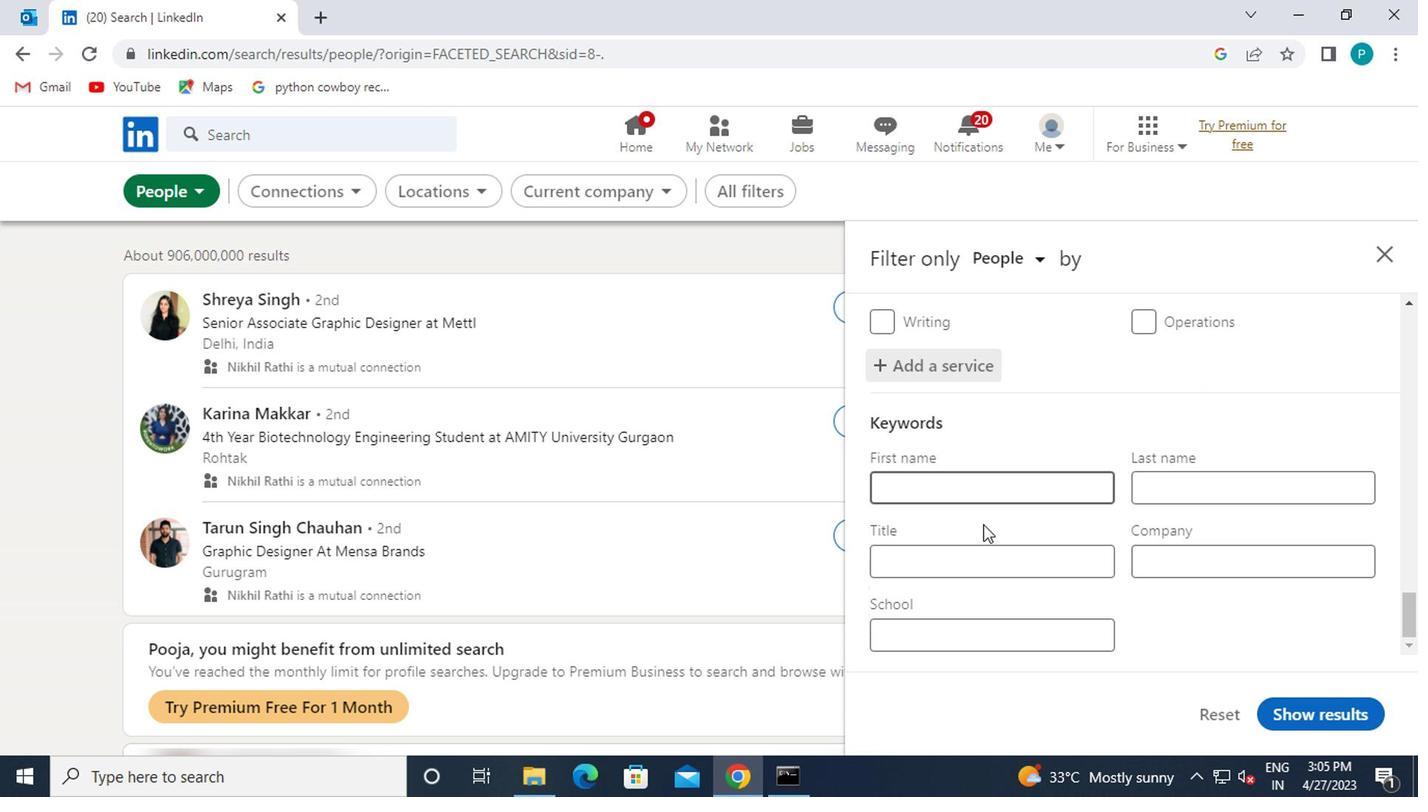 
Action: Mouse pressed left at (961, 580)
Screenshot: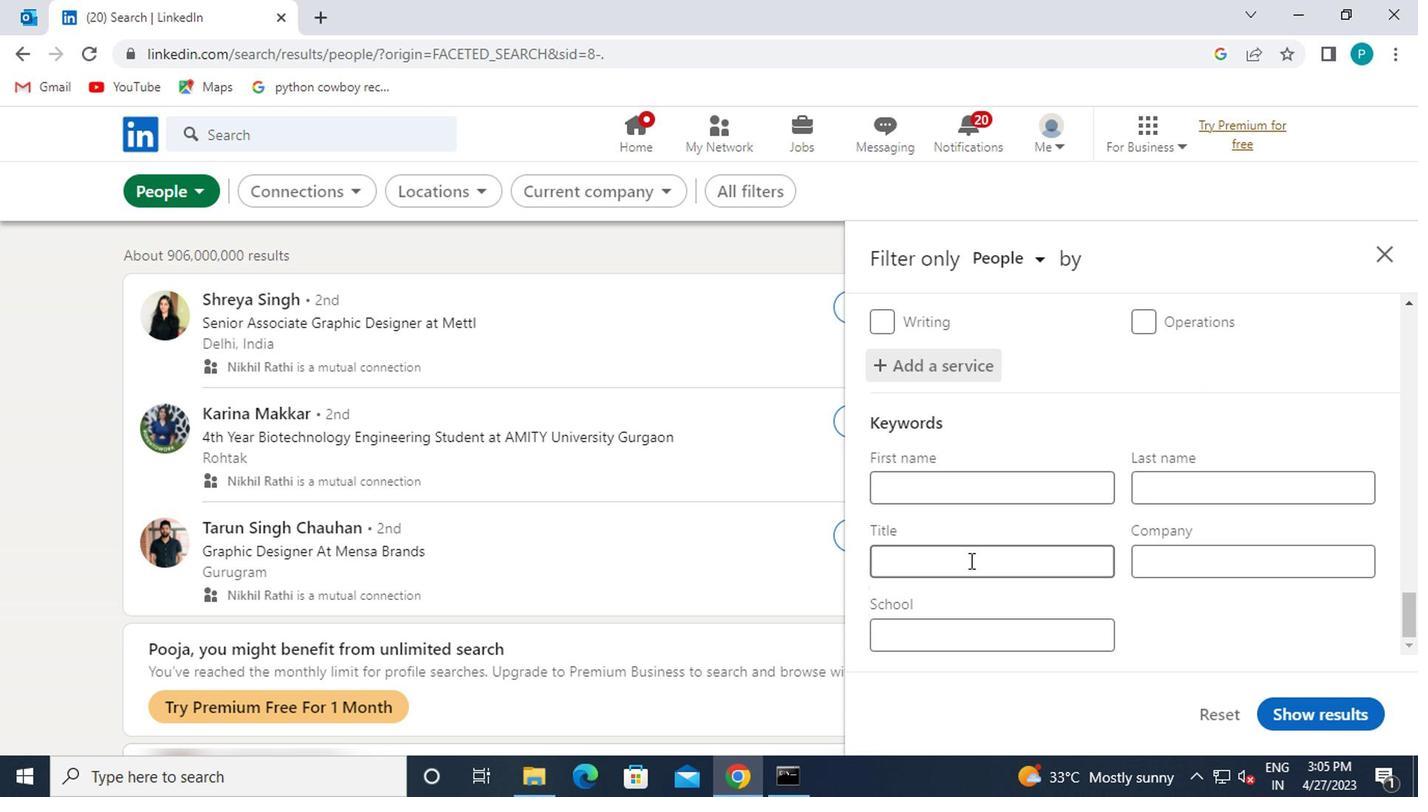 
Action: Key pressed <Key.caps_lock>P<Key.caps_lock>AYROLL
Screenshot: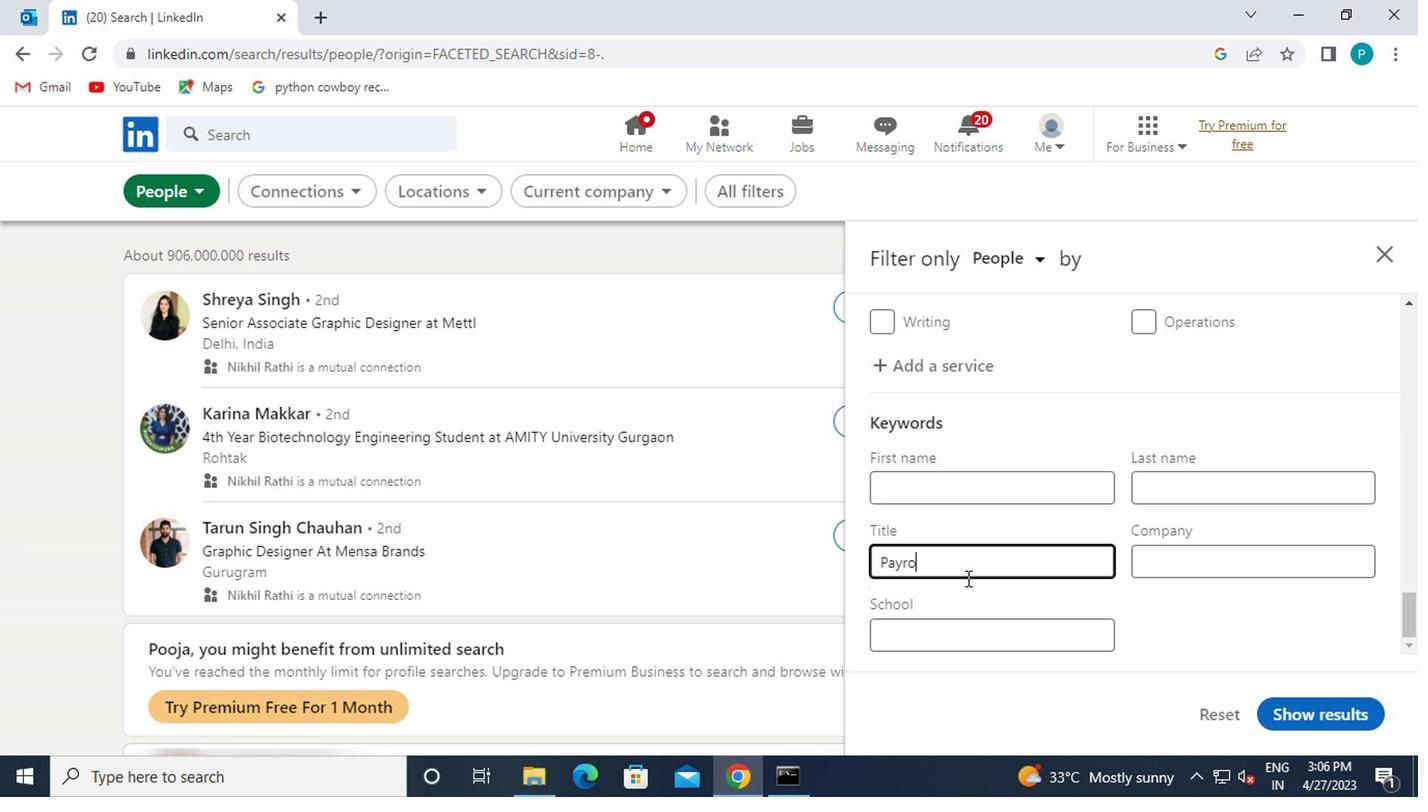 
Action: Mouse moved to (908, 559)
Screenshot: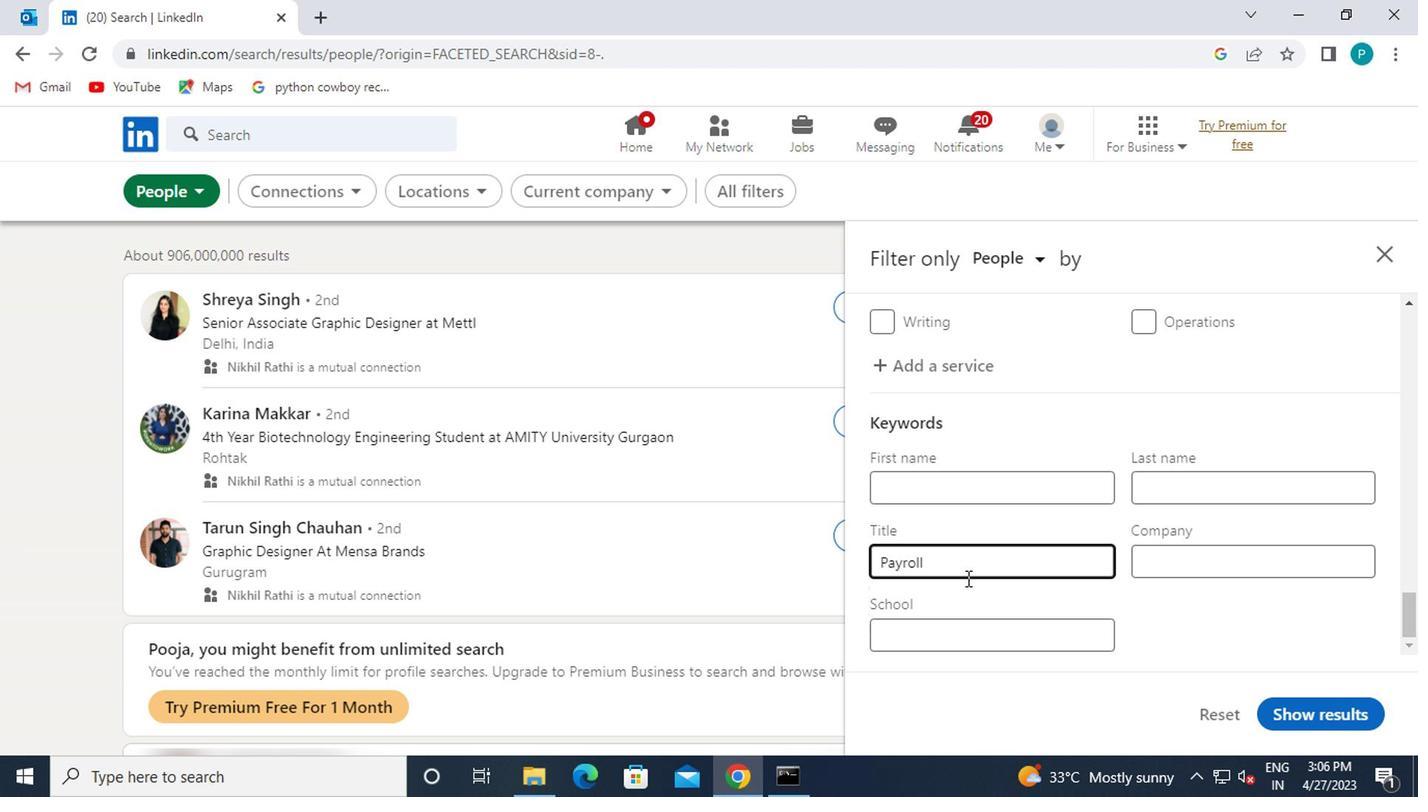 
Action: Key pressed <Key.space><Key.caps_lock>M<Key.caps_lock>ANAGER
Screenshot: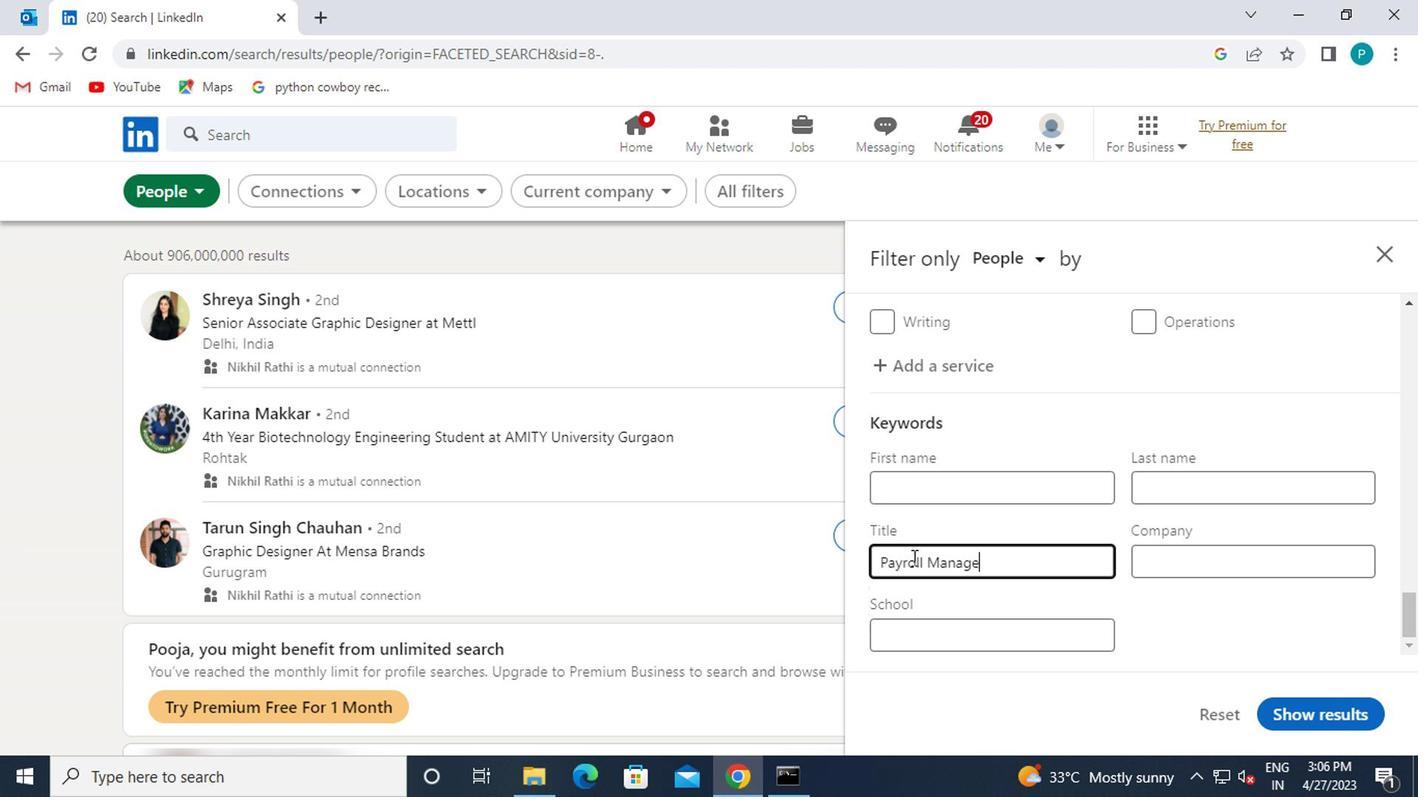 
Action: Mouse moved to (1312, 715)
Screenshot: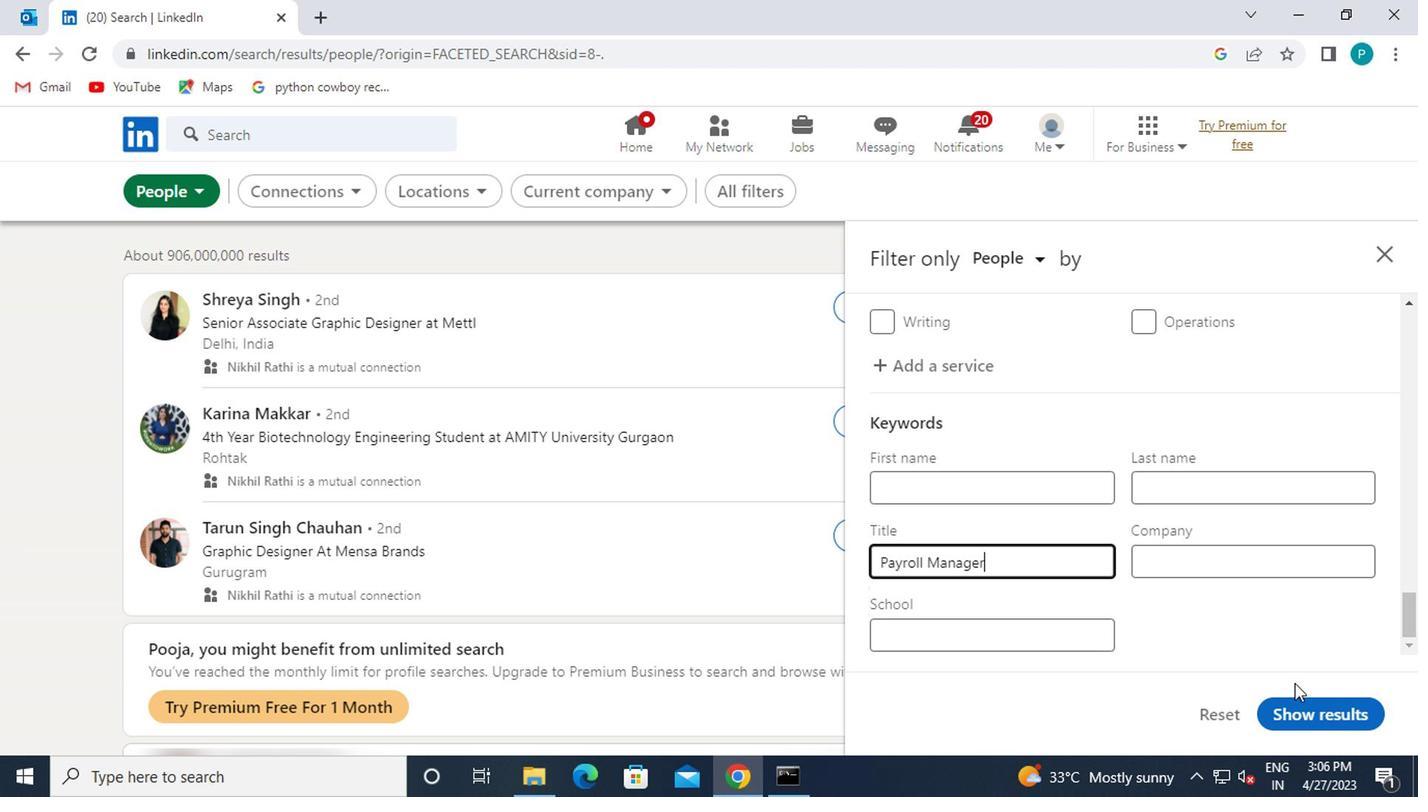 
Action: Mouse pressed left at (1312, 715)
Screenshot: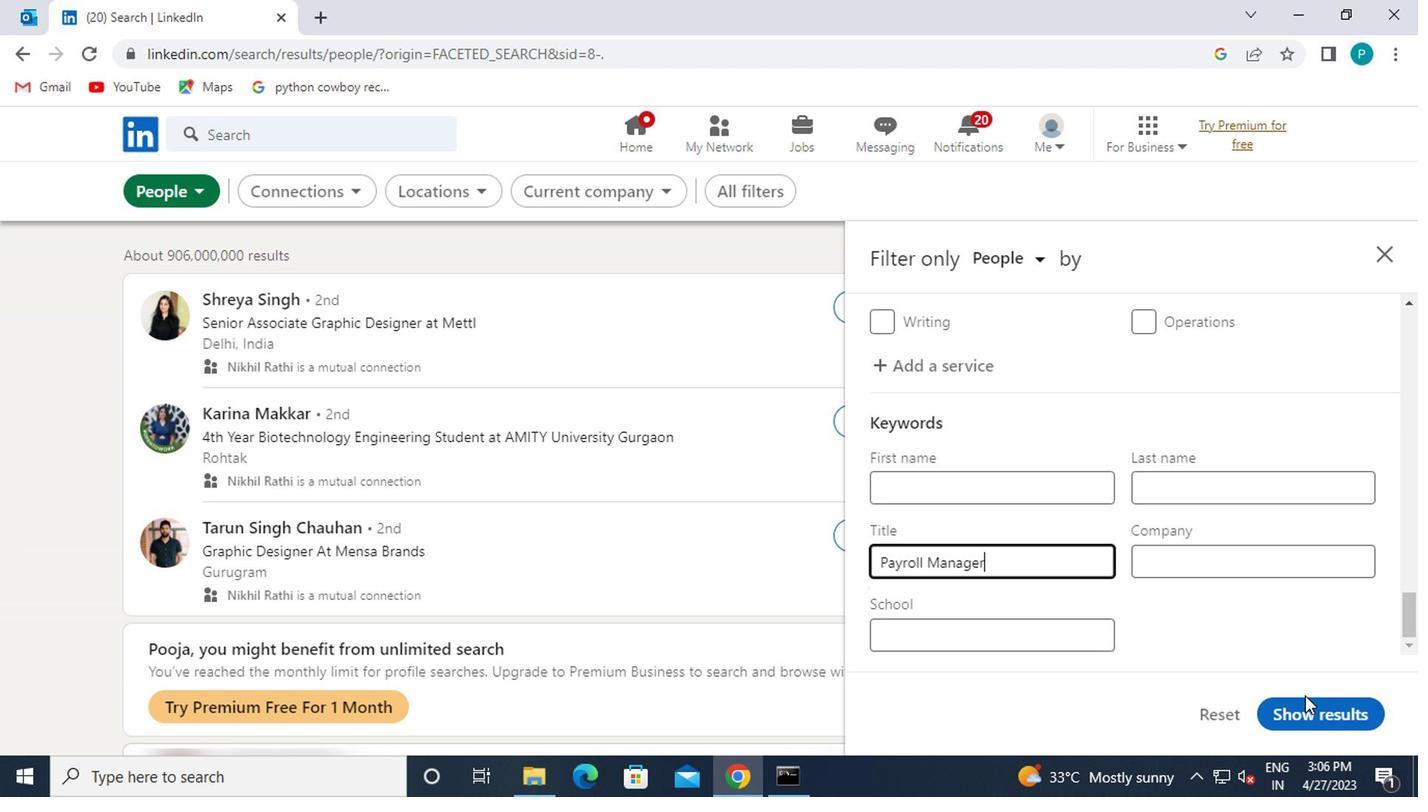 
Action: Mouse moved to (1314, 710)
Screenshot: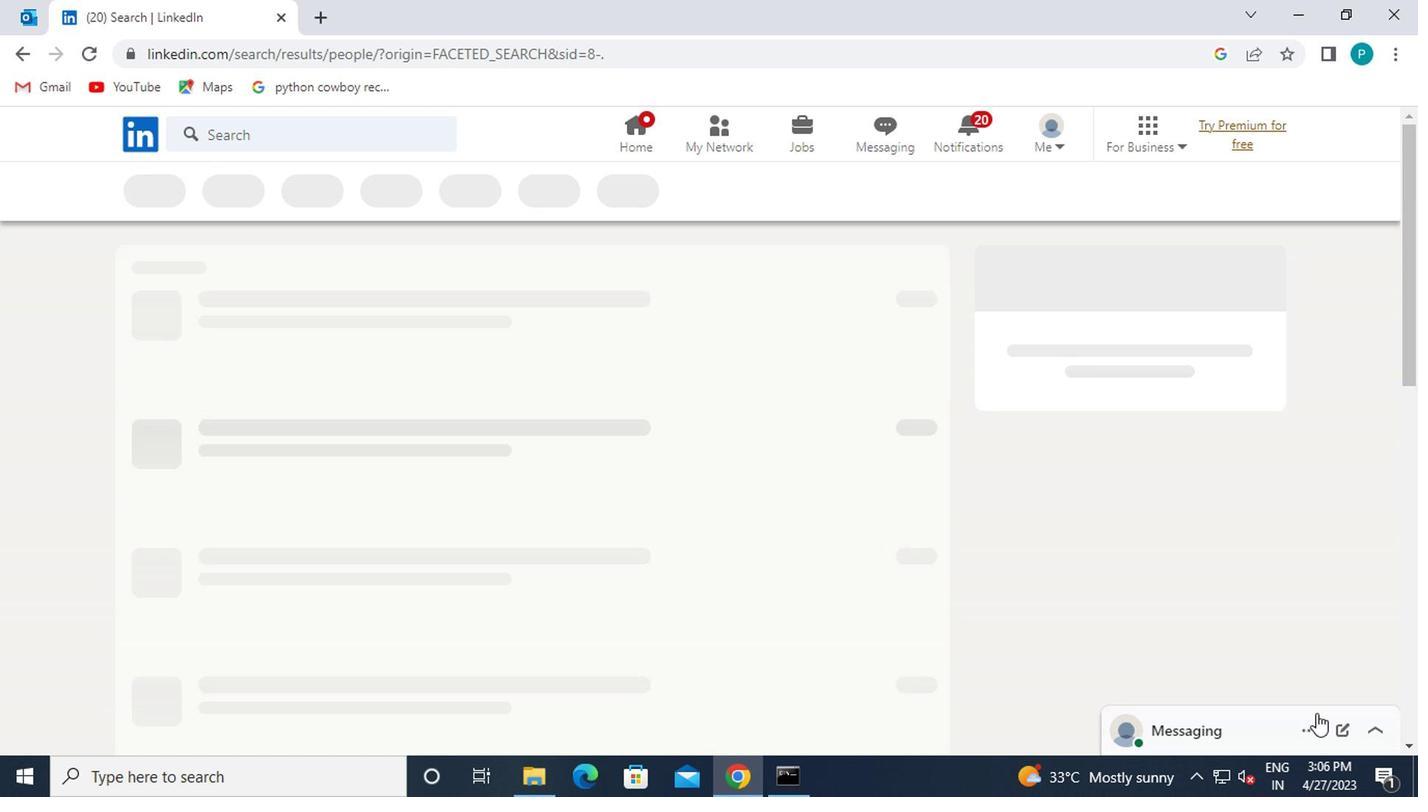 
